 Task: Add a timeline in the project ByteBoost for the epic 'Enterprise resource planning (ERP) system implementation' from 2023/06/11 to 2025/11/01. Add a timeline in the project ByteBoost for the epic 'Digital product development' from 2024/01/27 to 2024/08/20. Add a timeline in the project ByteBoost for the epic 'Cloud security compliance' from 2024/06/07 to 2025/12/06
Action: Mouse moved to (222, 61)
Screenshot: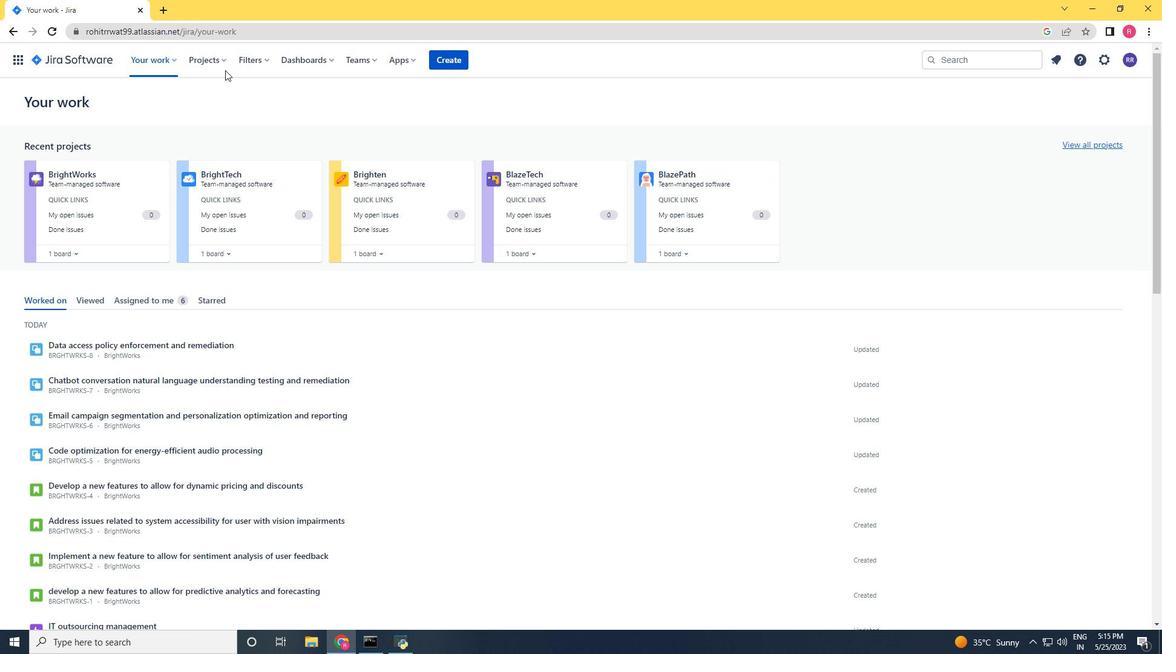 
Action: Mouse pressed left at (222, 61)
Screenshot: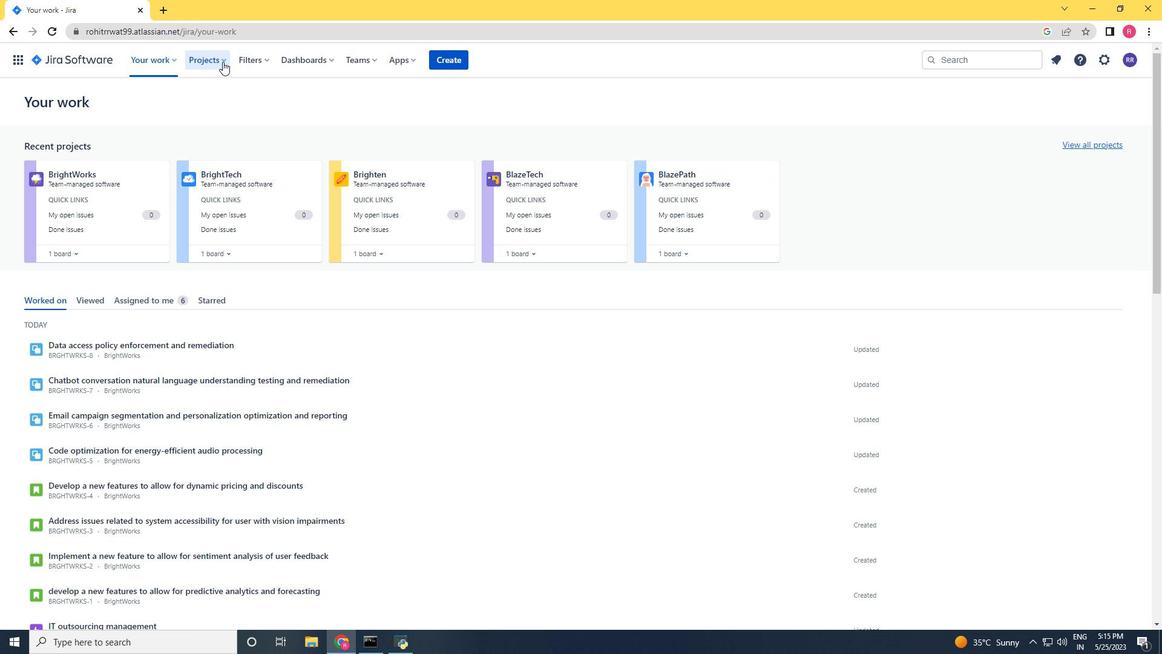 
Action: Mouse moved to (245, 118)
Screenshot: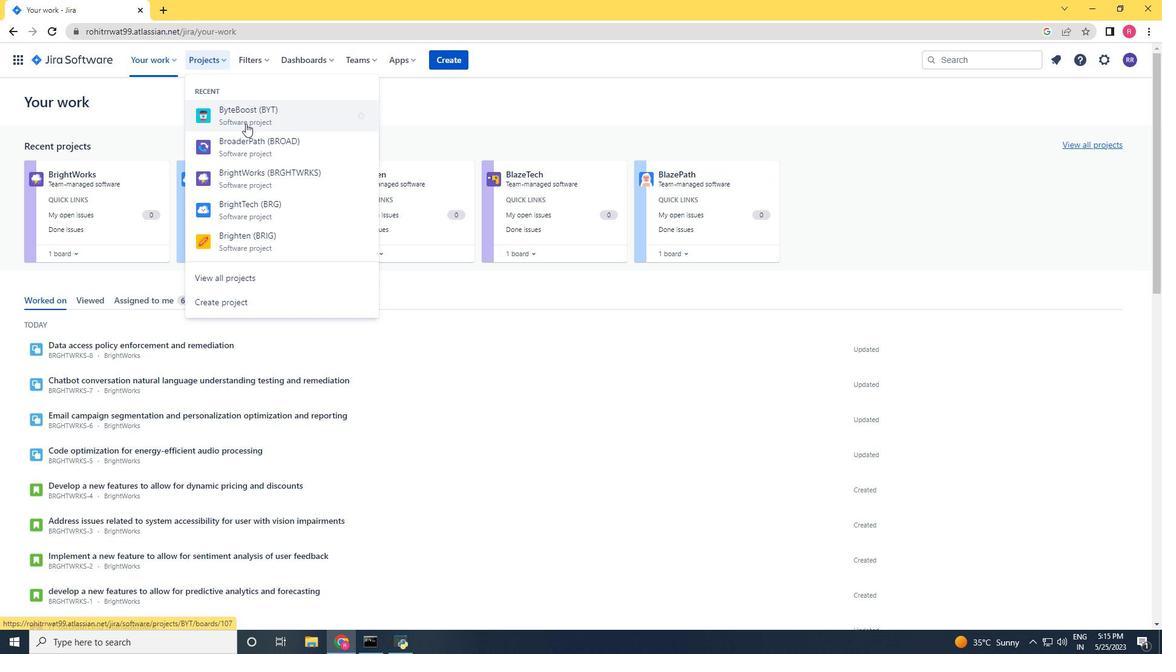 
Action: Mouse pressed left at (245, 118)
Screenshot: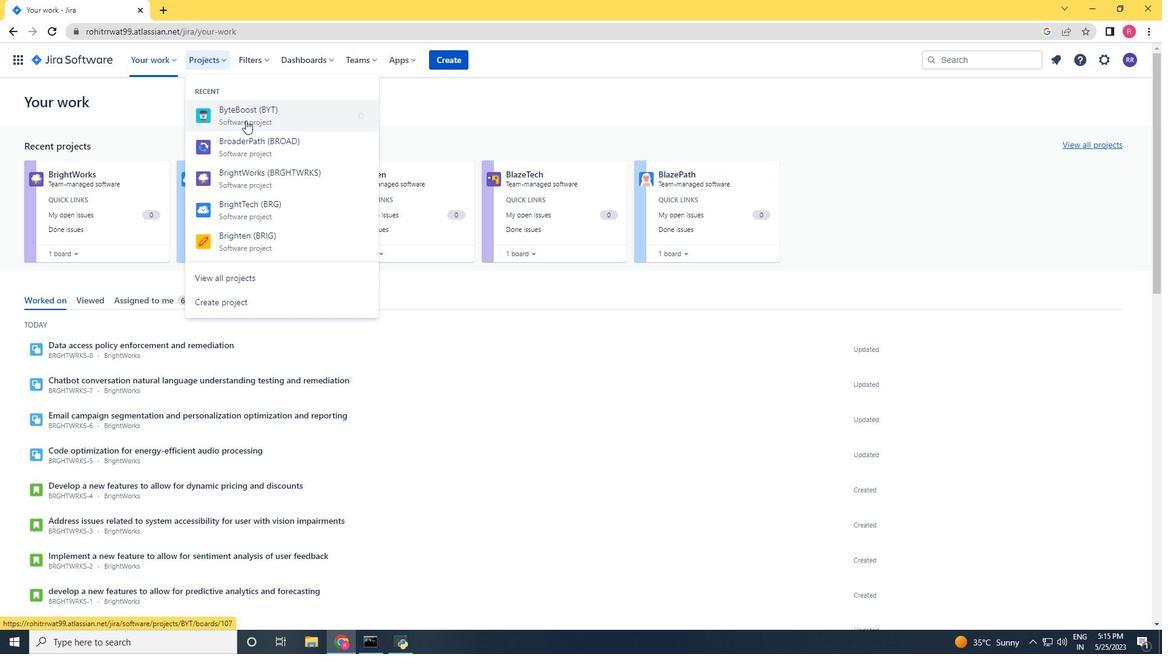 
Action: Mouse moved to (58, 188)
Screenshot: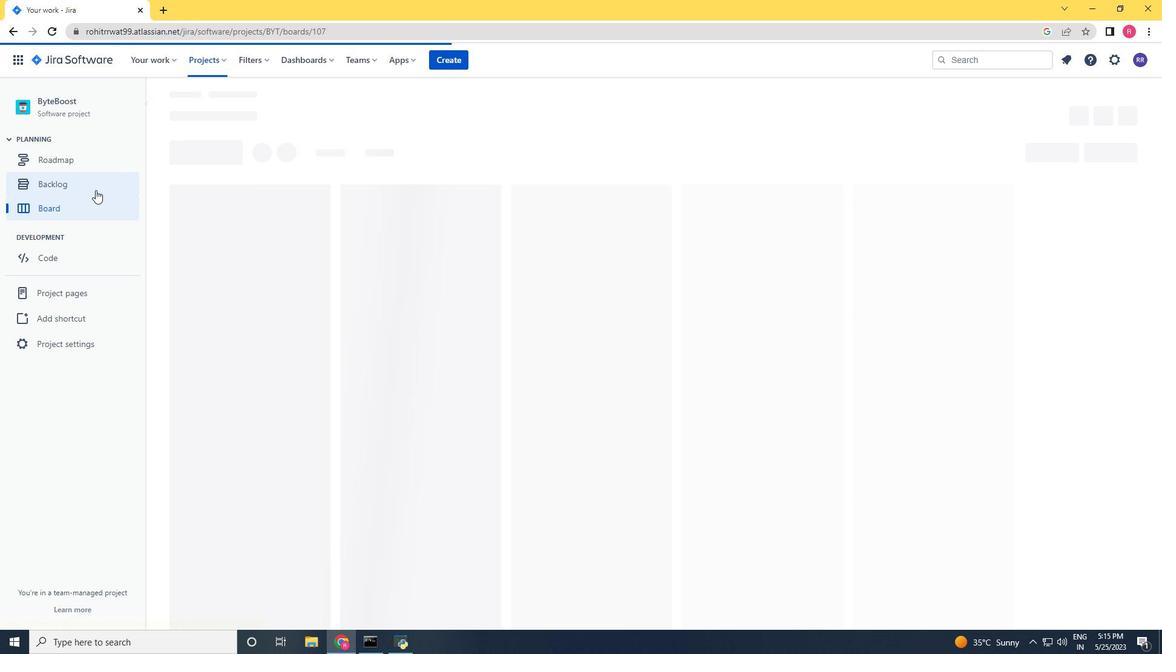 
Action: Mouse pressed left at (58, 188)
Screenshot: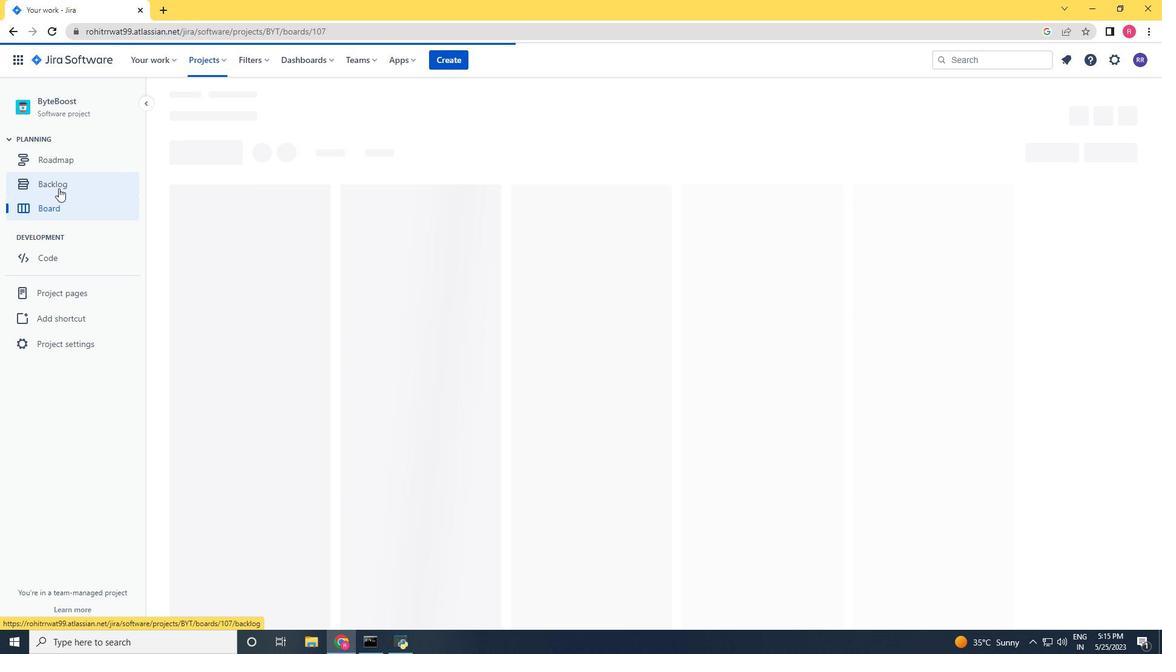 
Action: Mouse moved to (179, 241)
Screenshot: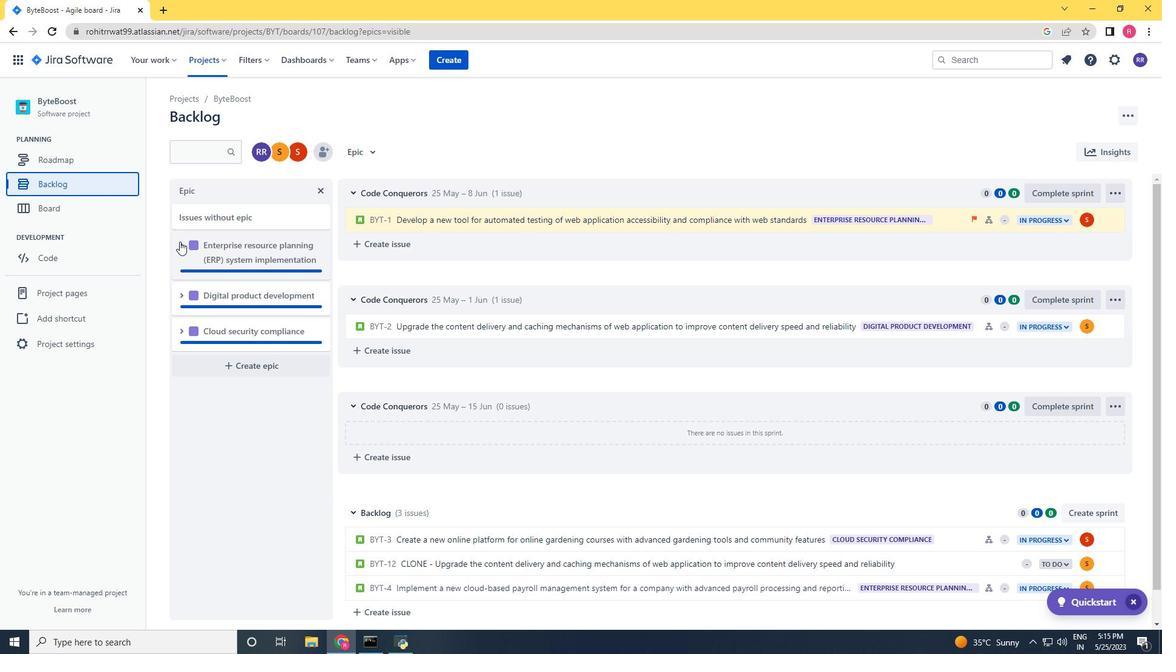 
Action: Mouse pressed left at (179, 241)
Screenshot: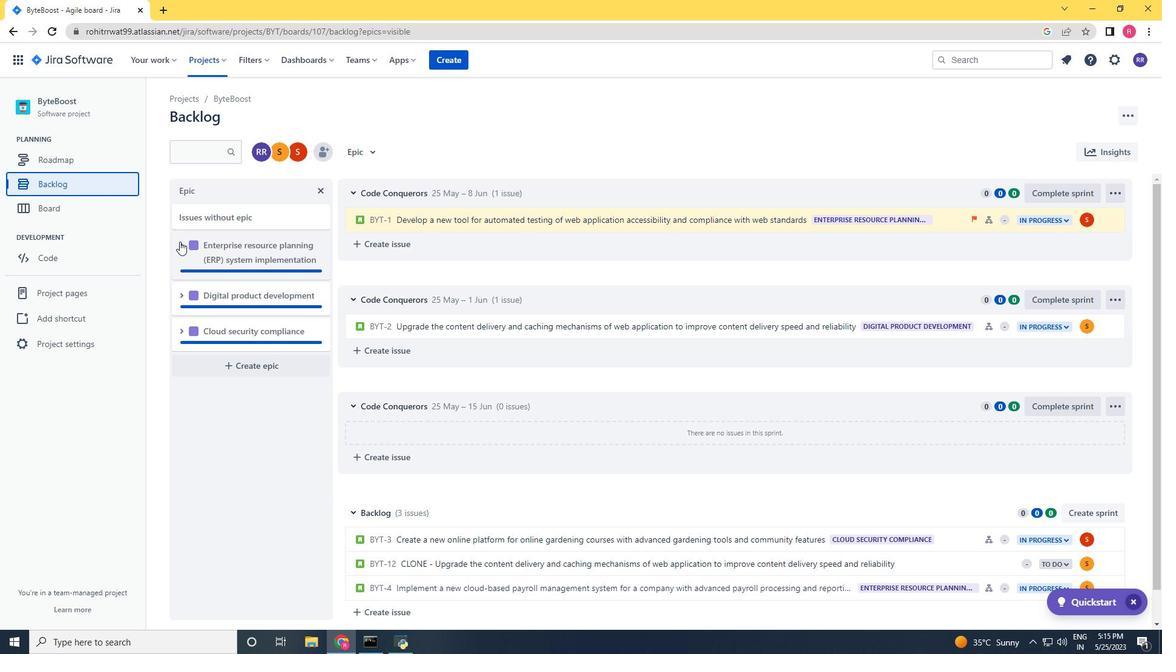 
Action: Mouse moved to (263, 345)
Screenshot: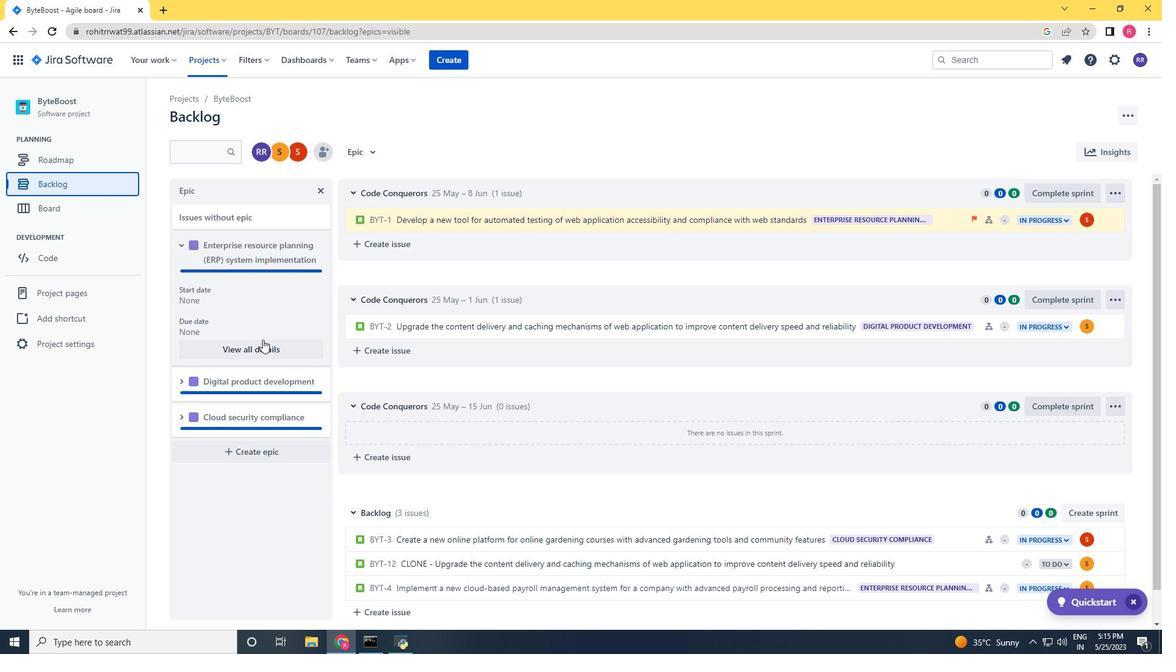 
Action: Mouse pressed left at (263, 345)
Screenshot: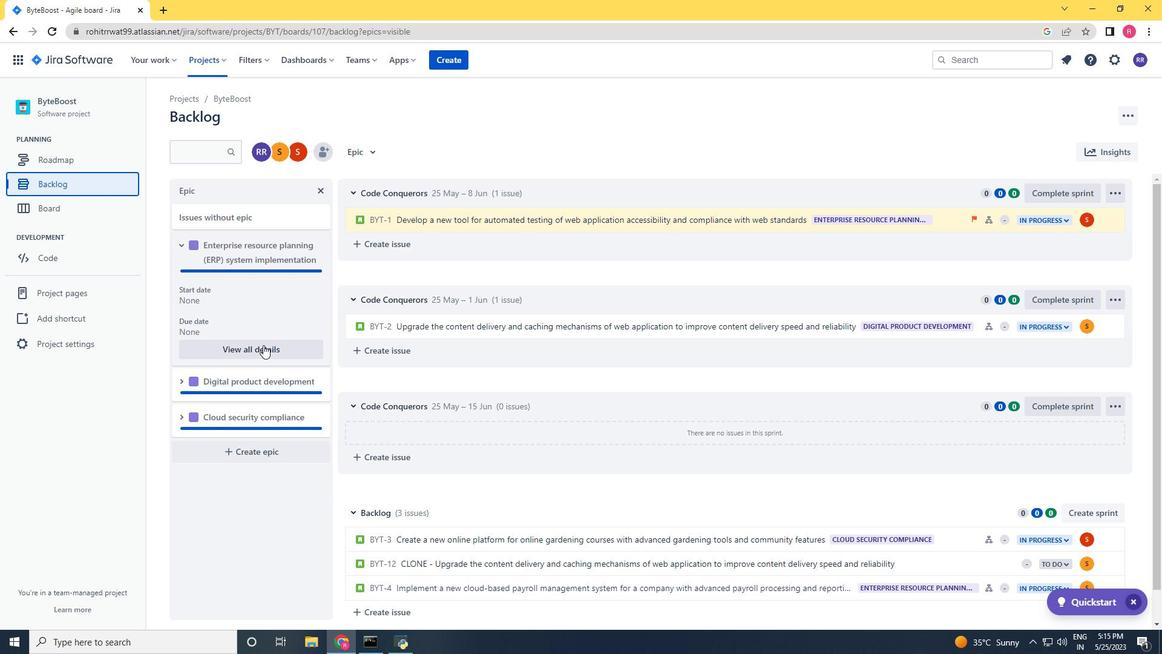 
Action: Mouse moved to (1039, 542)
Screenshot: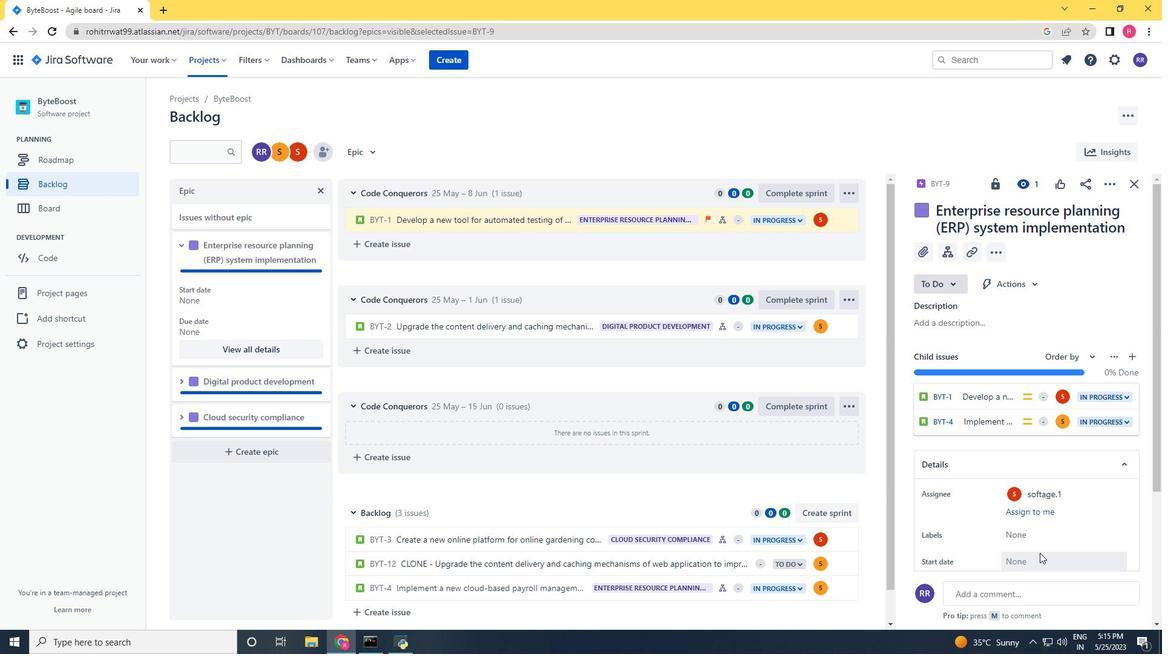 
Action: Mouse scrolled (1039, 542) with delta (0, 0)
Screenshot: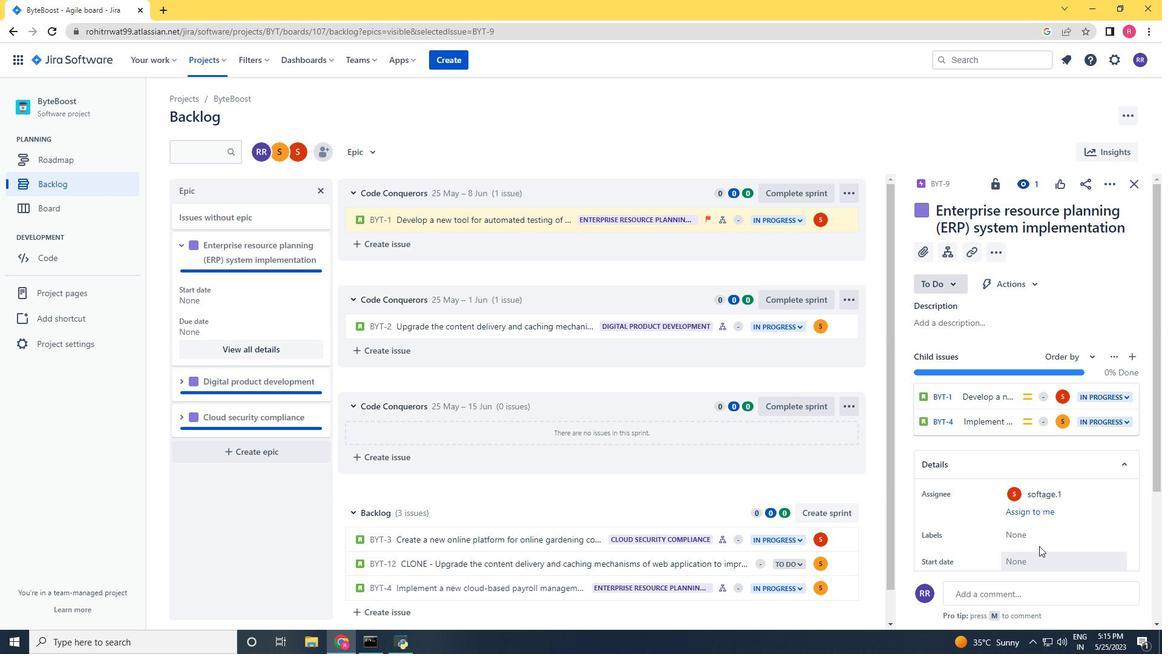 
Action: Mouse scrolled (1039, 543) with delta (0, 0)
Screenshot: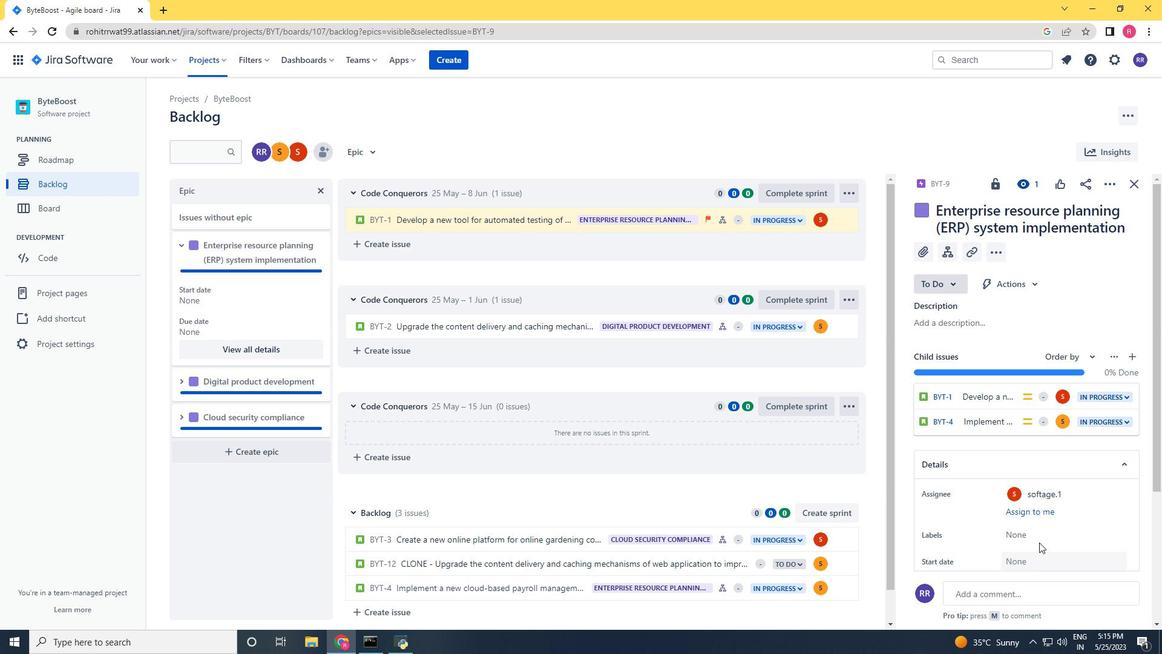 
Action: Mouse scrolled (1039, 542) with delta (0, 0)
Screenshot: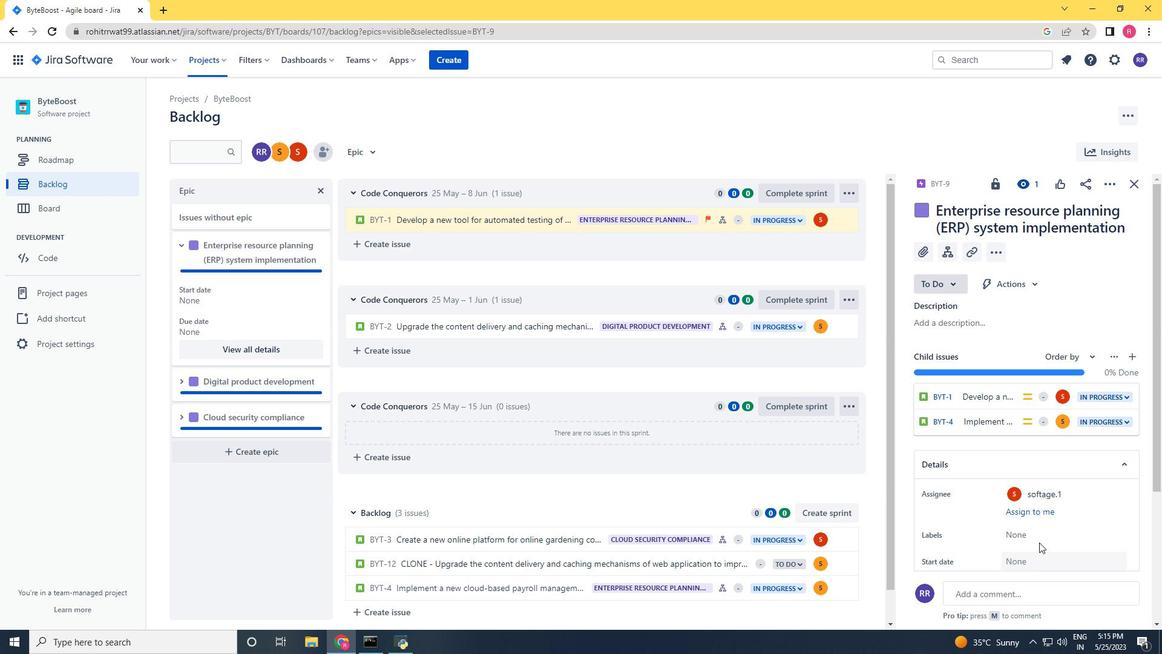 
Action: Mouse moved to (1029, 501)
Screenshot: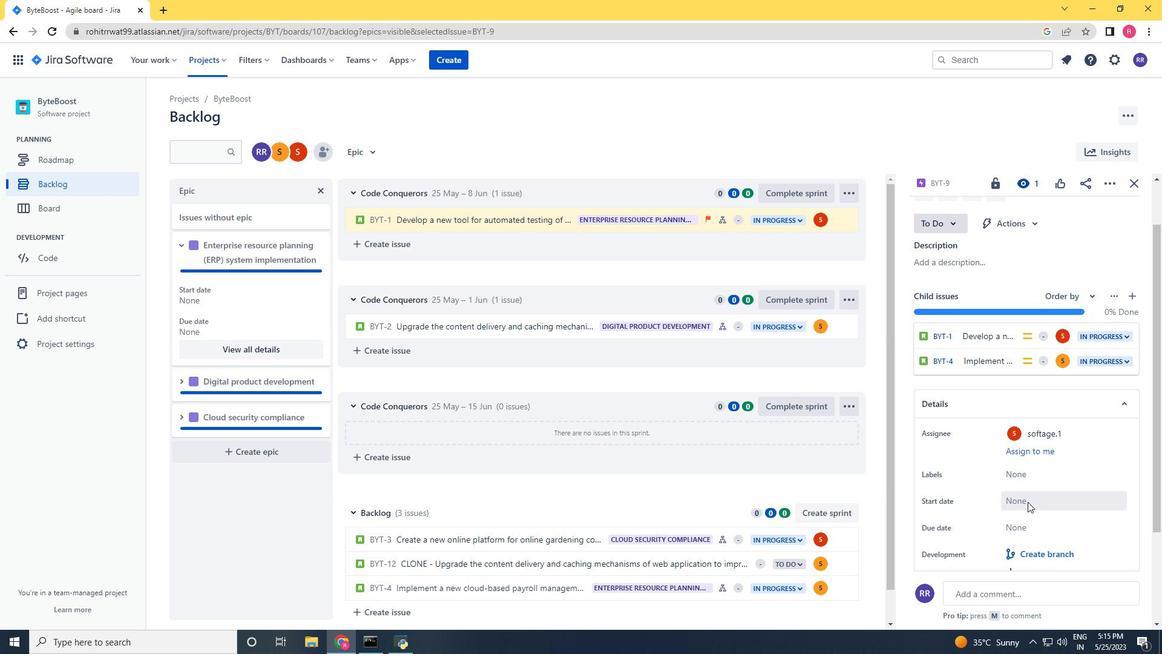 
Action: Mouse pressed left at (1029, 501)
Screenshot: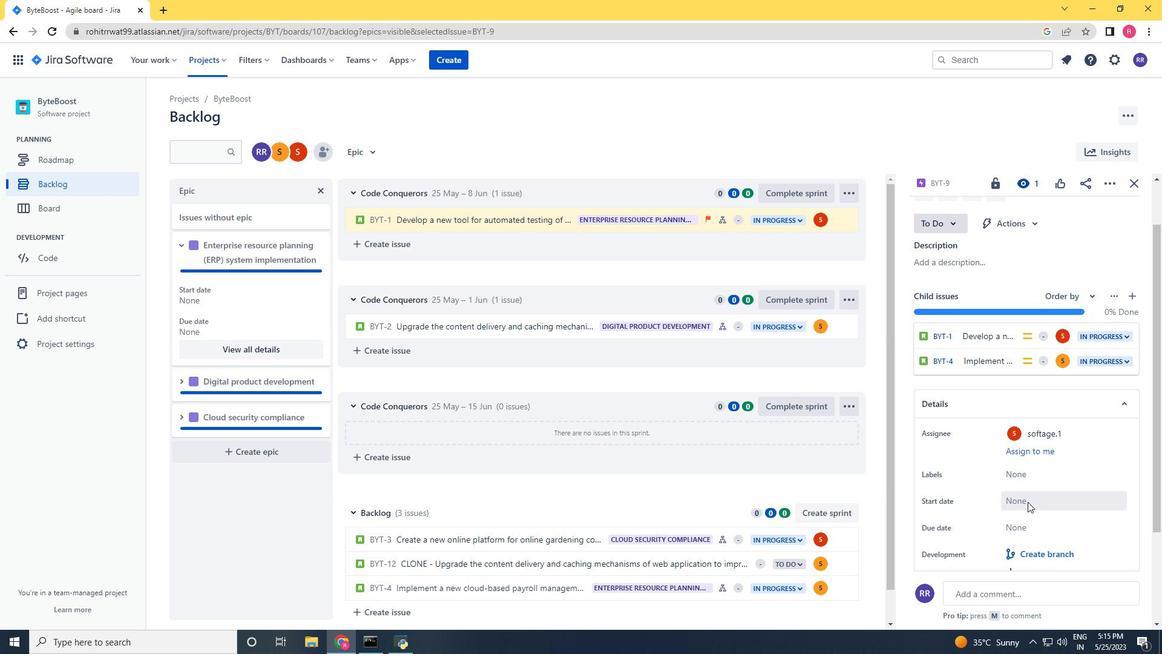 
Action: Mouse moved to (1135, 328)
Screenshot: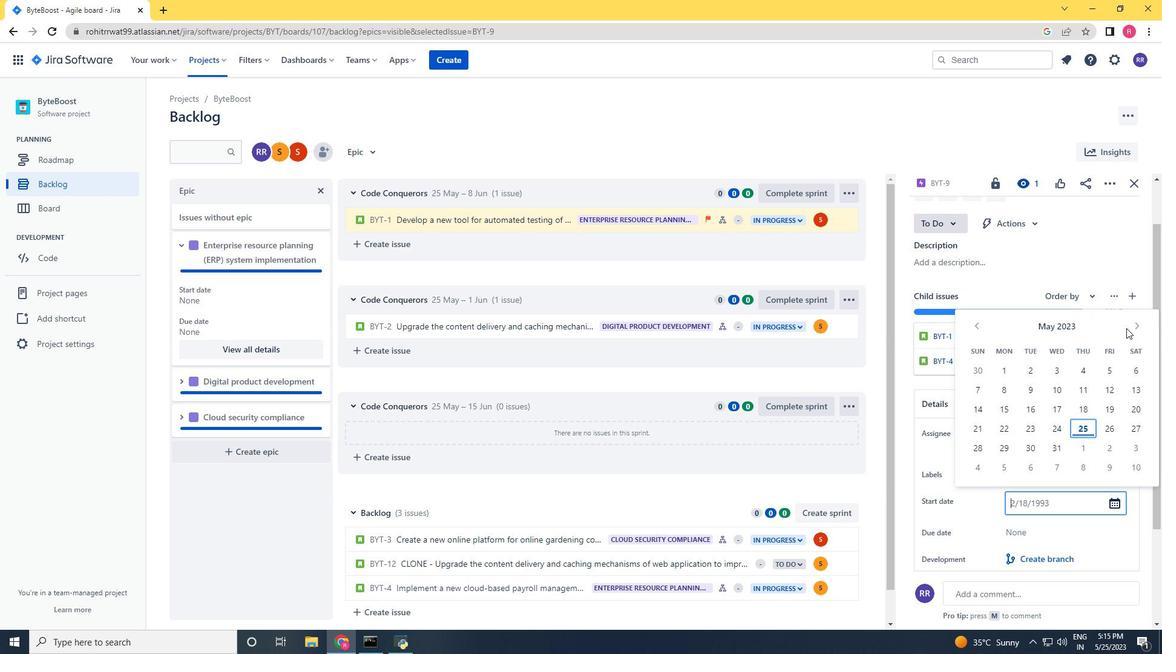 
Action: Mouse pressed left at (1135, 328)
Screenshot: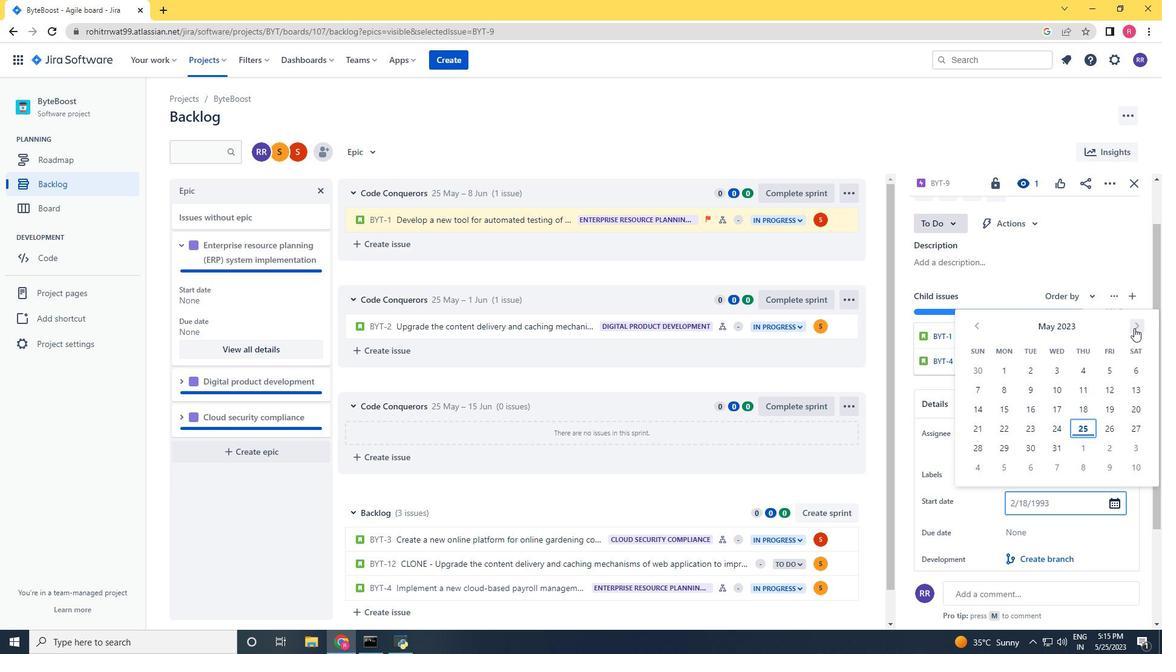 
Action: Mouse moved to (977, 403)
Screenshot: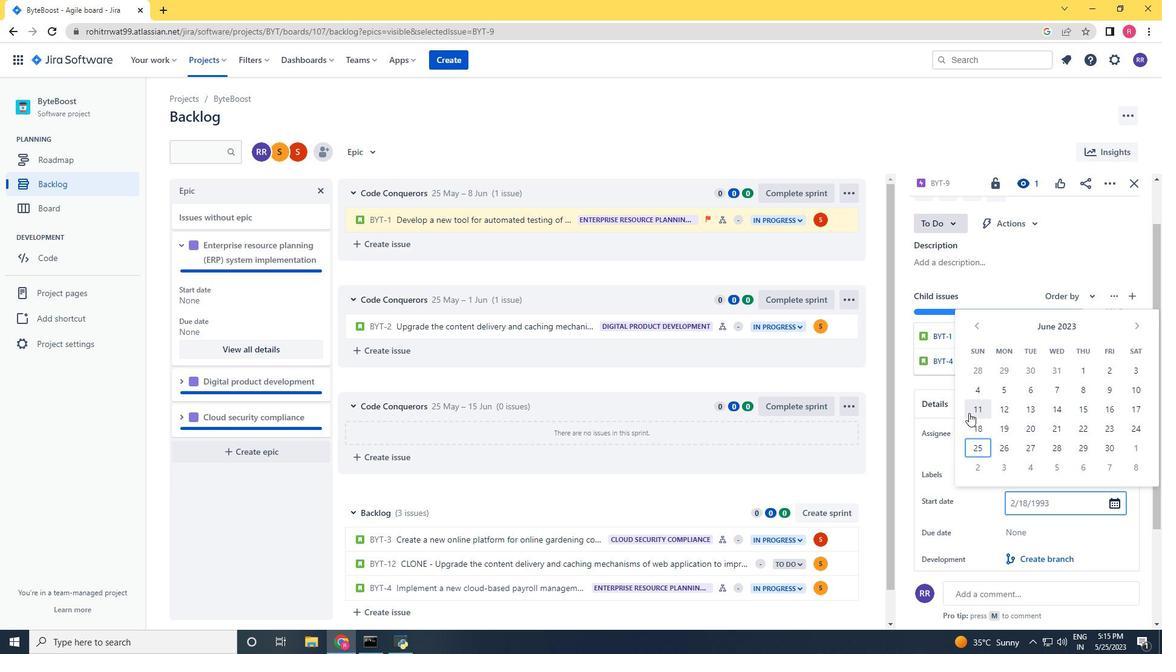 
Action: Mouse pressed left at (977, 403)
Screenshot: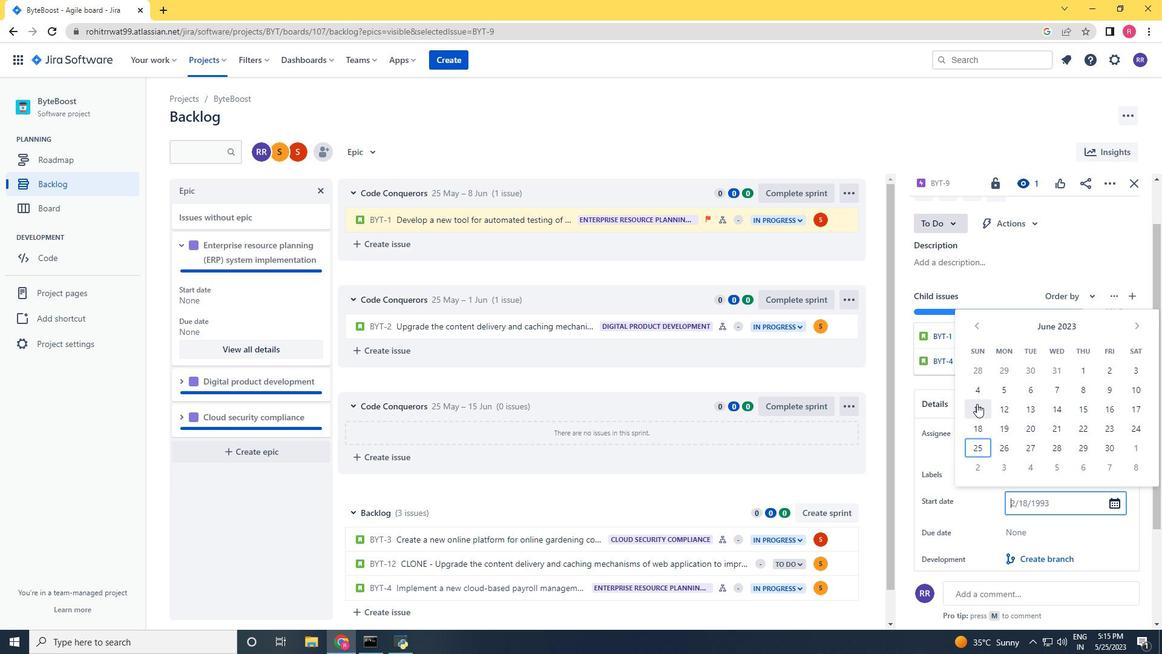 
Action: Mouse moved to (1038, 527)
Screenshot: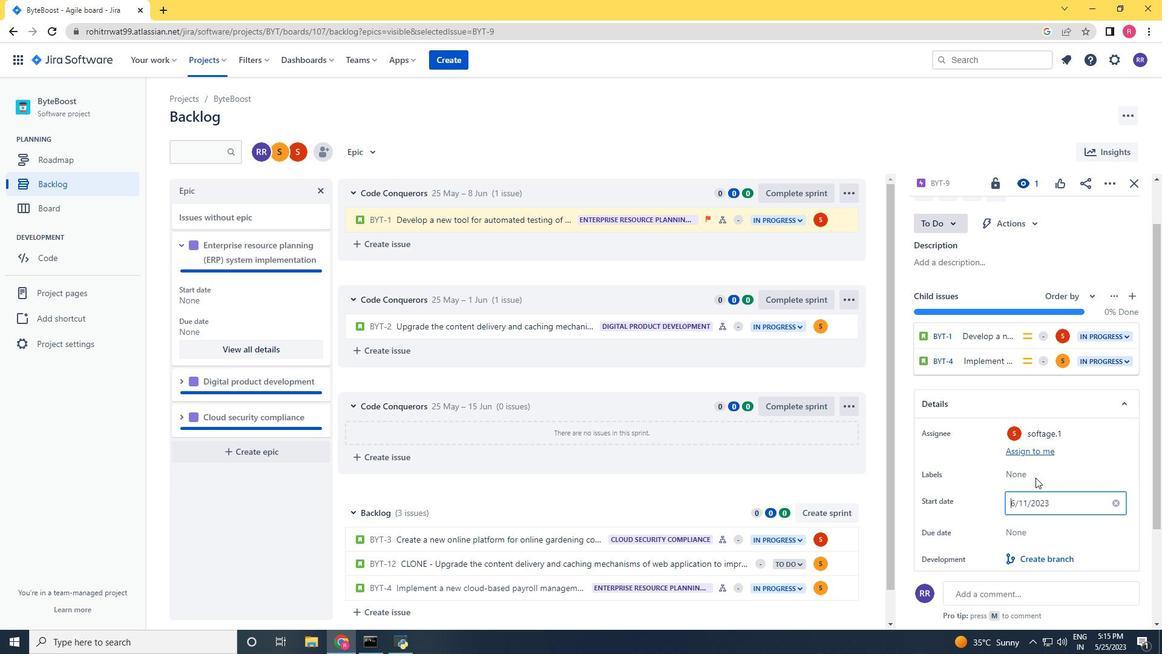 
Action: Mouse pressed left at (1038, 527)
Screenshot: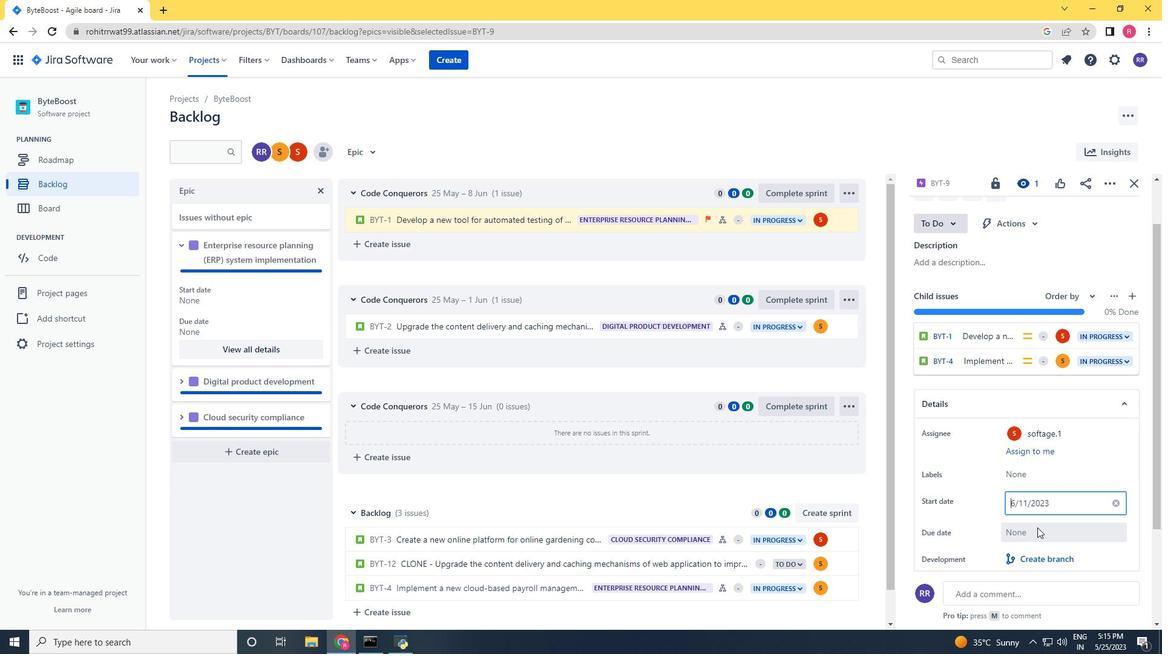 
Action: Mouse moved to (1142, 354)
Screenshot: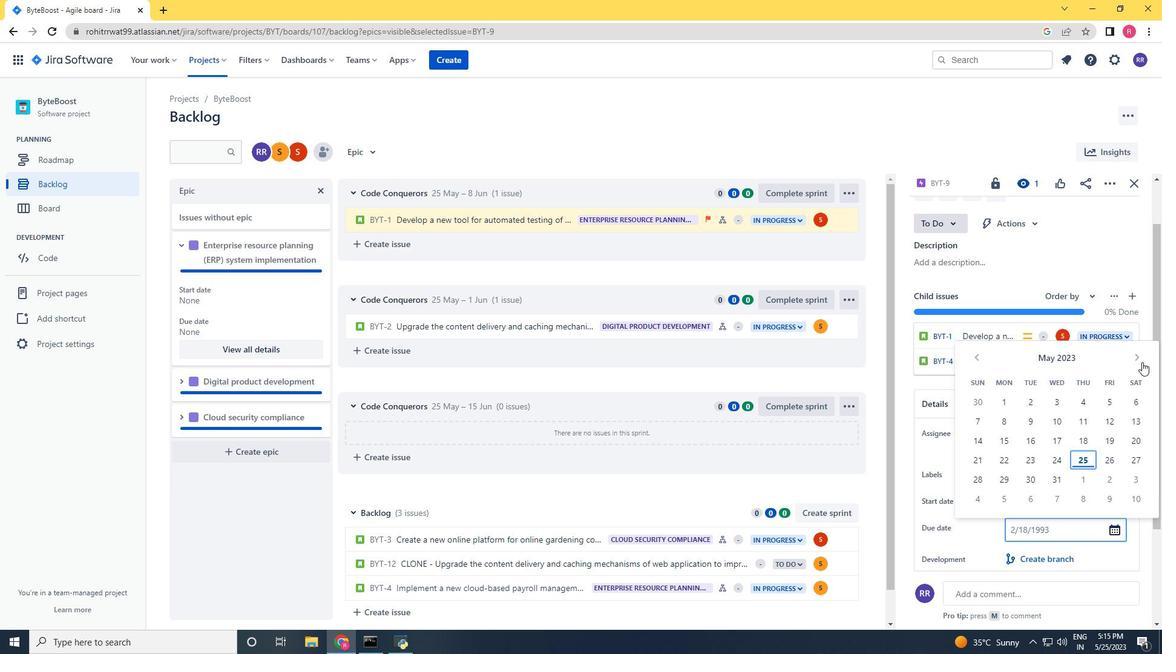 
Action: Mouse pressed left at (1142, 354)
Screenshot: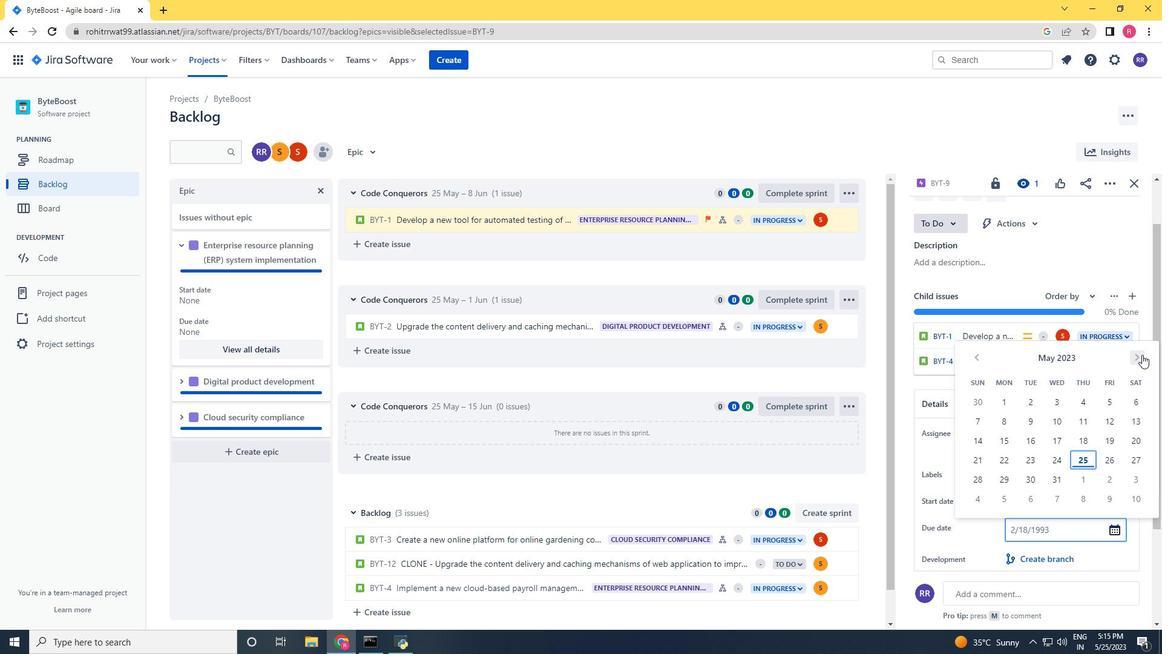 
Action: Mouse pressed left at (1142, 354)
Screenshot: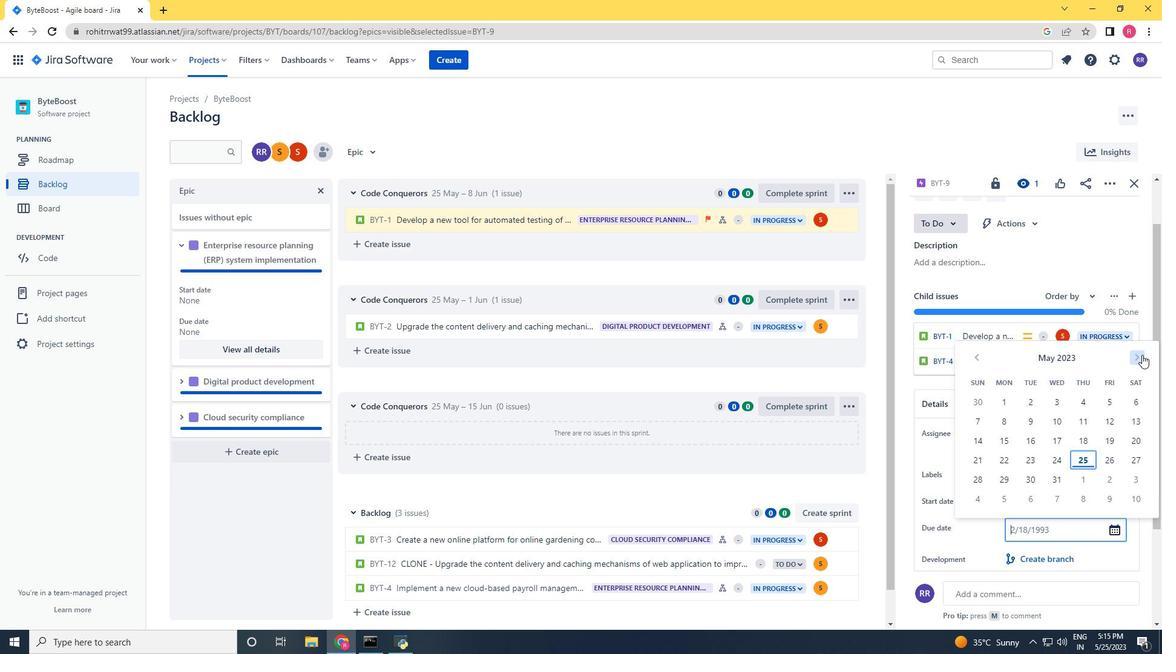 
Action: Mouse pressed left at (1142, 354)
Screenshot: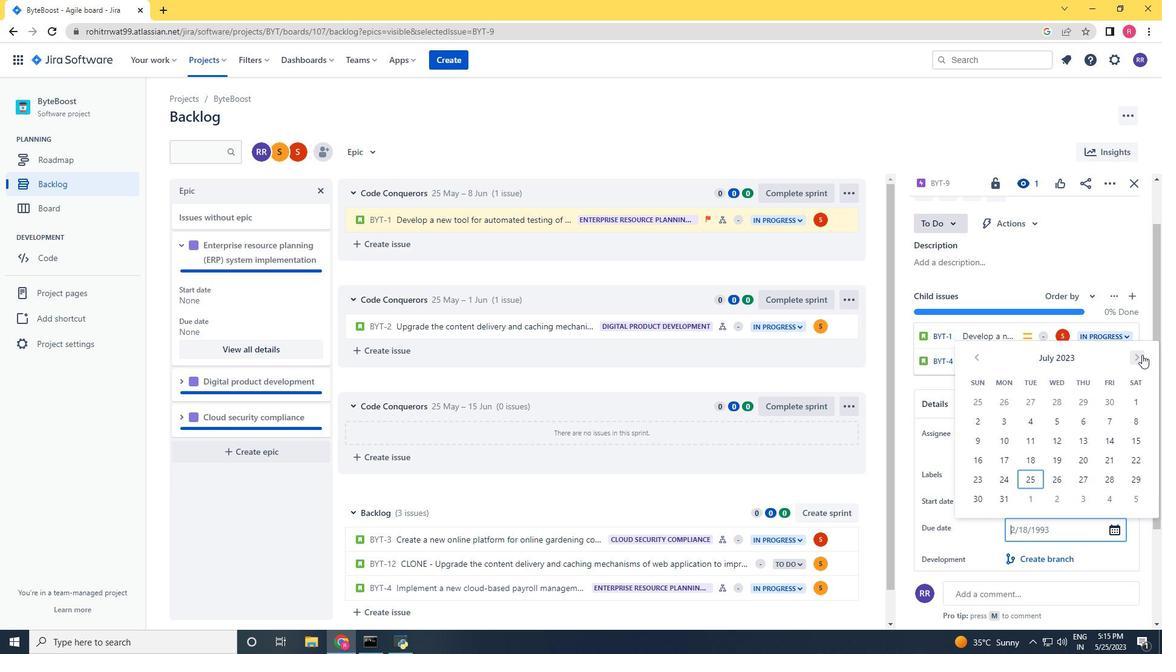 
Action: Mouse pressed left at (1142, 354)
Screenshot: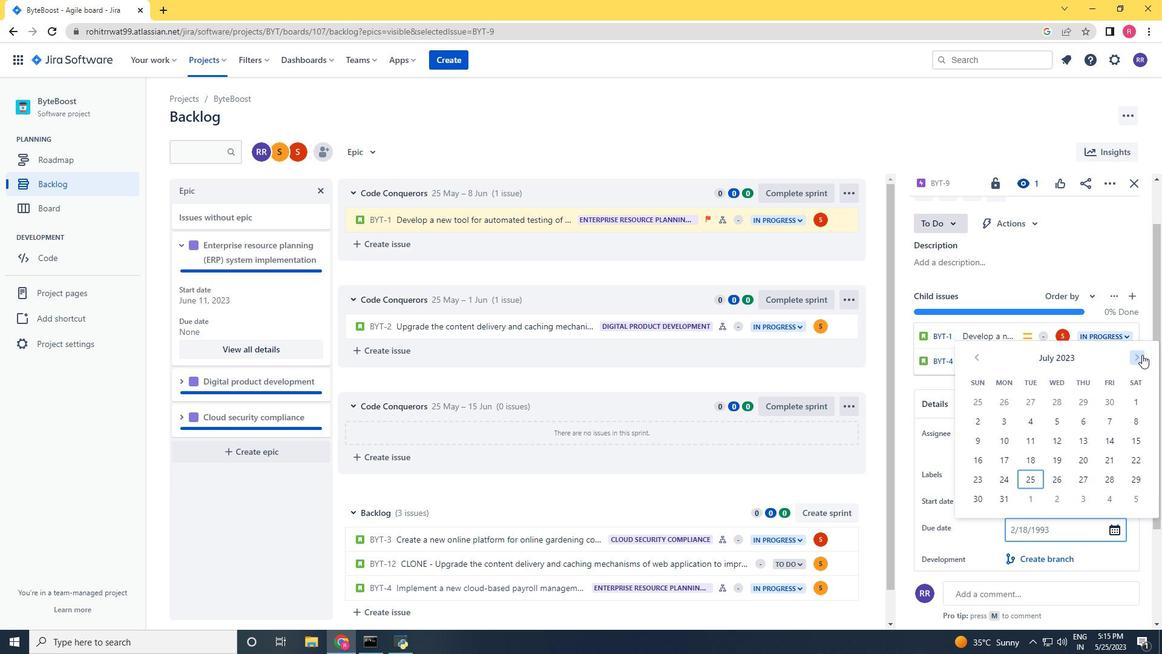 
Action: Mouse pressed left at (1142, 354)
Screenshot: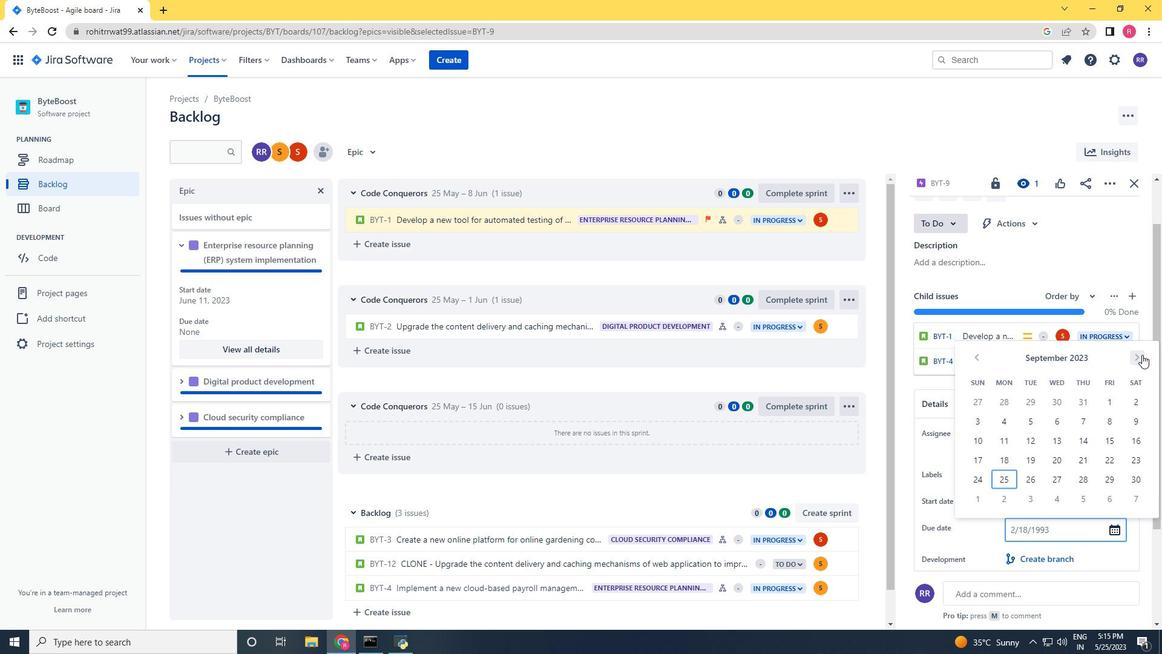 
Action: Mouse pressed left at (1142, 354)
Screenshot: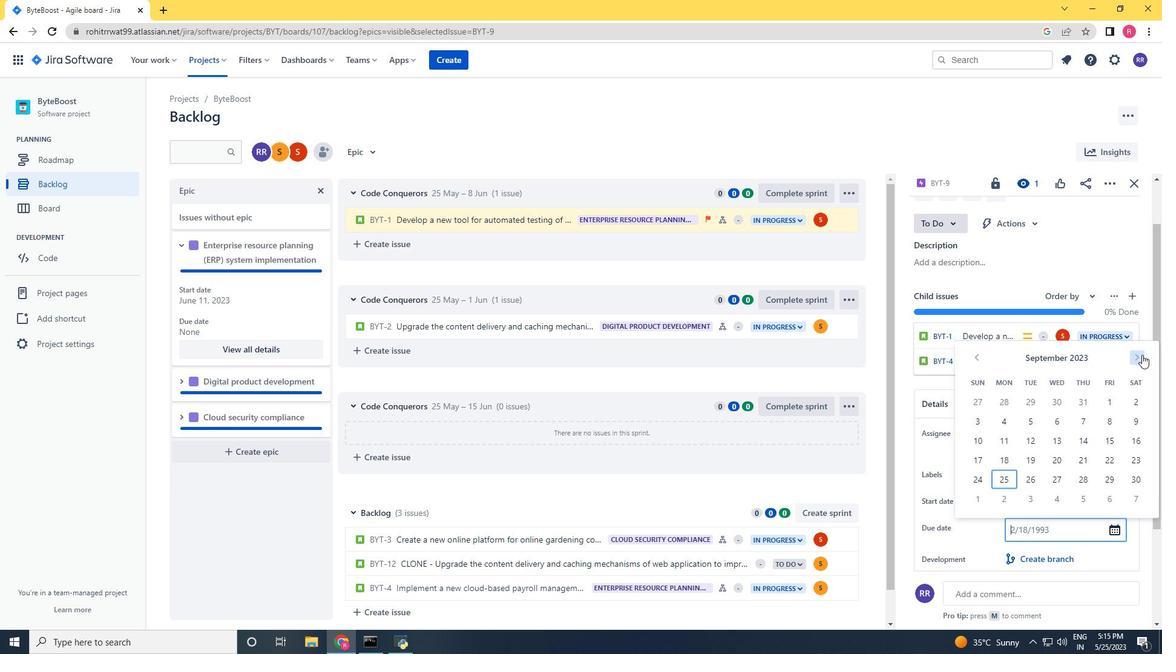 
Action: Mouse pressed left at (1142, 354)
Screenshot: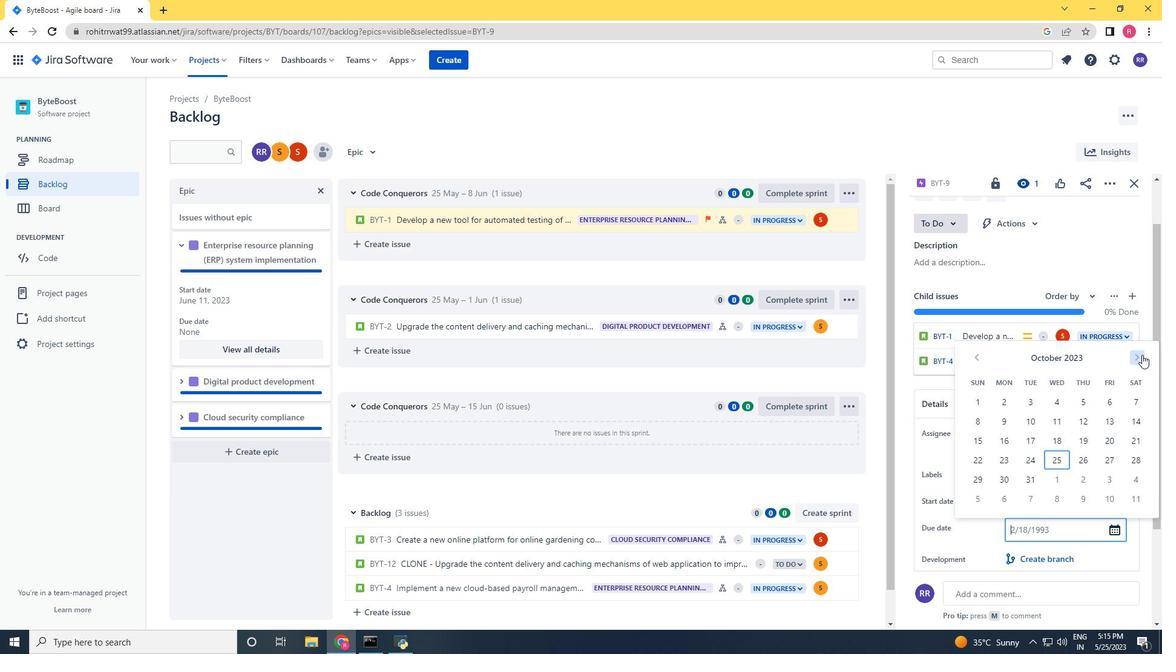 
Action: Mouse pressed left at (1142, 354)
Screenshot: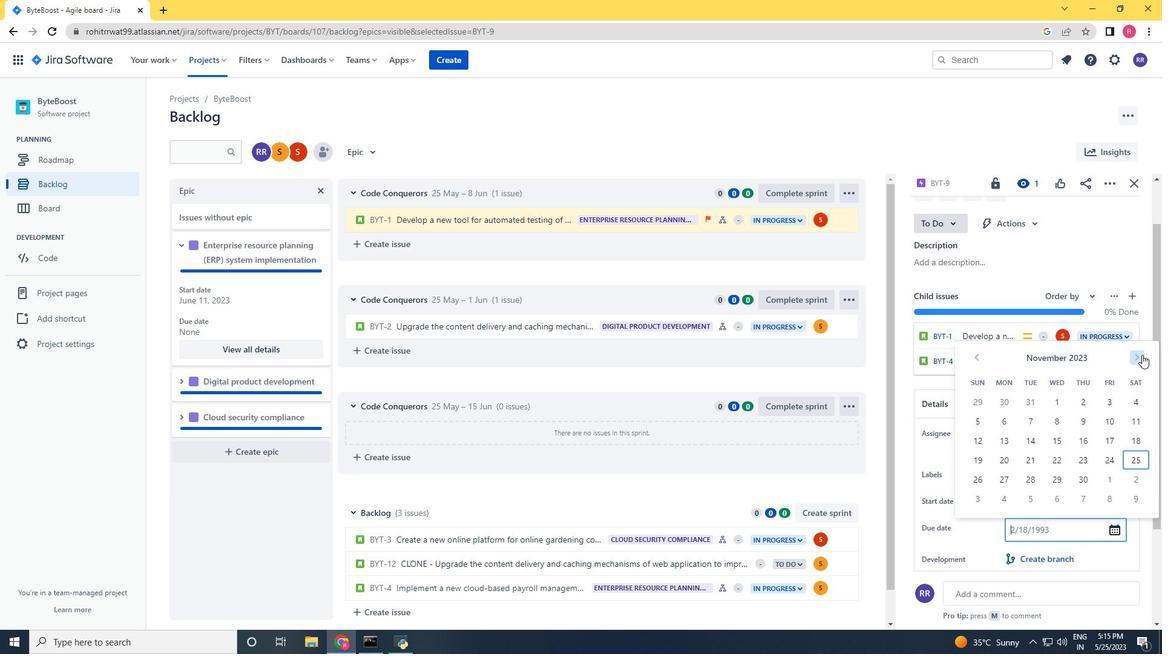 
Action: Mouse pressed left at (1142, 354)
Screenshot: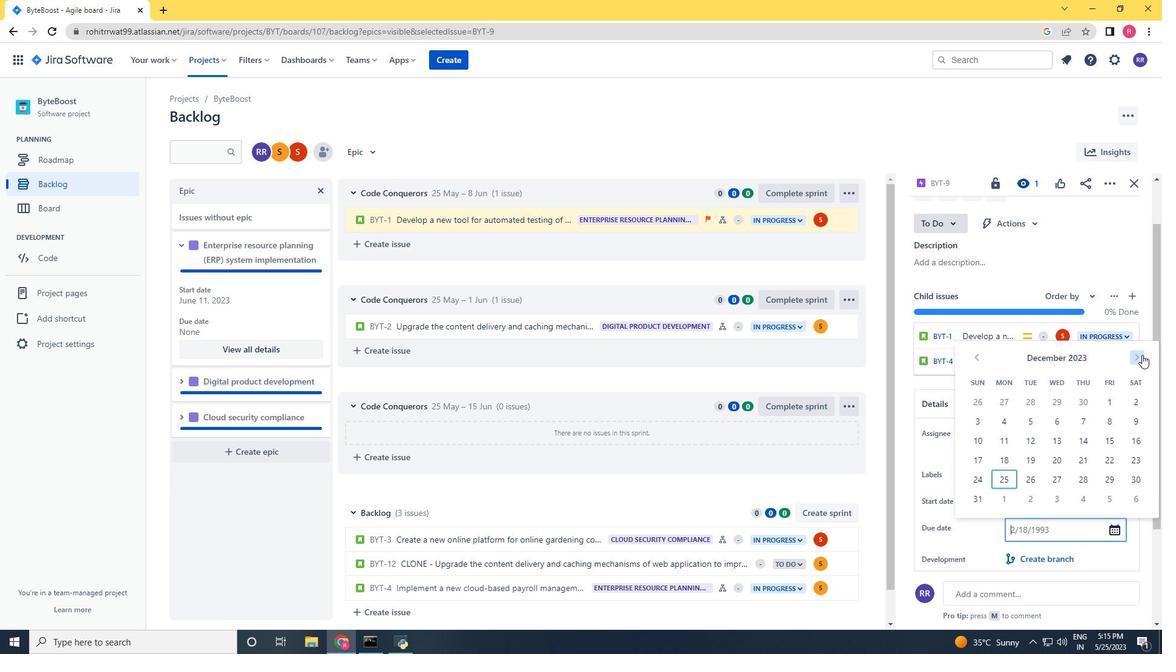 
Action: Mouse pressed left at (1142, 354)
Screenshot: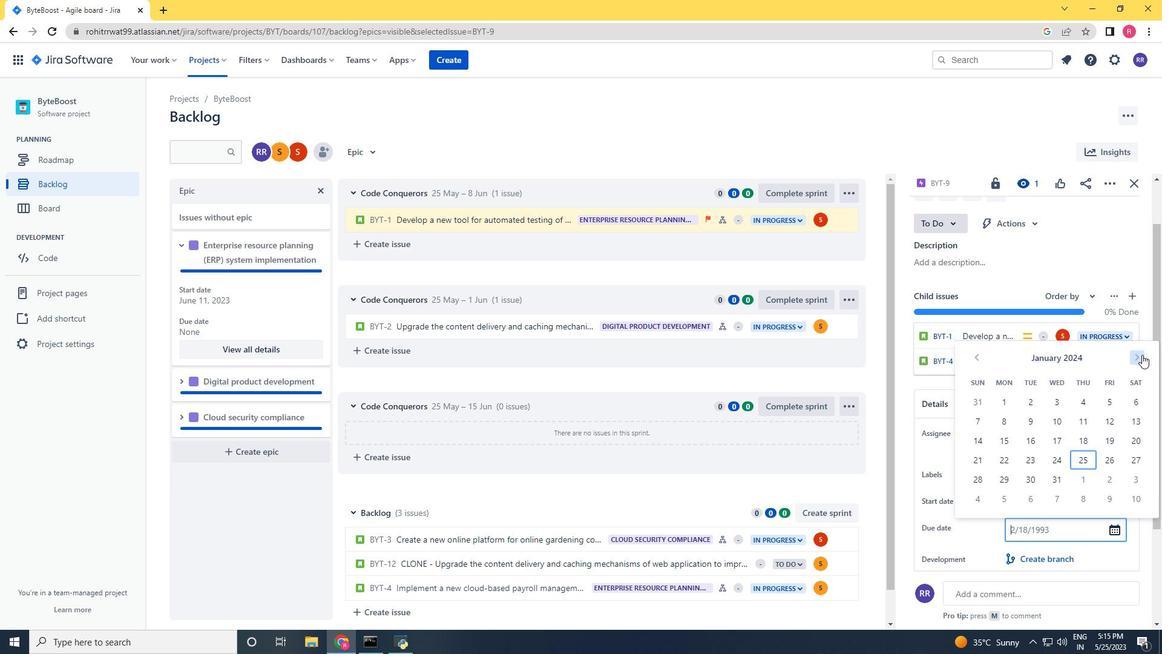 
Action: Mouse pressed left at (1142, 354)
Screenshot: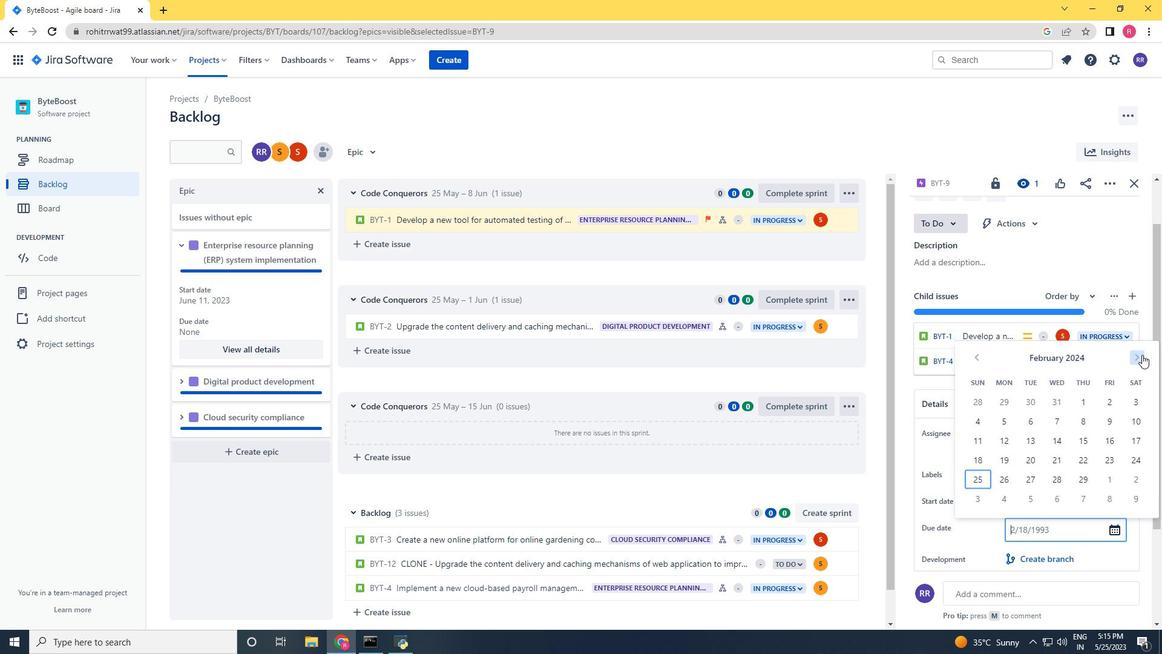 
Action: Mouse pressed left at (1142, 354)
Screenshot: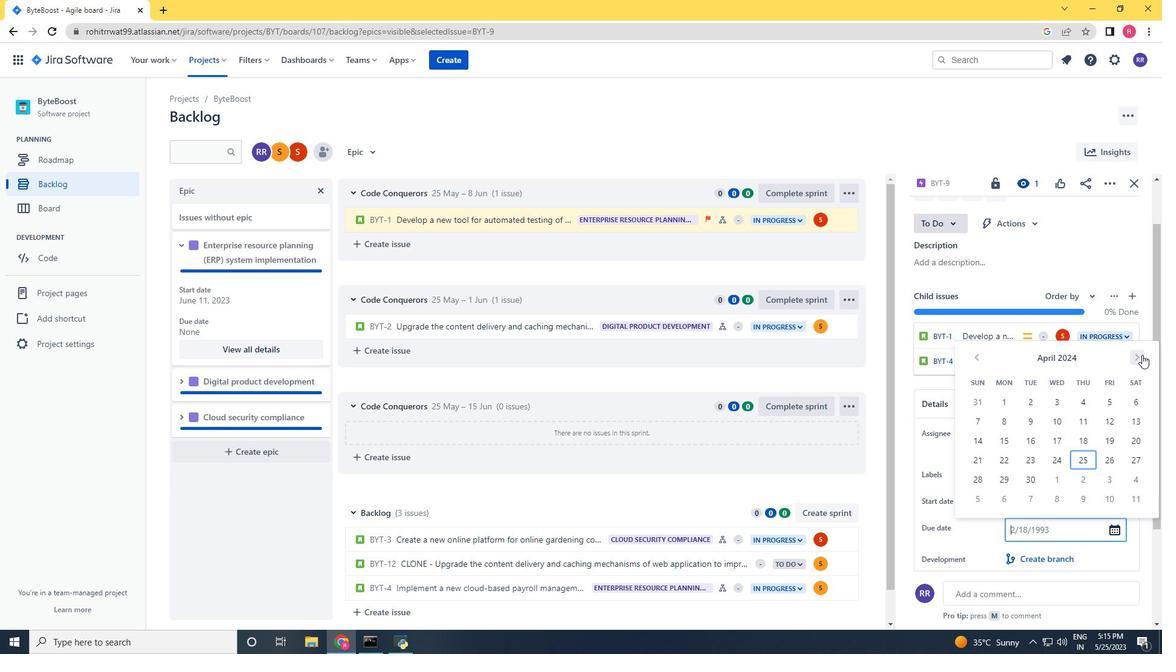 
Action: Mouse pressed left at (1142, 354)
Screenshot: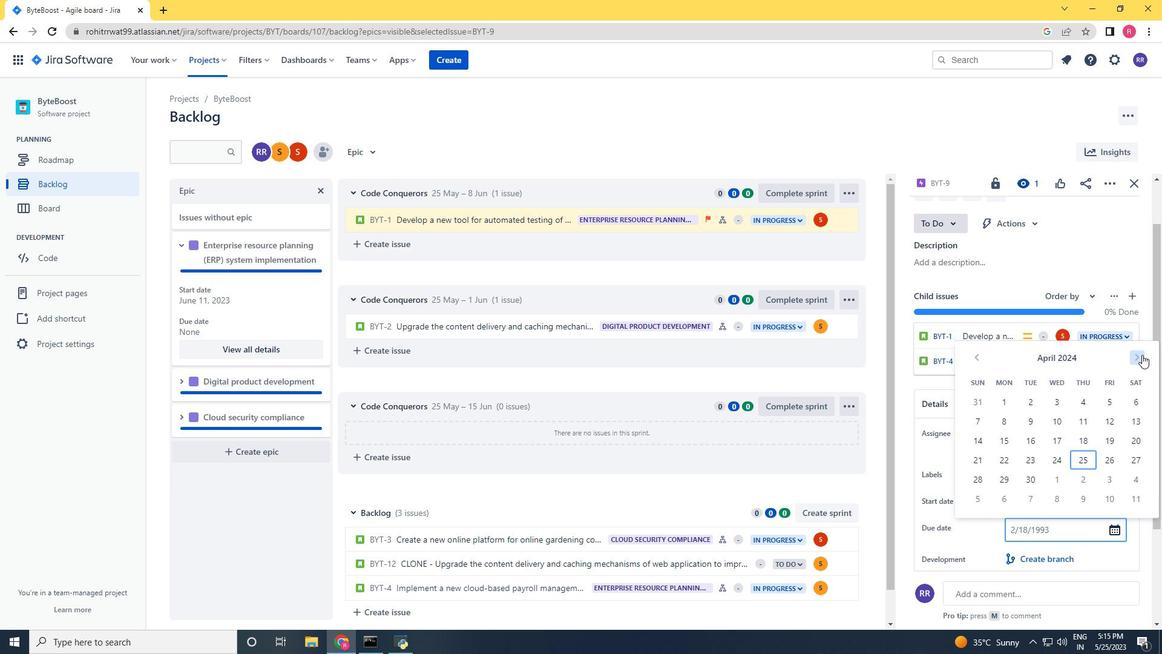 
Action: Mouse pressed left at (1142, 354)
Screenshot: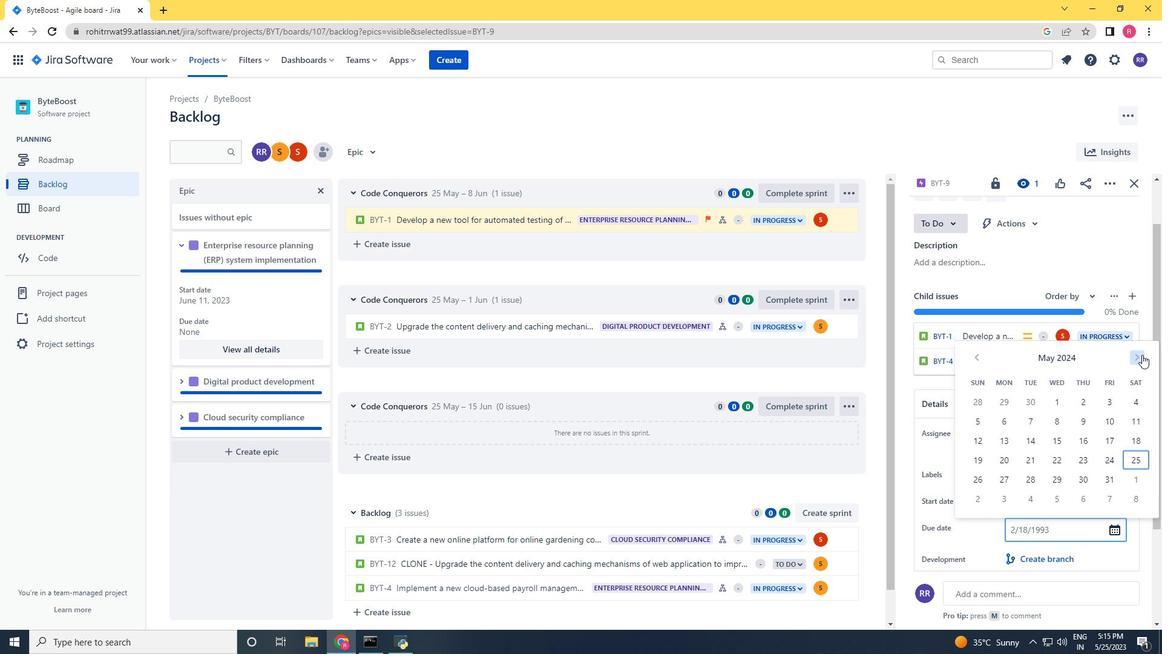 
Action: Mouse pressed left at (1142, 354)
Screenshot: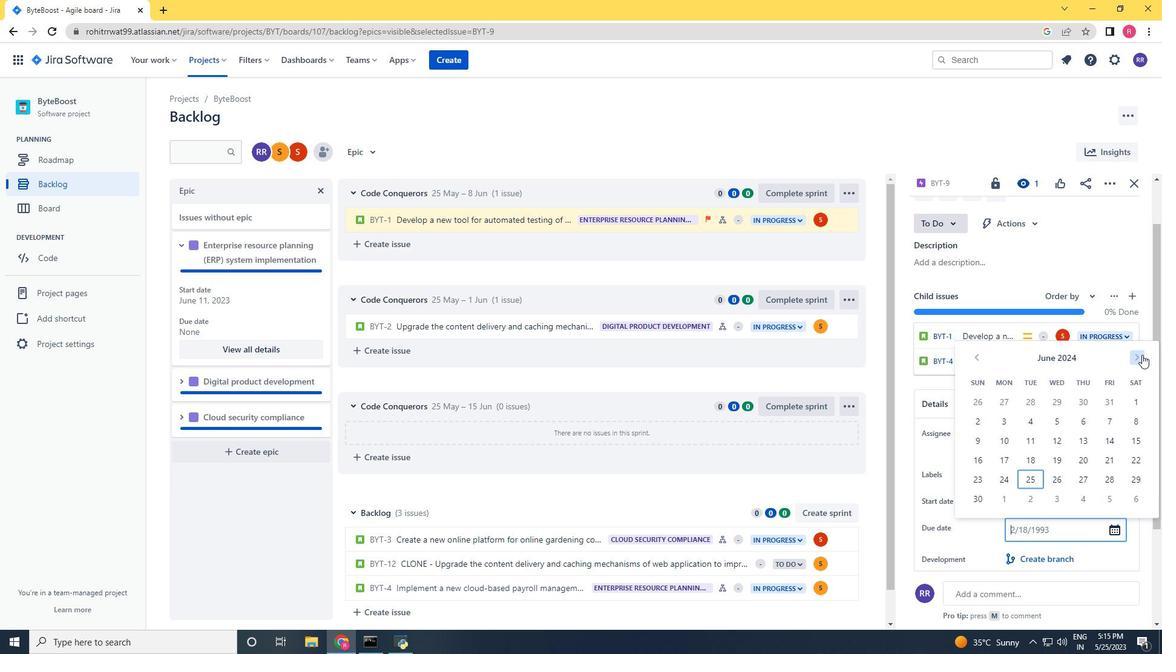 
Action: Mouse pressed left at (1142, 354)
Screenshot: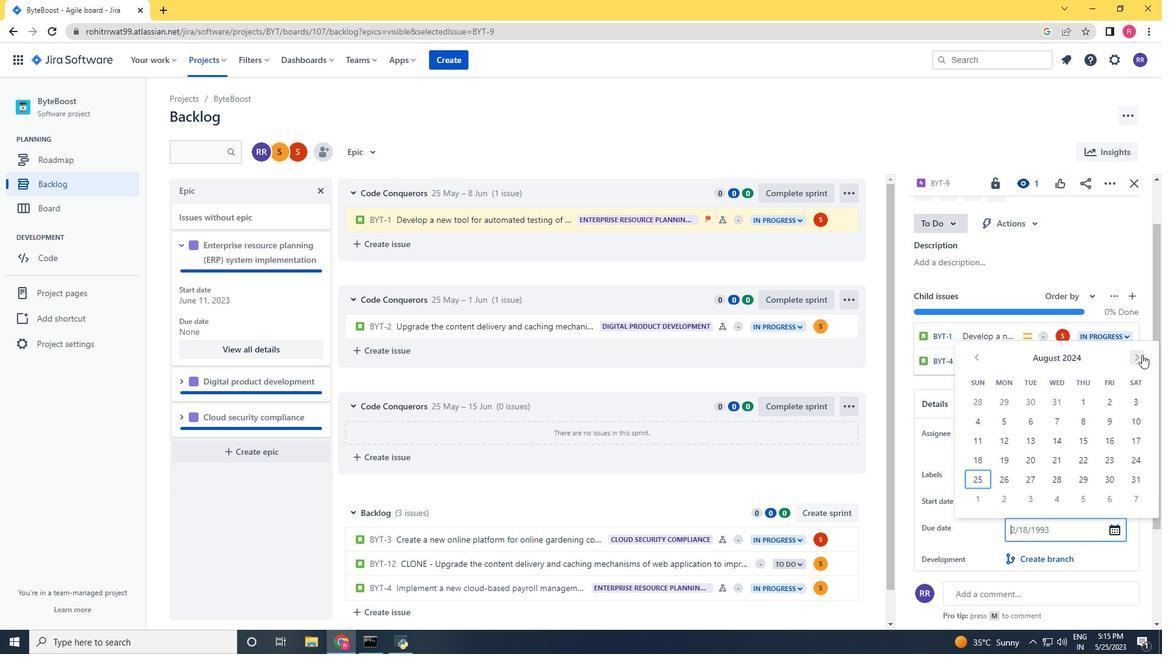 
Action: Mouse pressed left at (1142, 354)
Screenshot: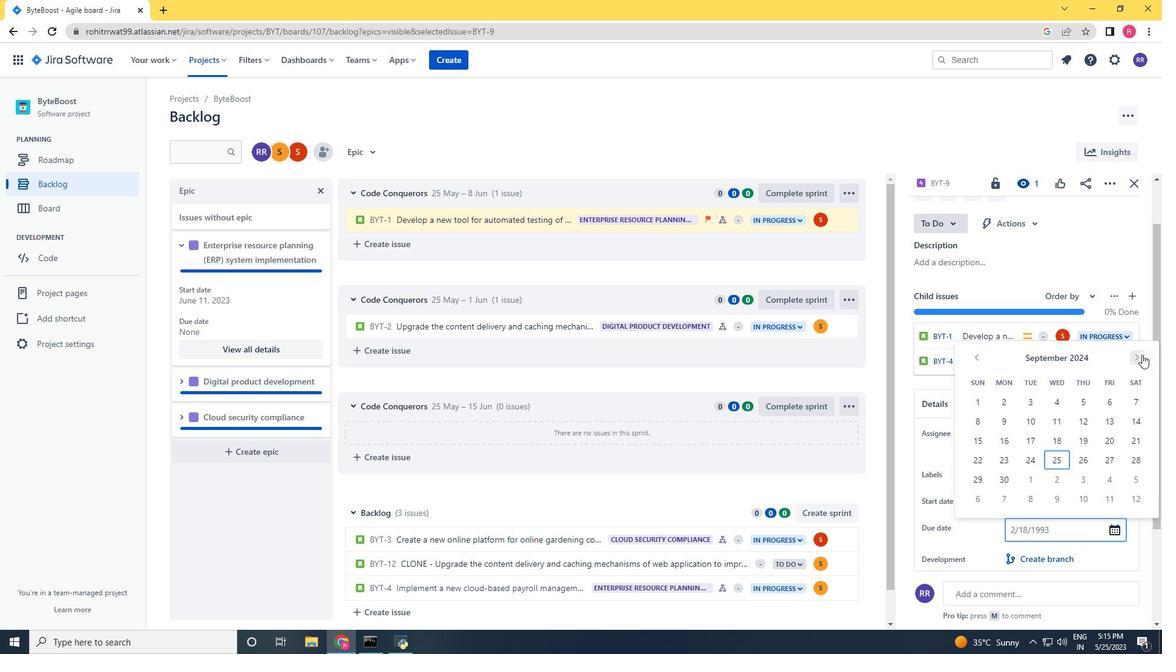 
Action: Mouse pressed left at (1142, 354)
Screenshot: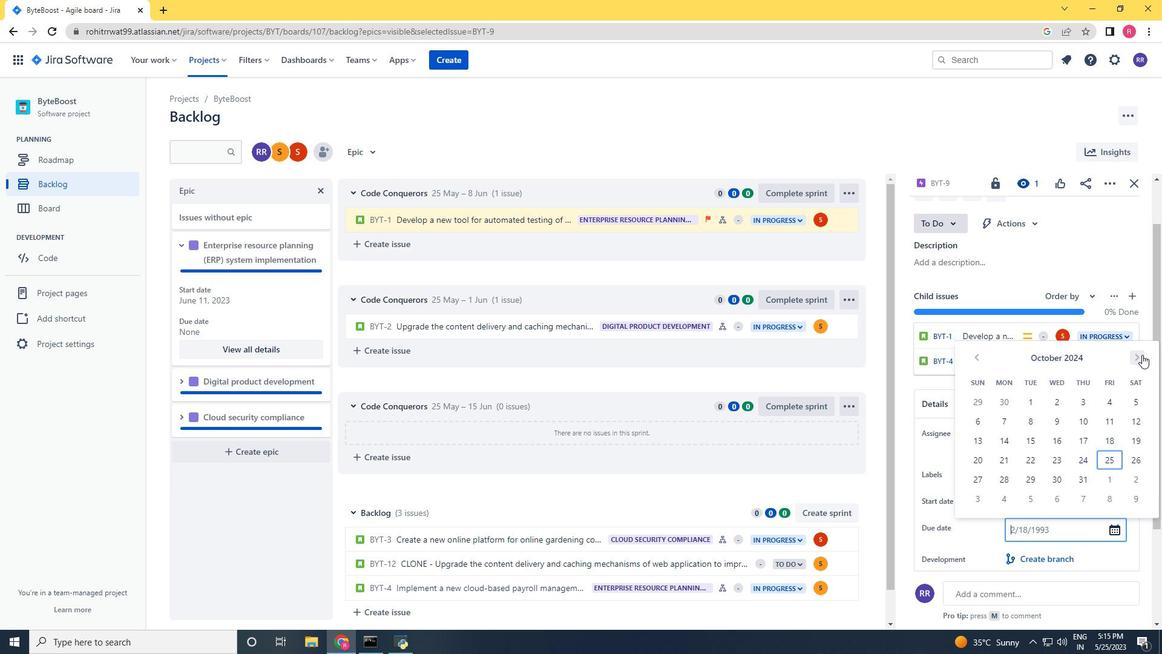
Action: Mouse pressed left at (1142, 354)
Screenshot: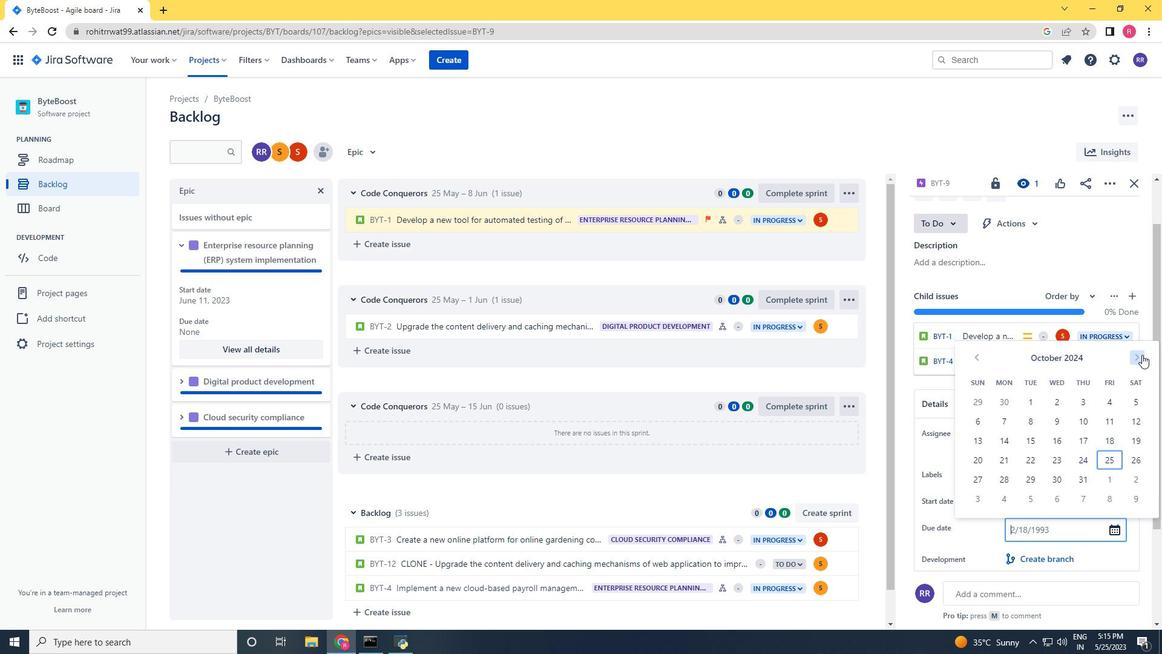 
Action: Mouse pressed left at (1142, 354)
Screenshot: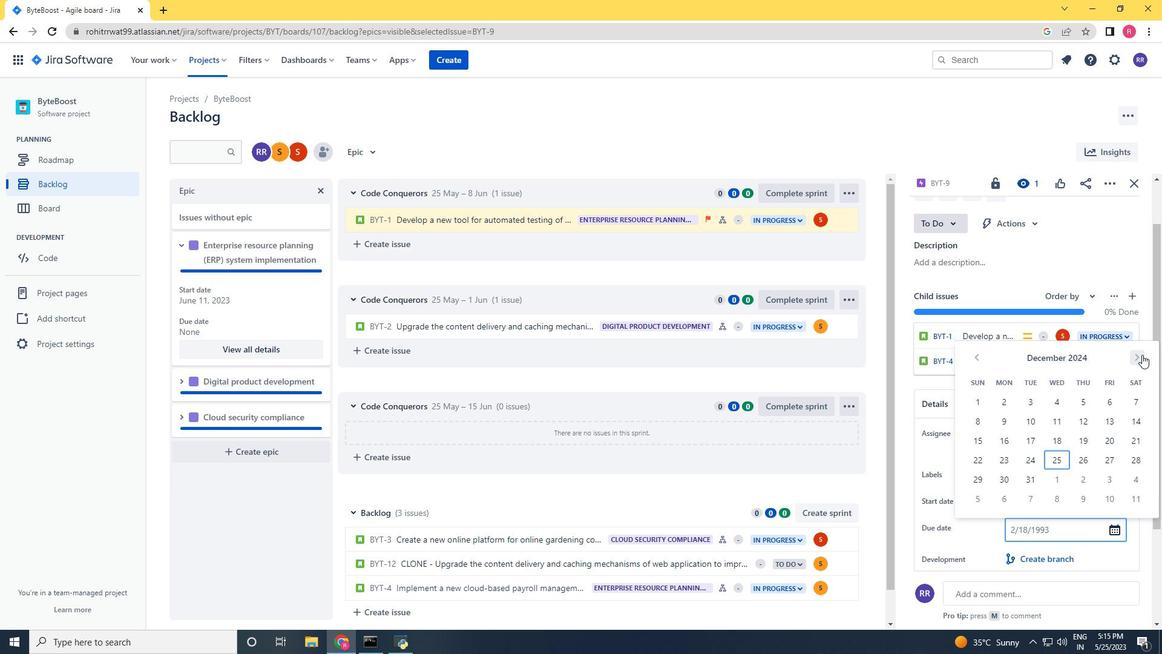 
Action: Mouse pressed left at (1142, 354)
Screenshot: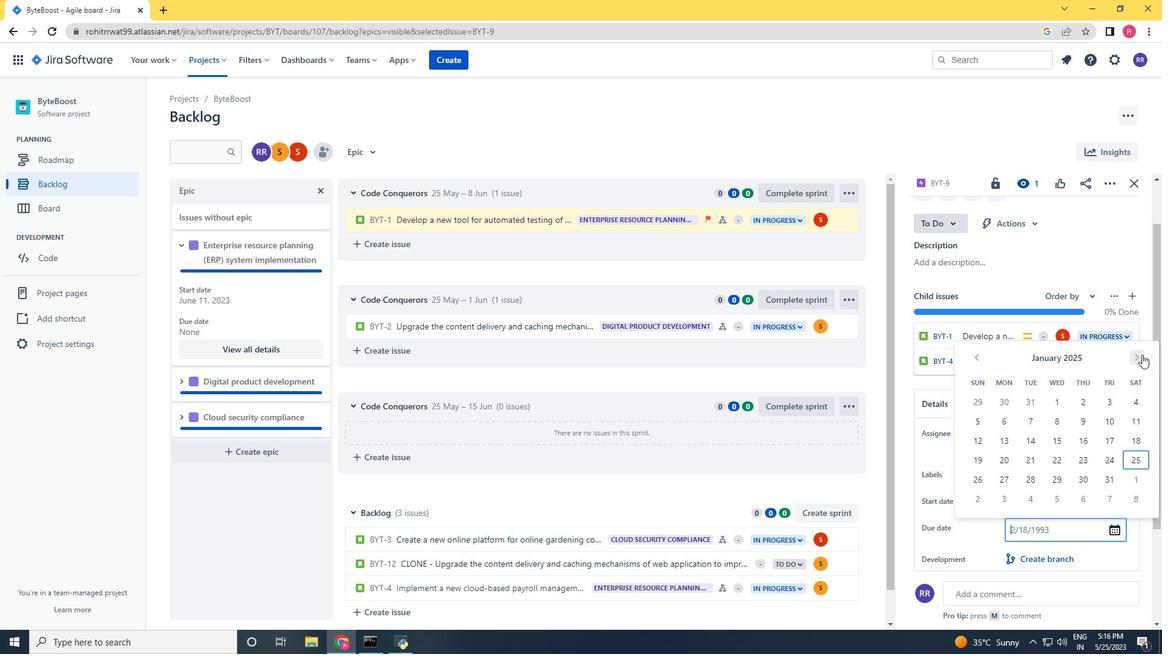 
Action: Mouse pressed left at (1142, 354)
Screenshot: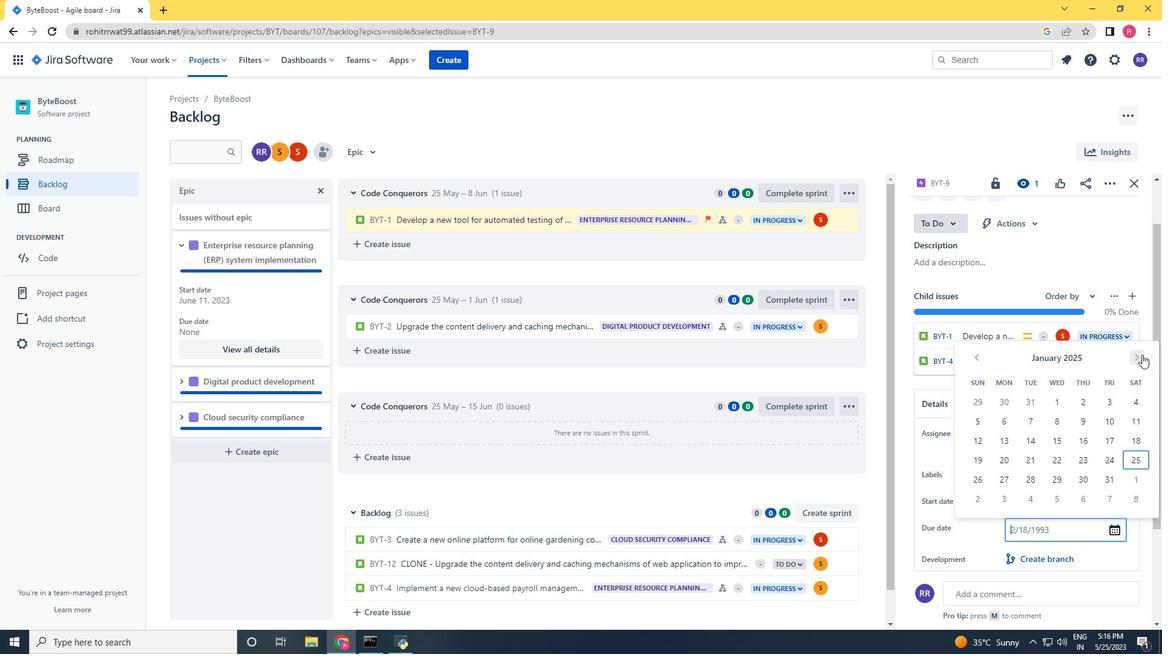 
Action: Mouse pressed left at (1142, 354)
Screenshot: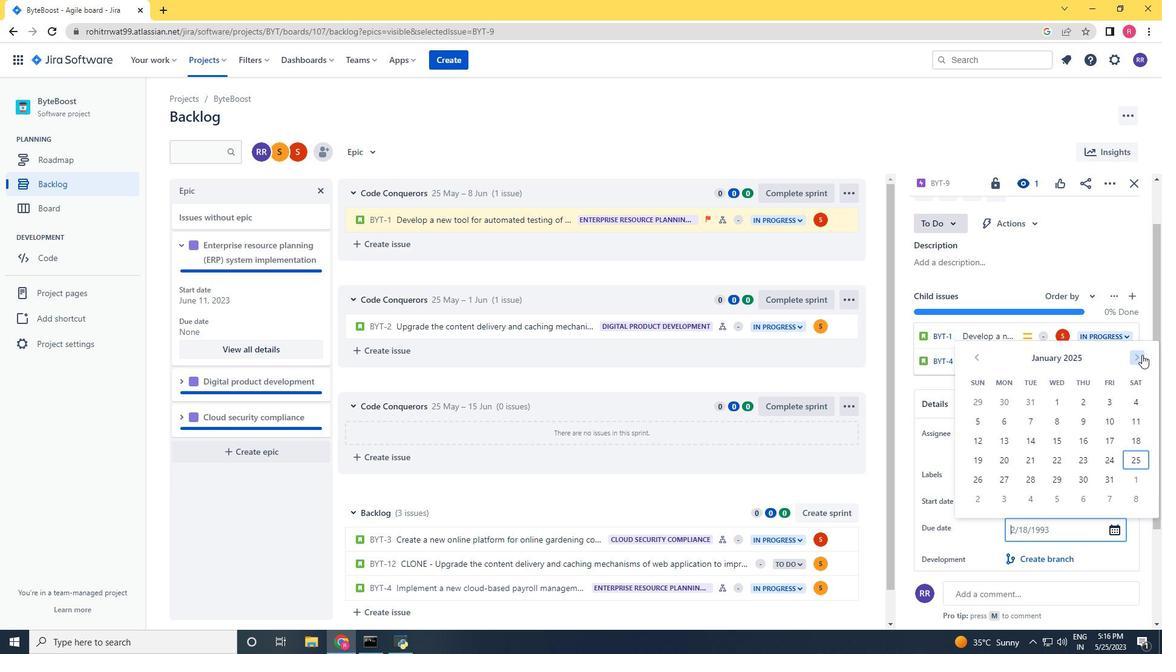 
Action: Mouse pressed left at (1142, 354)
Screenshot: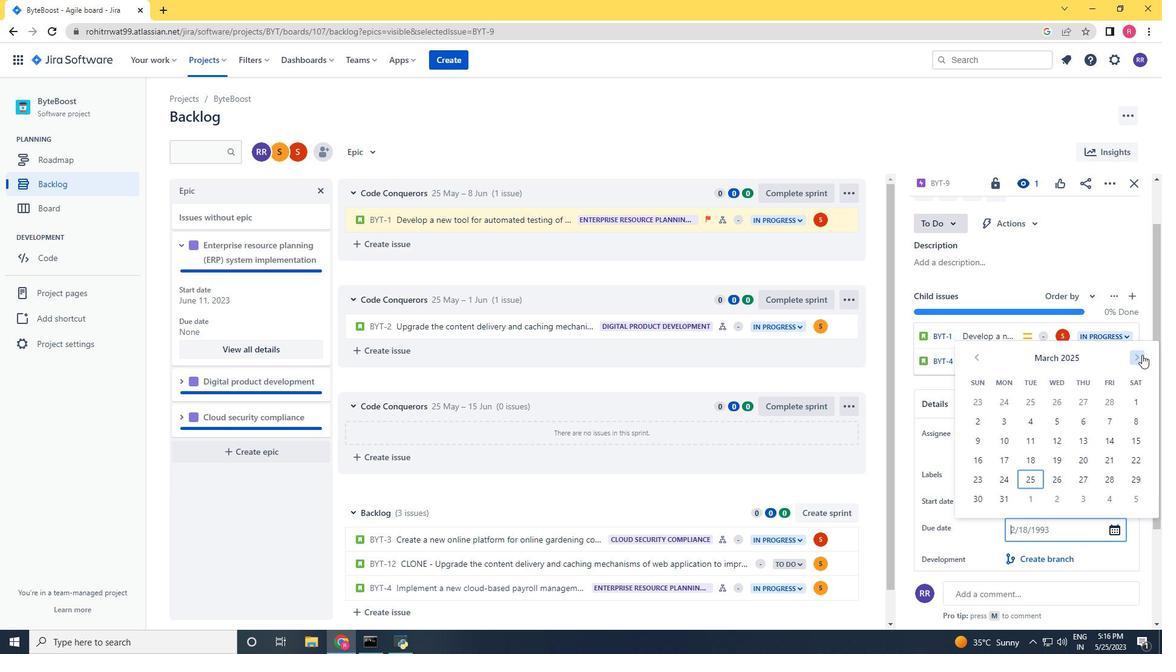 
Action: Mouse pressed left at (1142, 354)
Screenshot: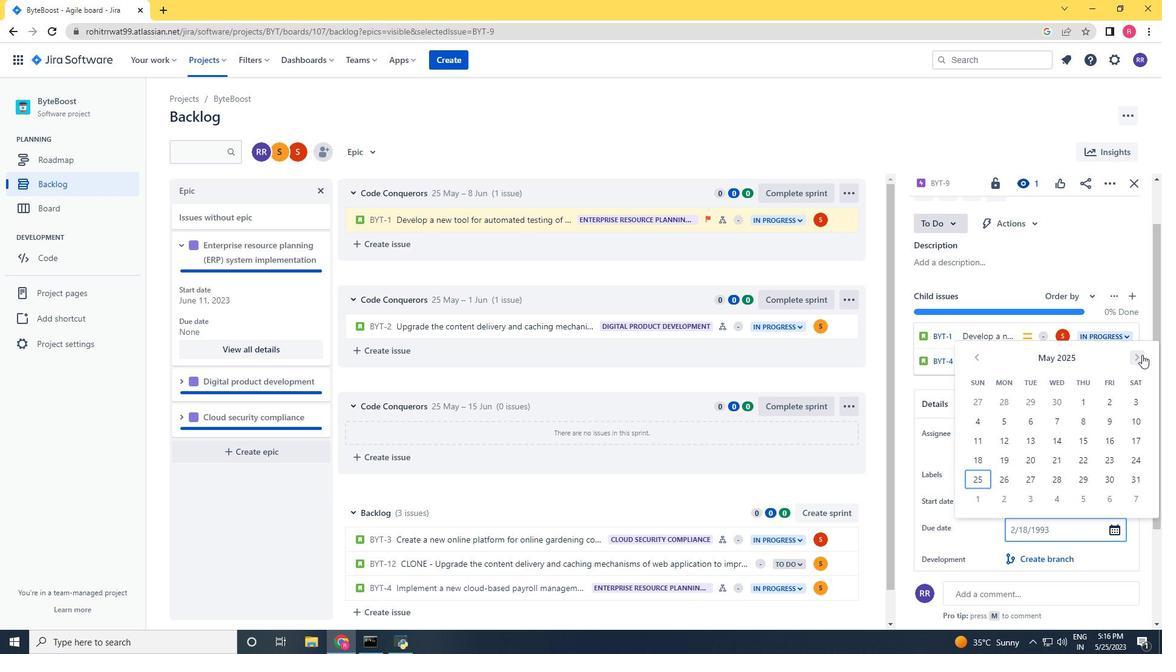 
Action: Mouse pressed left at (1142, 354)
Screenshot: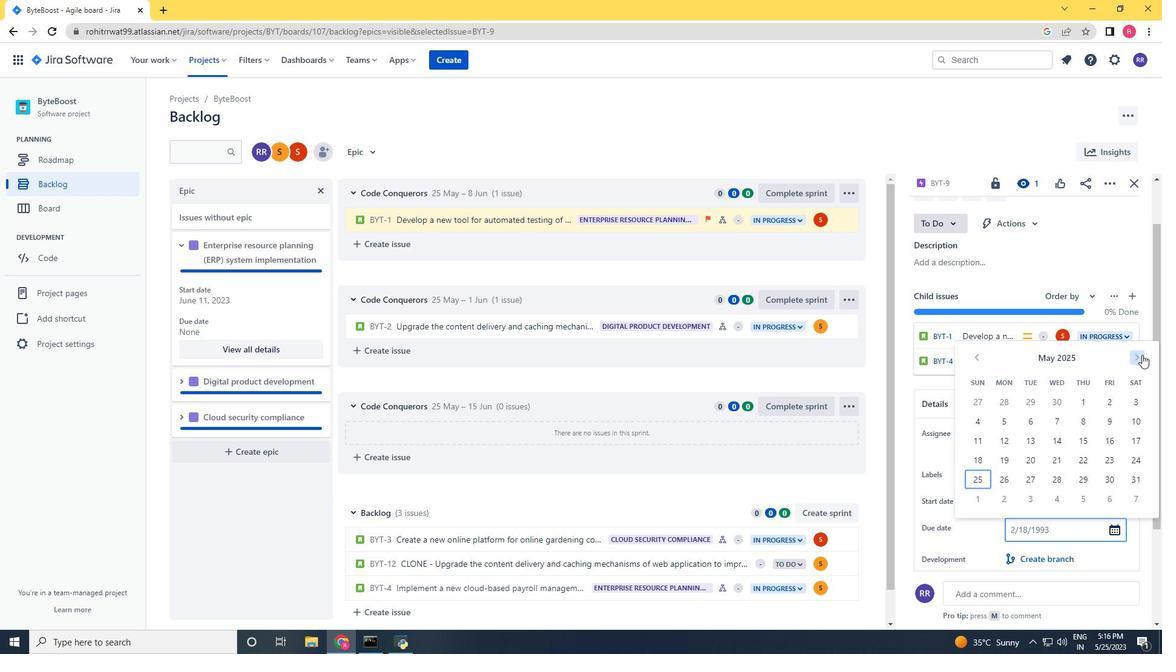 
Action: Mouse pressed left at (1142, 354)
Screenshot: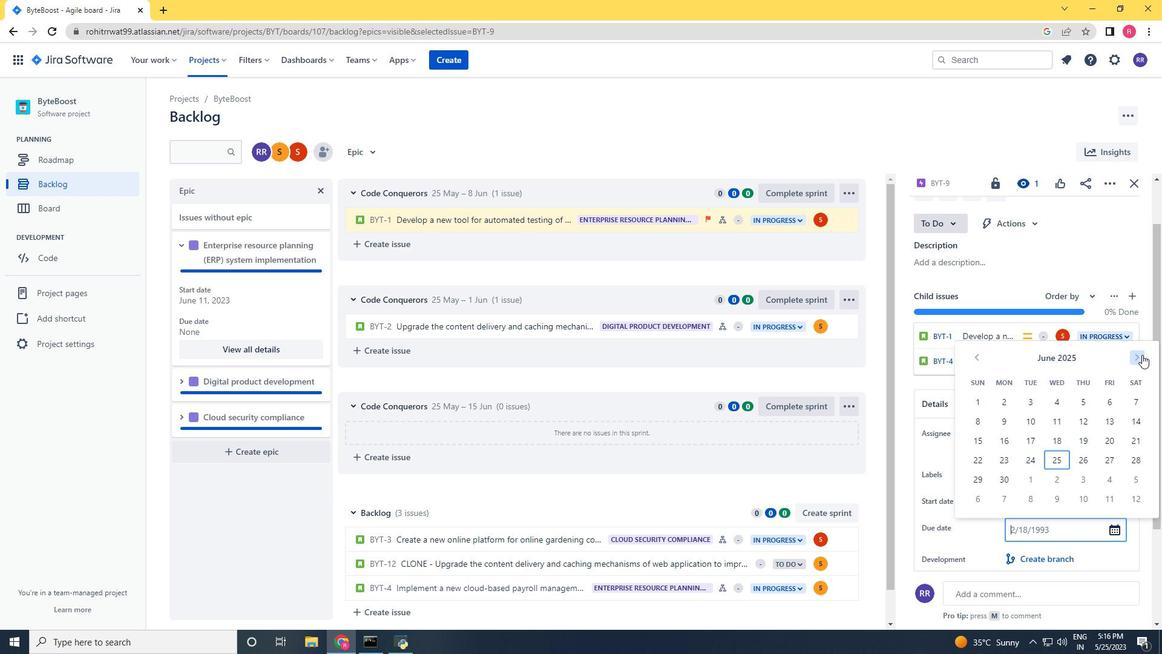 
Action: Mouse pressed left at (1142, 354)
Screenshot: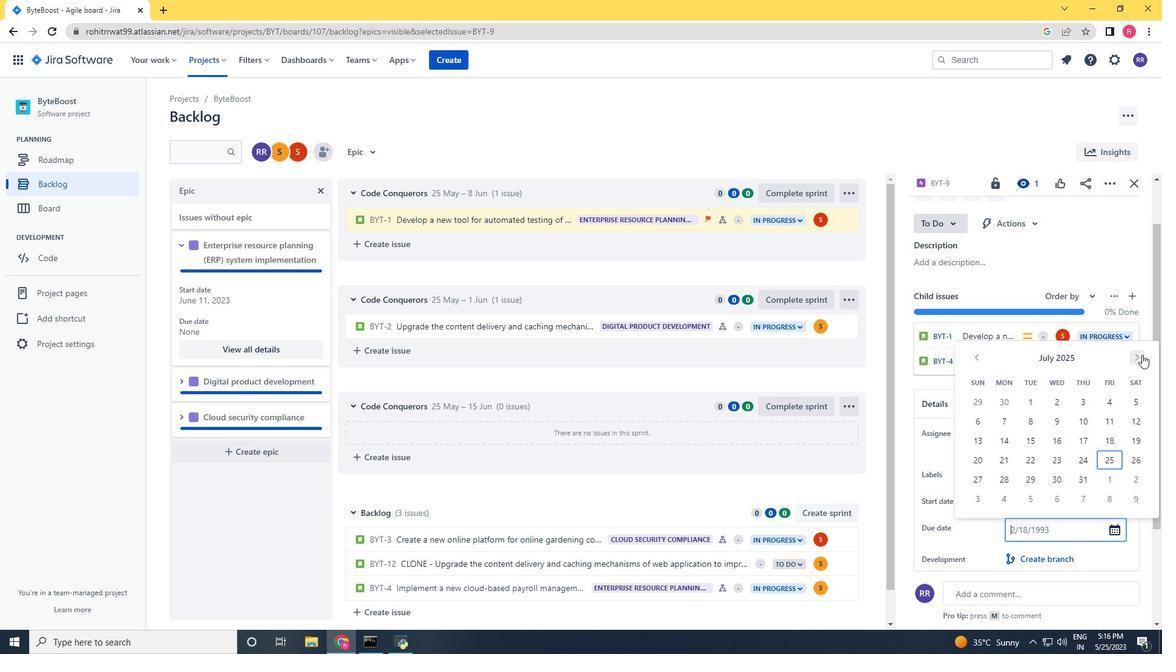 
Action: Mouse pressed left at (1142, 354)
Screenshot: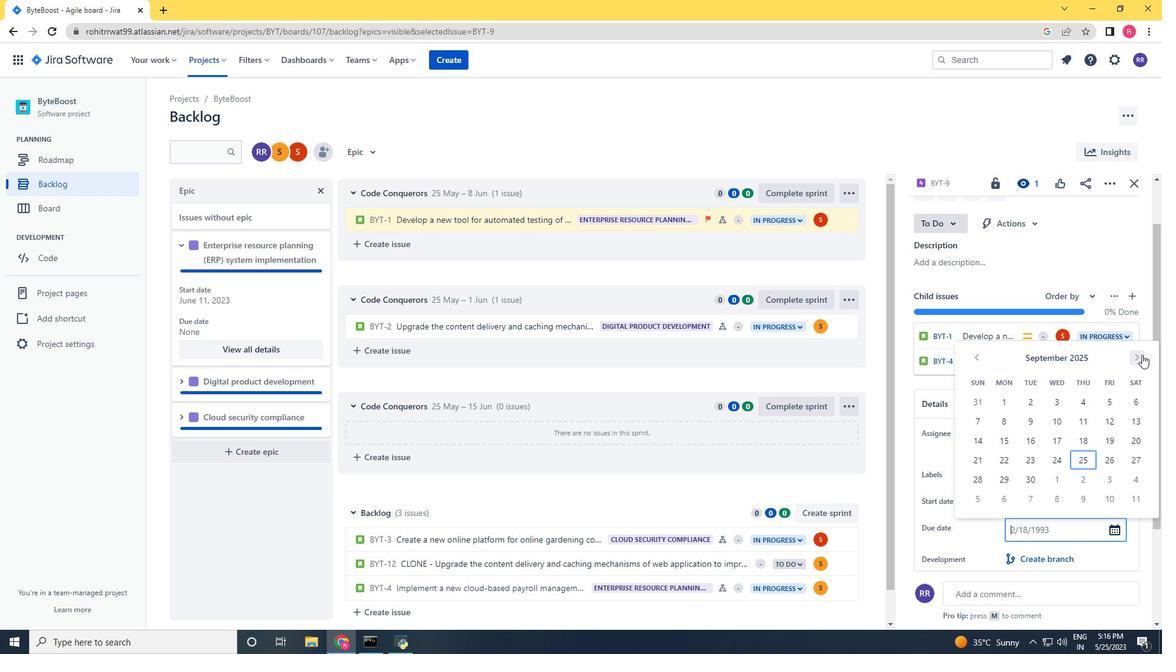 
Action: Mouse pressed left at (1142, 354)
Screenshot: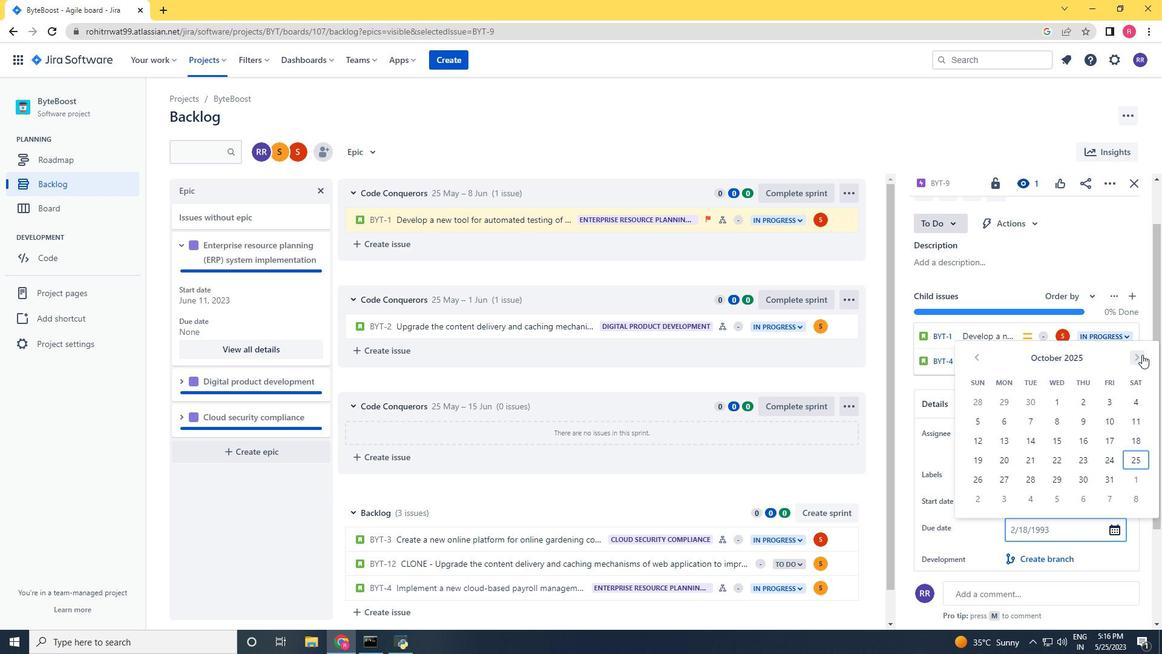 
Action: Mouse moved to (1130, 402)
Screenshot: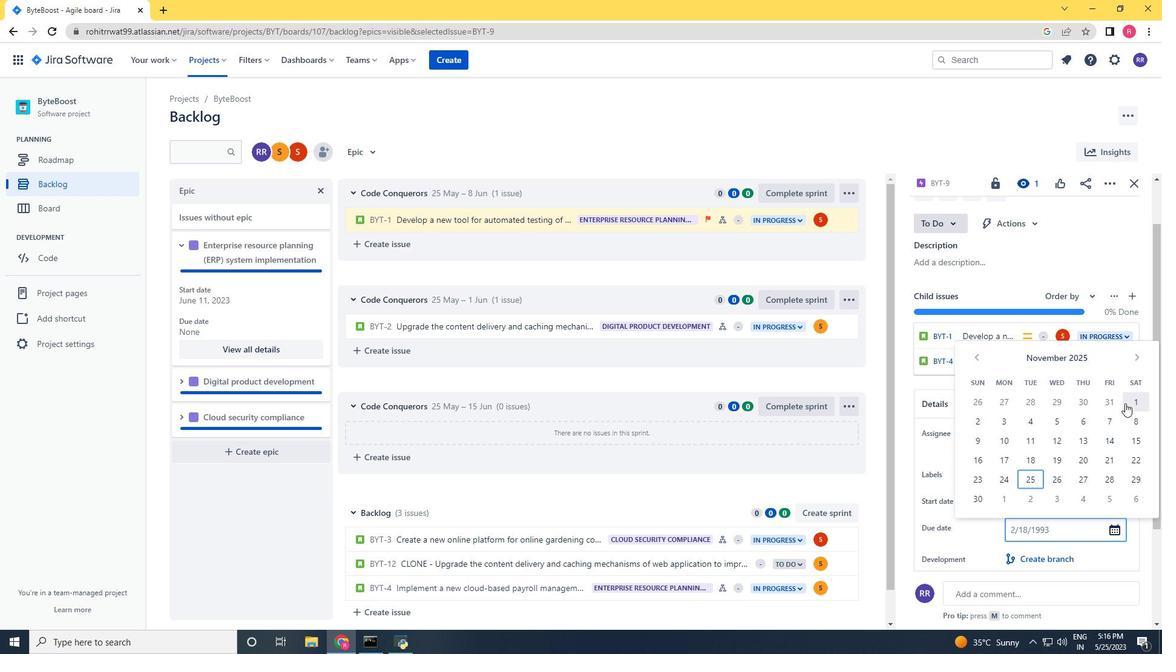 
Action: Mouse pressed left at (1130, 402)
Screenshot: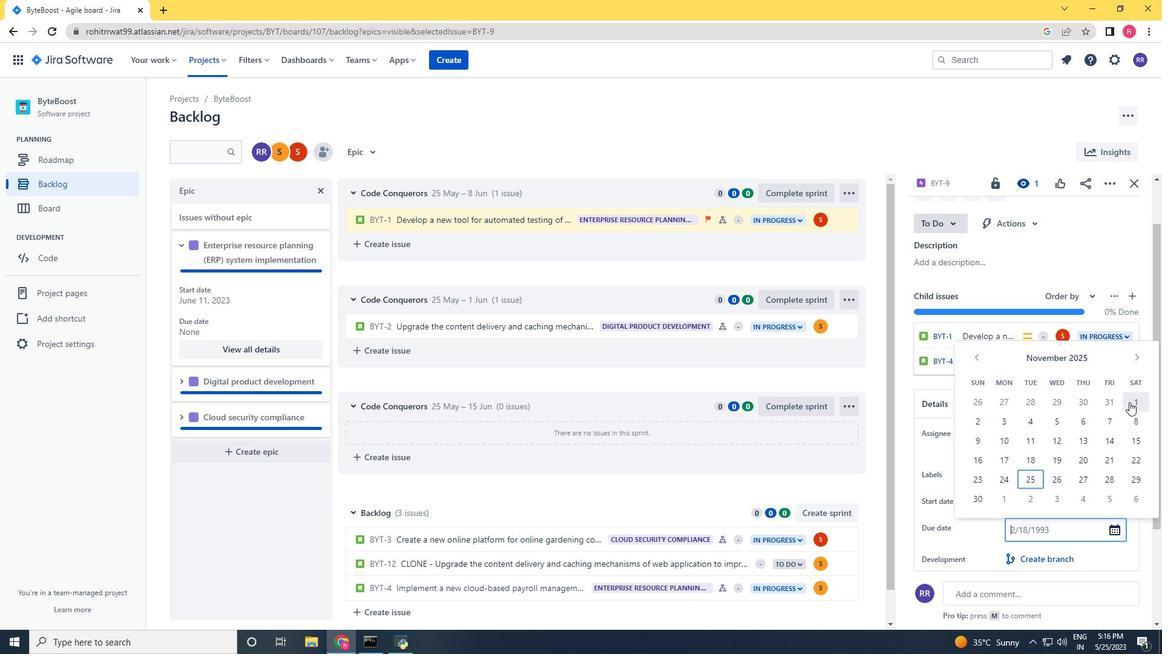 
Action: Mouse moved to (1036, 522)
Screenshot: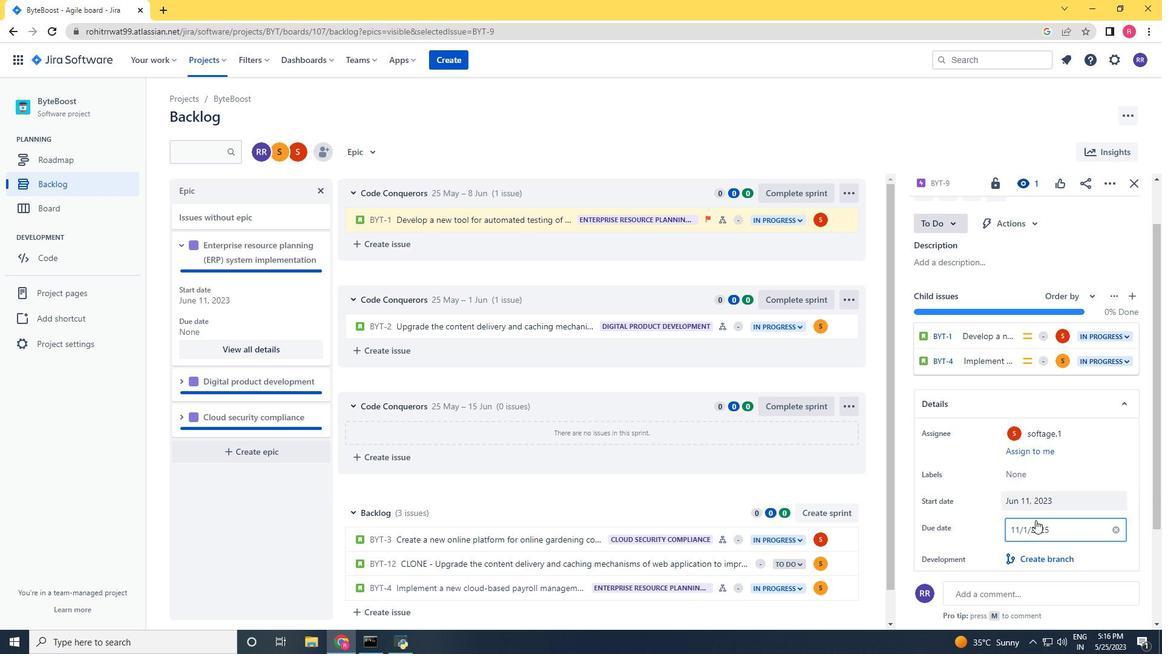 
Action: Mouse scrolled (1036, 521) with delta (0, 0)
Screenshot: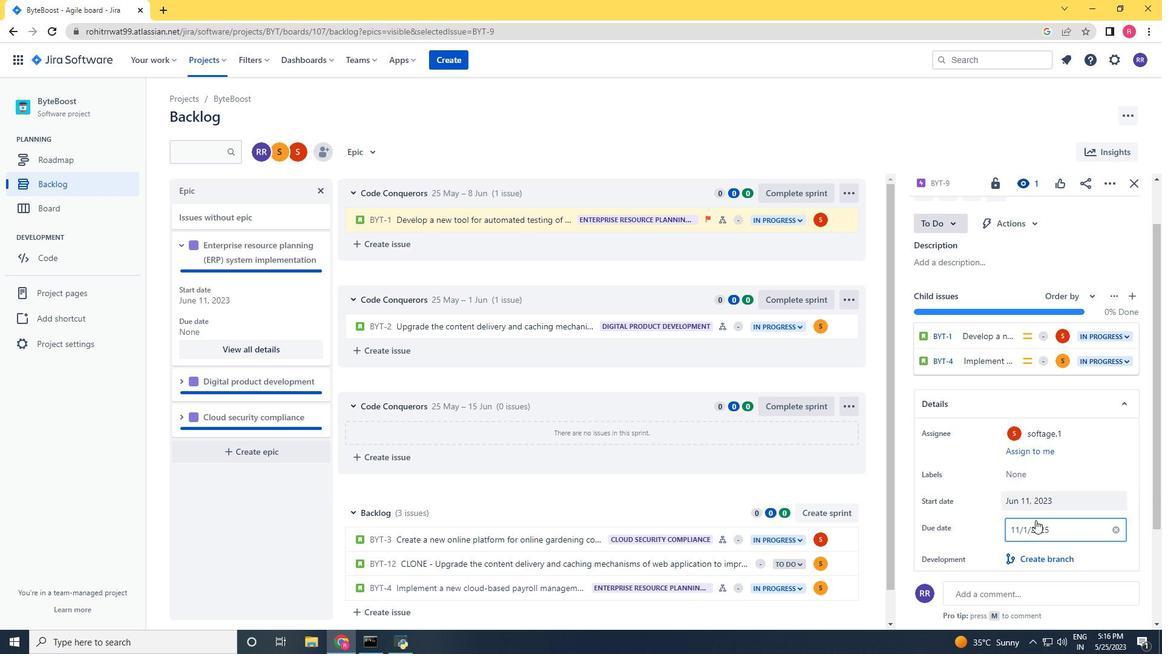 
Action: Mouse moved to (1035, 523)
Screenshot: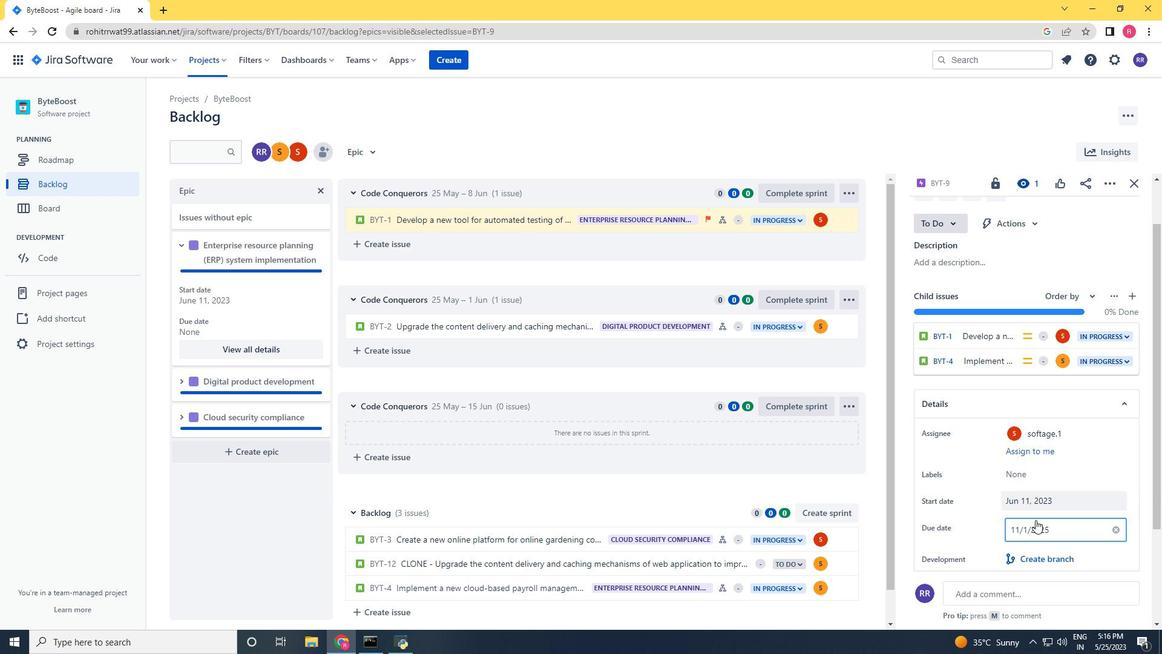 
Action: Mouse scrolled (1035, 522) with delta (0, 0)
Screenshot: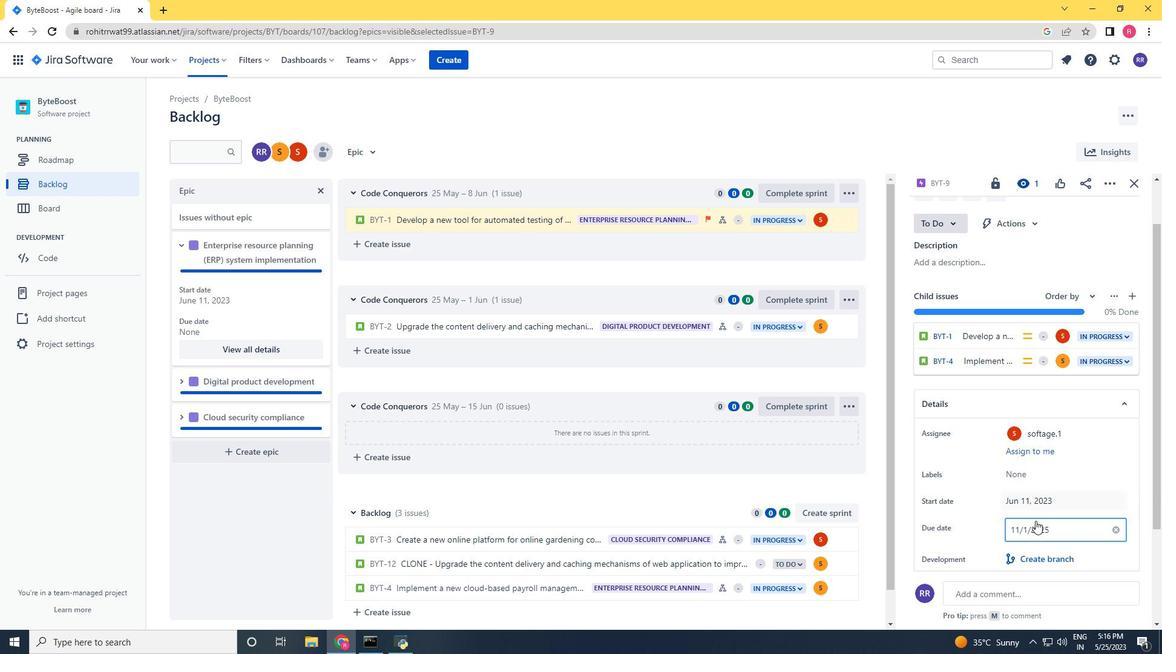 
Action: Mouse moved to (1038, 522)
Screenshot: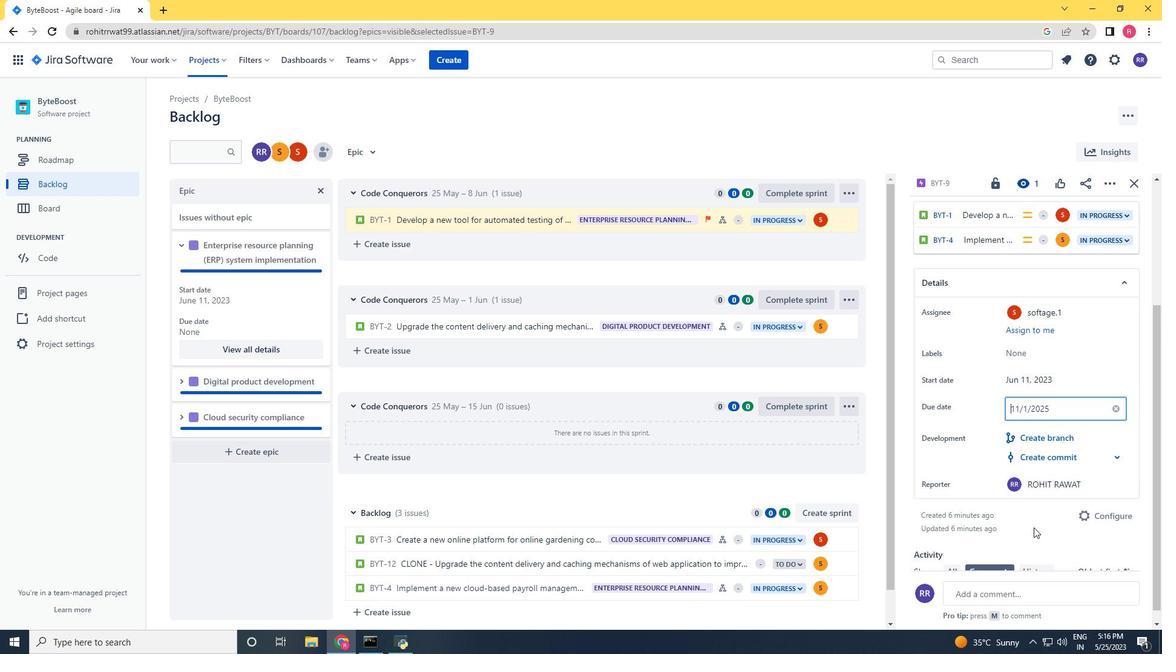 
Action: Mouse pressed left at (1038, 522)
Screenshot: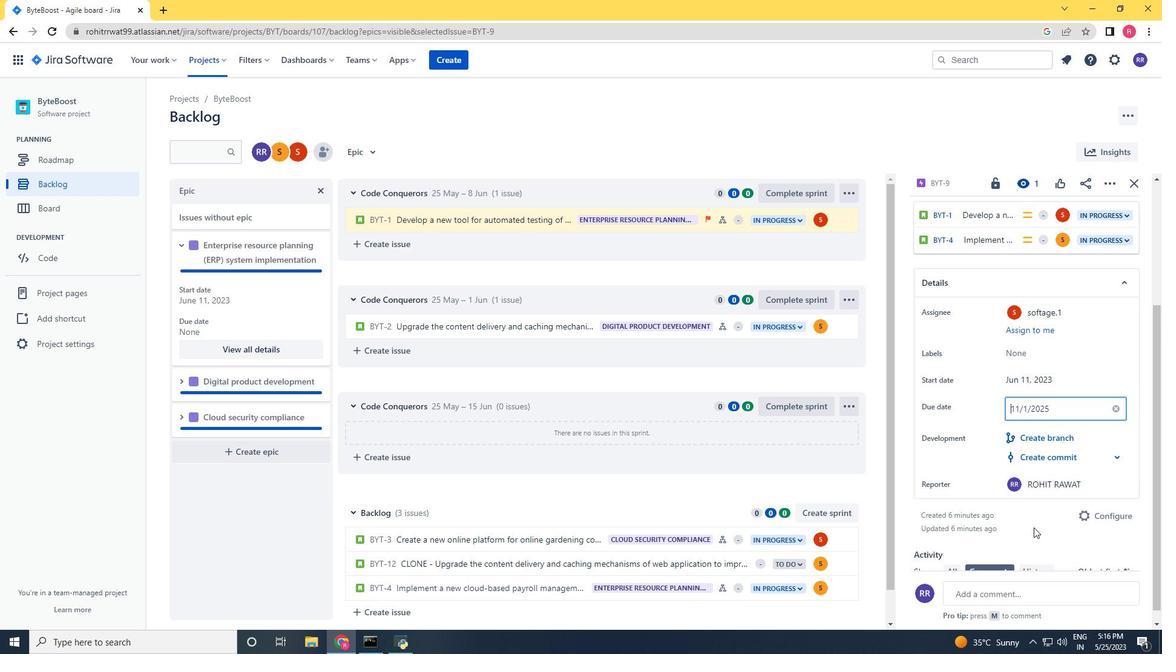 
Action: Mouse scrolled (1038, 522) with delta (0, 0)
Screenshot: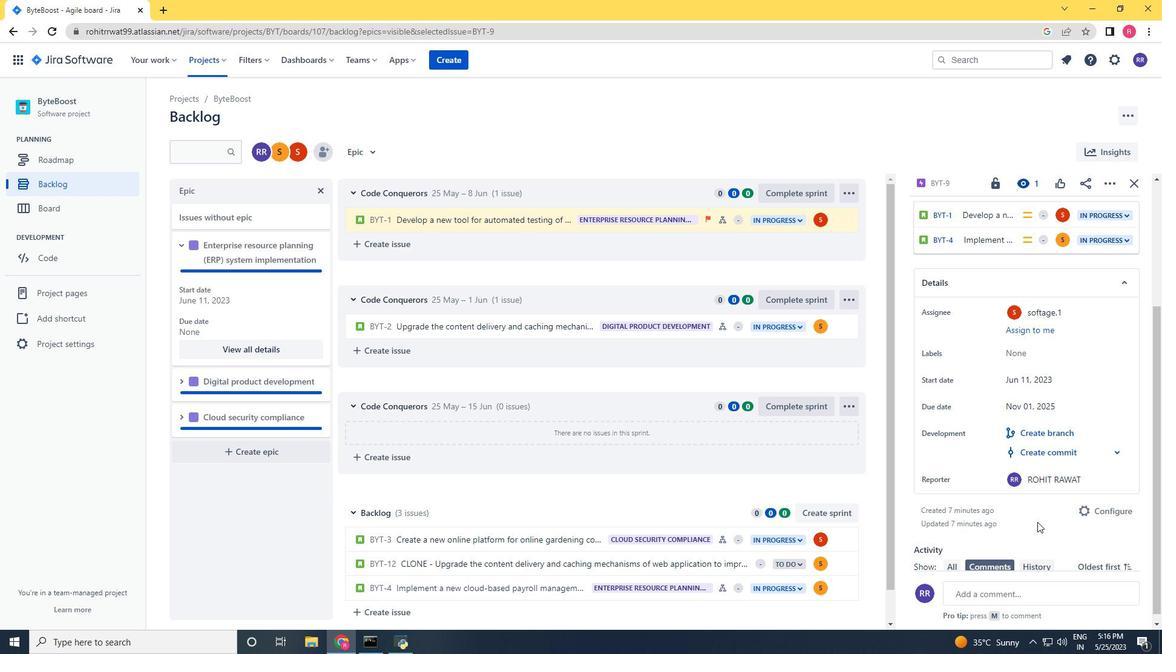 
Action: Mouse scrolled (1038, 522) with delta (0, 0)
Screenshot: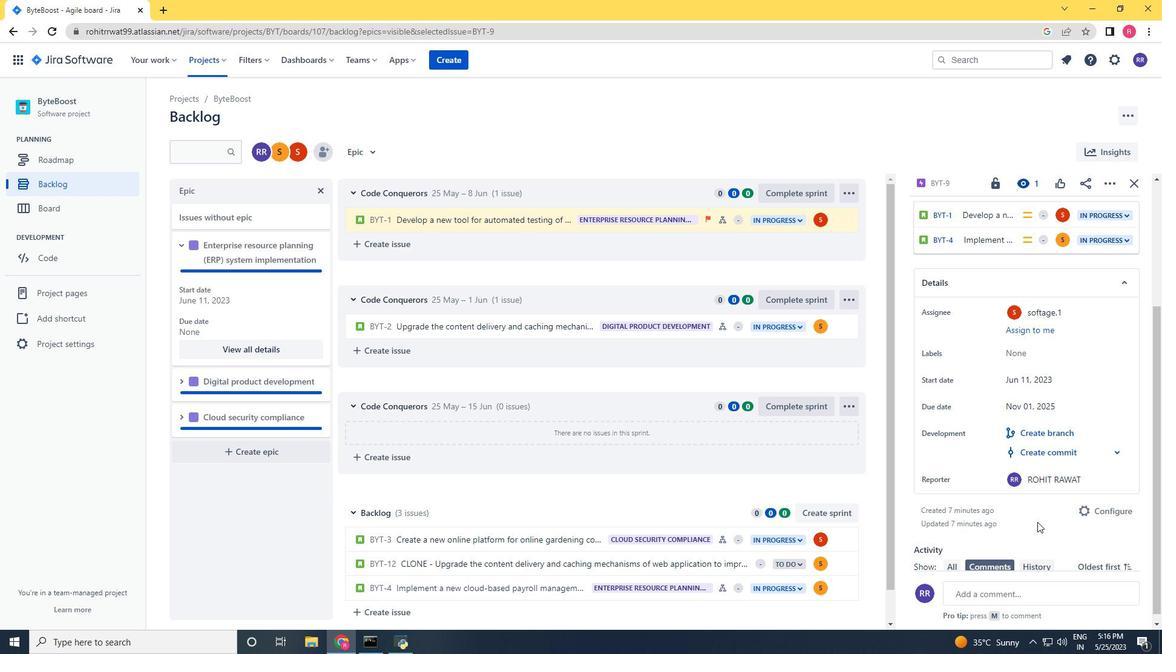 
Action: Mouse scrolled (1038, 522) with delta (0, 0)
Screenshot: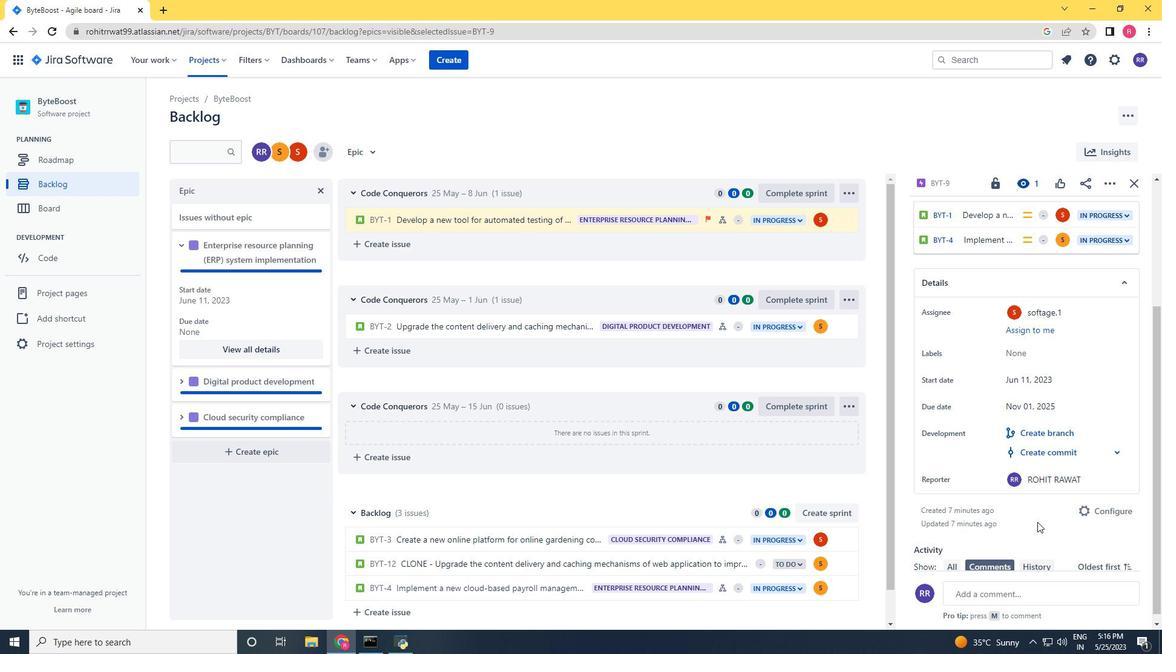 
Action: Mouse moved to (180, 387)
Screenshot: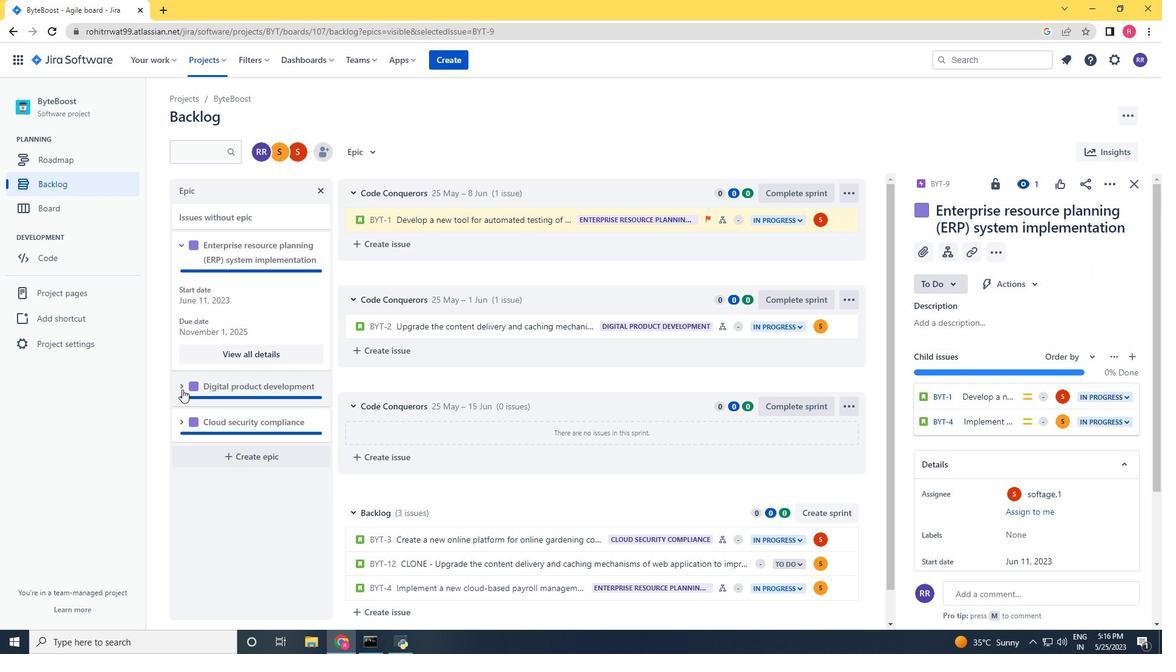 
Action: Mouse pressed left at (180, 387)
Screenshot: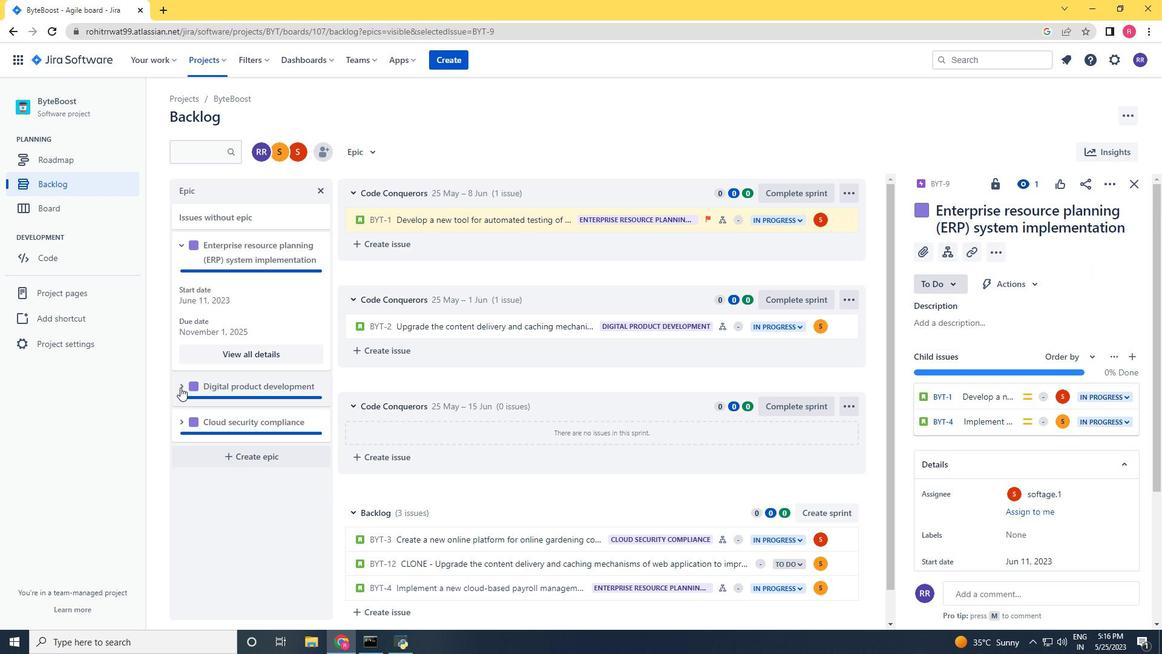 
Action: Mouse moved to (241, 476)
Screenshot: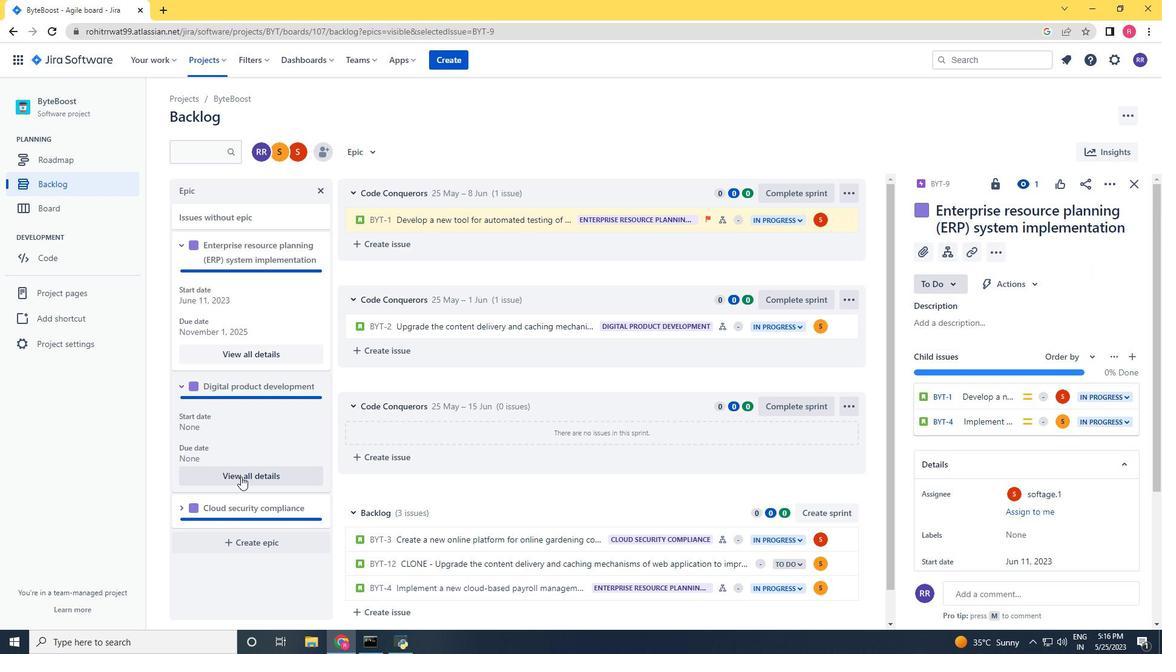 
Action: Mouse pressed left at (241, 476)
Screenshot: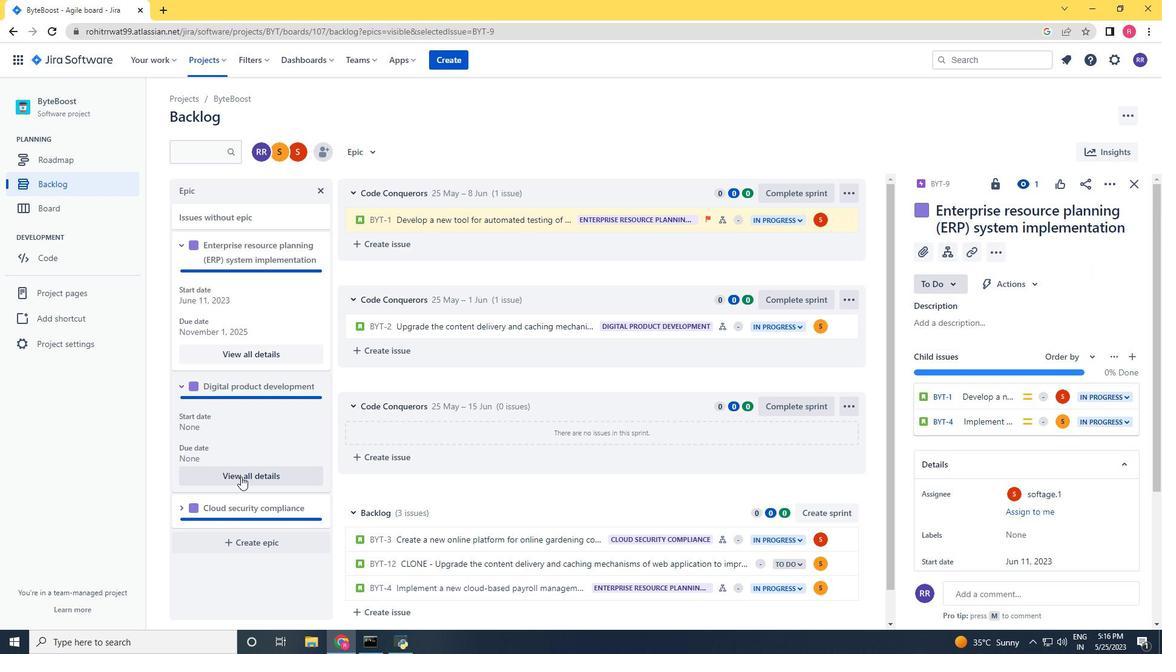 
Action: Mouse moved to (967, 453)
Screenshot: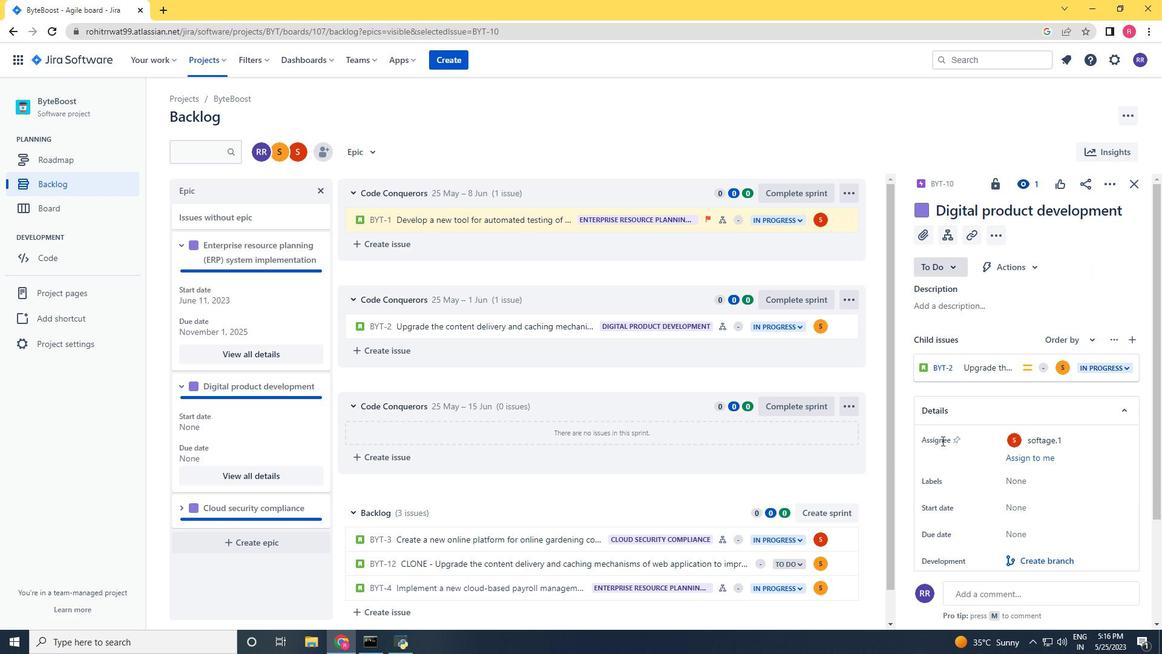 
Action: Mouse scrolled (967, 453) with delta (0, 0)
Screenshot: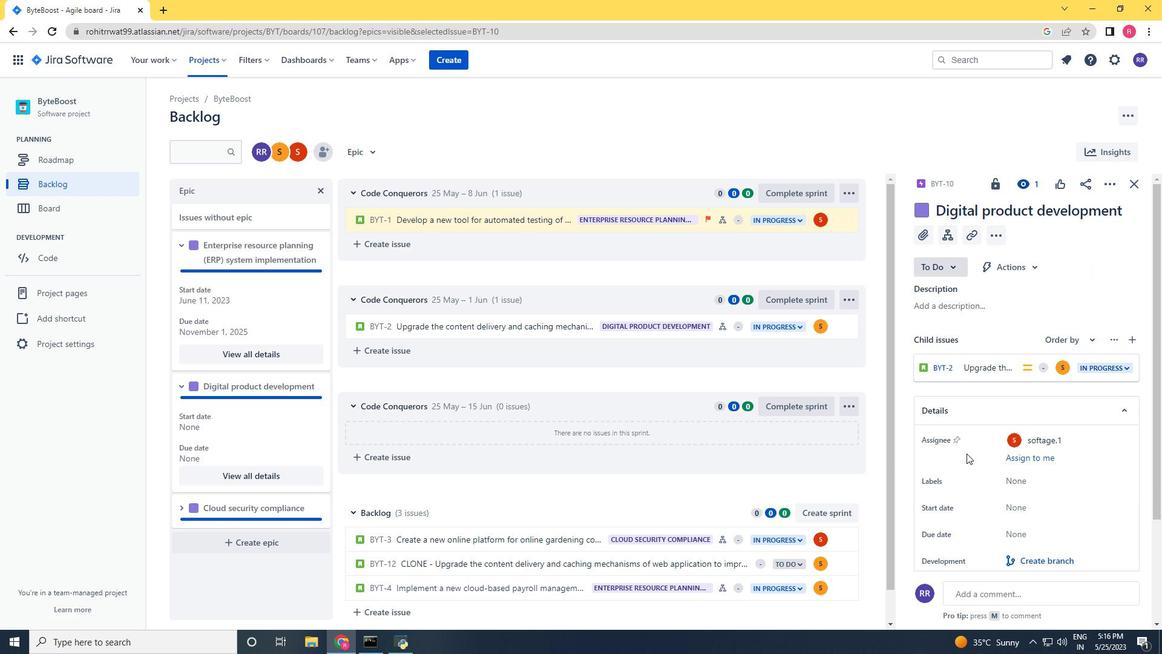 
Action: Mouse moved to (967, 454)
Screenshot: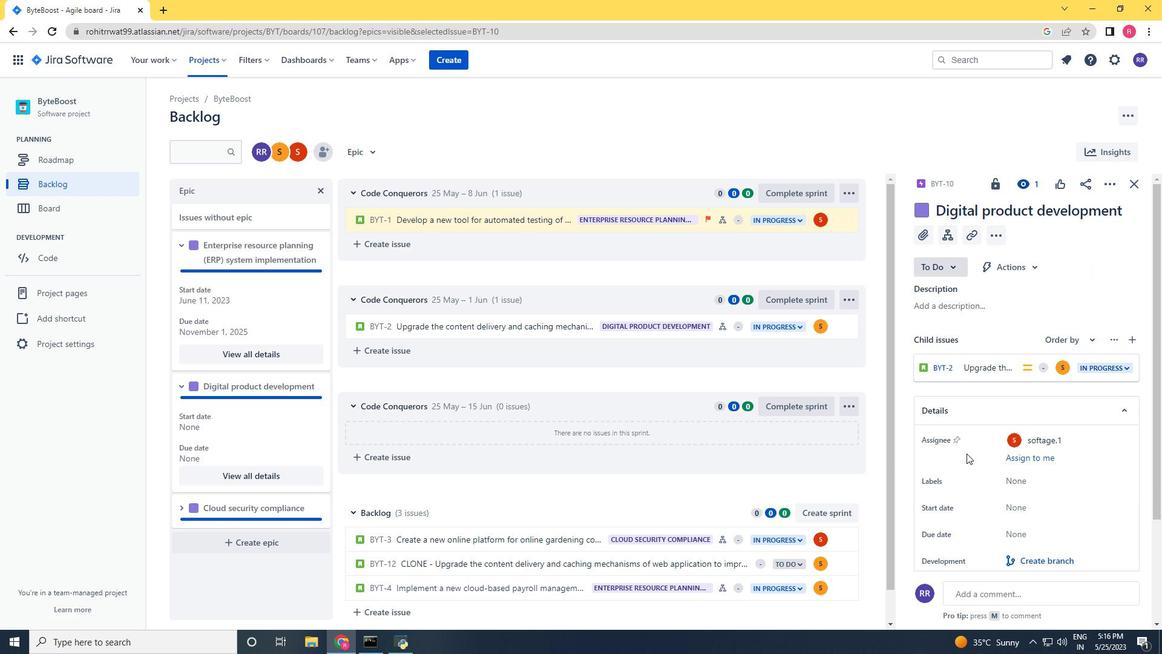 
Action: Mouse scrolled (967, 453) with delta (0, 0)
Screenshot: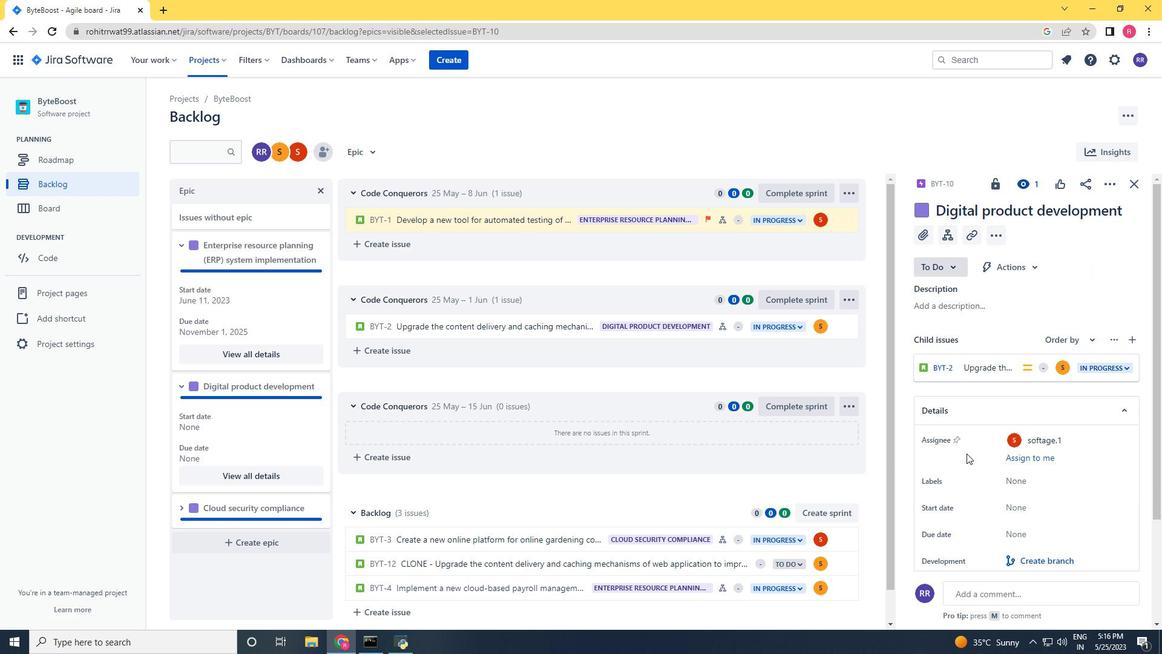 
Action: Mouse moved to (1053, 384)
Screenshot: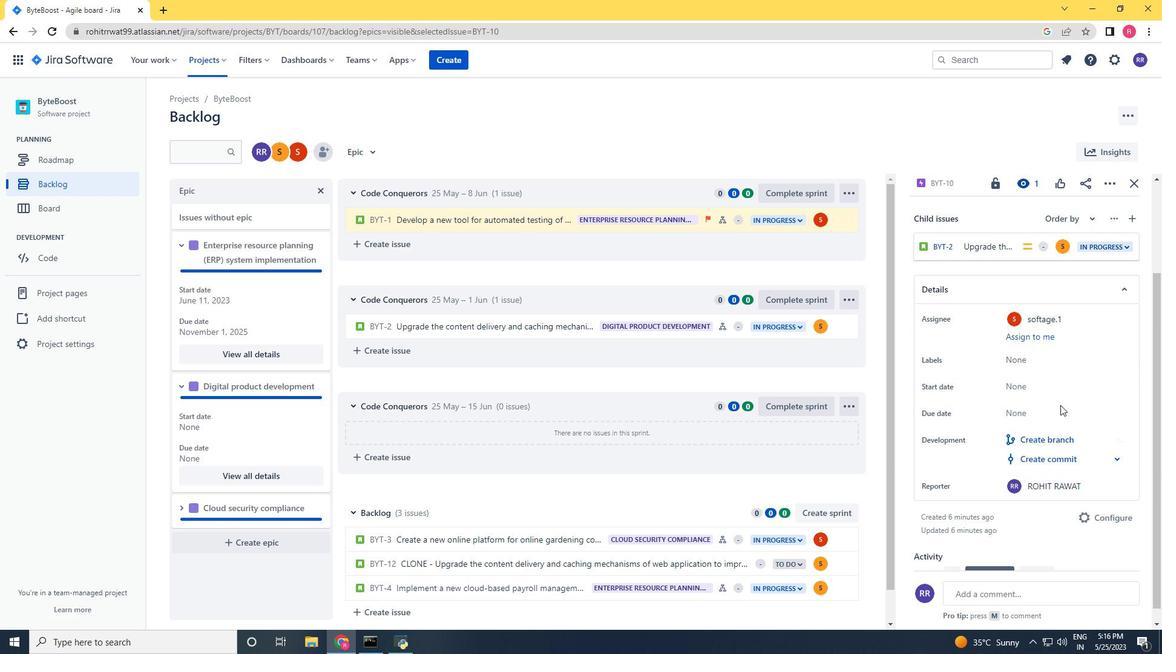 
Action: Mouse pressed left at (1053, 384)
Screenshot: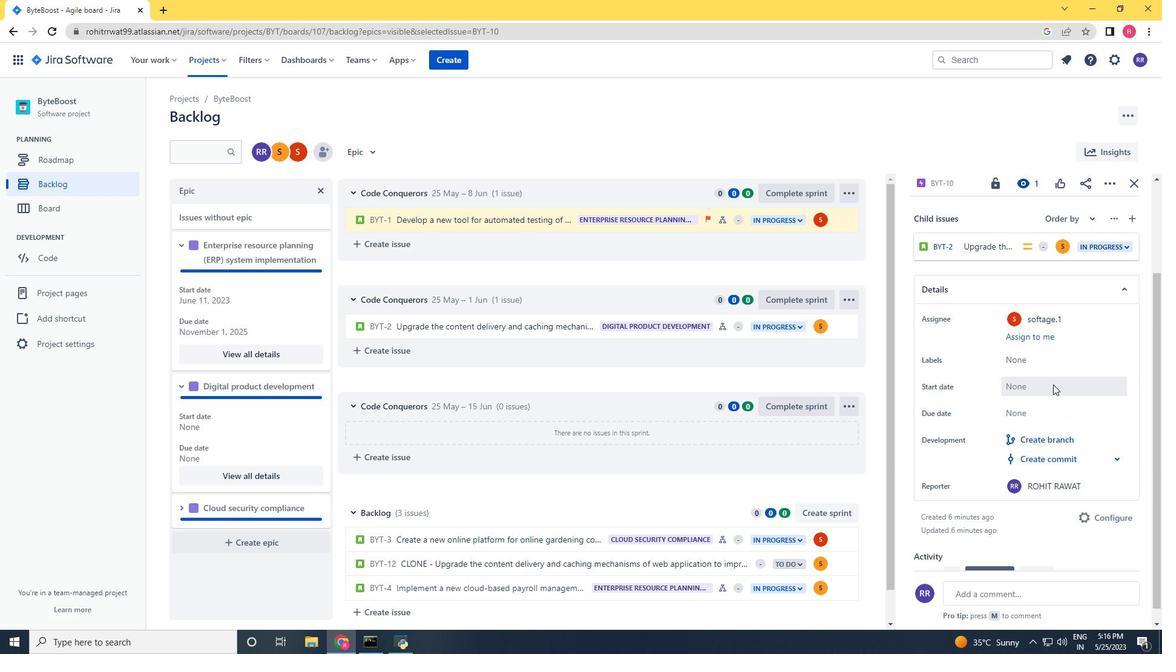 
Action: Mouse moved to (1138, 418)
Screenshot: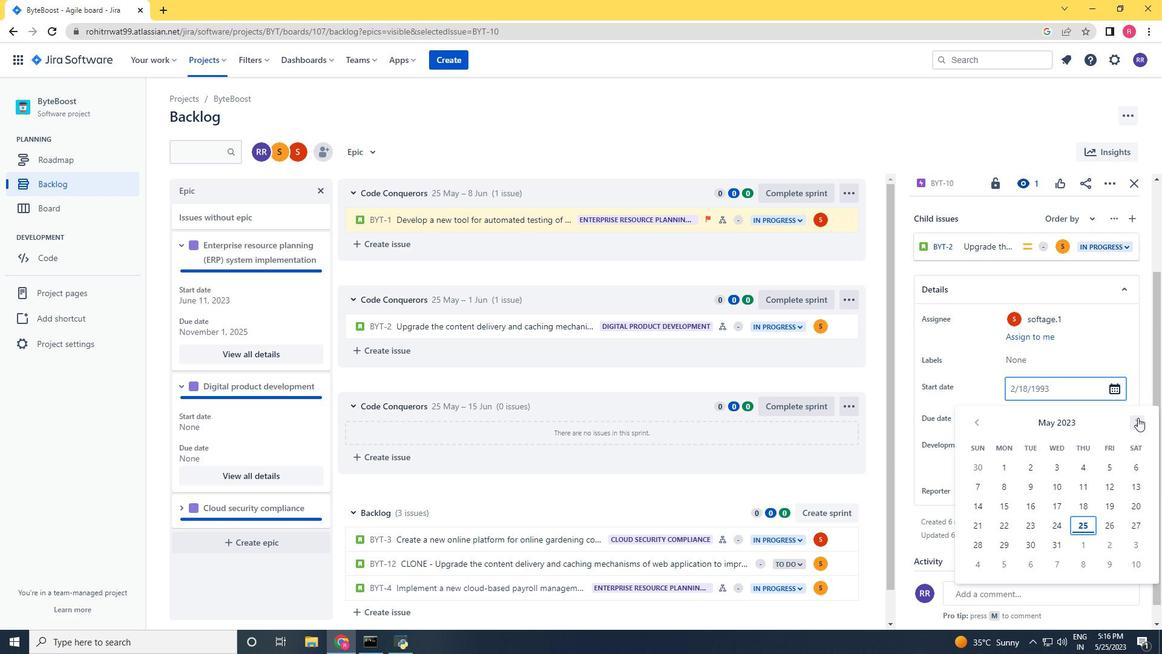 
Action: Mouse pressed left at (1138, 418)
Screenshot: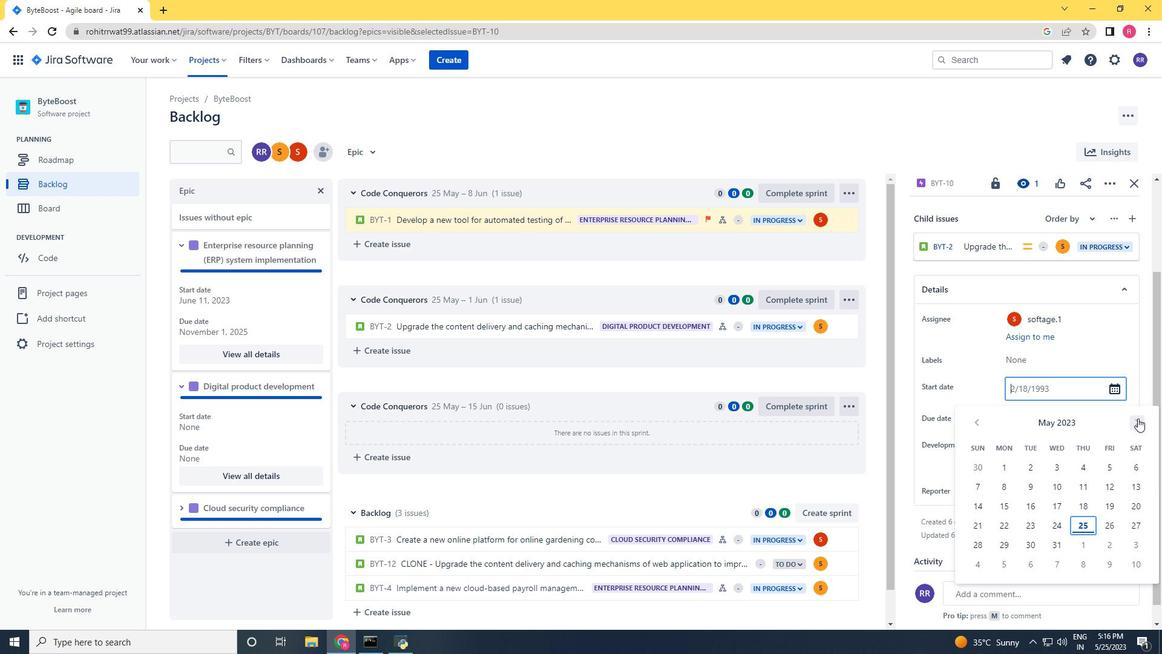 
Action: Mouse pressed left at (1138, 418)
Screenshot: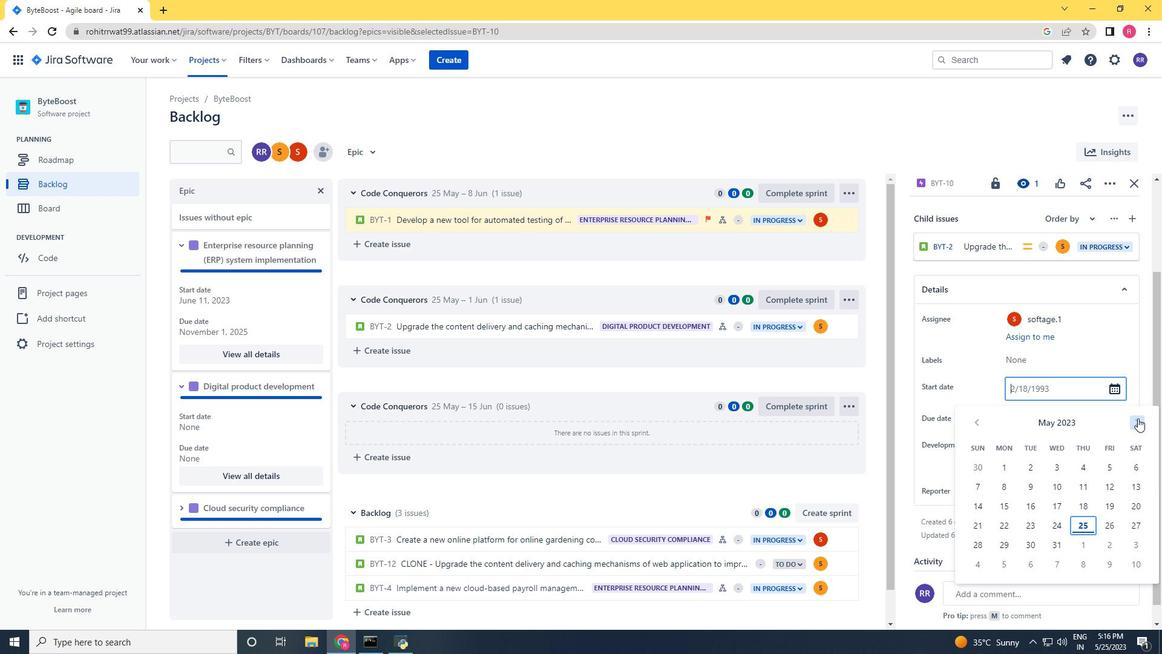 
Action: Mouse pressed left at (1138, 418)
Screenshot: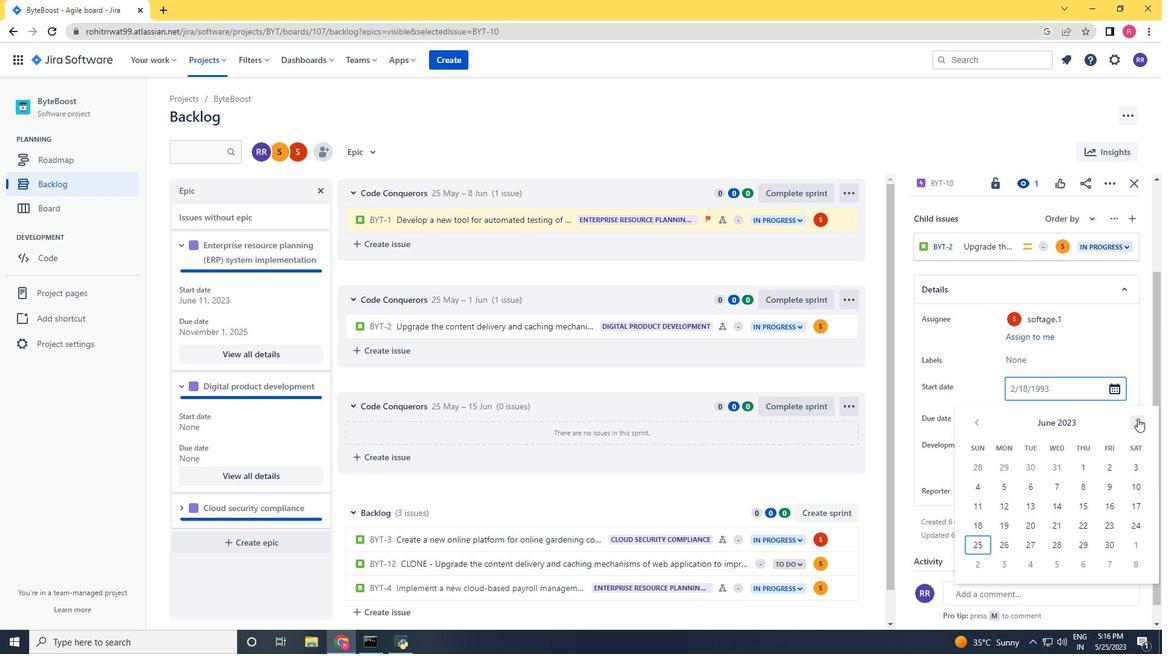 
Action: Mouse pressed left at (1138, 418)
Screenshot: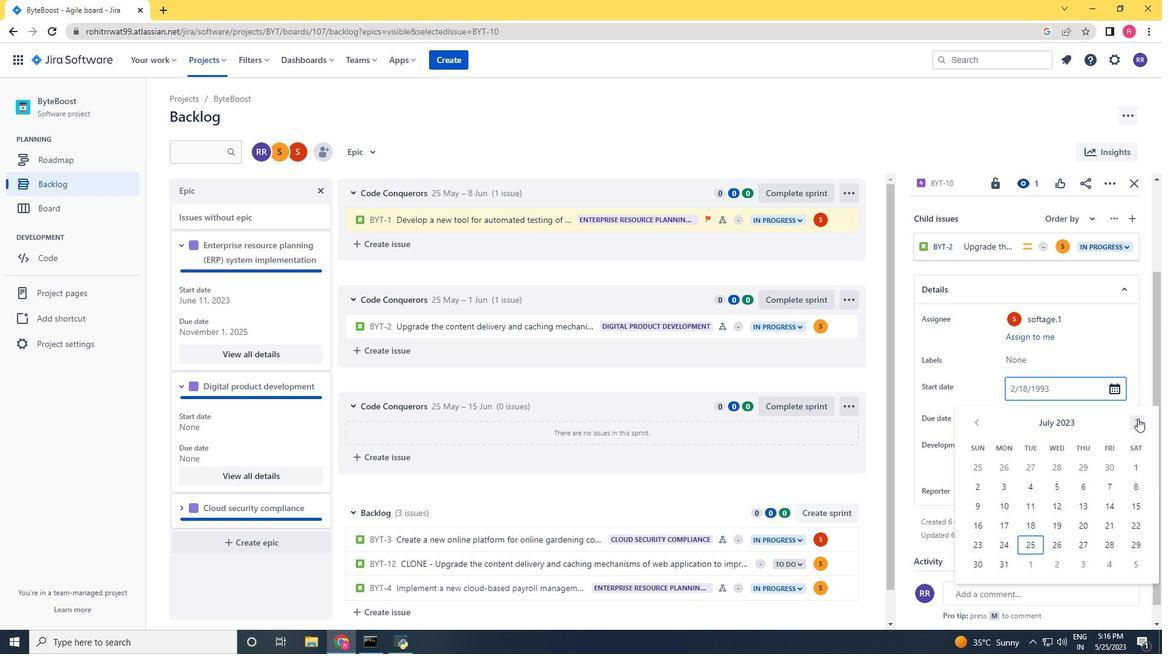 
Action: Mouse pressed left at (1138, 418)
Screenshot: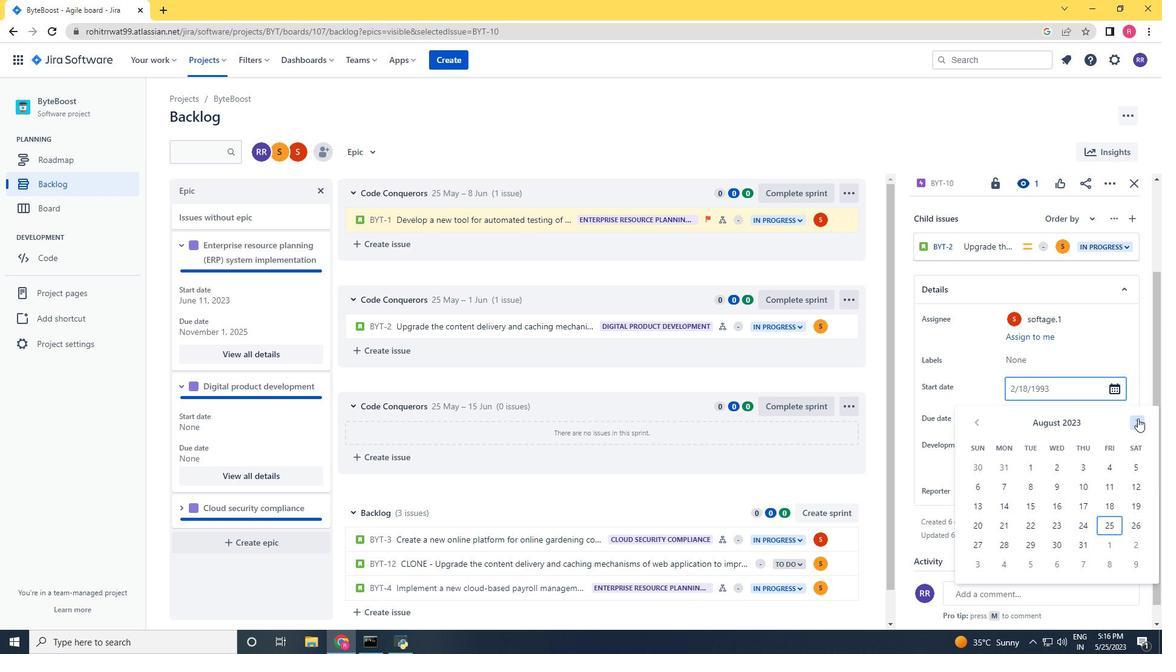 
Action: Mouse pressed left at (1138, 418)
Screenshot: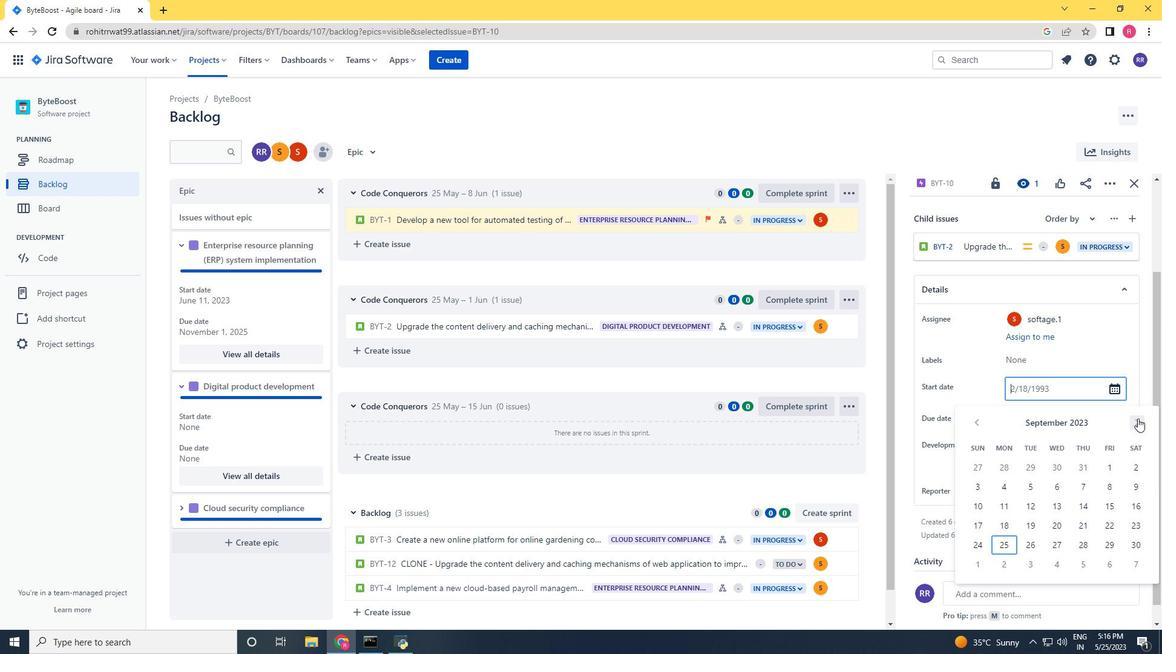 
Action: Mouse pressed left at (1138, 418)
Screenshot: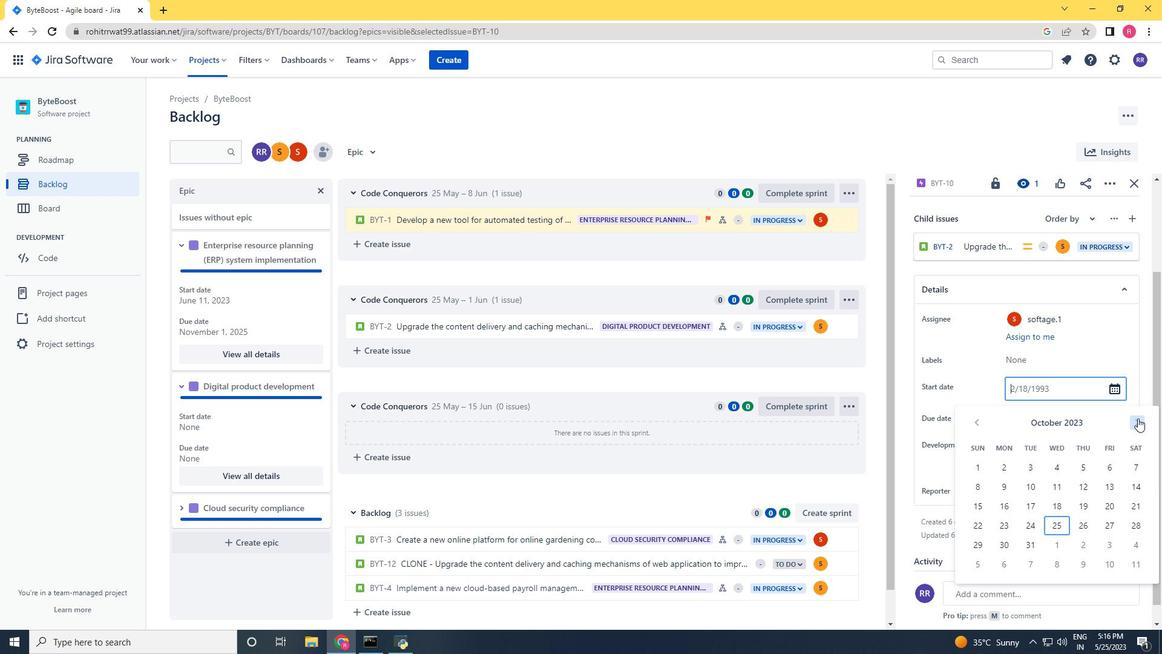 
Action: Mouse pressed left at (1138, 418)
Screenshot: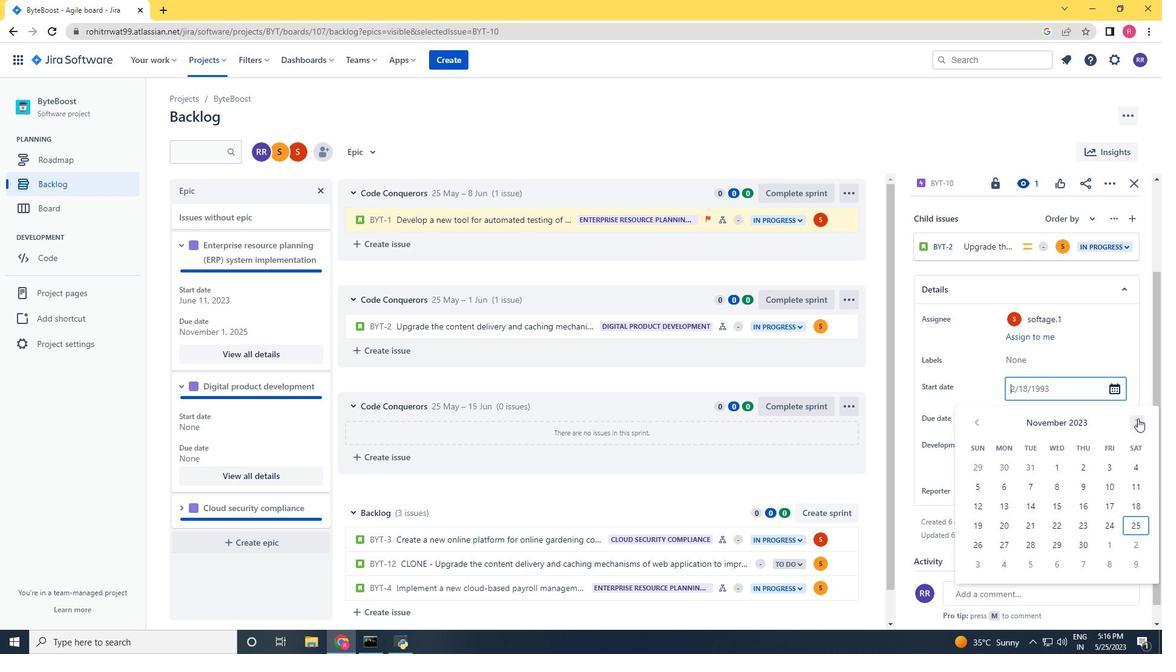 
Action: Mouse pressed left at (1138, 418)
Screenshot: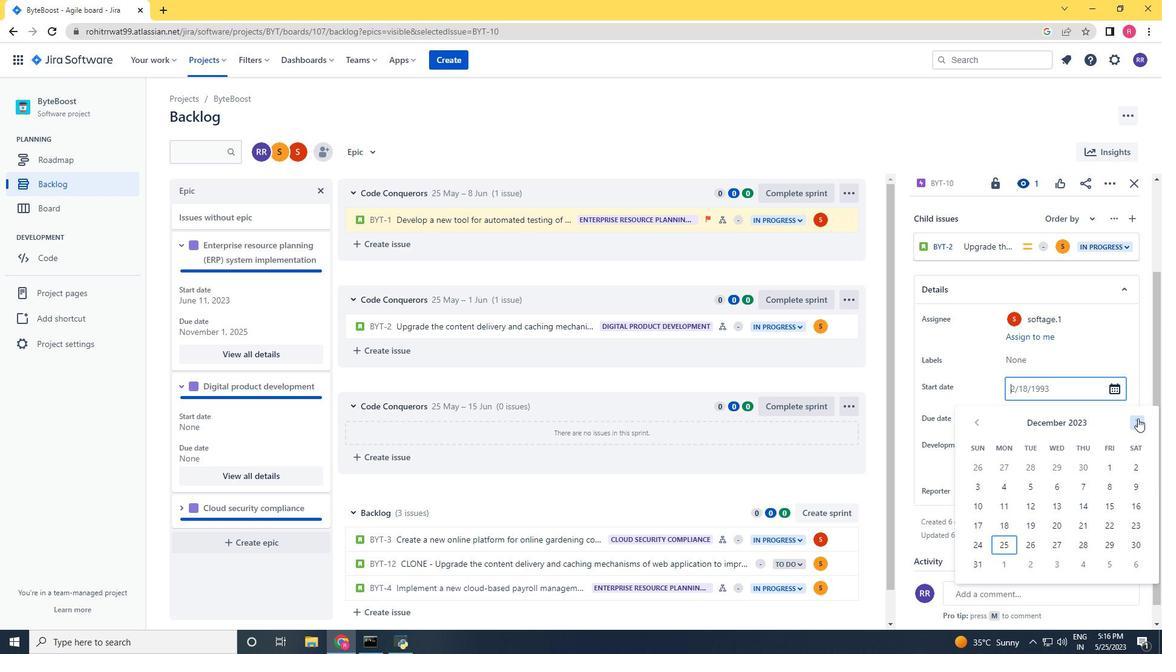 
Action: Mouse pressed left at (1138, 418)
Screenshot: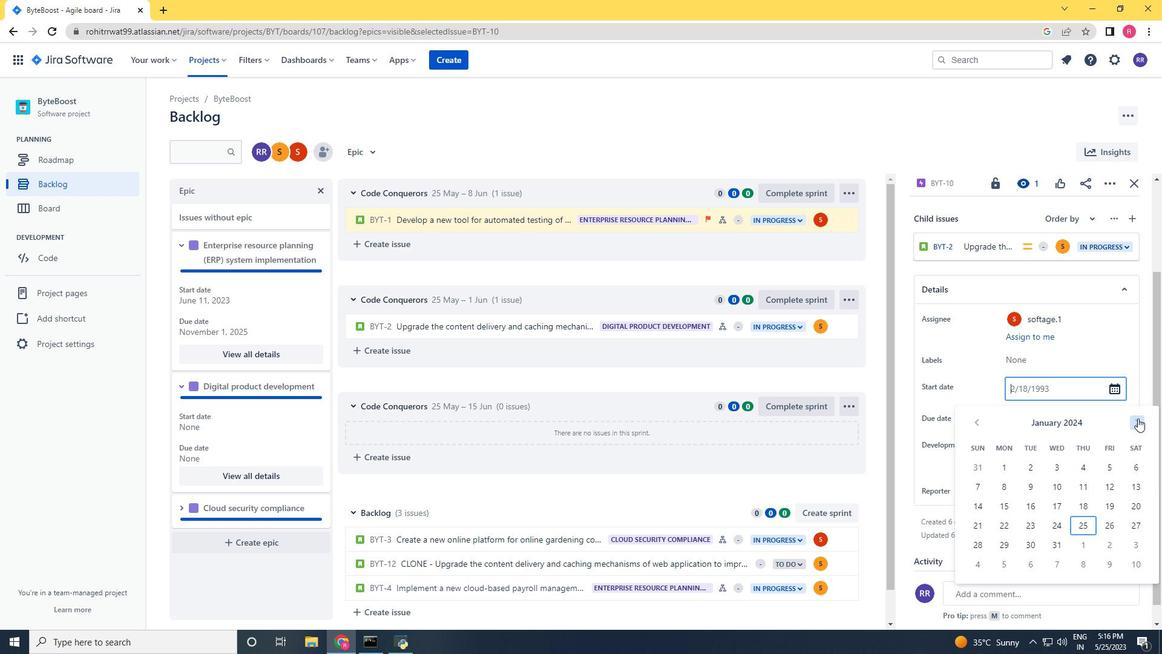 
Action: Mouse moved to (982, 421)
Screenshot: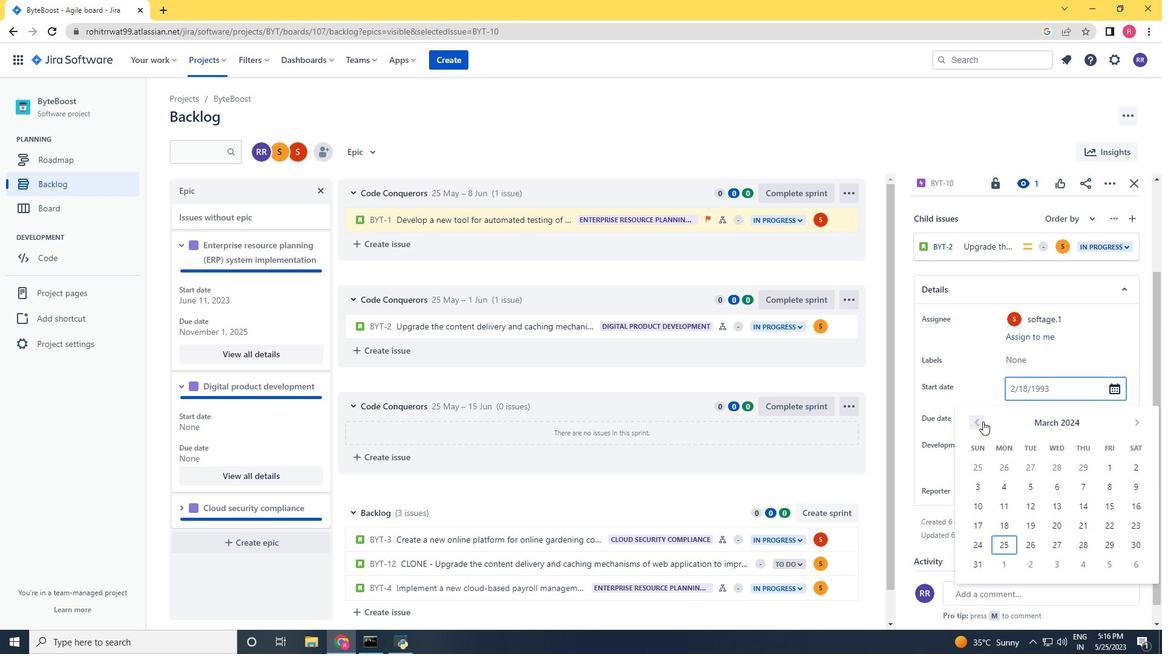 
Action: Mouse pressed left at (982, 421)
Screenshot: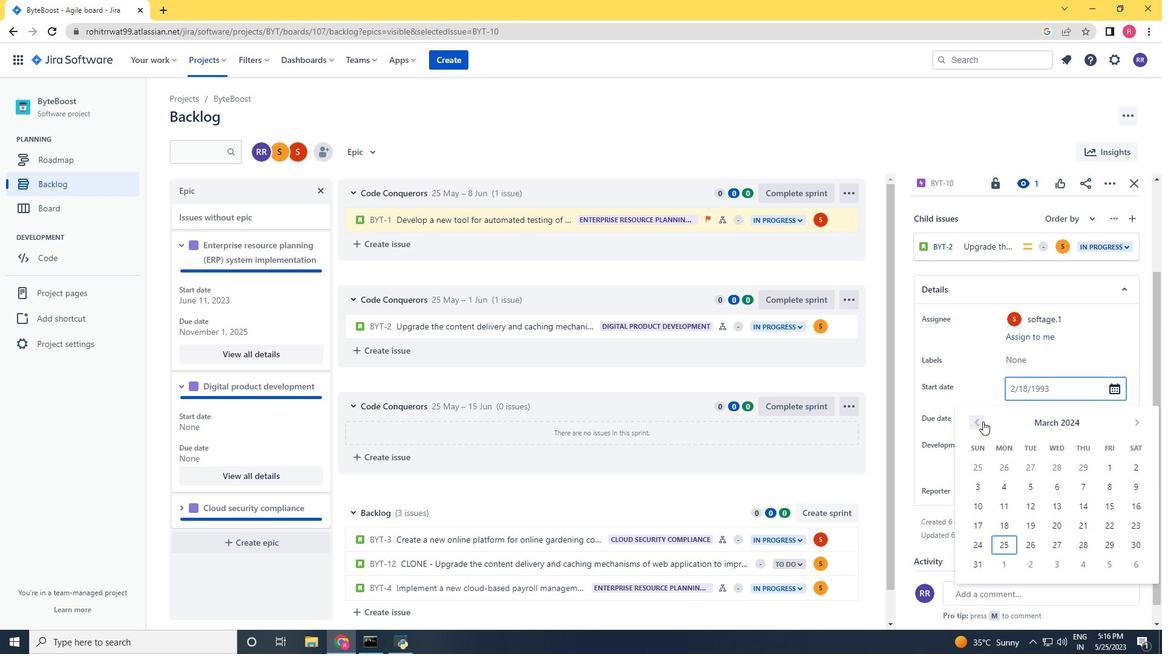 
Action: Mouse pressed left at (982, 421)
Screenshot: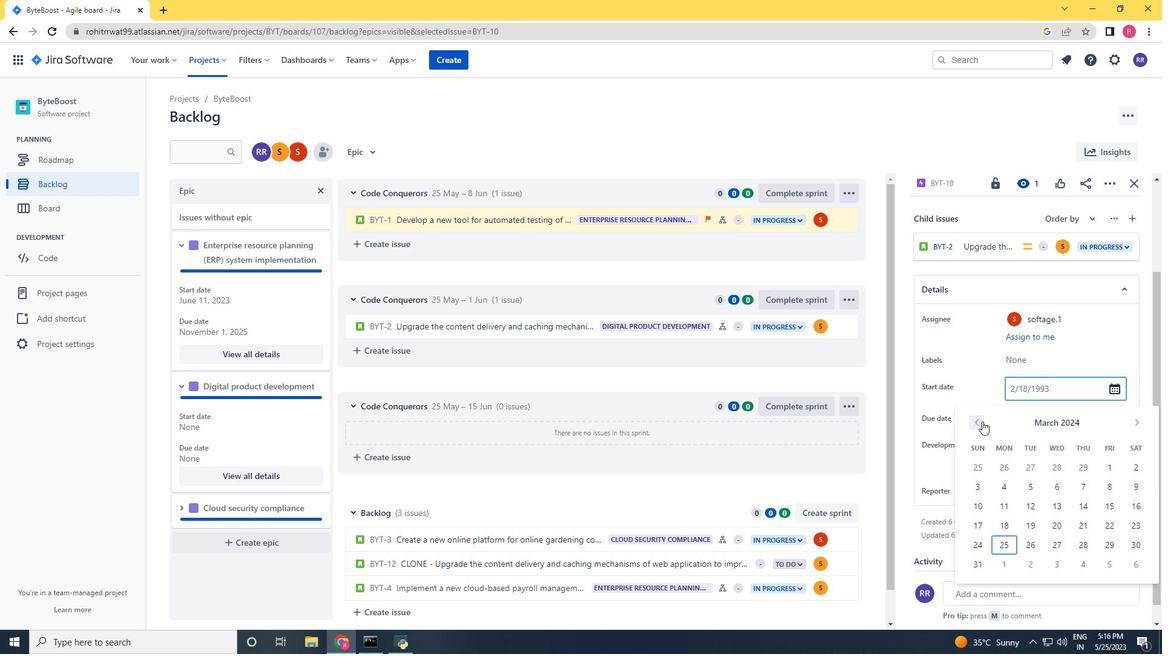 
Action: Mouse moved to (1142, 519)
Screenshot: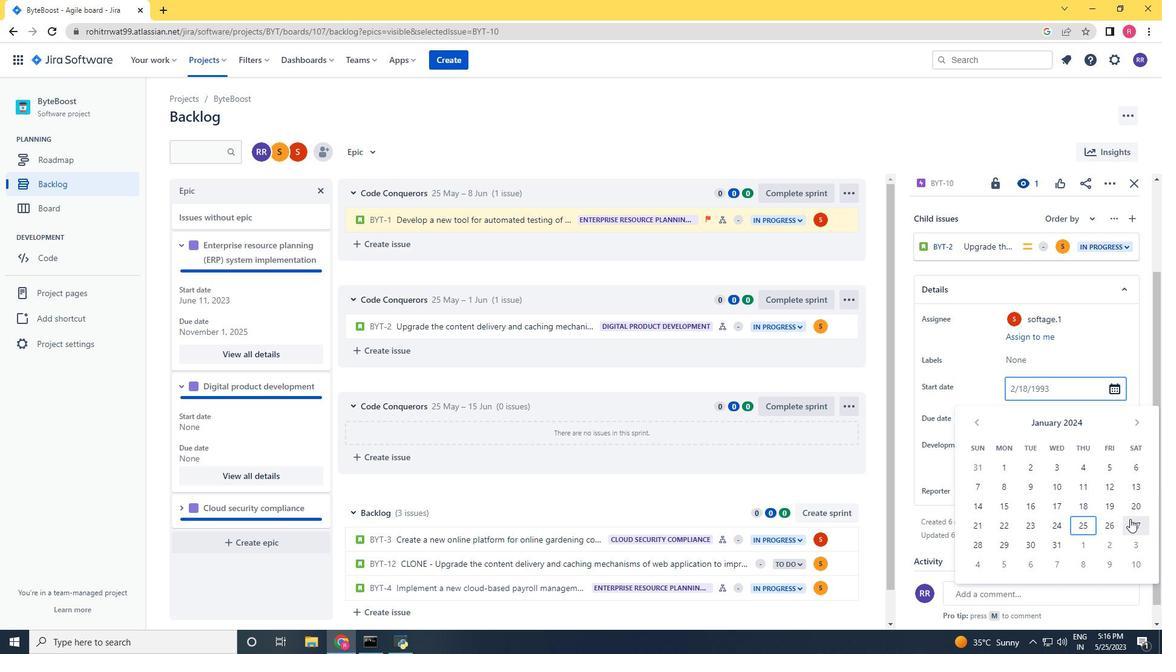 
Action: Mouse pressed left at (1142, 519)
Screenshot: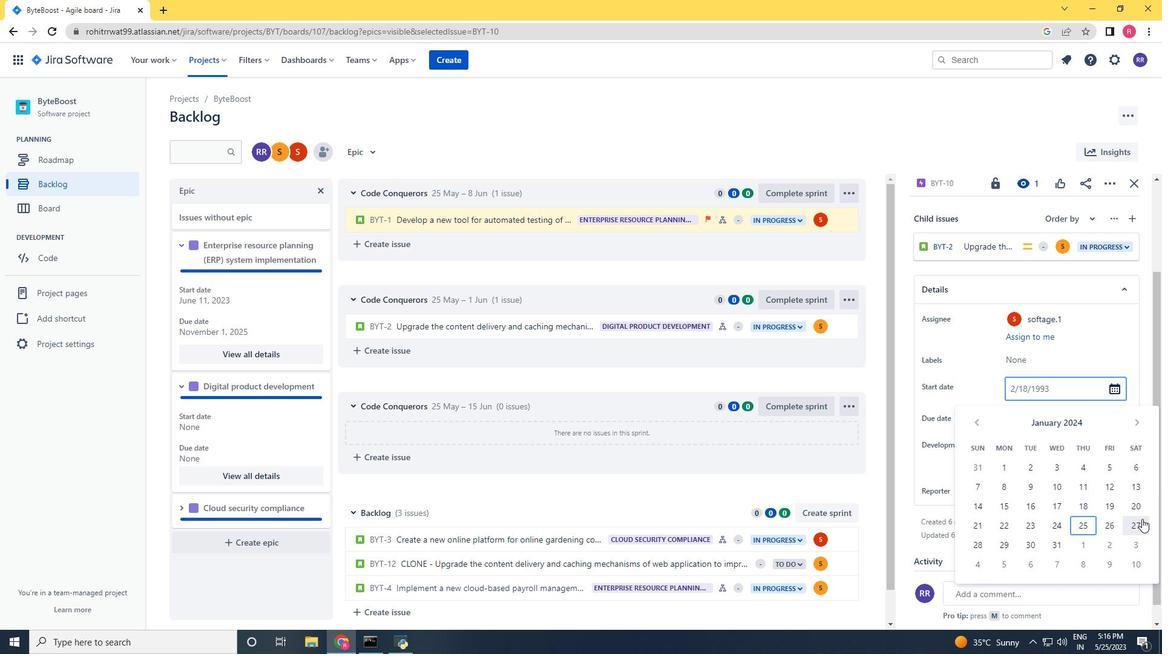 
Action: Mouse moved to (1074, 425)
Screenshot: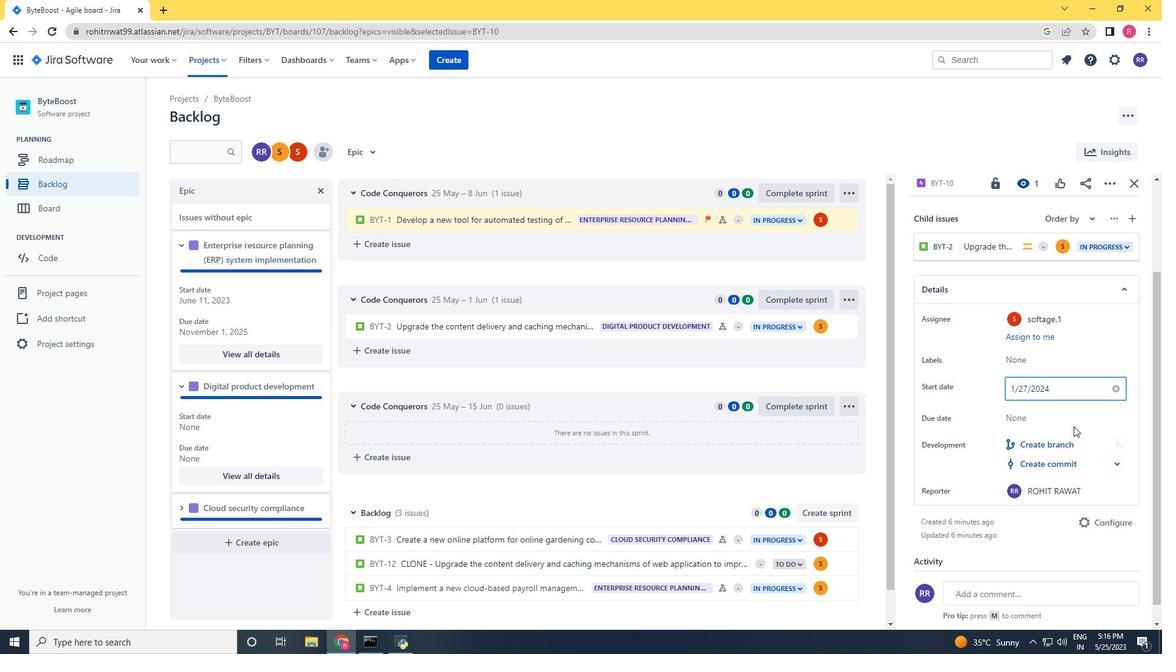 
Action: Mouse pressed left at (1074, 425)
Screenshot: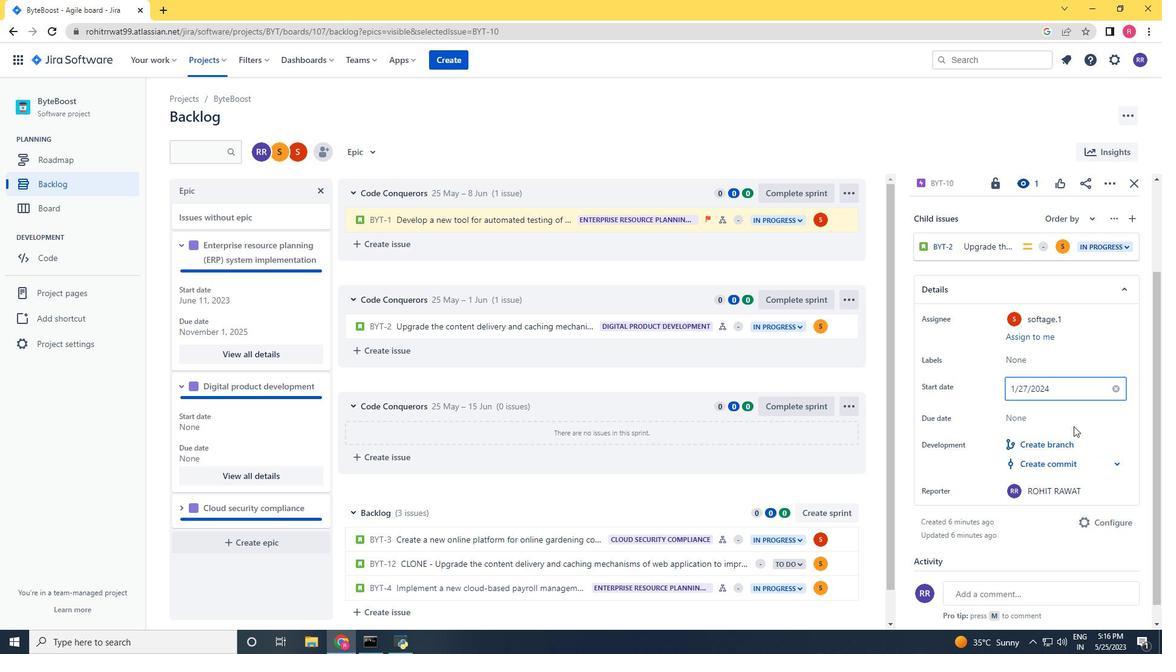 
Action: Mouse moved to (1072, 423)
Screenshot: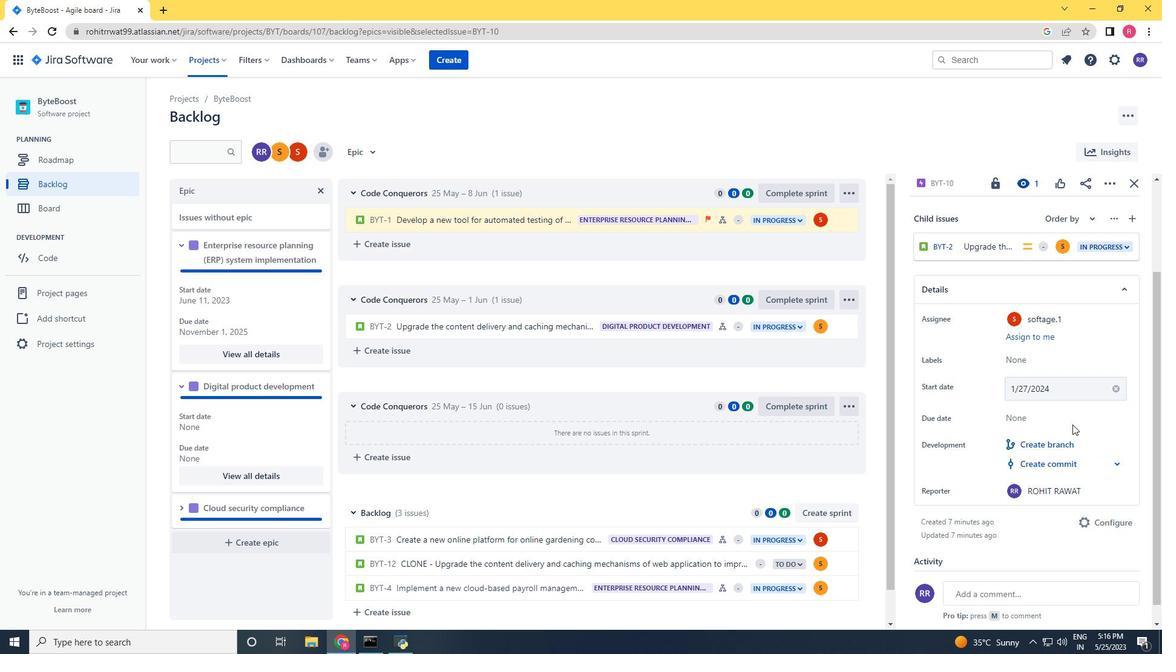 
Action: Mouse pressed left at (1072, 423)
Screenshot: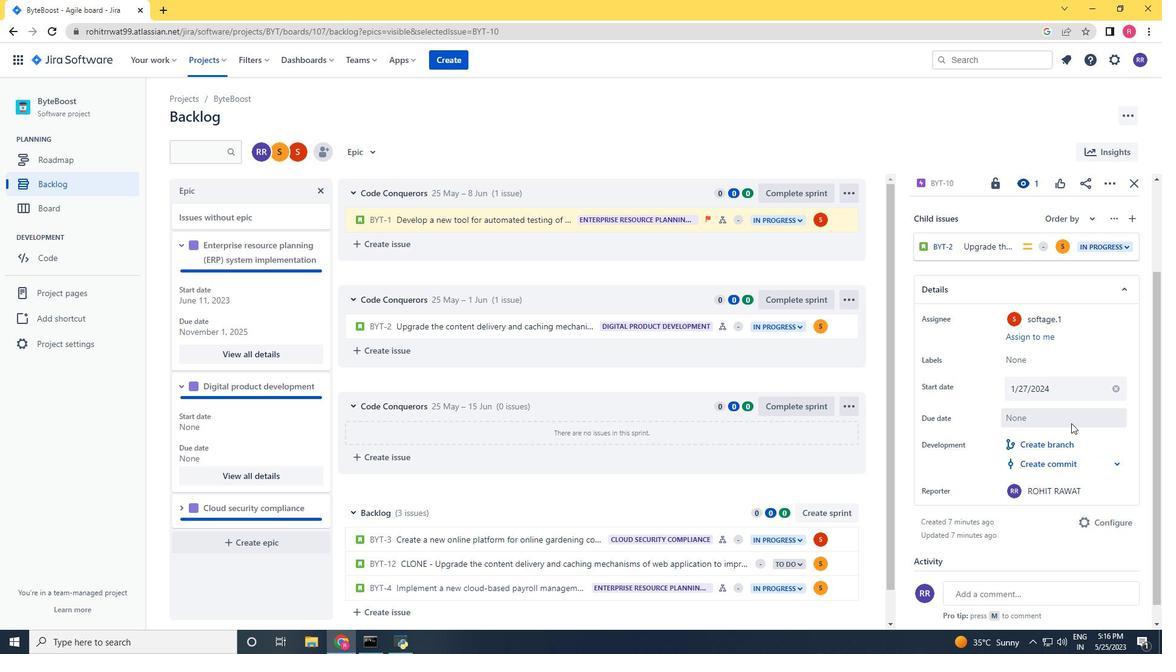 
Action: Mouse moved to (1062, 401)
Screenshot: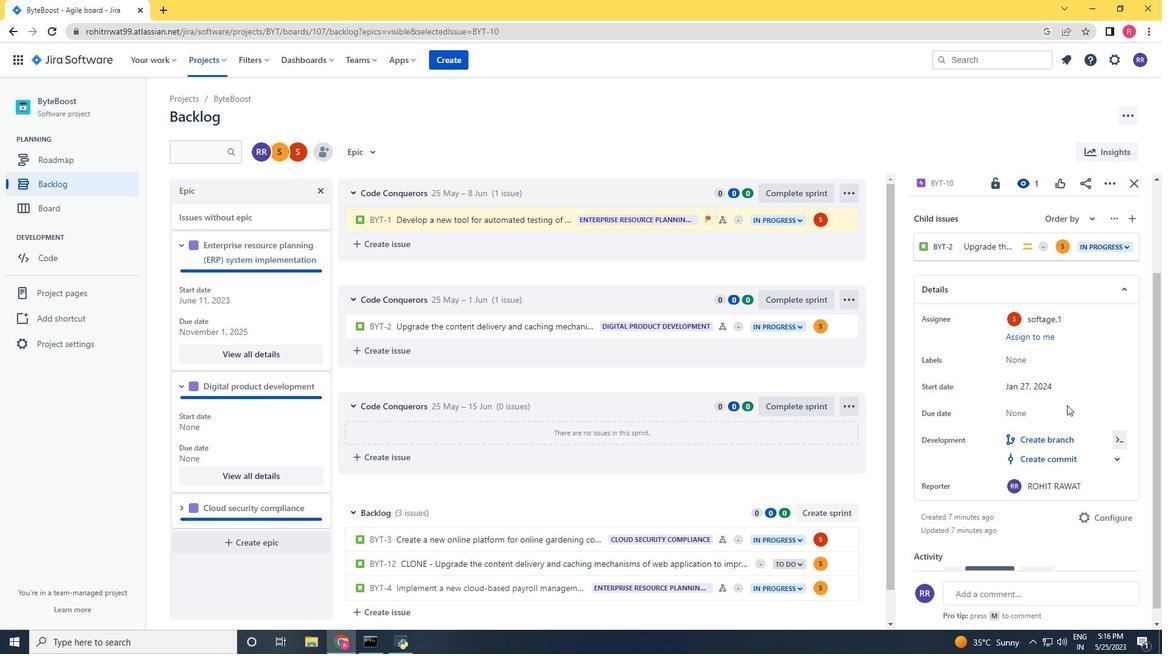 
Action: Mouse pressed left at (1062, 401)
Screenshot: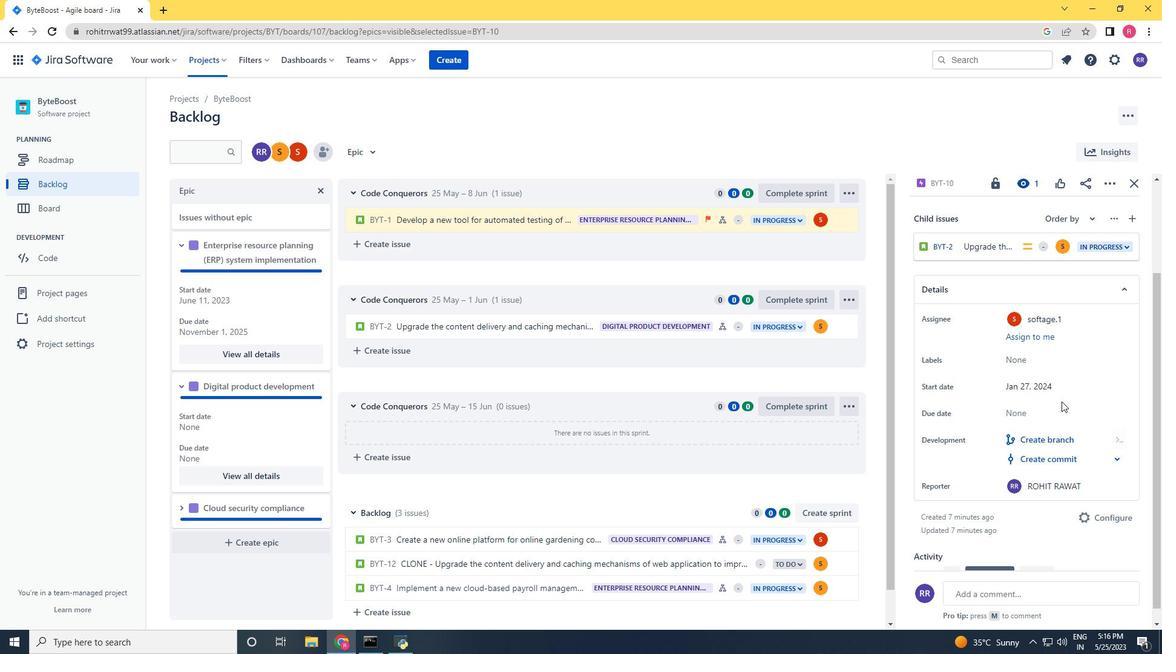 
Action: Mouse moved to (1064, 408)
Screenshot: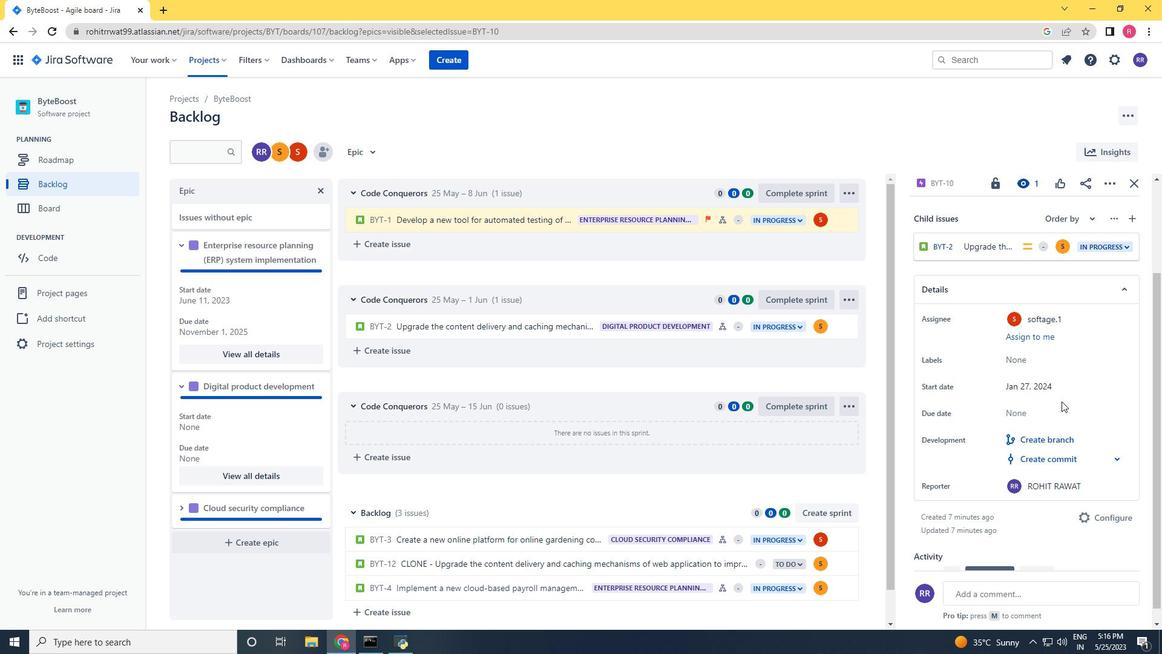 
Action: Mouse pressed left at (1064, 408)
Screenshot: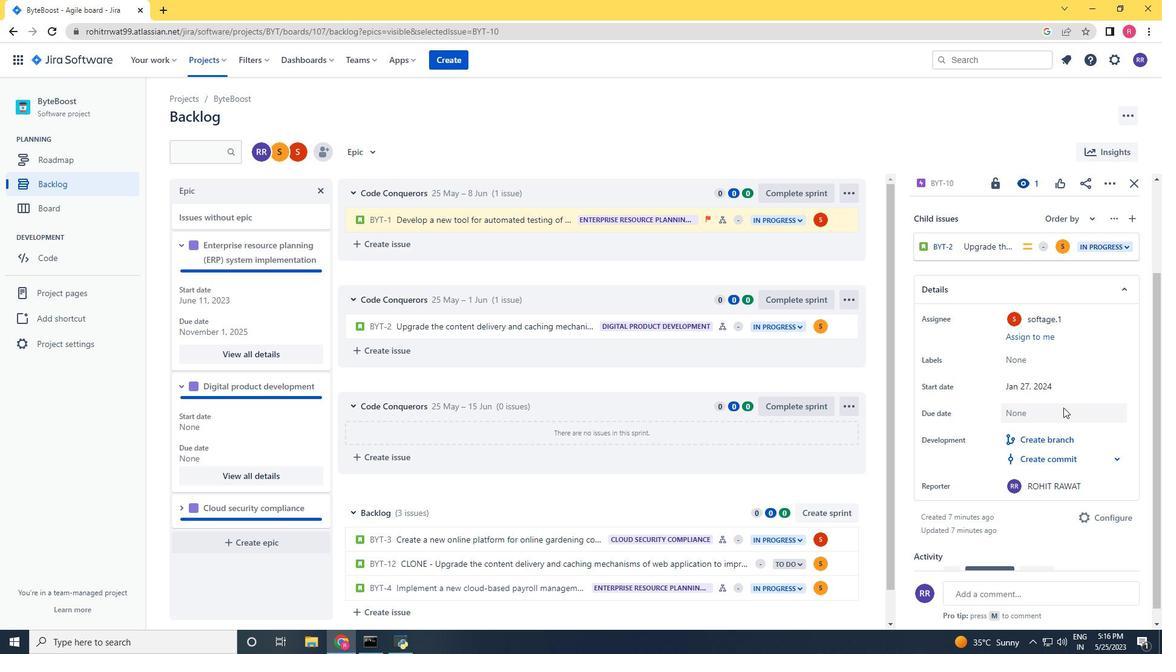 
Action: Mouse moved to (1136, 442)
Screenshot: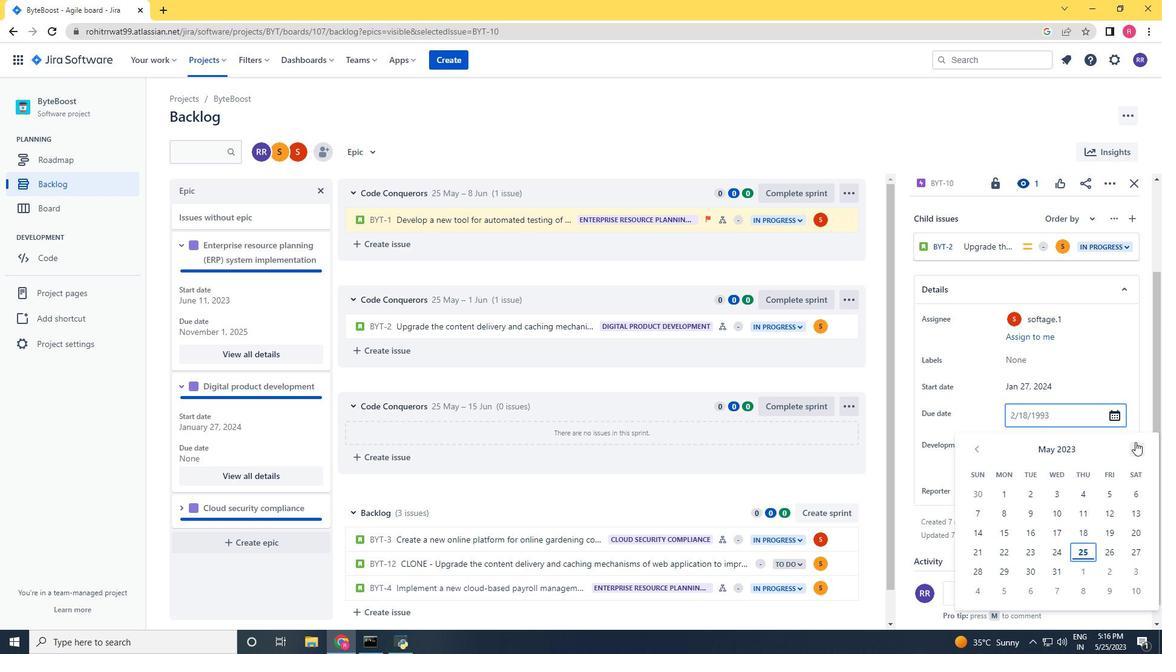 
Action: Mouse pressed left at (1136, 442)
Screenshot: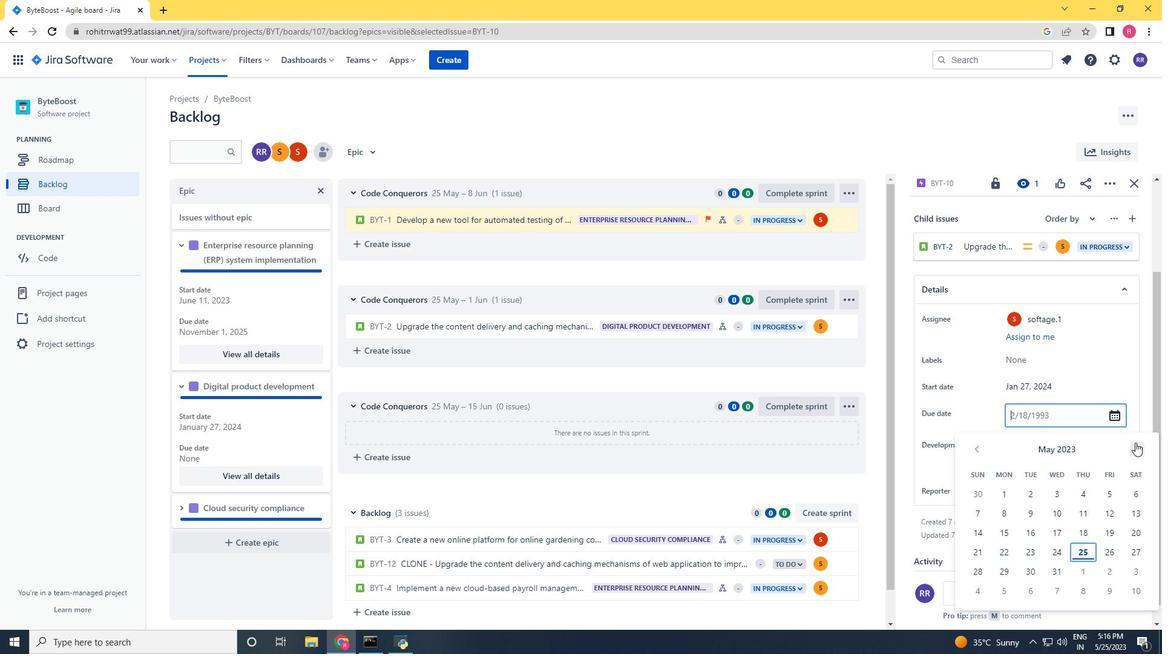 
Action: Mouse pressed left at (1136, 442)
Screenshot: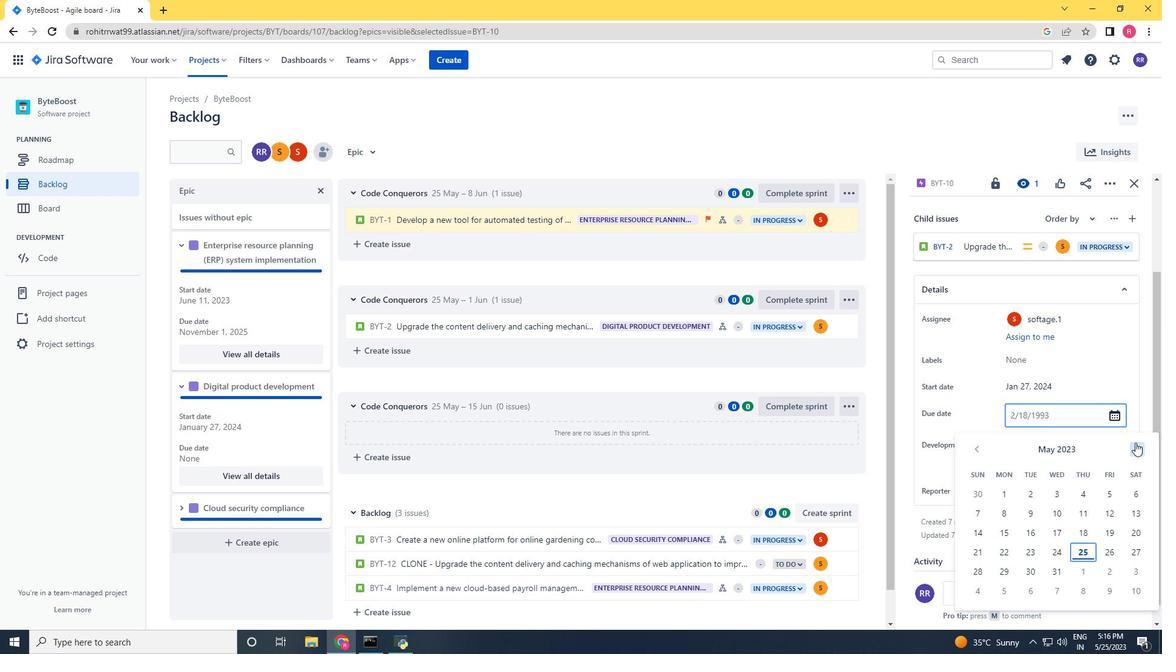 
Action: Mouse pressed left at (1136, 442)
Screenshot: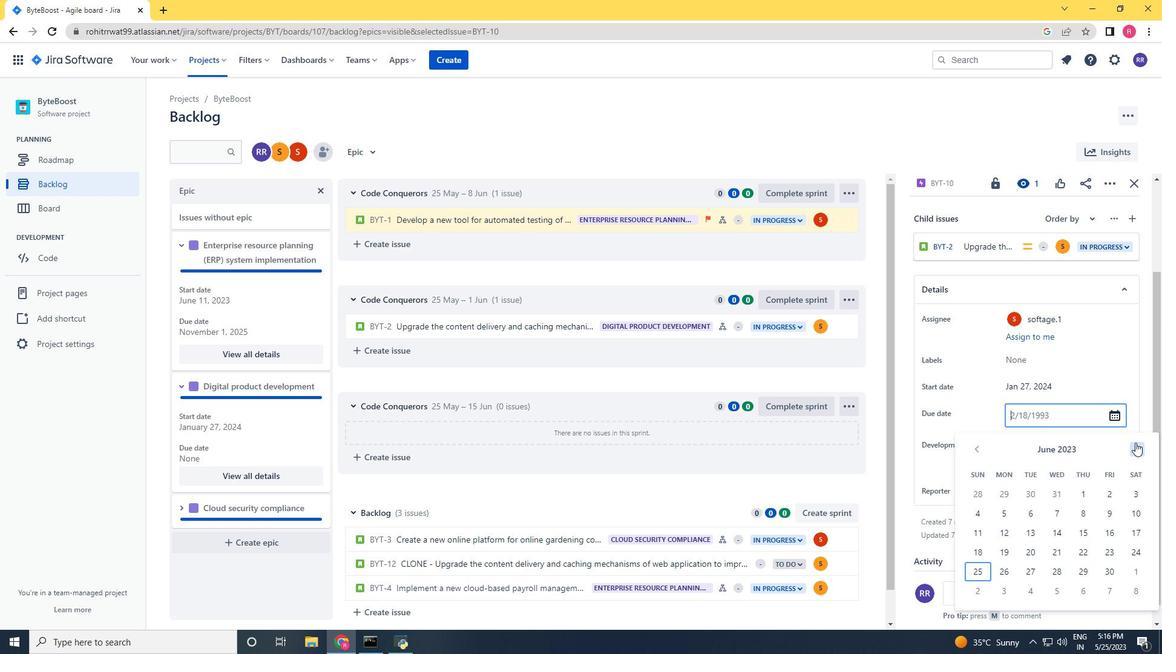
Action: Mouse pressed left at (1136, 442)
Screenshot: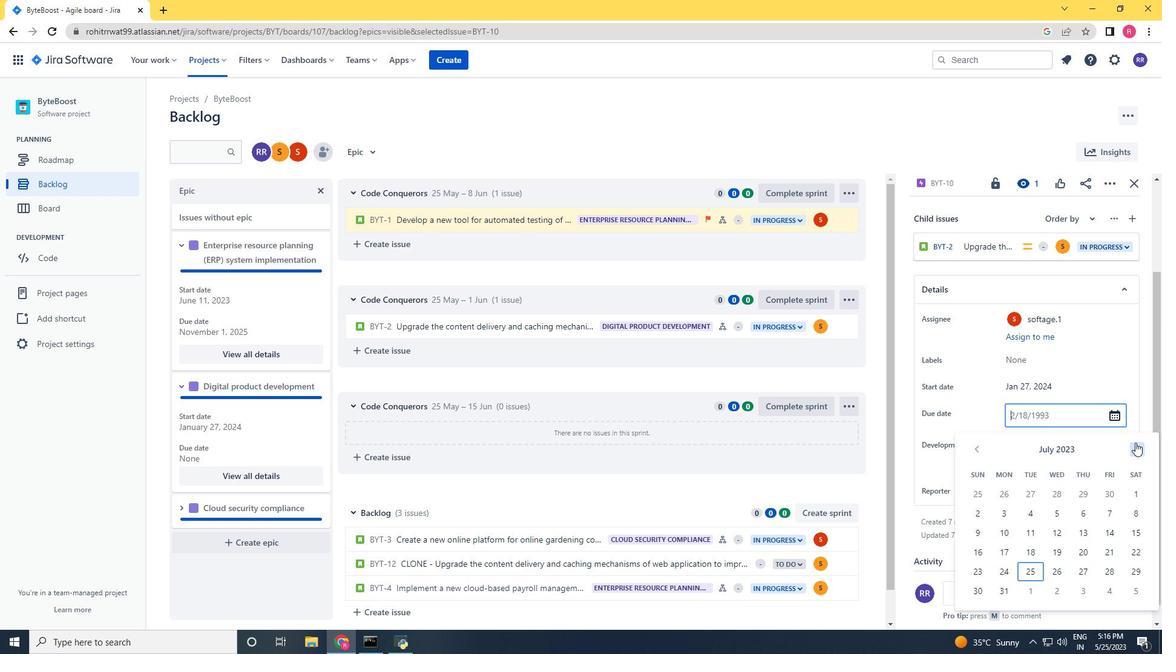 
Action: Mouse pressed left at (1136, 442)
Screenshot: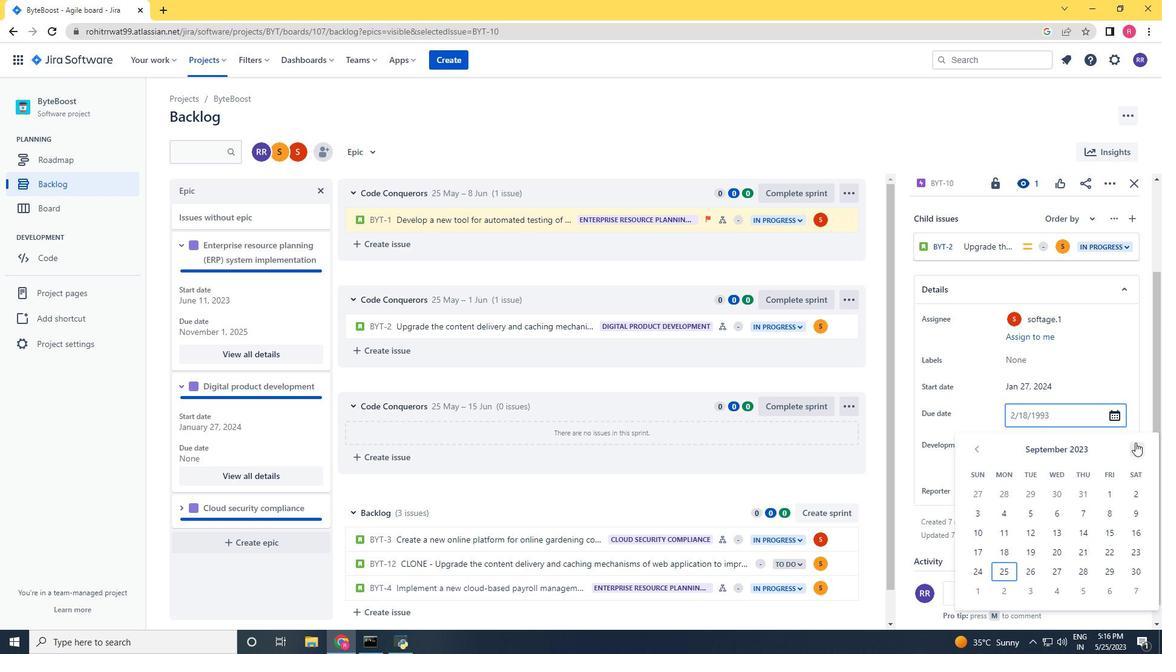
Action: Mouse pressed left at (1136, 442)
Screenshot: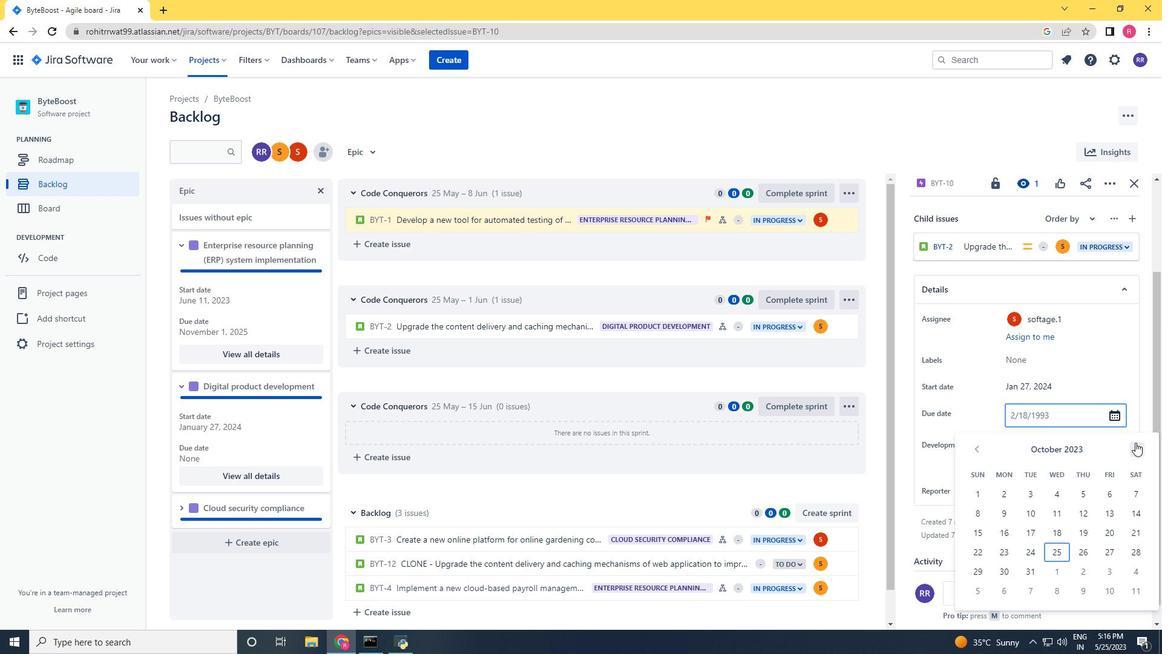 
Action: Mouse pressed left at (1136, 442)
Screenshot: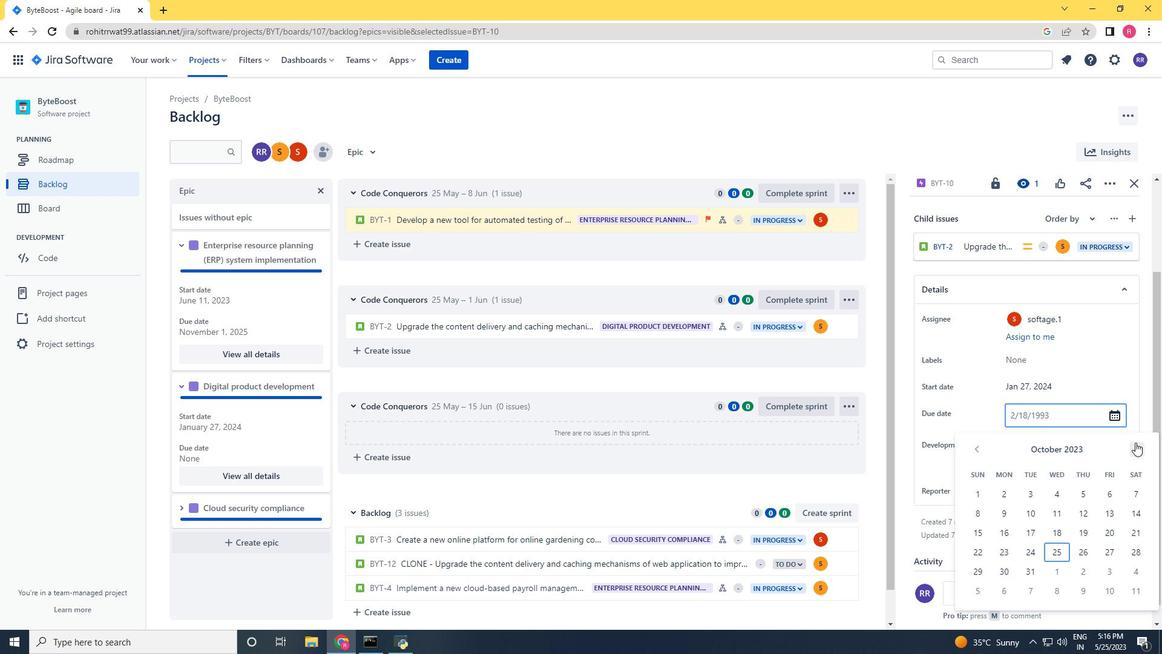 
Action: Mouse pressed left at (1136, 442)
Screenshot: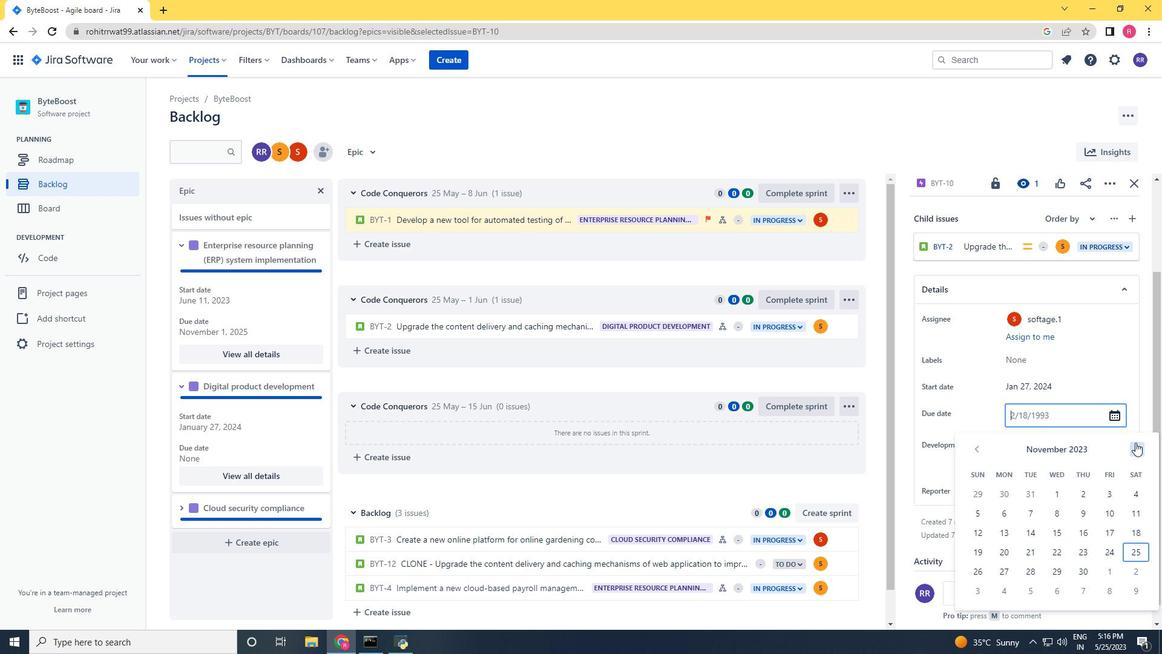 
Action: Mouse pressed left at (1136, 442)
Screenshot: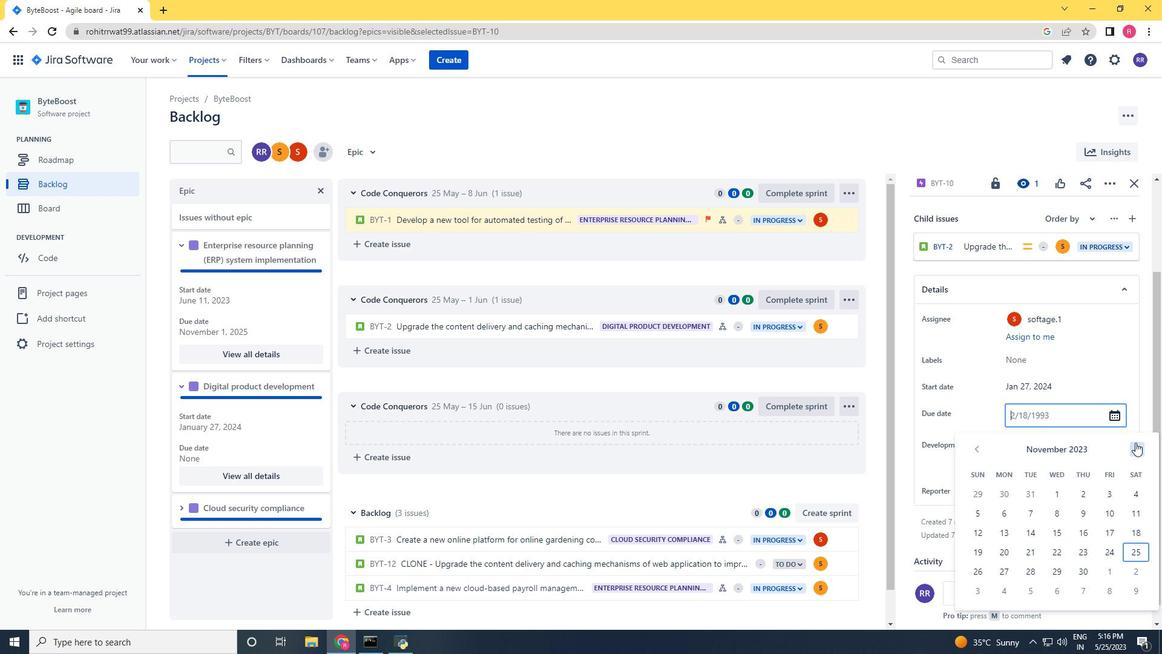 
Action: Mouse pressed left at (1136, 442)
Screenshot: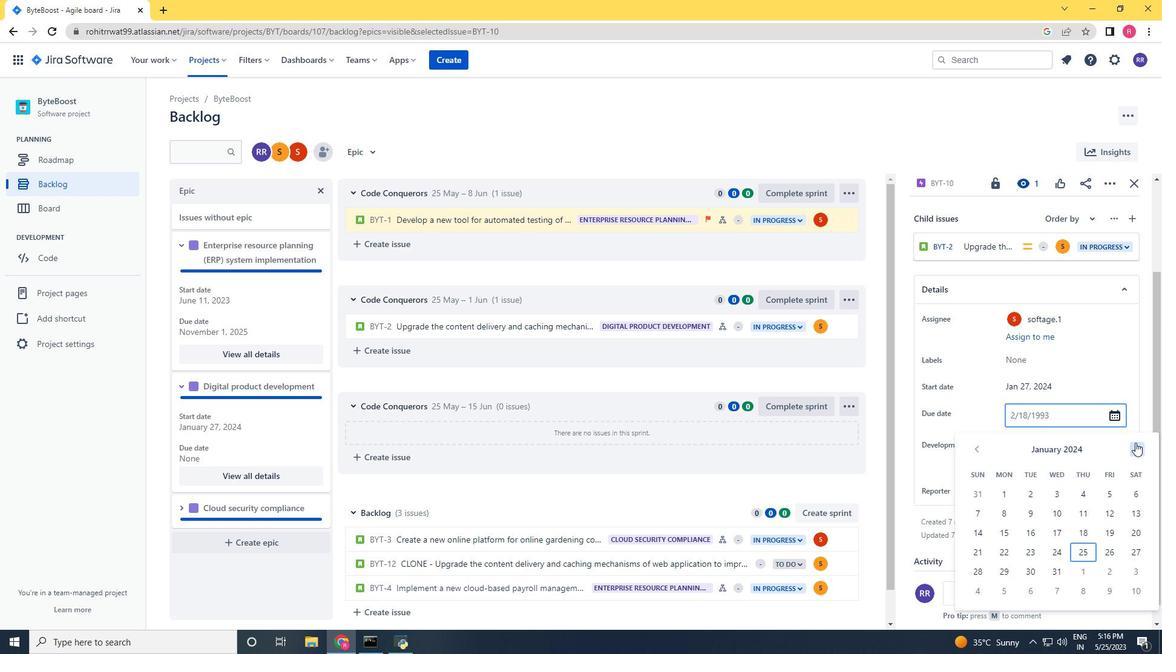 
Action: Mouse pressed left at (1136, 442)
Screenshot: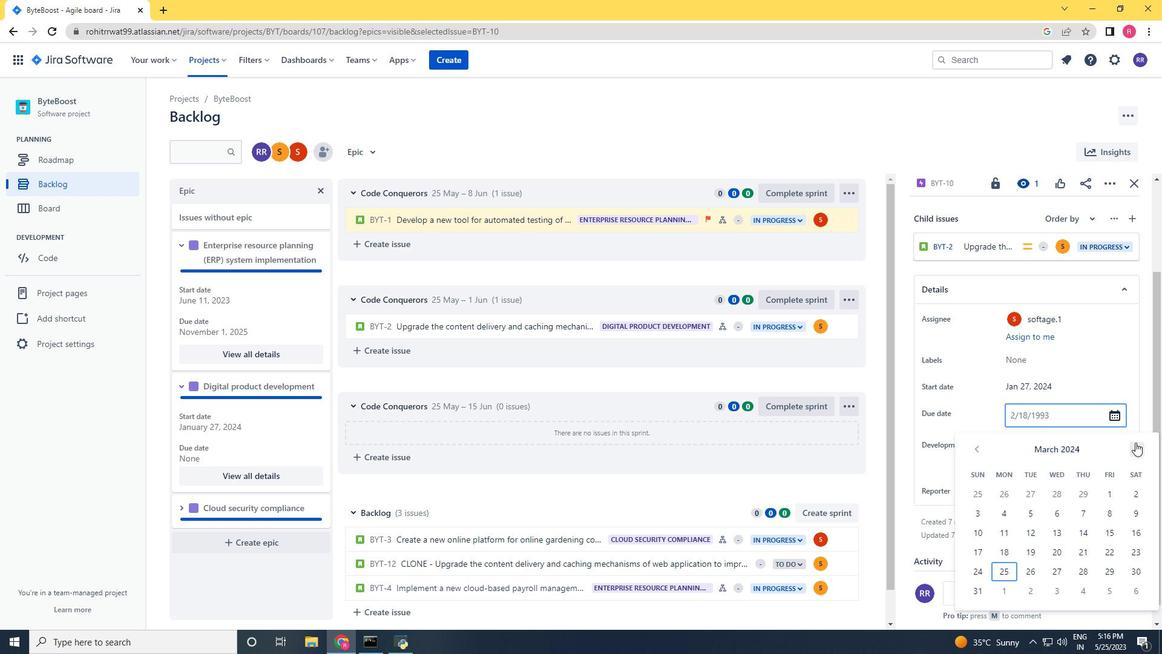 
Action: Mouse pressed left at (1136, 442)
Screenshot: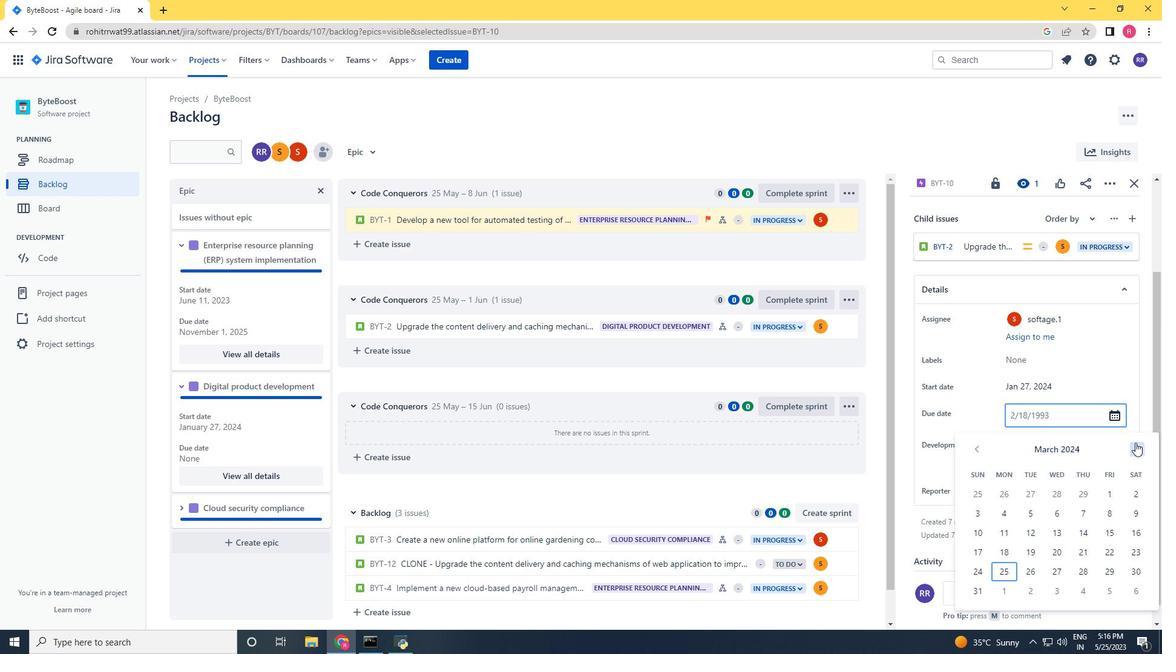 
Action: Mouse pressed left at (1136, 442)
Screenshot: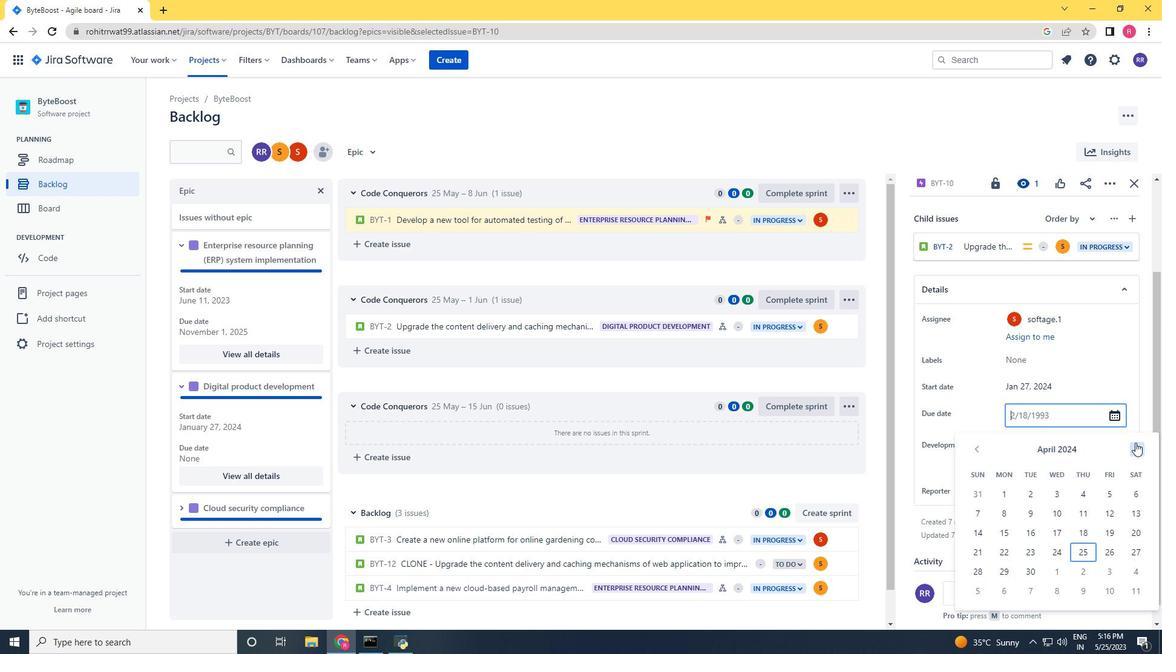 
Action: Mouse pressed left at (1136, 442)
Screenshot: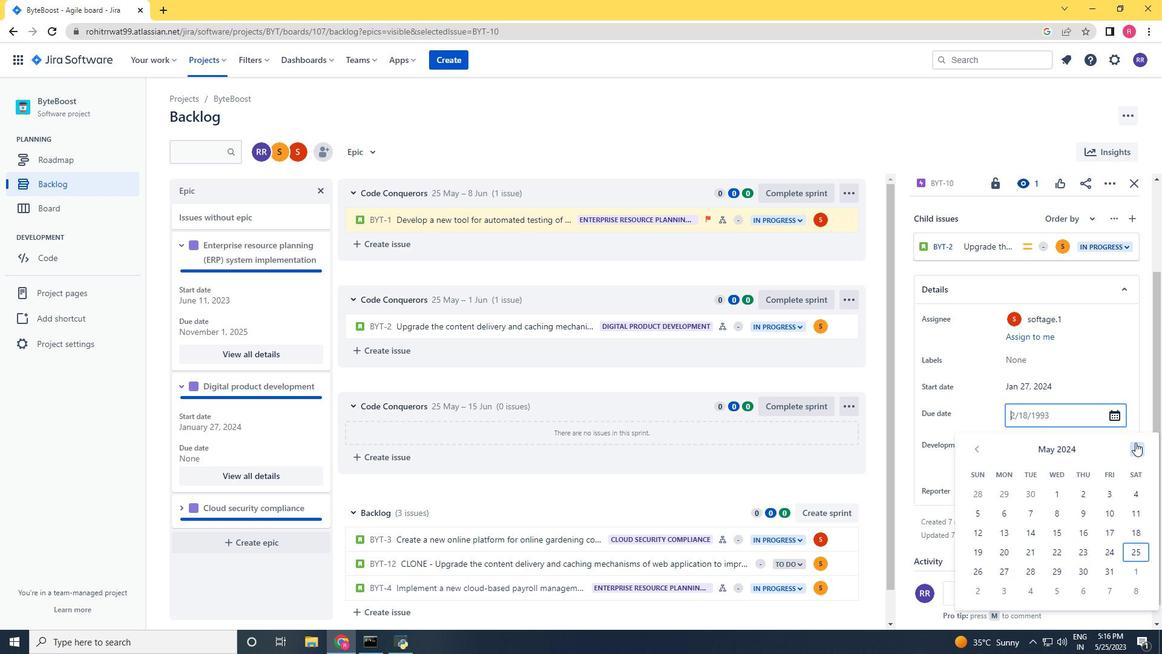 
Action: Mouse pressed left at (1136, 442)
Screenshot: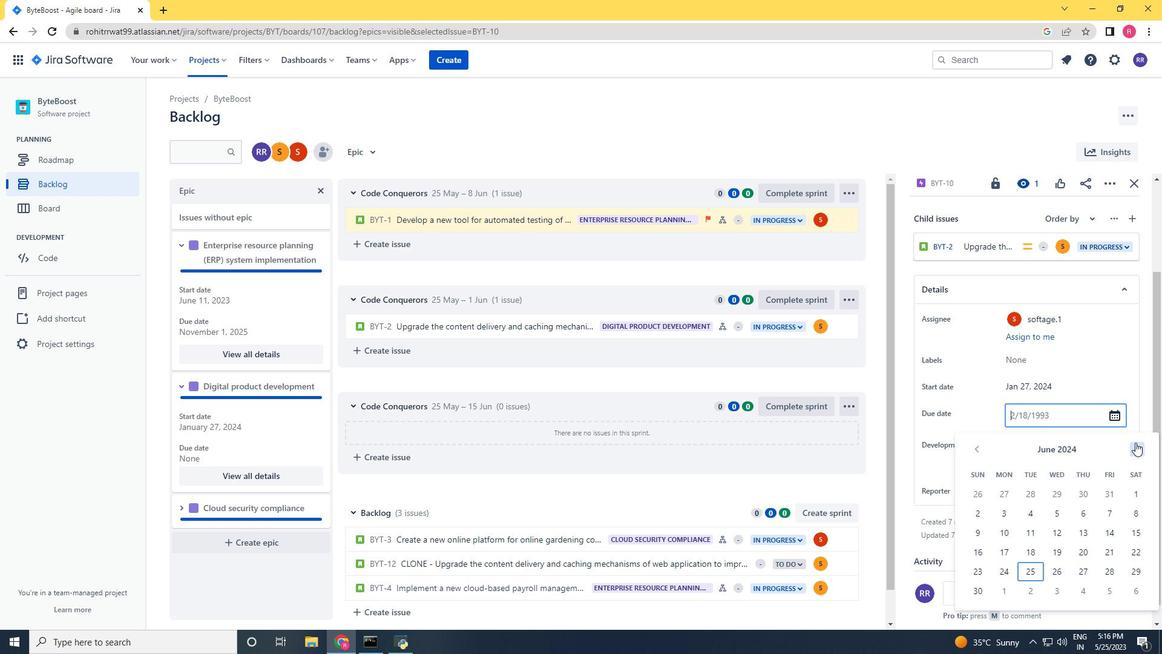 
Action: Mouse pressed left at (1136, 442)
Screenshot: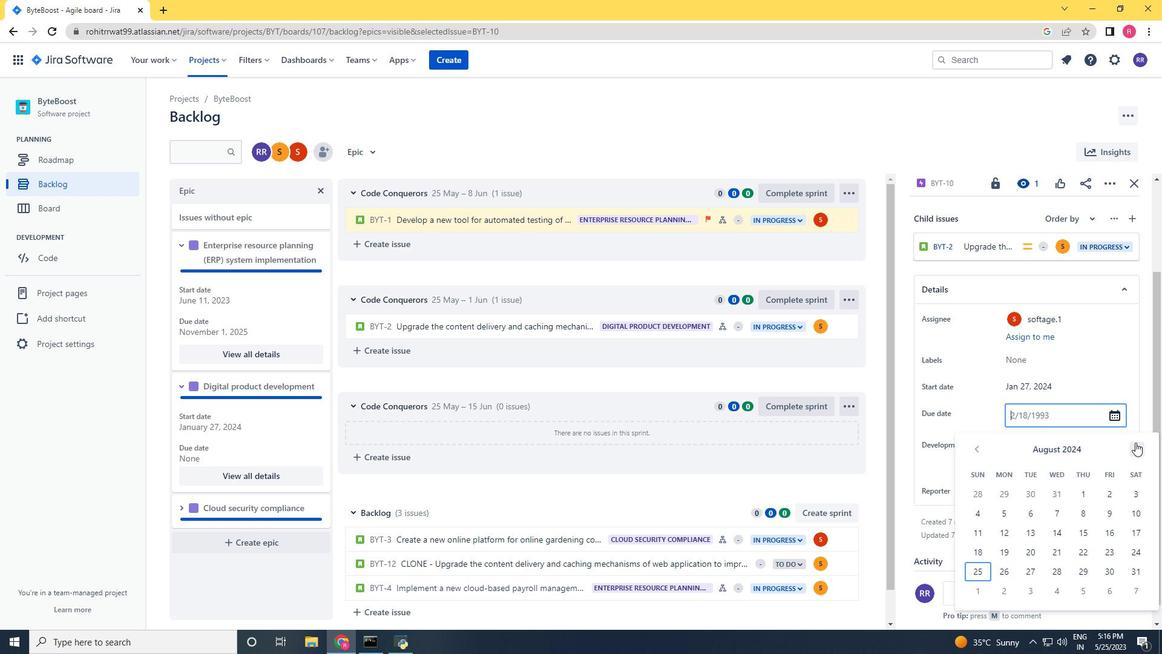 
Action: Mouse moved to (981, 450)
Screenshot: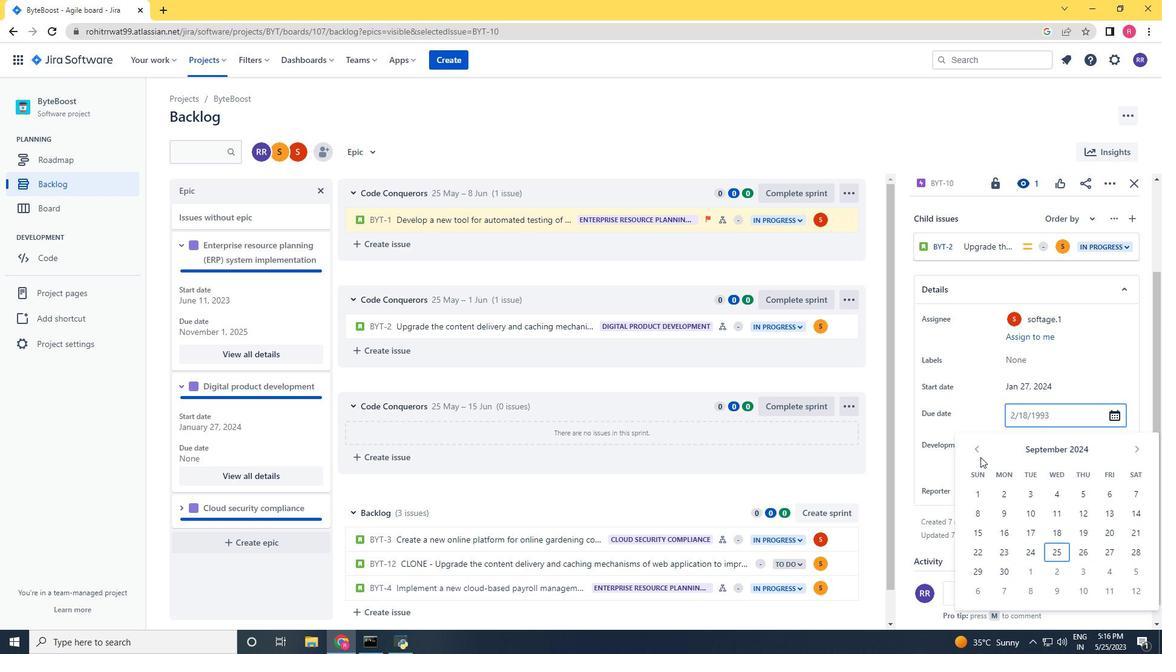 
Action: Mouse pressed left at (981, 450)
Screenshot: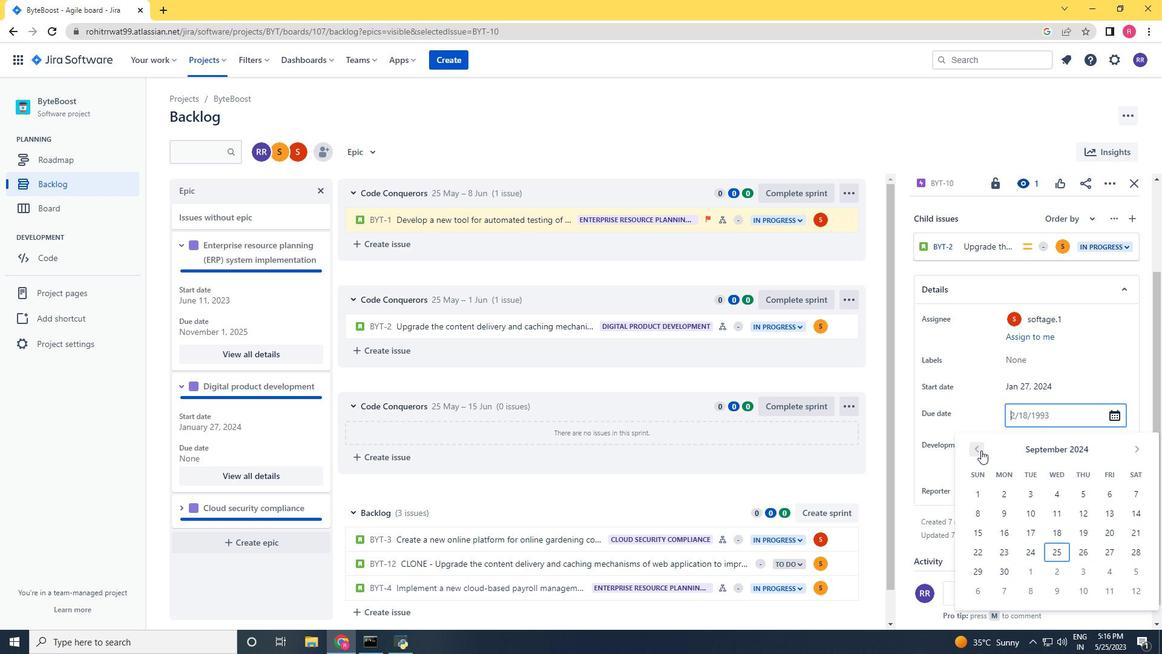 
Action: Mouse moved to (1027, 550)
Screenshot: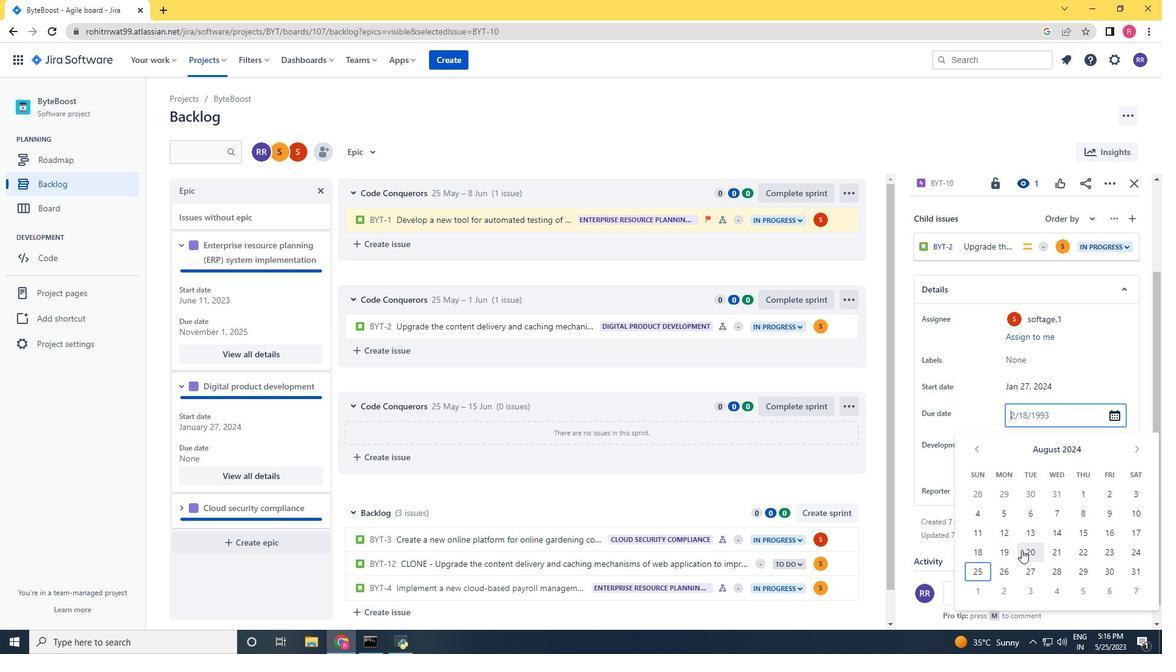 
Action: Mouse pressed left at (1027, 550)
Screenshot: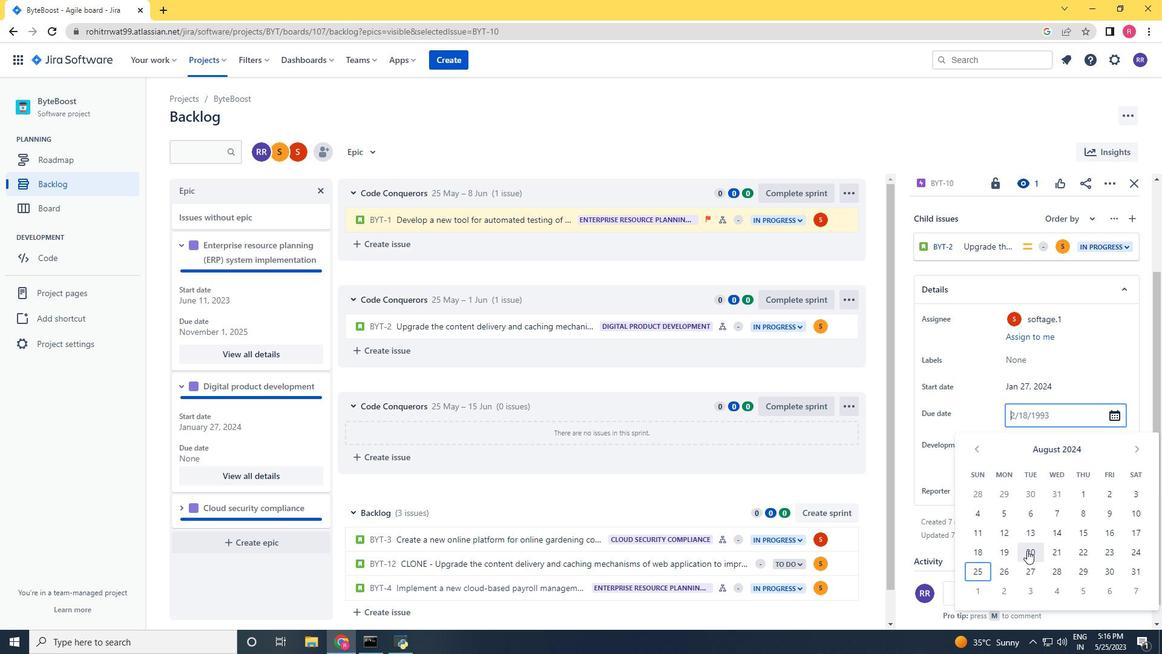 
Action: Mouse moved to (1037, 547)
Screenshot: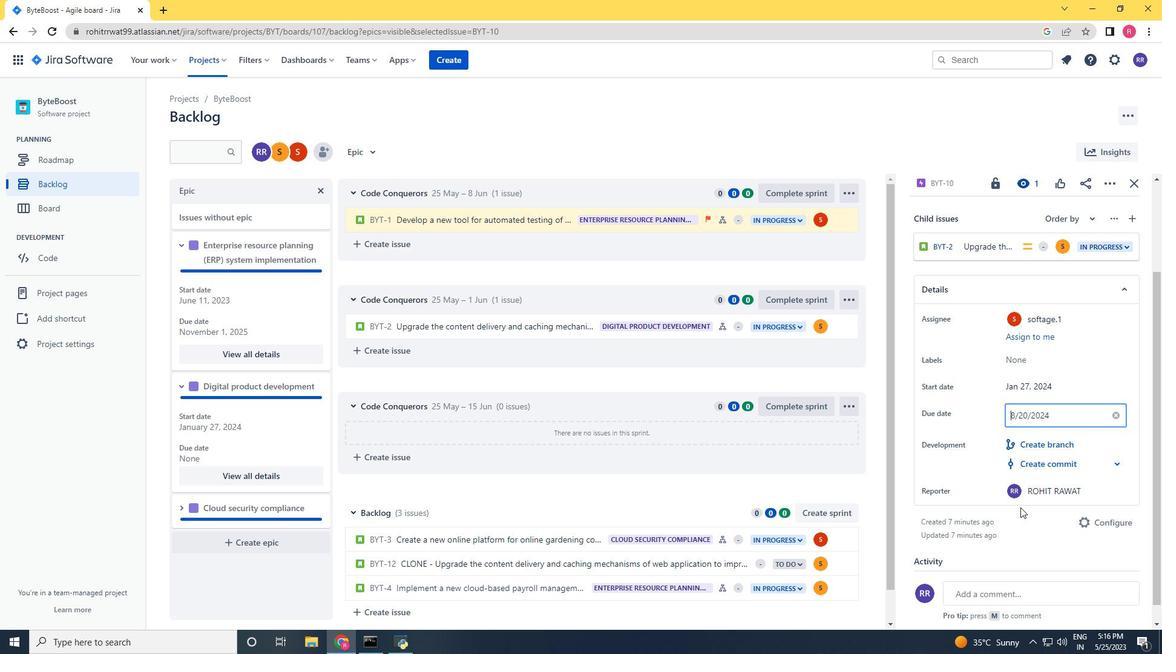 
Action: Mouse pressed left at (1037, 547)
Screenshot: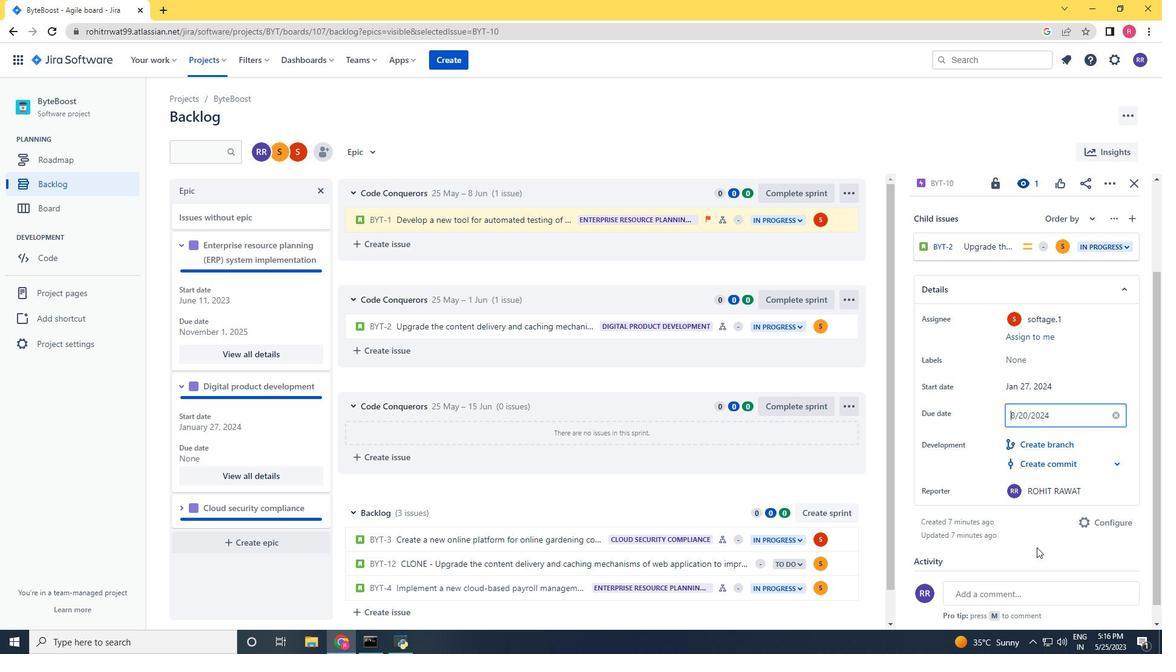 
Action: Mouse moved to (200, 469)
Screenshot: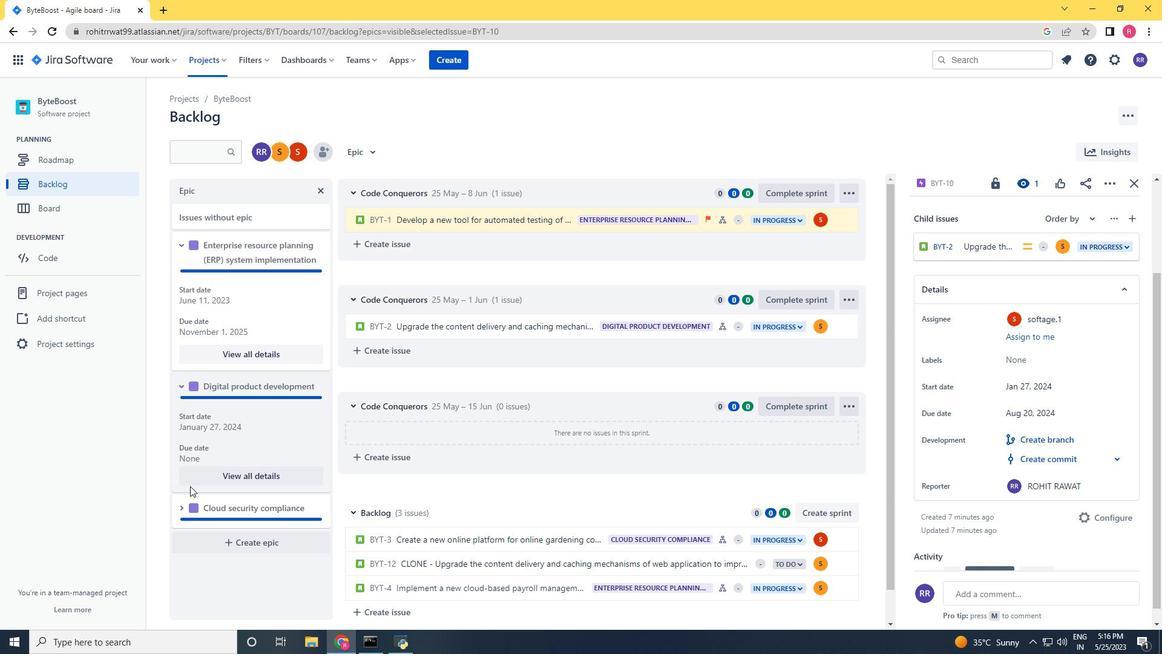 
Action: Mouse scrolled (200, 469) with delta (0, 0)
Screenshot: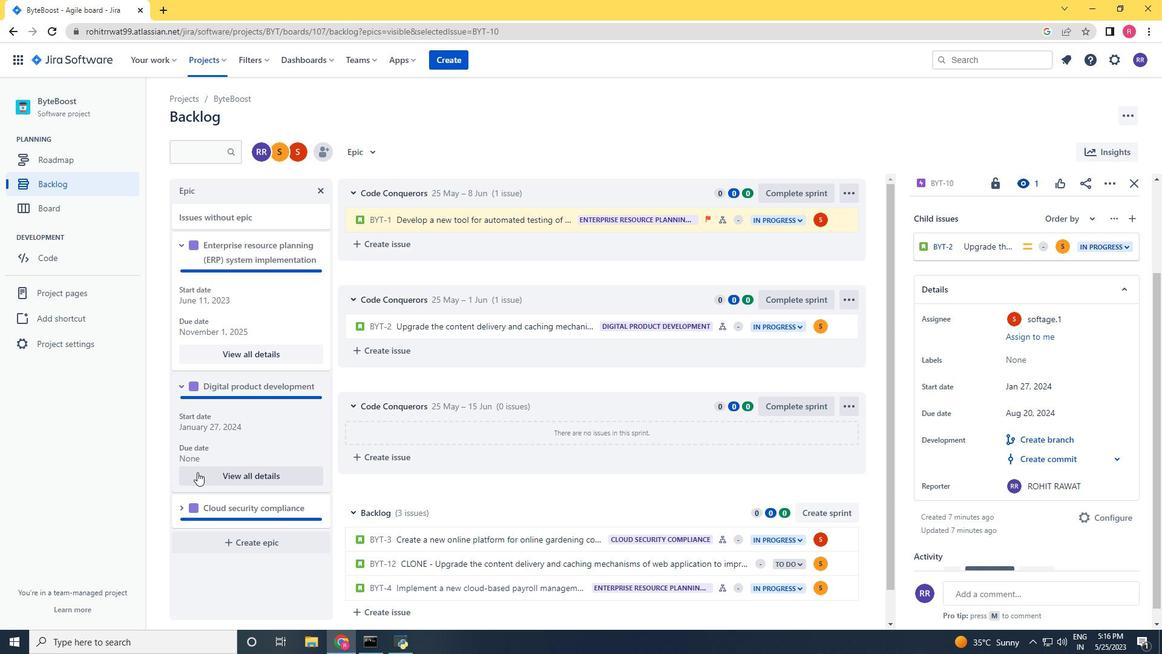 
Action: Mouse moved to (200, 469)
Screenshot: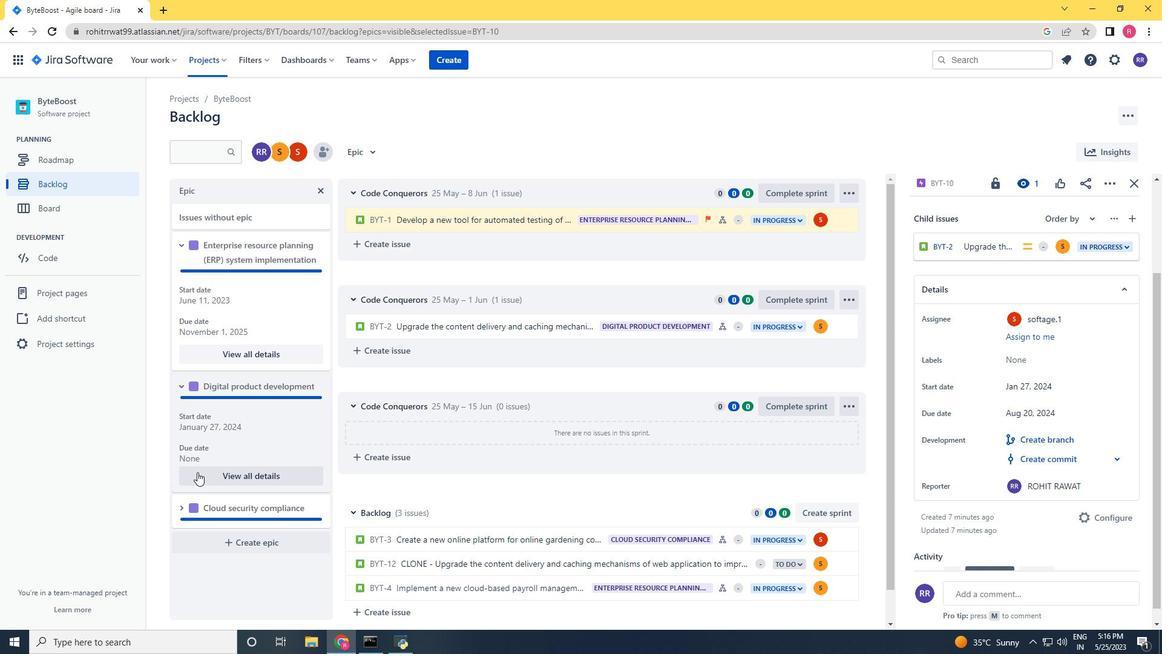 
Action: Mouse scrolled (200, 469) with delta (0, 0)
Screenshot: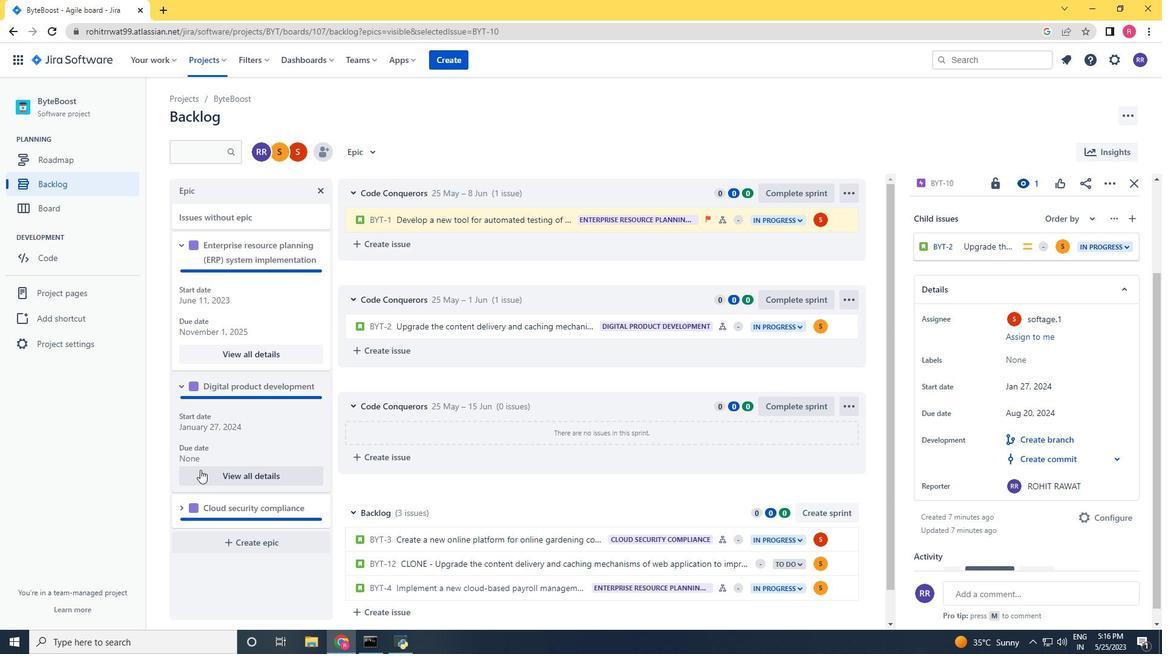 
Action: Mouse scrolled (200, 469) with delta (0, 0)
Screenshot: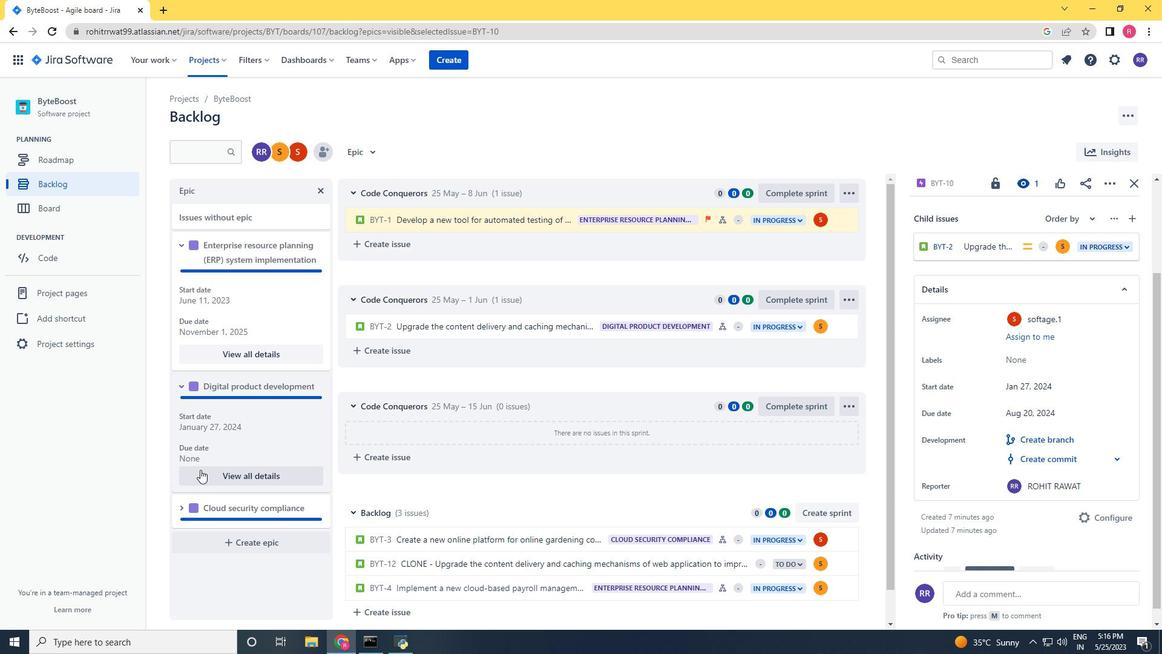 
Action: Mouse moved to (201, 485)
Screenshot: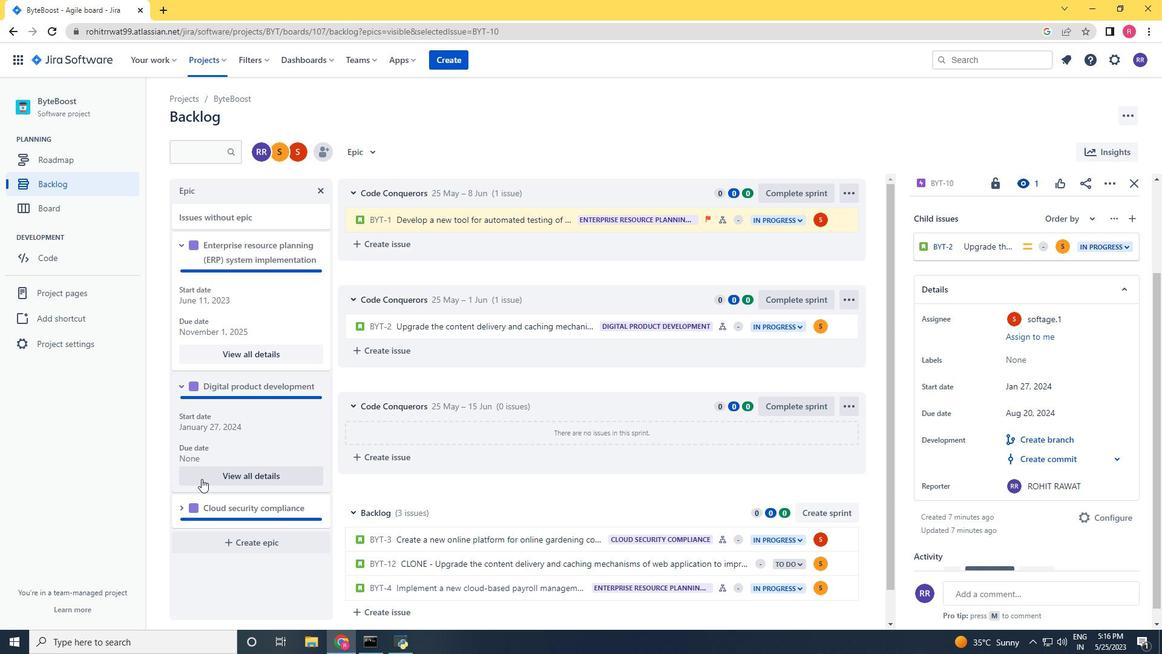 
Action: Mouse scrolled (201, 485) with delta (0, 0)
Screenshot: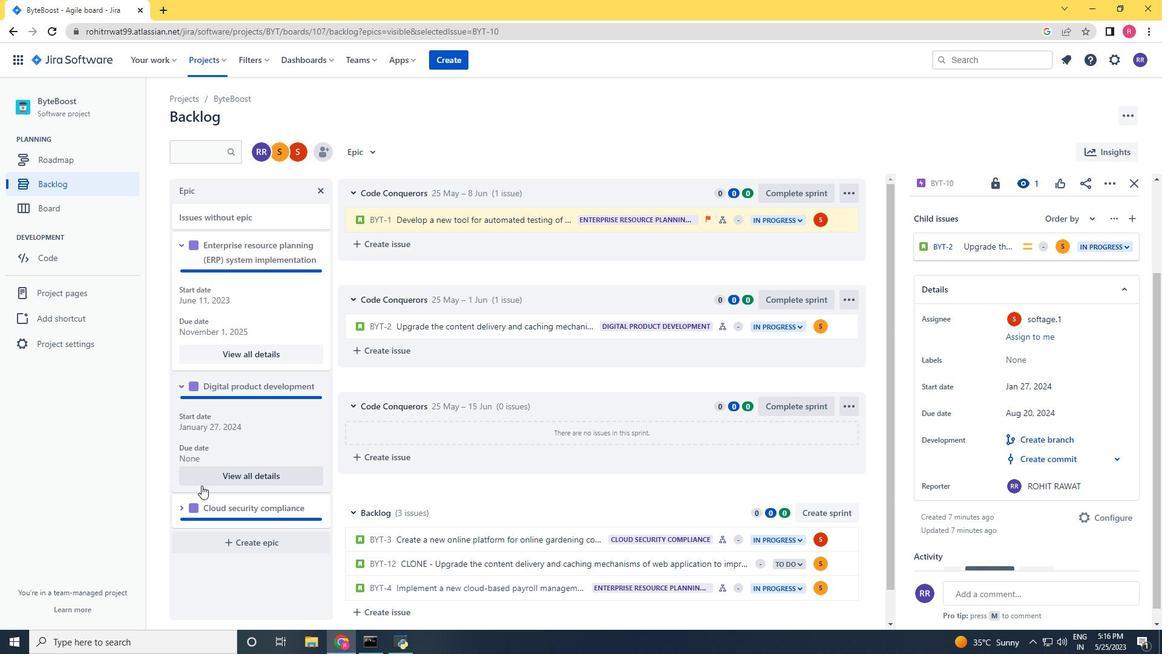
Action: Mouse scrolled (201, 485) with delta (0, 0)
Screenshot: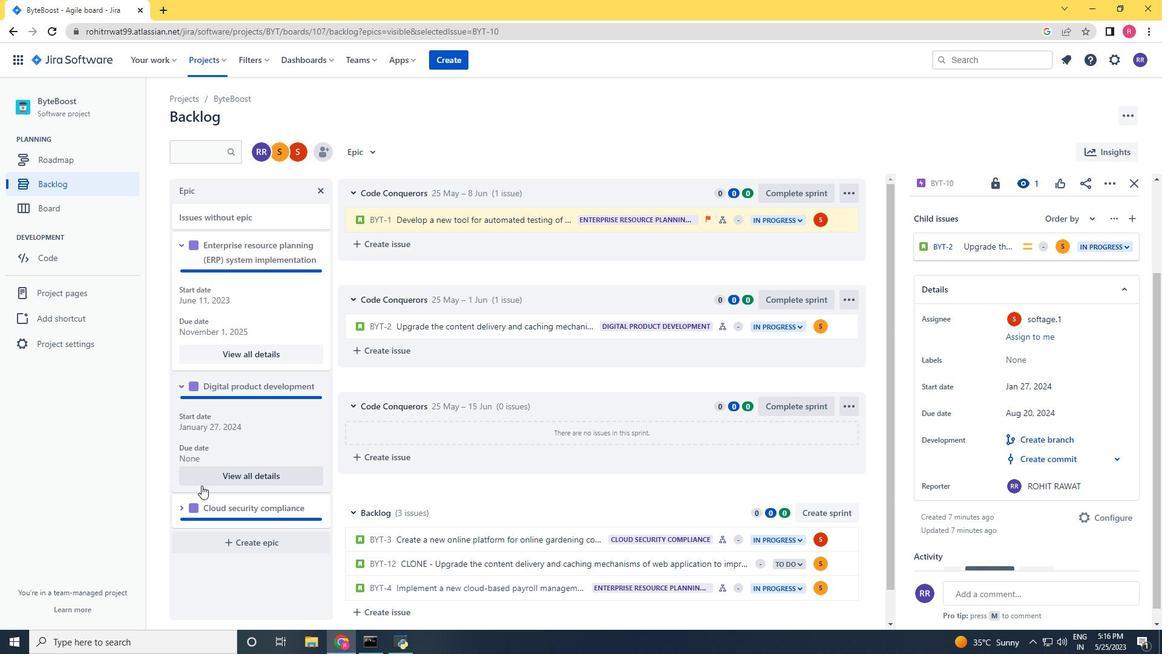
Action: Mouse moved to (179, 511)
Screenshot: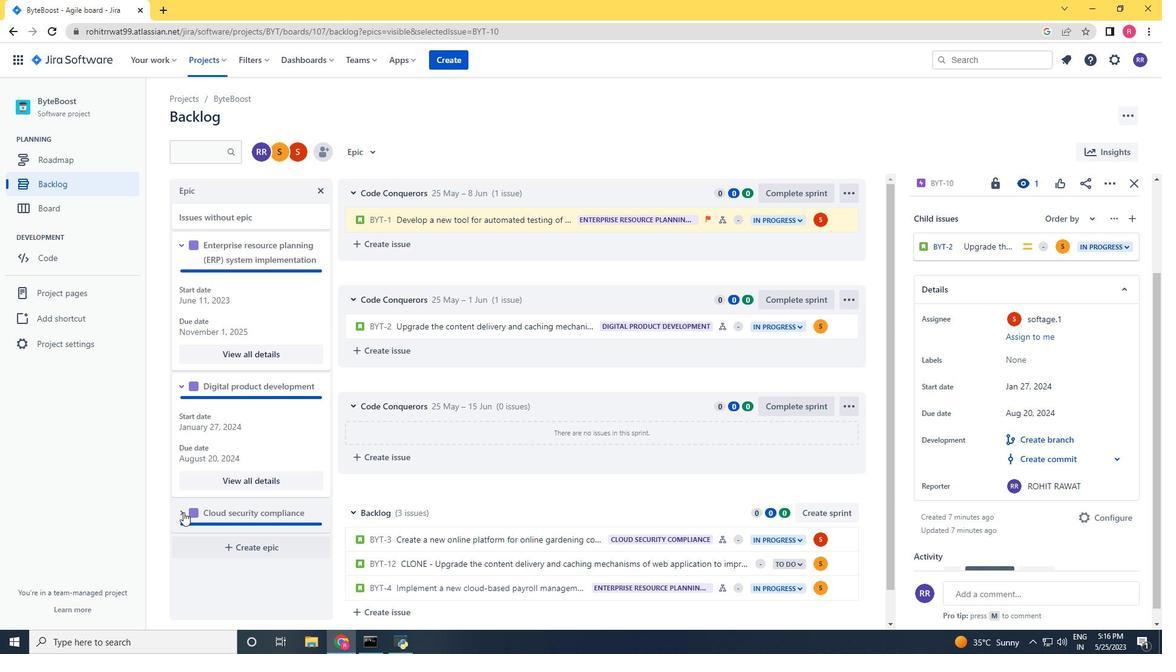 
Action: Mouse pressed left at (179, 511)
Screenshot: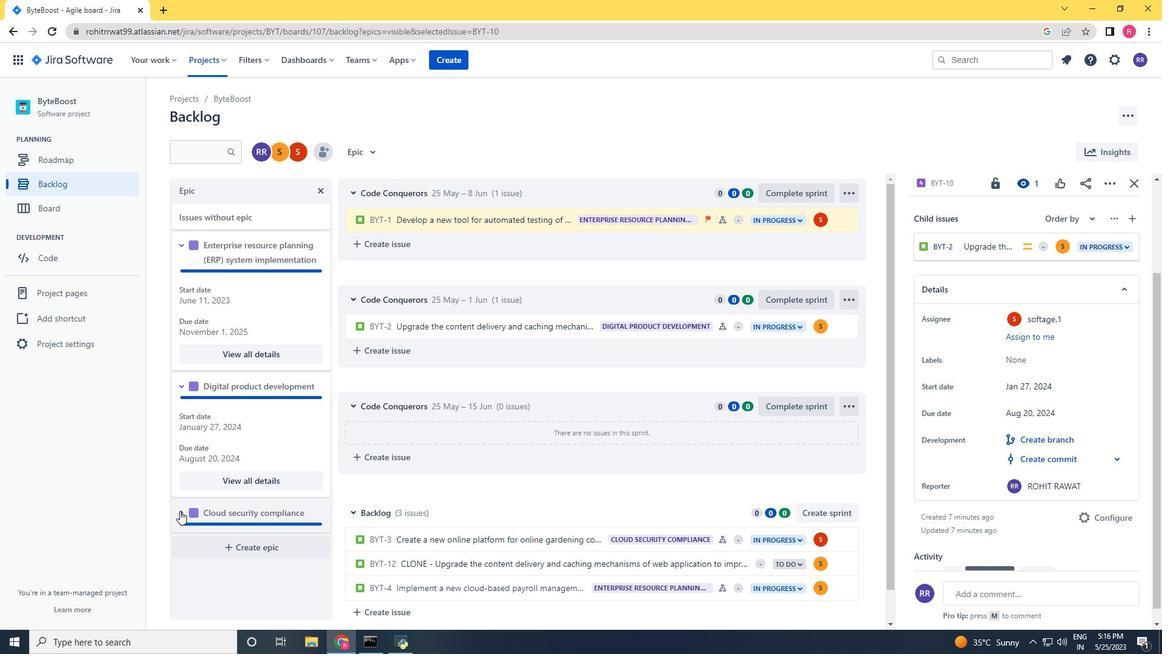 
Action: Mouse moved to (186, 494)
Screenshot: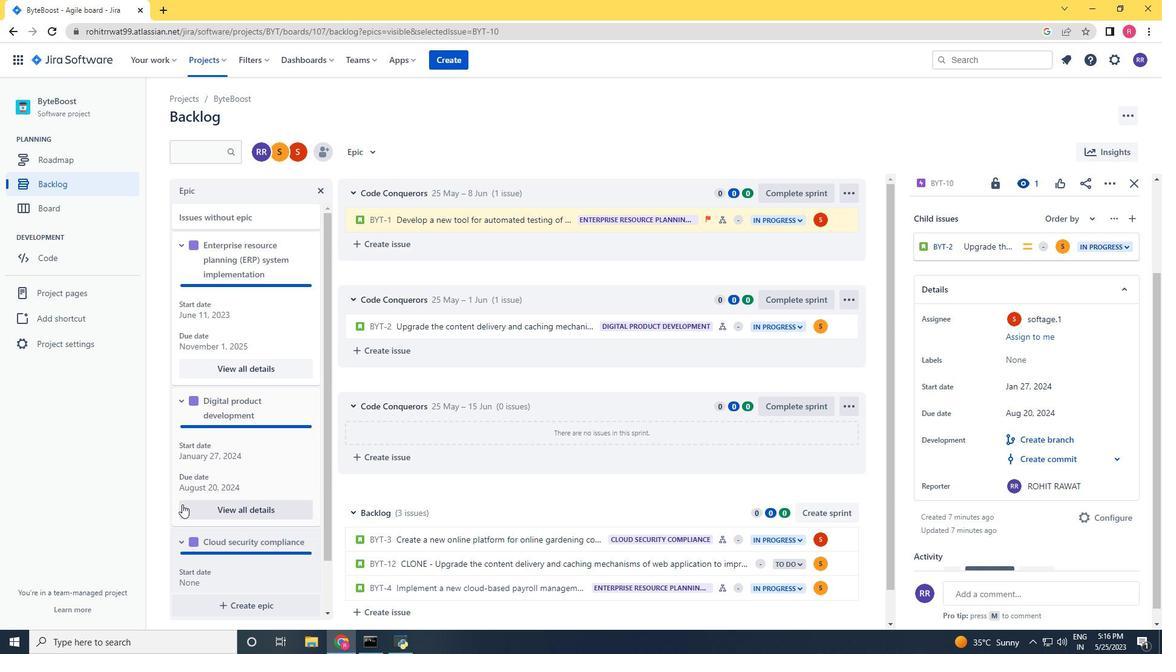 
Action: Mouse scrolled (186, 494) with delta (0, 0)
Screenshot: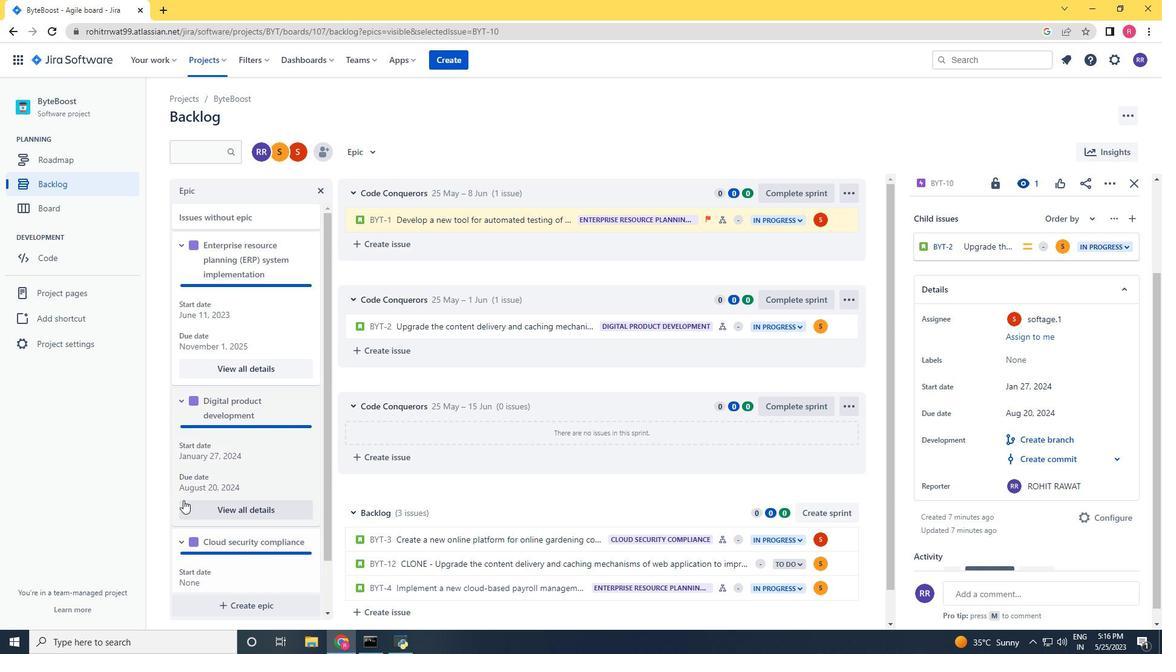 
Action: Mouse scrolled (186, 494) with delta (0, 0)
Screenshot: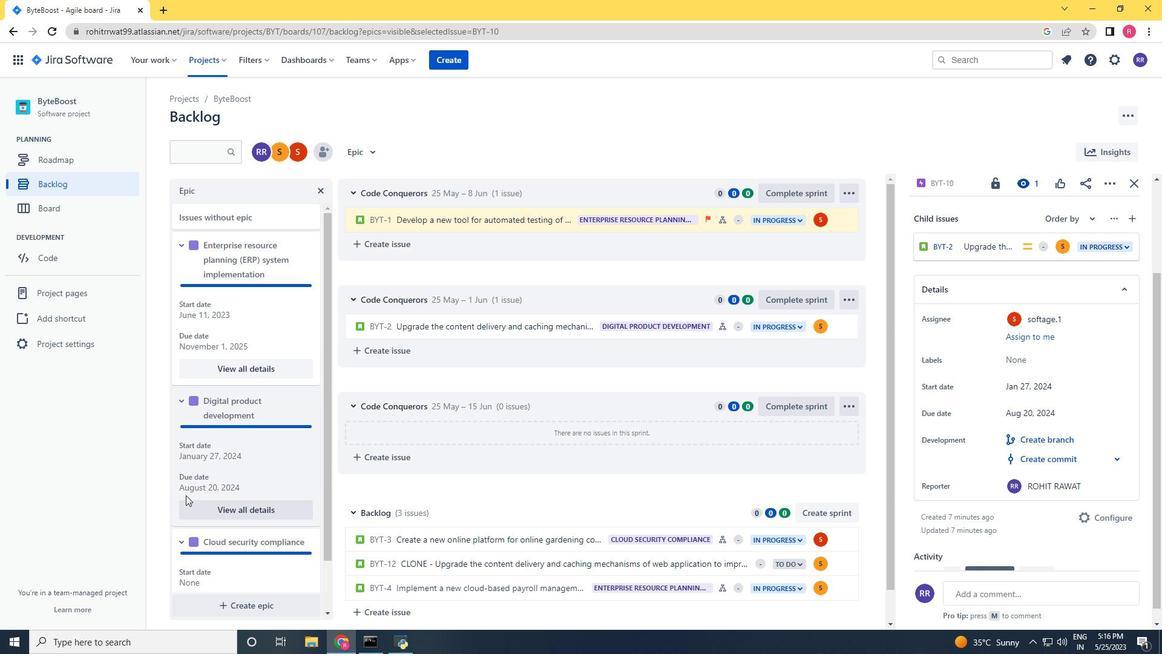 
Action: Mouse scrolled (186, 494) with delta (0, 0)
Screenshot: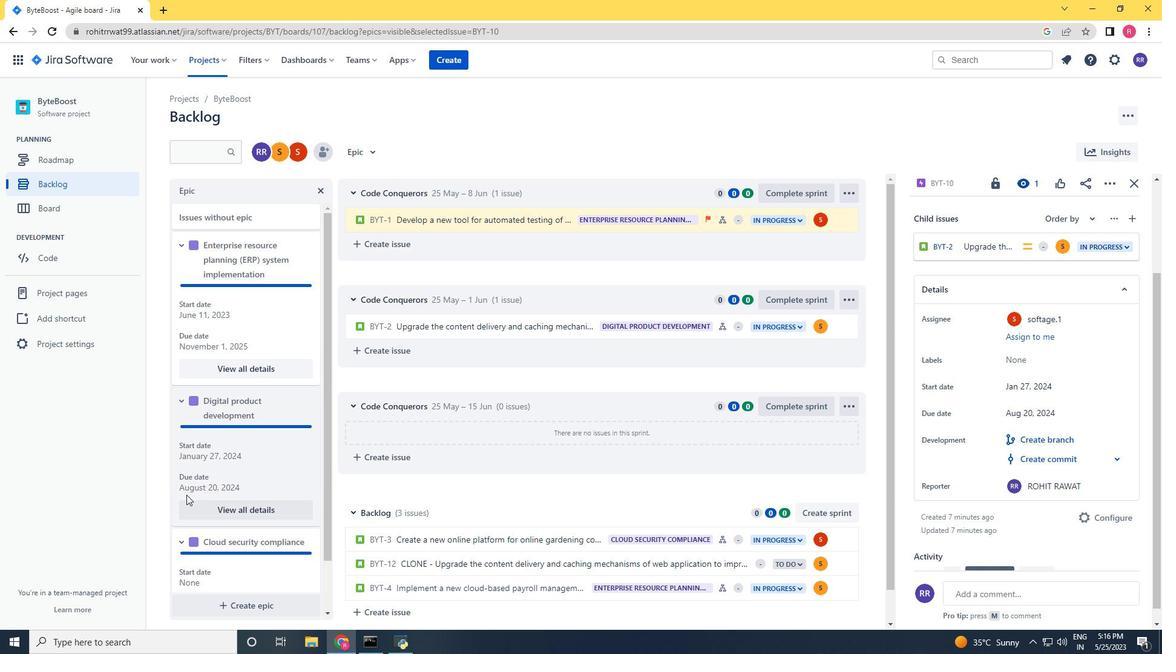 
Action: Mouse scrolled (186, 494) with delta (0, 0)
Screenshot: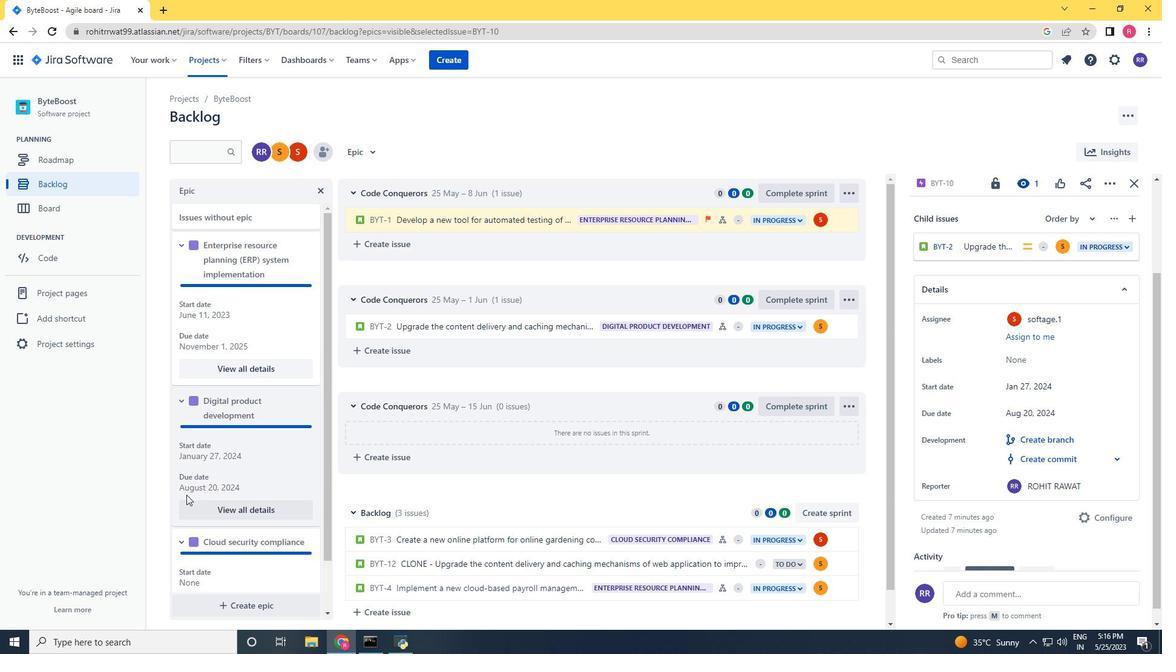 
Action: Mouse scrolled (186, 494) with delta (0, 0)
Screenshot: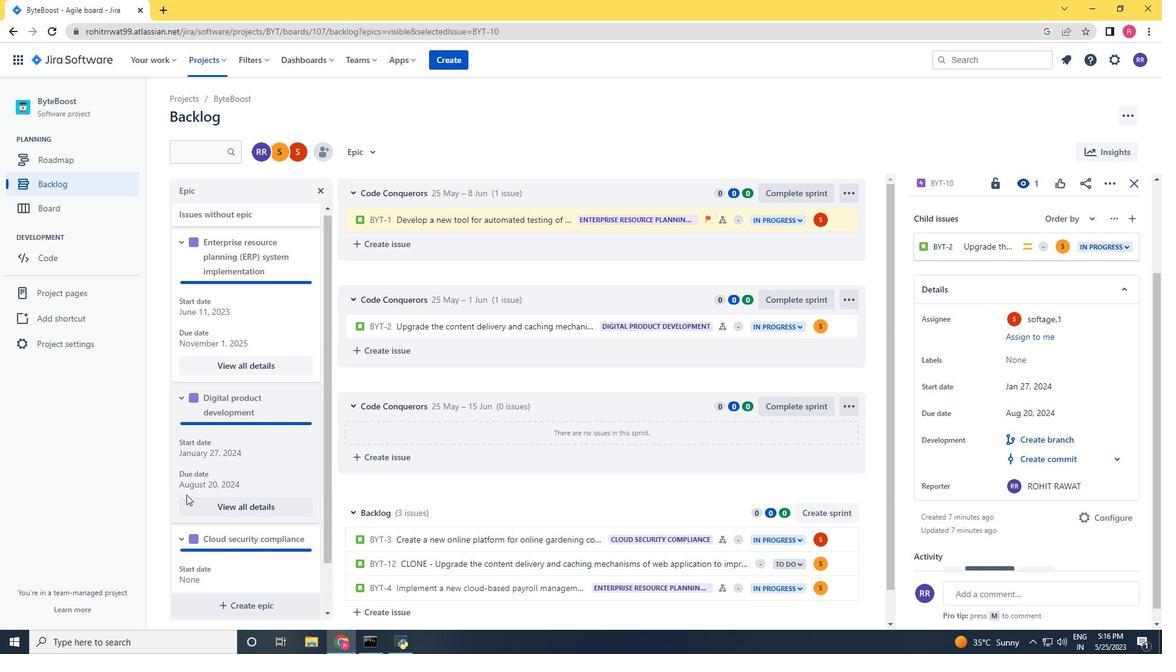 
Action: Mouse moved to (231, 578)
Screenshot: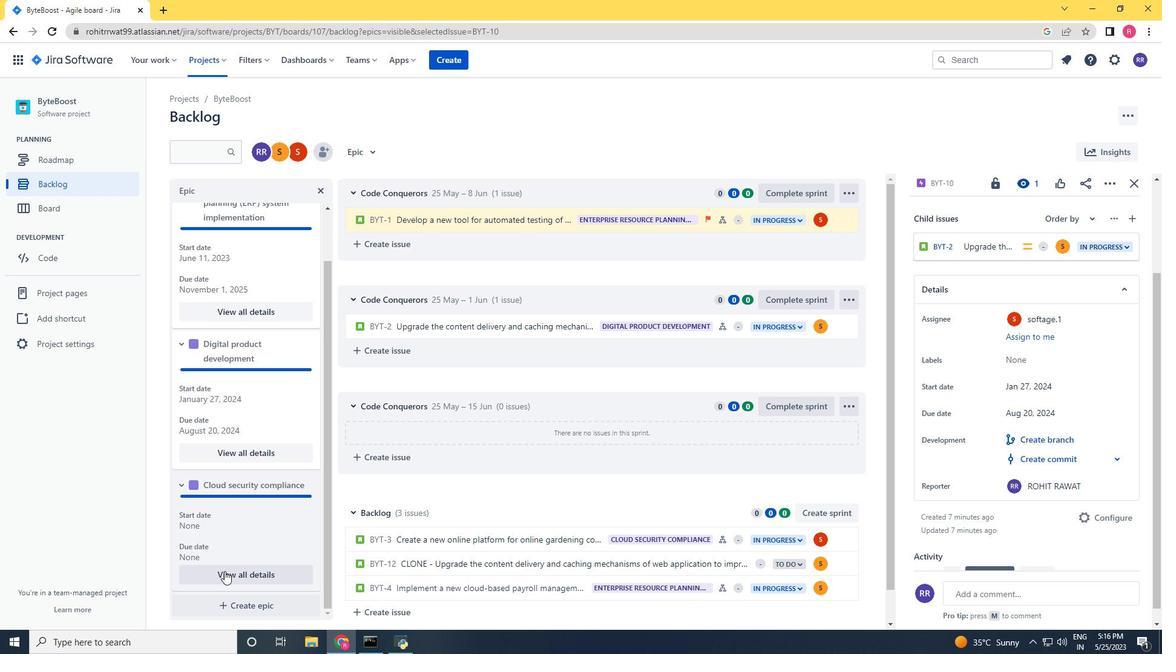 
Action: Mouse pressed left at (231, 578)
Screenshot: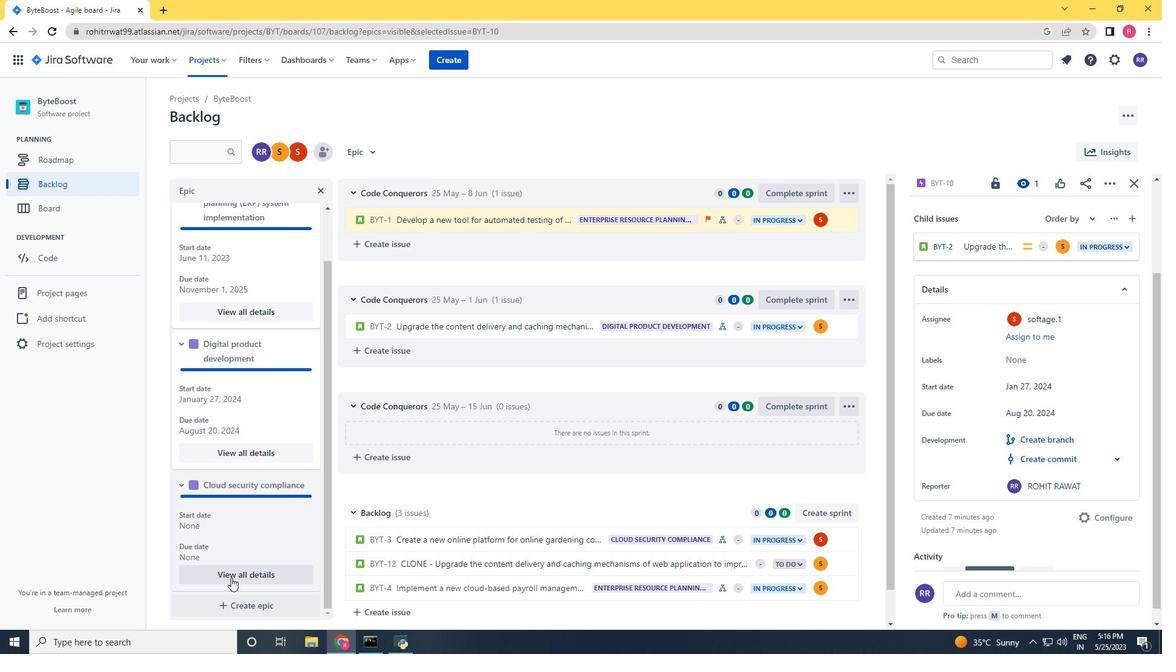 
Action: Mouse moved to (989, 514)
Screenshot: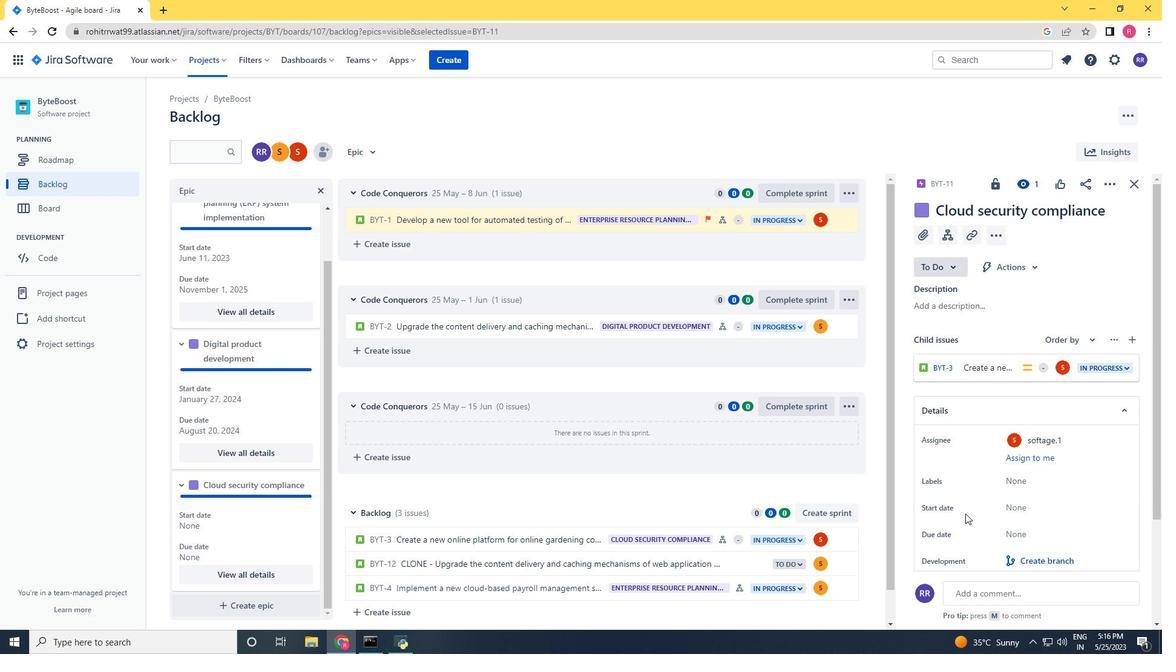 
Action: Mouse scrolled (989, 514) with delta (0, 0)
Screenshot: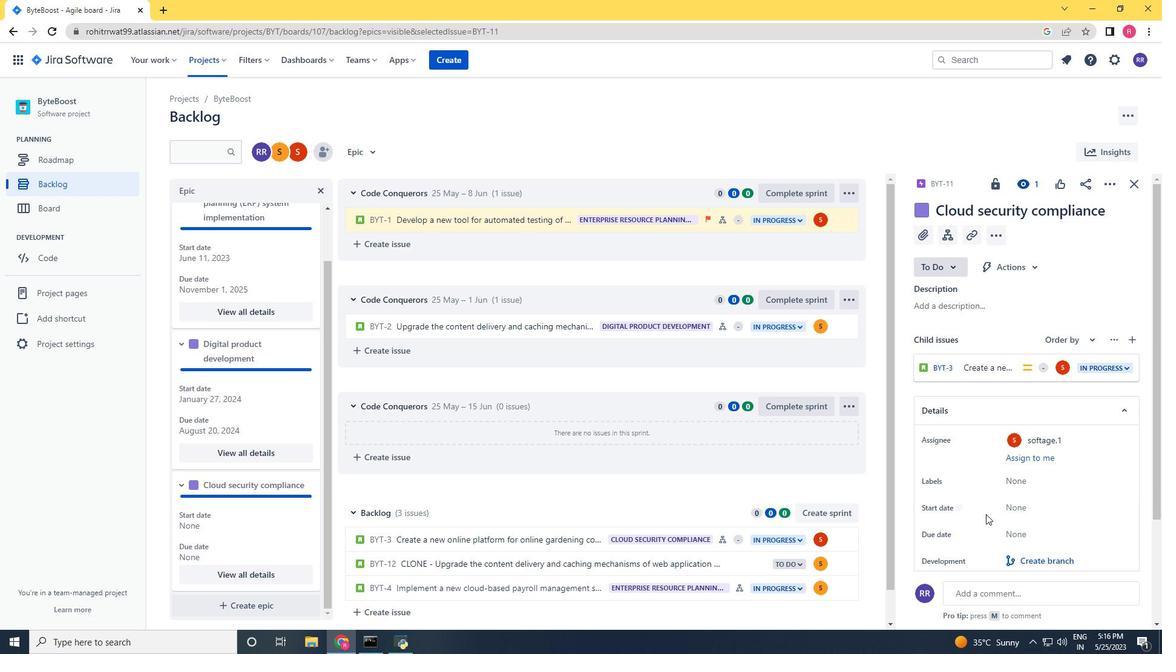 
Action: Mouse scrolled (989, 514) with delta (0, 0)
Screenshot: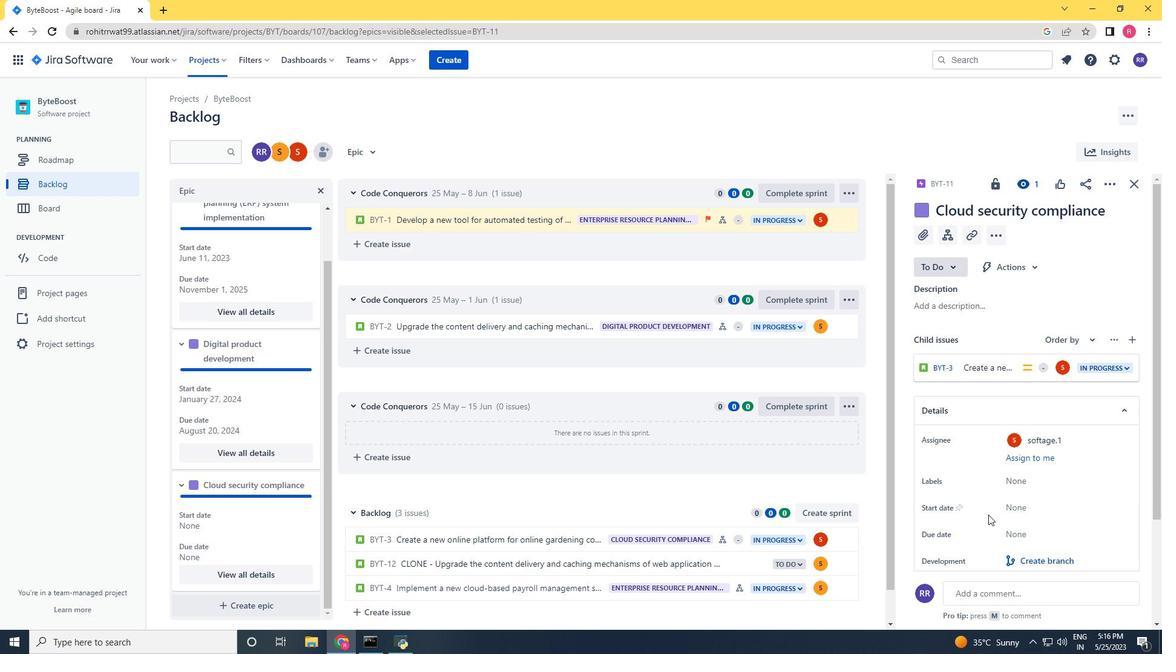 
Action: Mouse moved to (1029, 379)
Screenshot: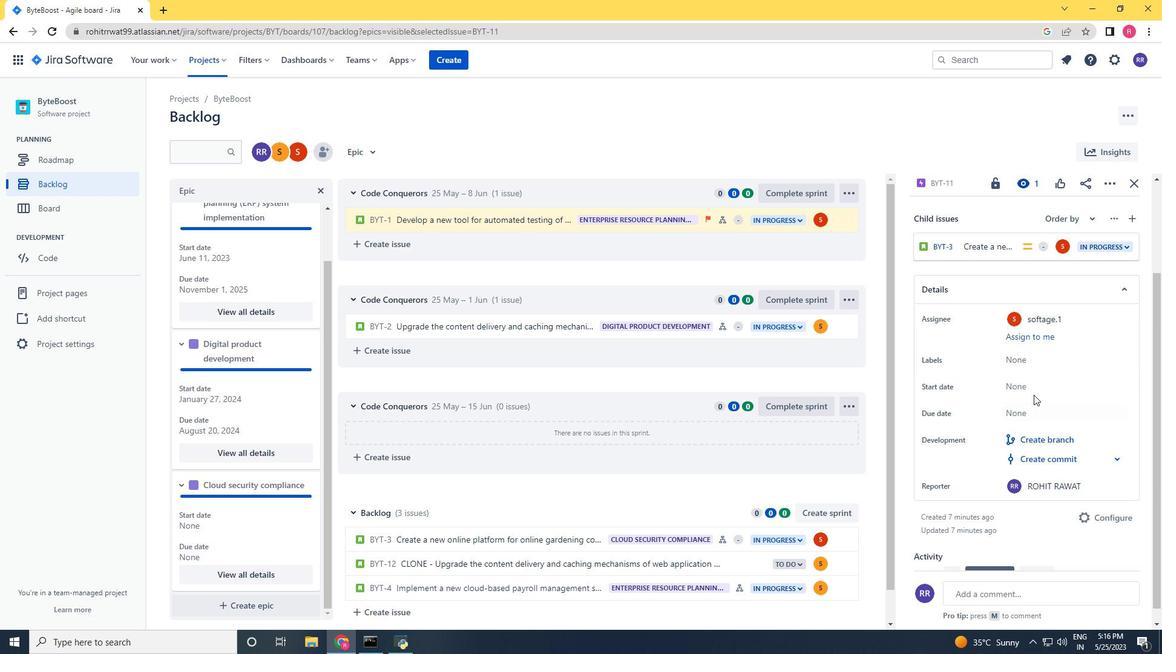 
Action: Mouse pressed left at (1029, 379)
Screenshot: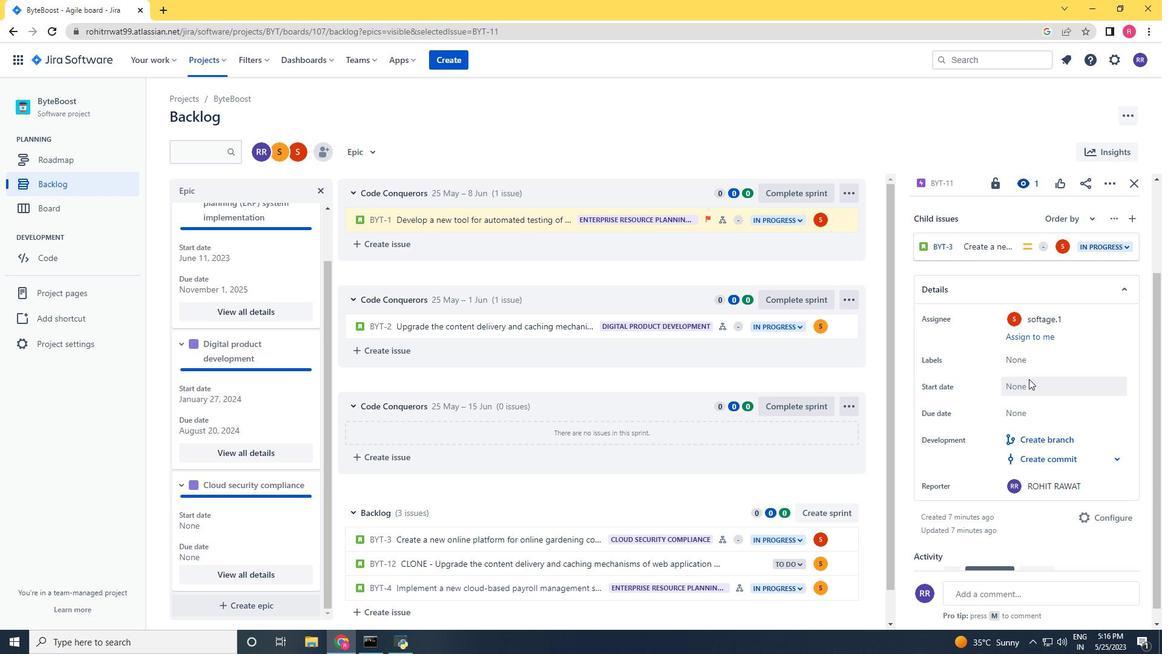 
Action: Mouse moved to (1131, 420)
Screenshot: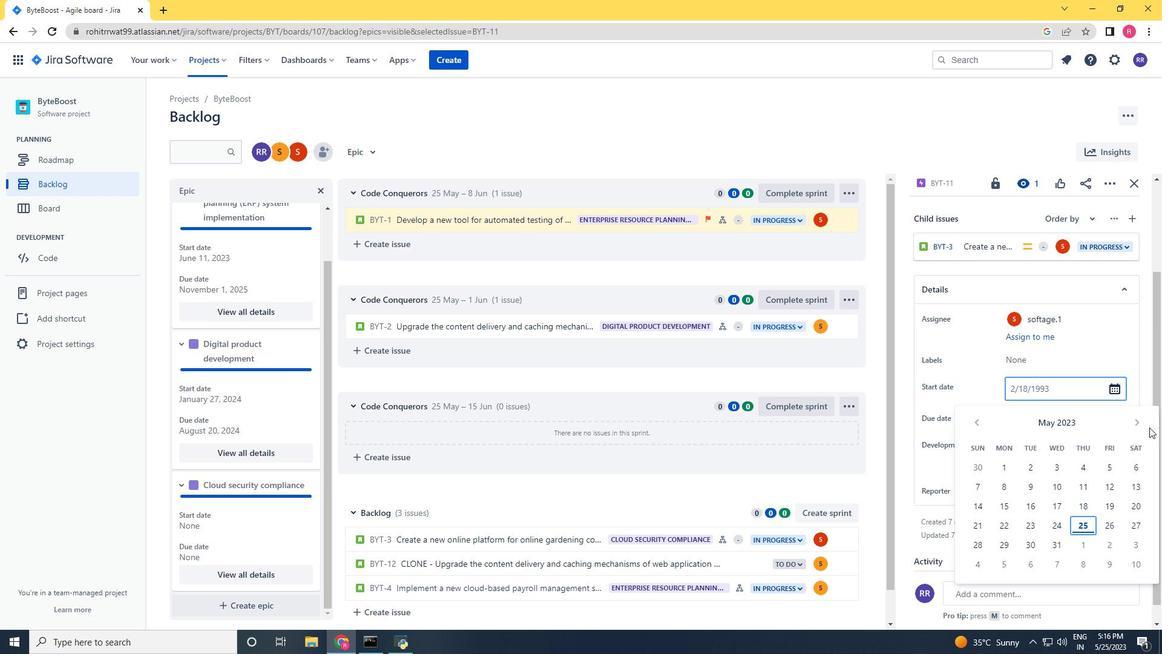 
Action: Mouse pressed left at (1131, 420)
Screenshot: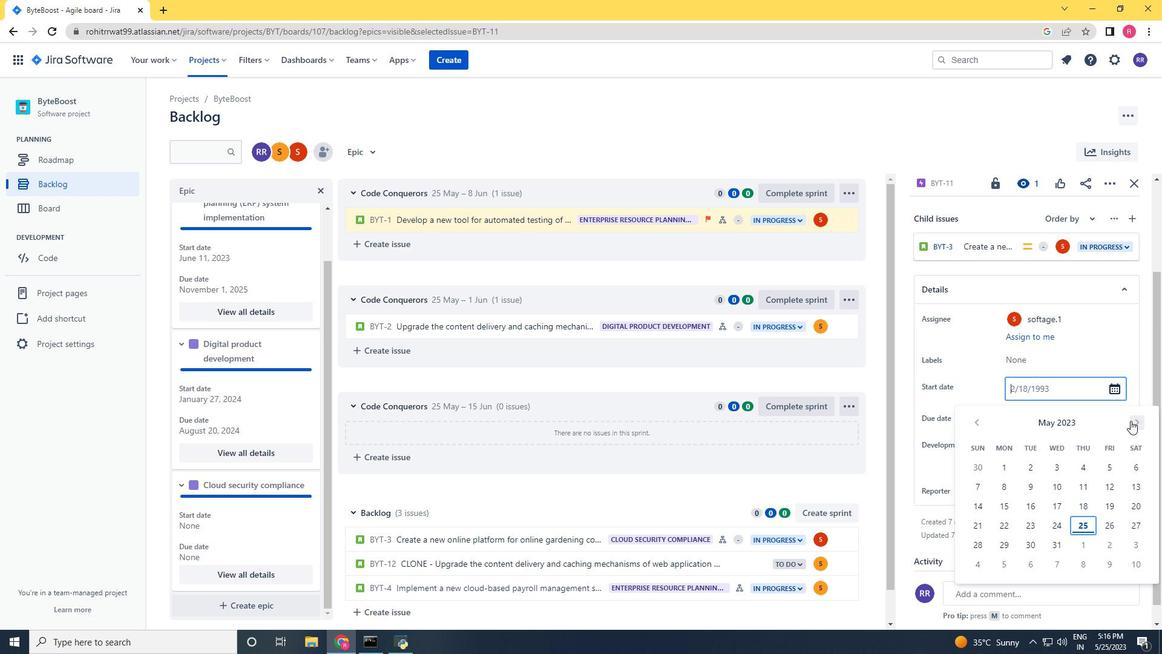
Action: Mouse pressed left at (1131, 420)
Screenshot: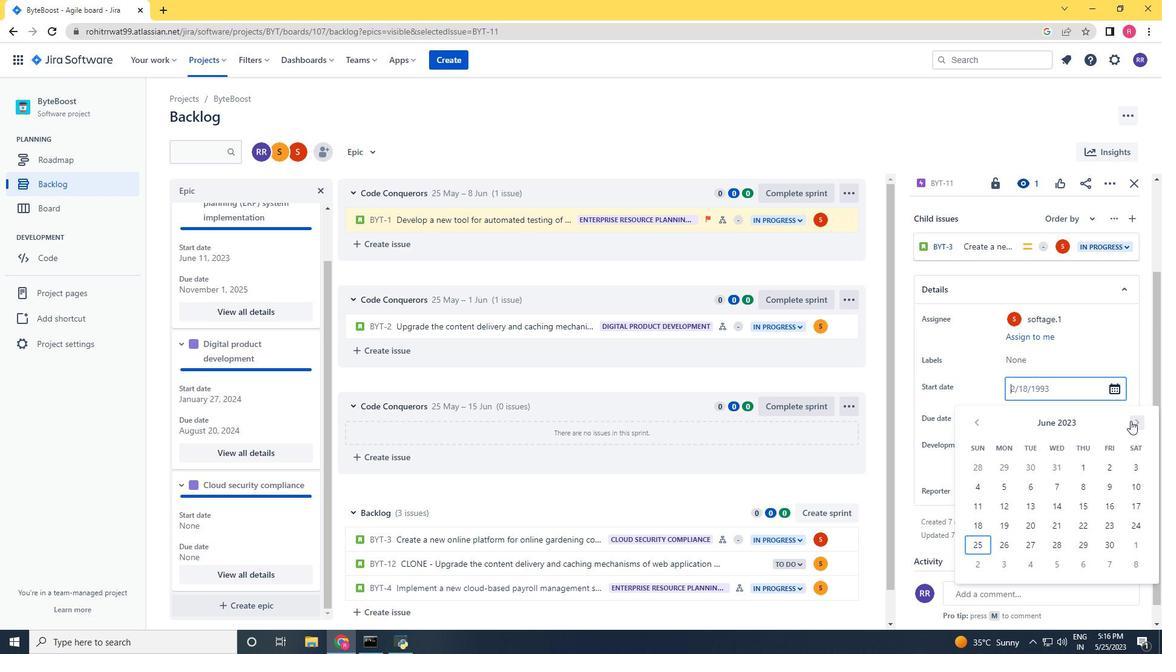 
Action: Mouse pressed left at (1131, 420)
Screenshot: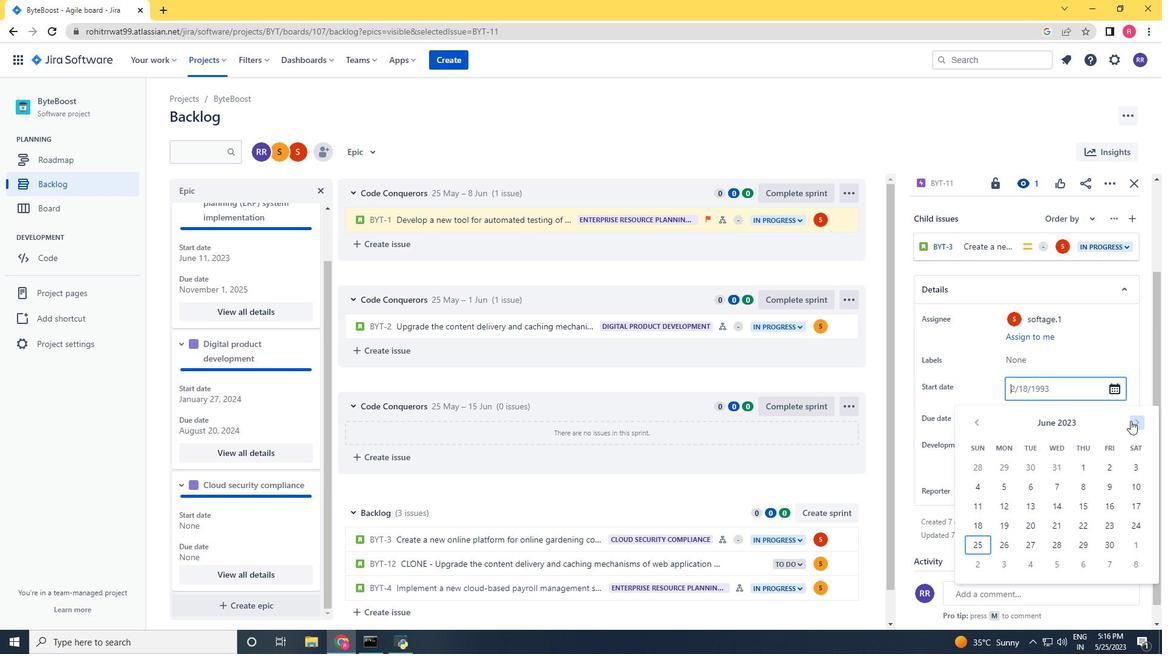 
Action: Mouse pressed left at (1131, 420)
Screenshot: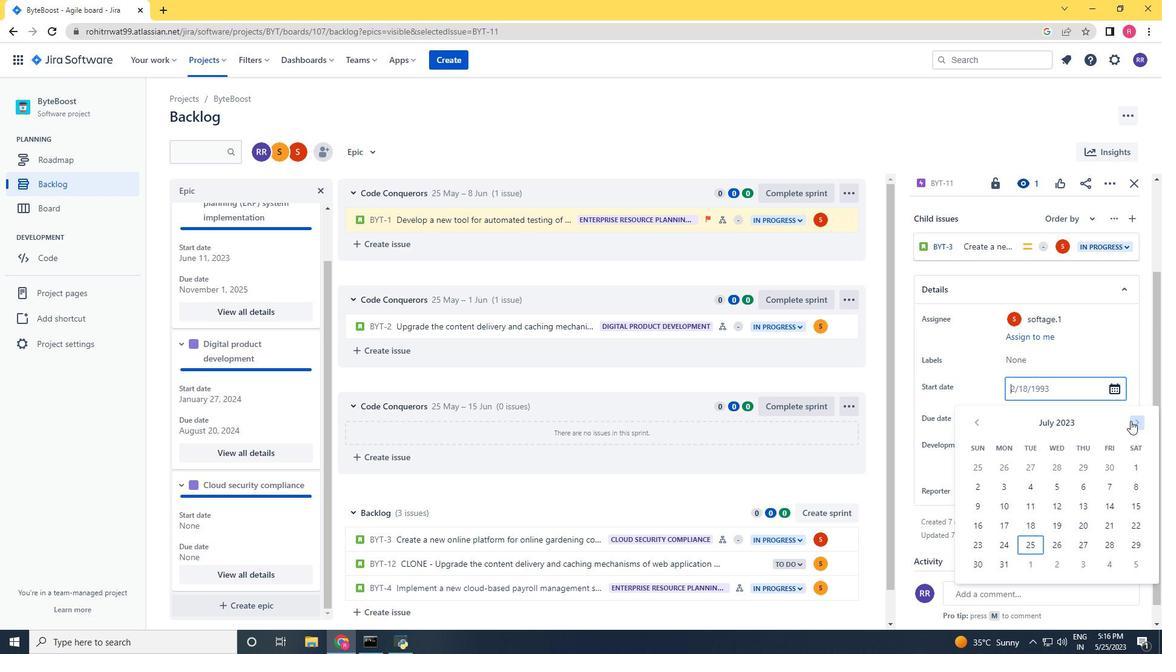 
Action: Mouse pressed left at (1131, 420)
Screenshot: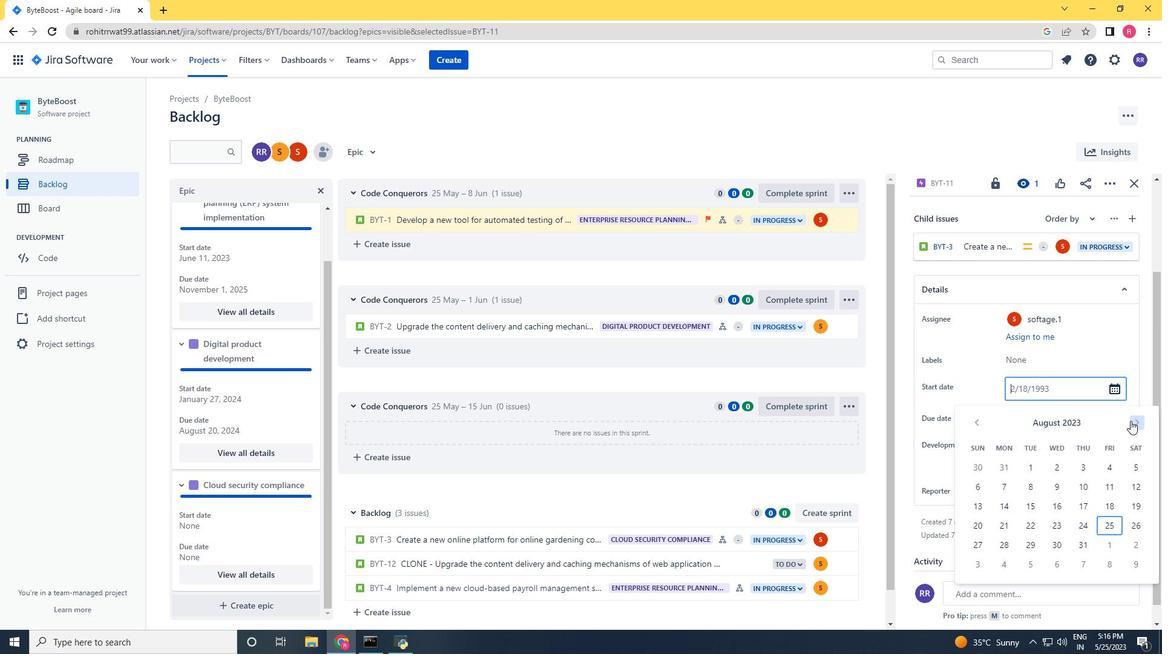 
Action: Mouse pressed left at (1131, 420)
Screenshot: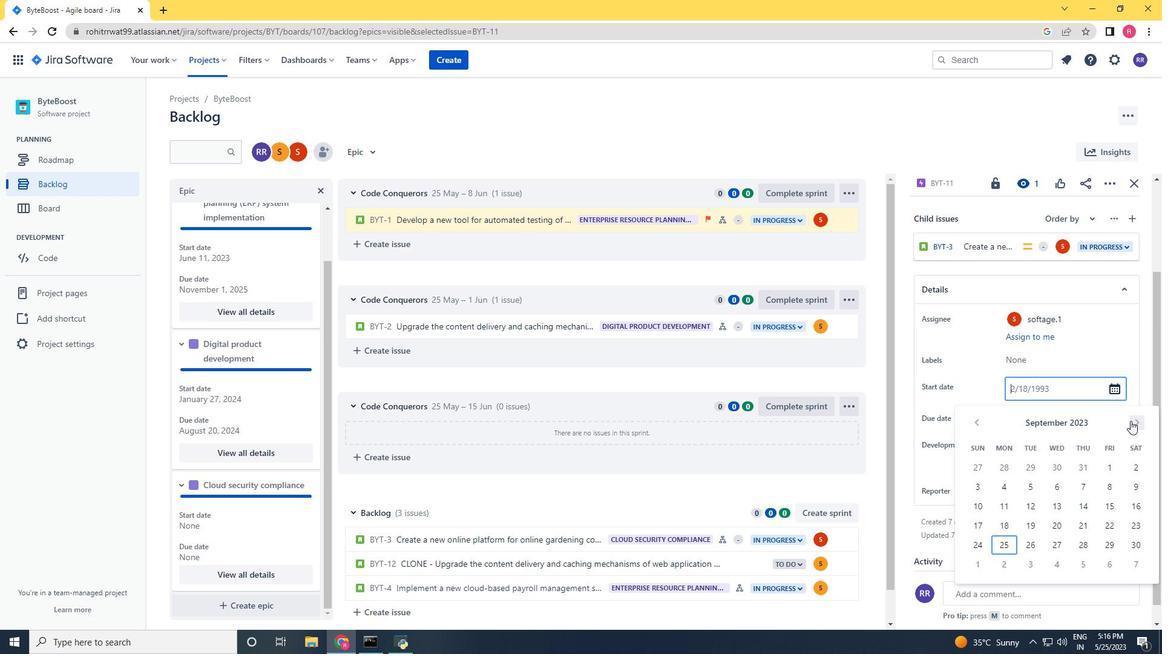 
Action: Mouse pressed left at (1131, 420)
Screenshot: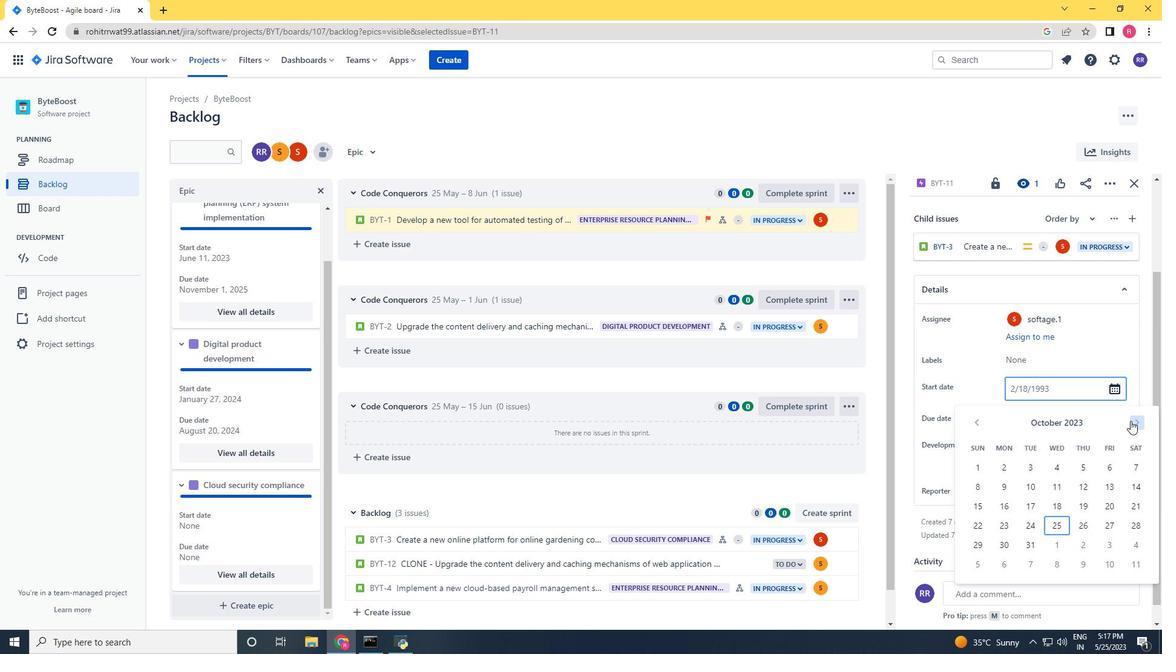 
Action: Mouse pressed left at (1131, 420)
Screenshot: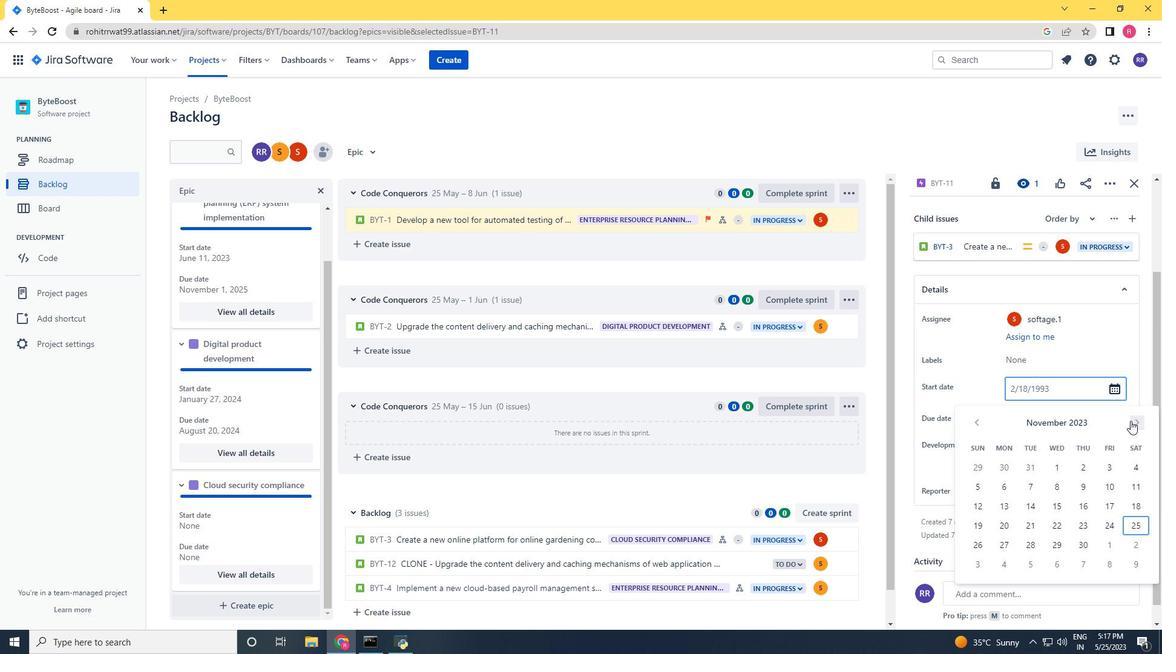 
Action: Mouse pressed left at (1131, 420)
Screenshot: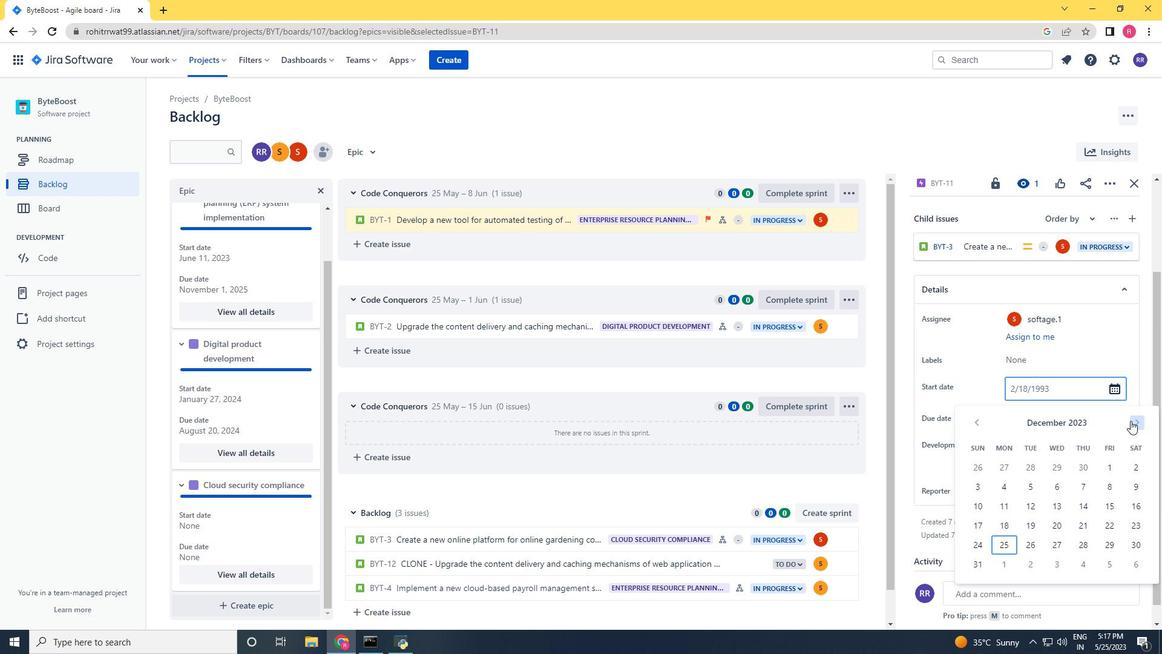 
Action: Mouse pressed left at (1131, 420)
Screenshot: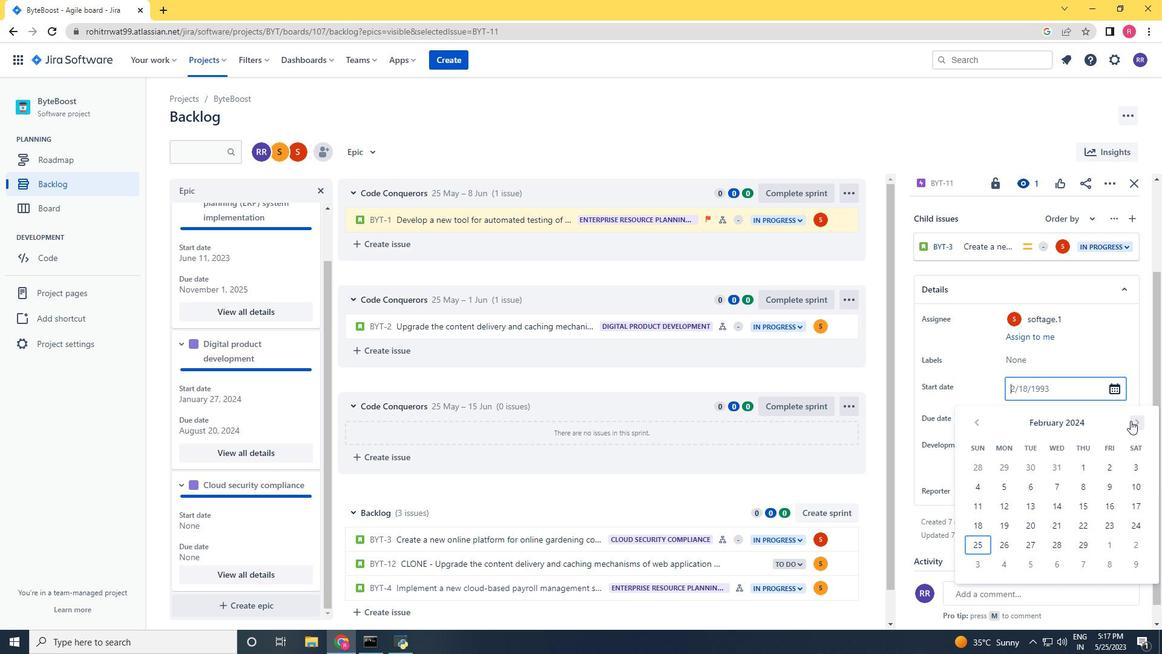 
Action: Mouse pressed left at (1131, 420)
Screenshot: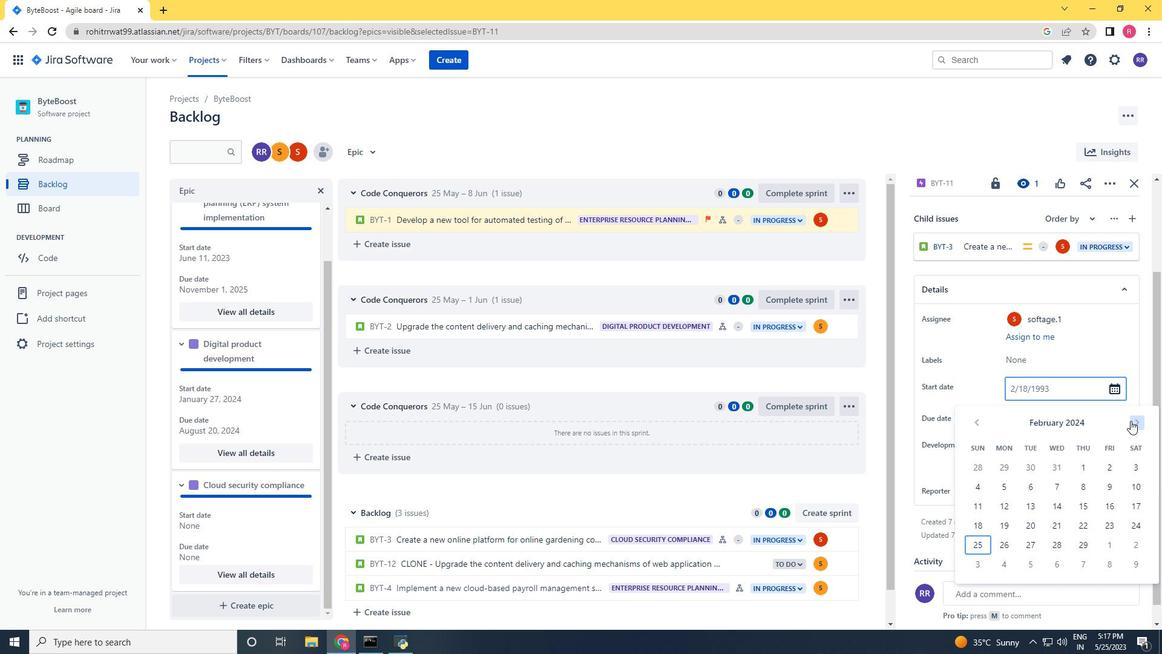 
Action: Mouse pressed left at (1131, 420)
Screenshot: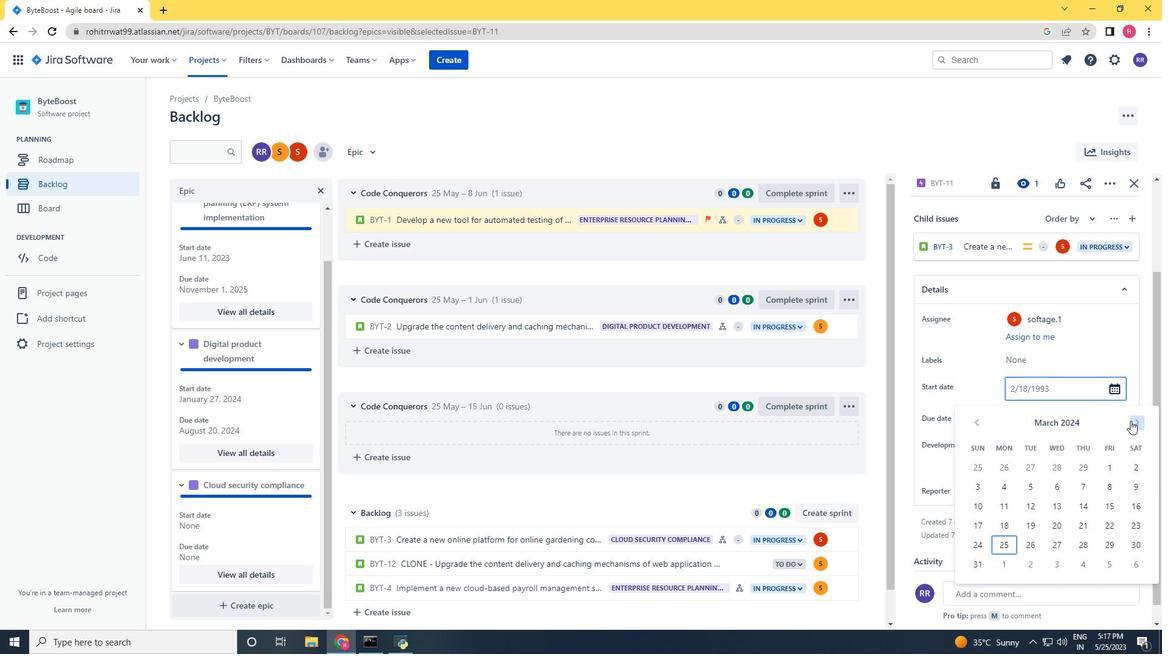 
Action: Mouse pressed left at (1131, 420)
Screenshot: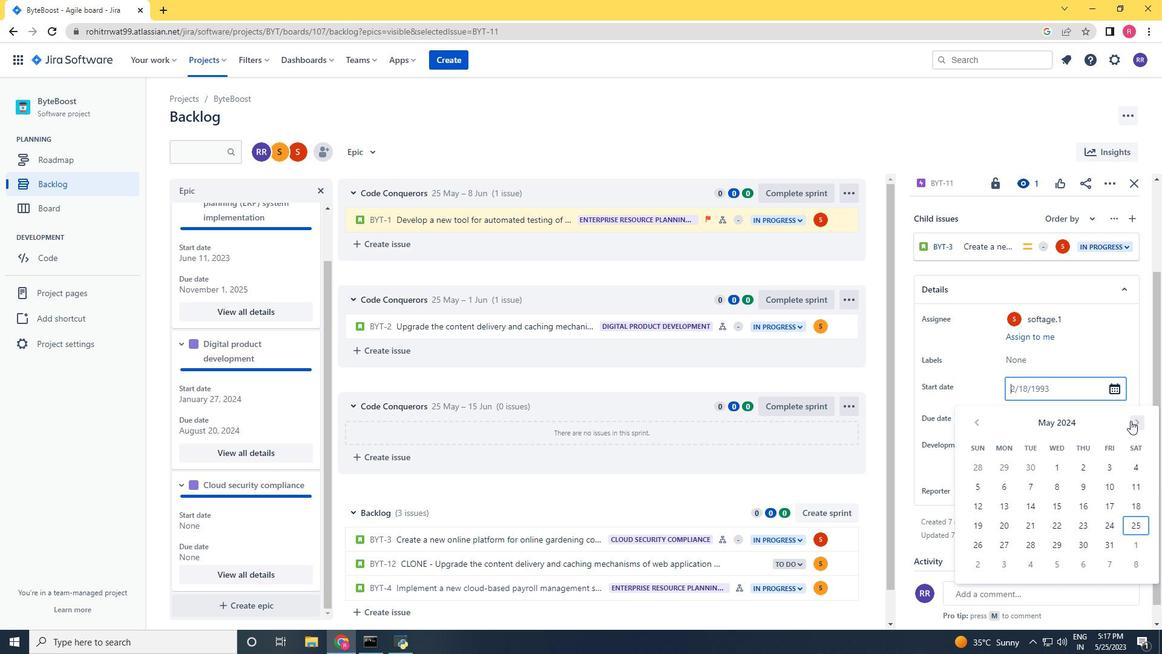 
Action: Mouse moved to (1104, 486)
Screenshot: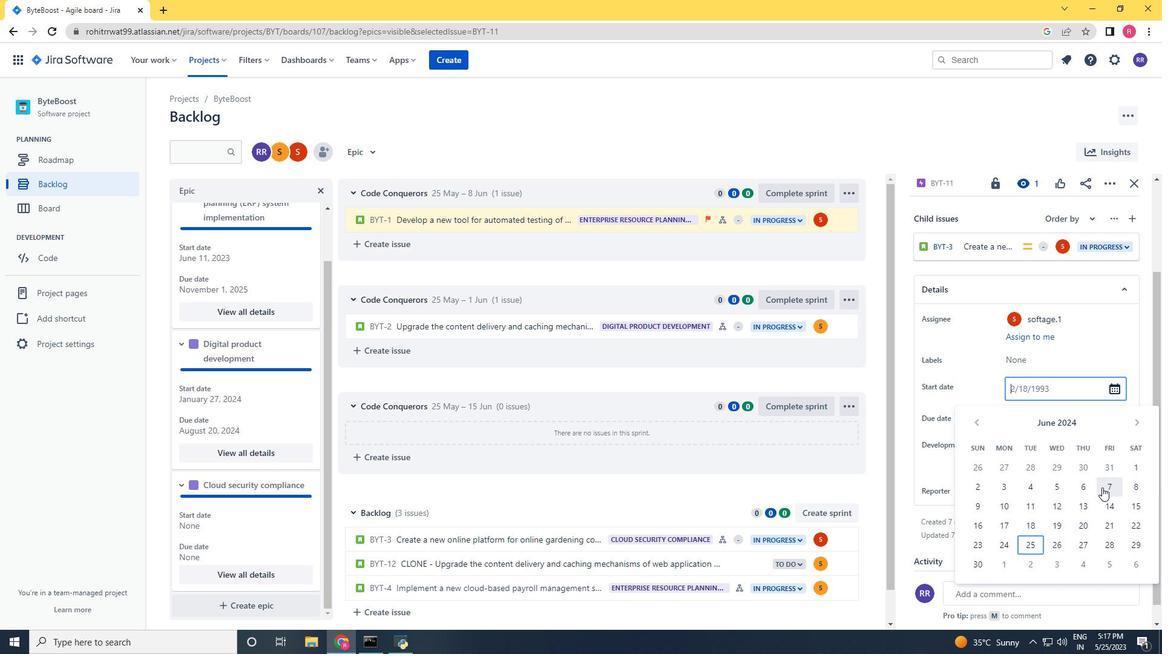 
Action: Mouse pressed left at (1104, 486)
Screenshot: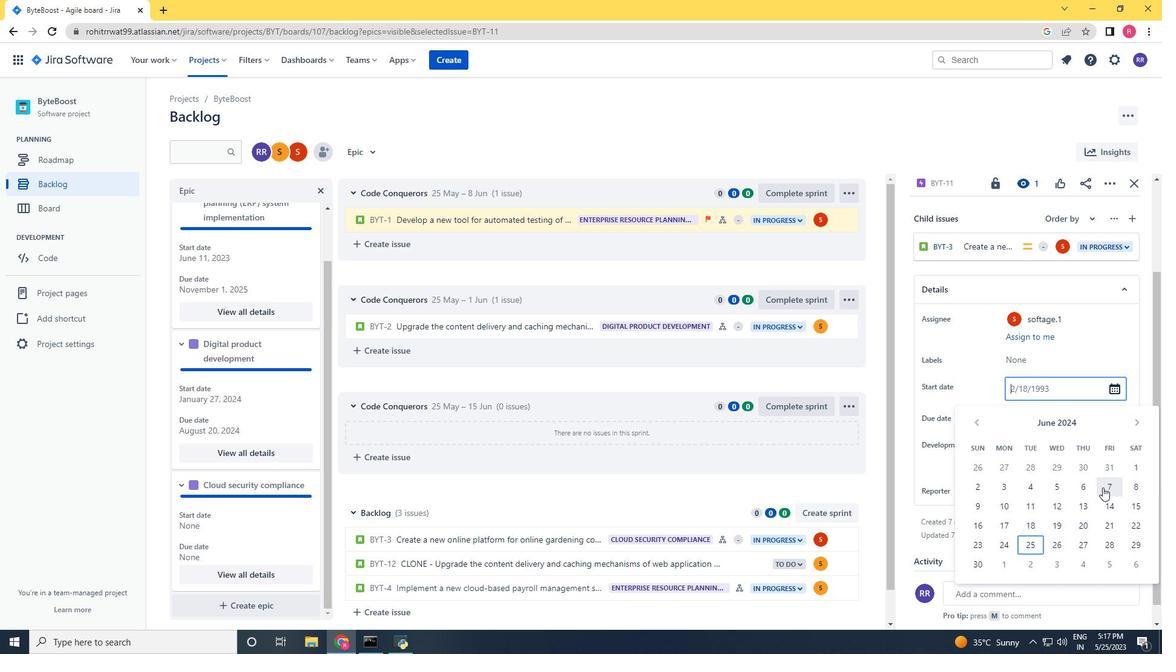 
Action: Mouse moved to (1026, 423)
Screenshot: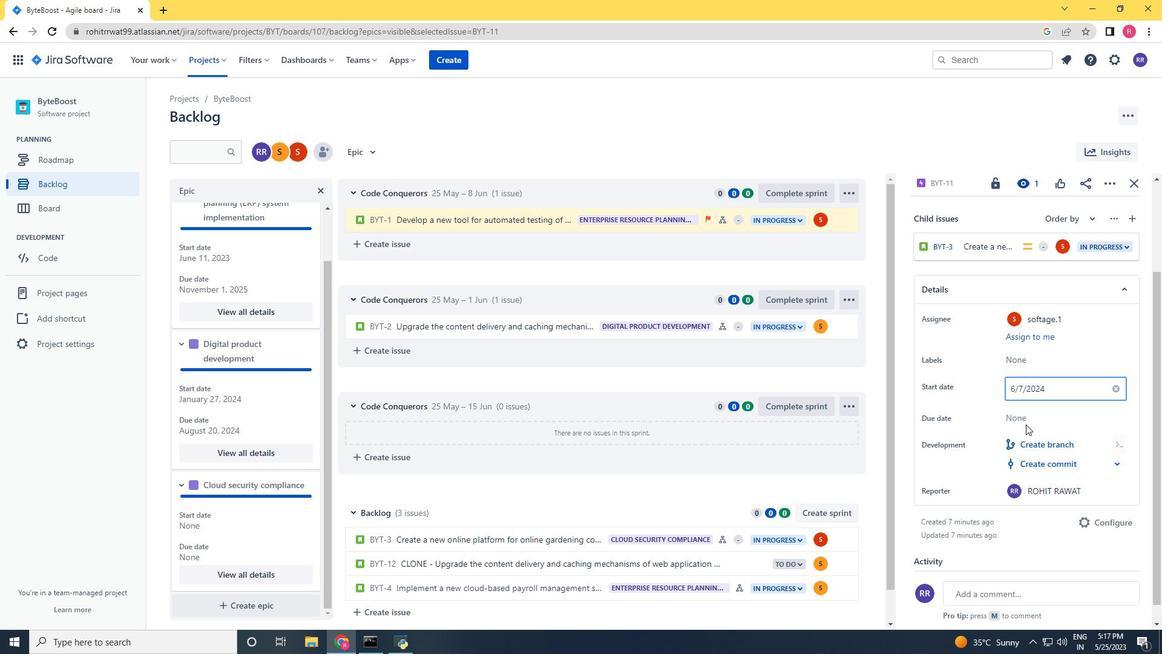 
Action: Mouse pressed left at (1026, 423)
Screenshot: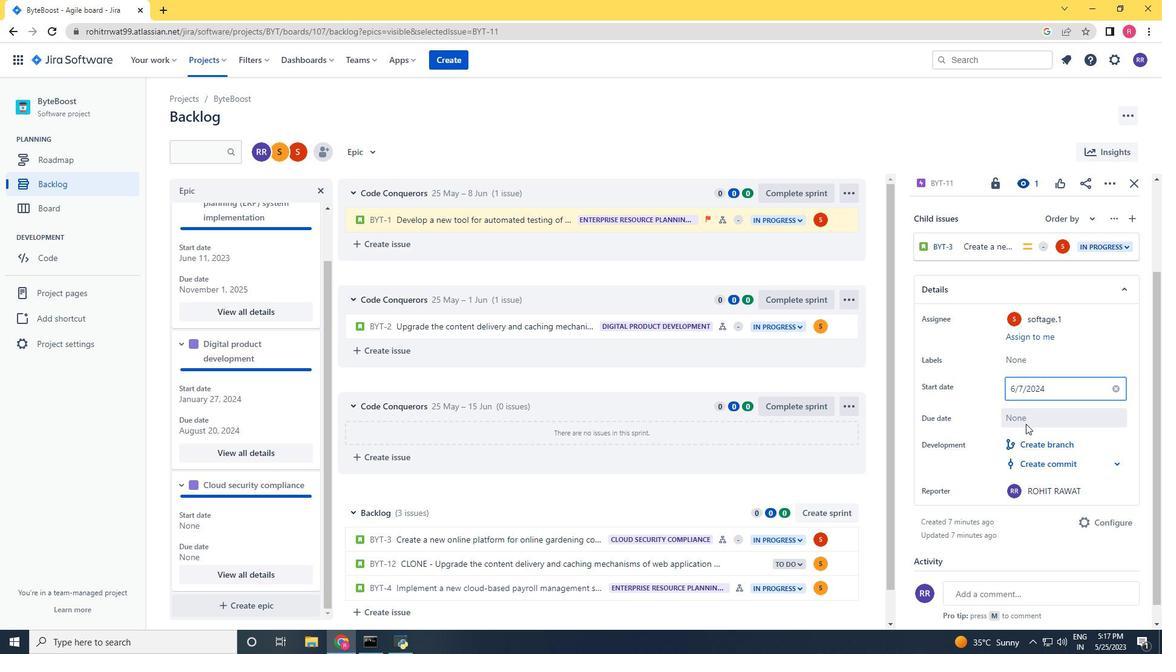 
Action: Mouse moved to (1134, 458)
Screenshot: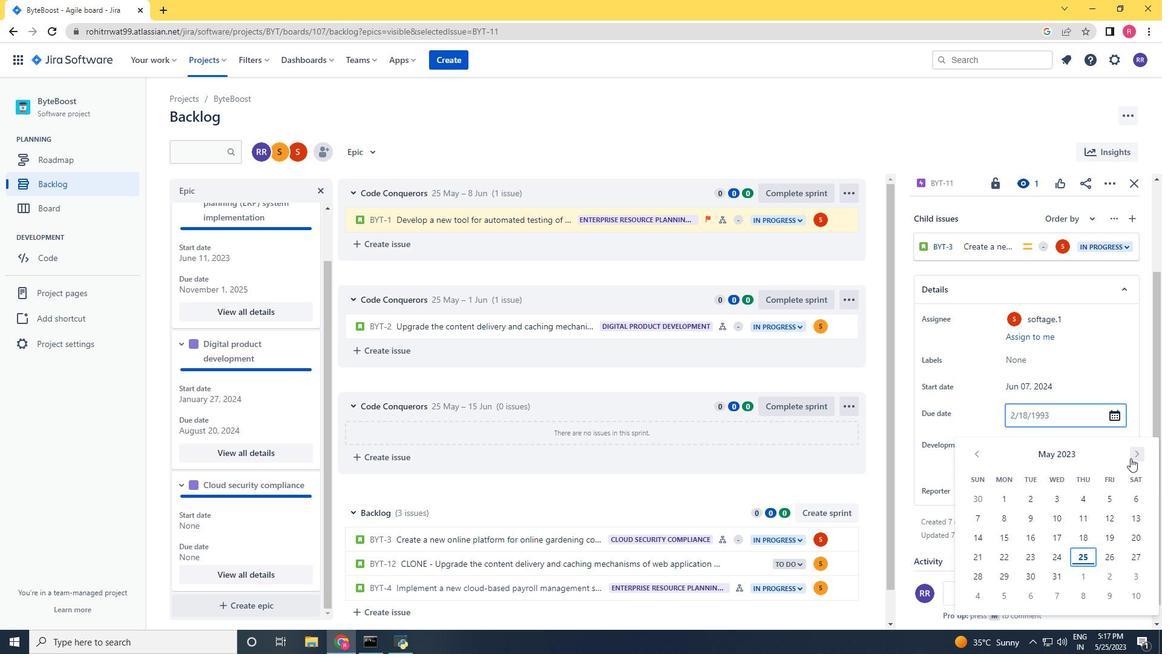 
Action: Mouse pressed left at (1134, 458)
Screenshot: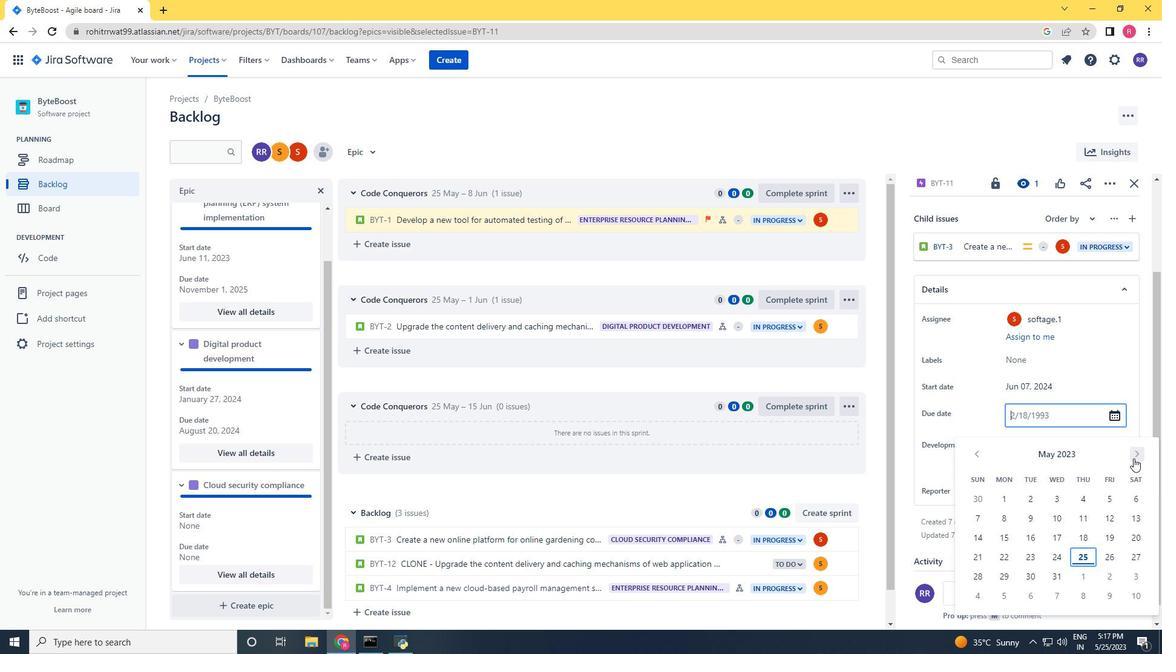 
Action: Mouse pressed left at (1134, 458)
Screenshot: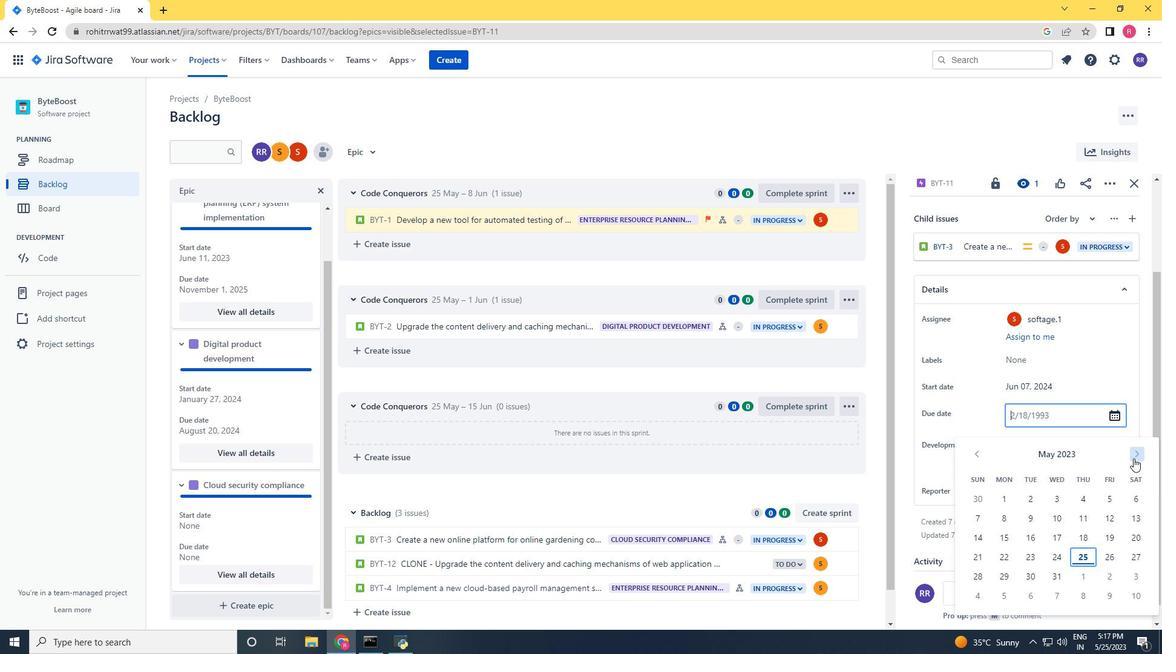
Action: Mouse pressed left at (1134, 458)
Screenshot: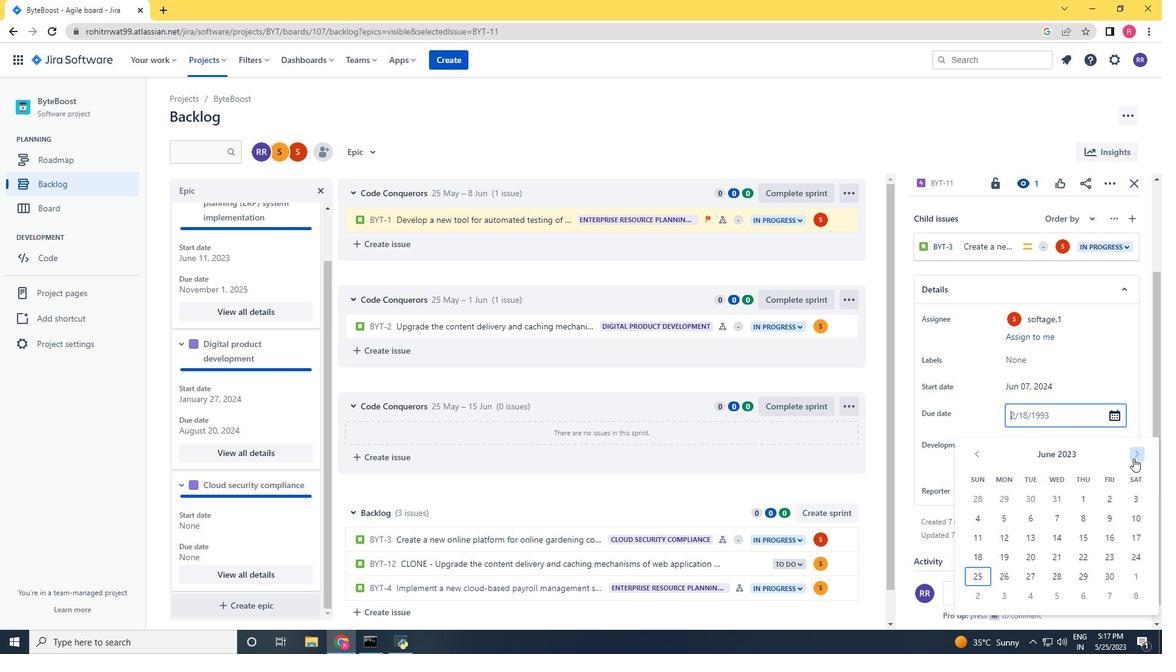 
Action: Mouse pressed left at (1134, 458)
Screenshot: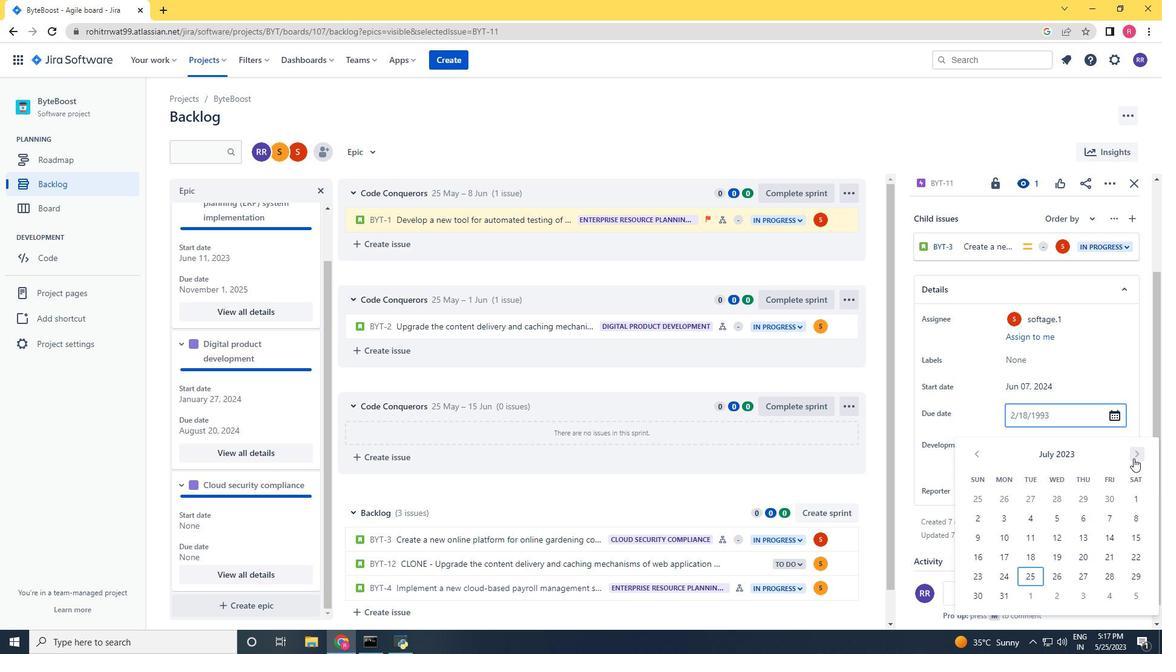 
Action: Mouse pressed left at (1134, 458)
Screenshot: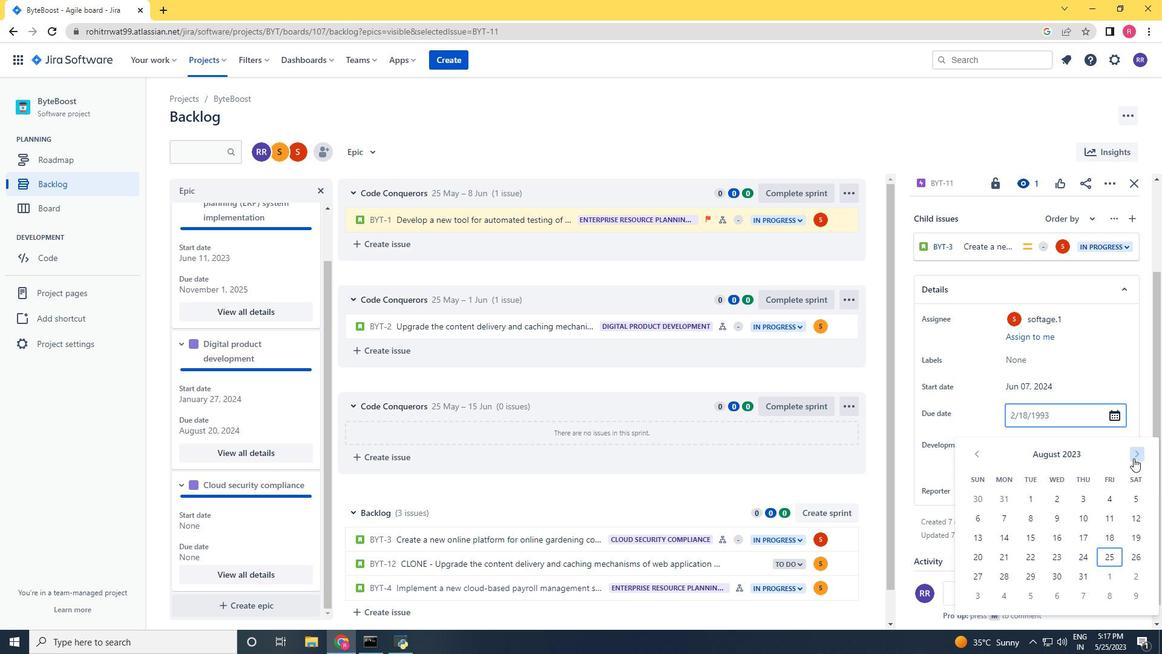 
Action: Mouse pressed left at (1134, 458)
Screenshot: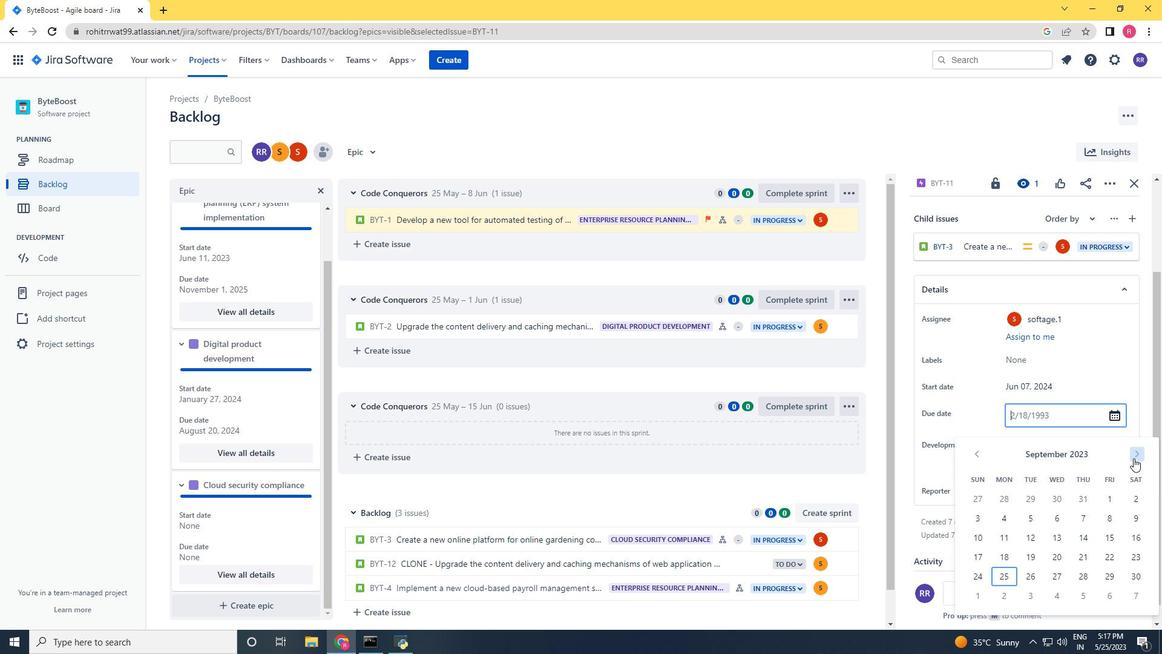 
Action: Mouse pressed left at (1134, 458)
Screenshot: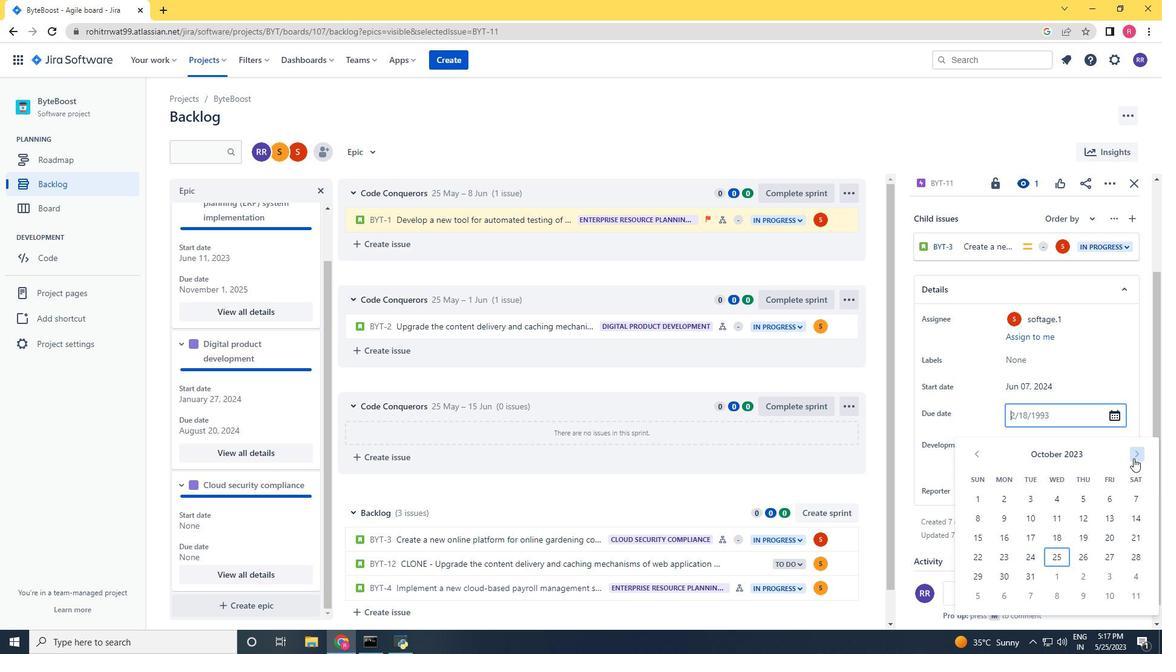 
Action: Mouse pressed left at (1134, 458)
Screenshot: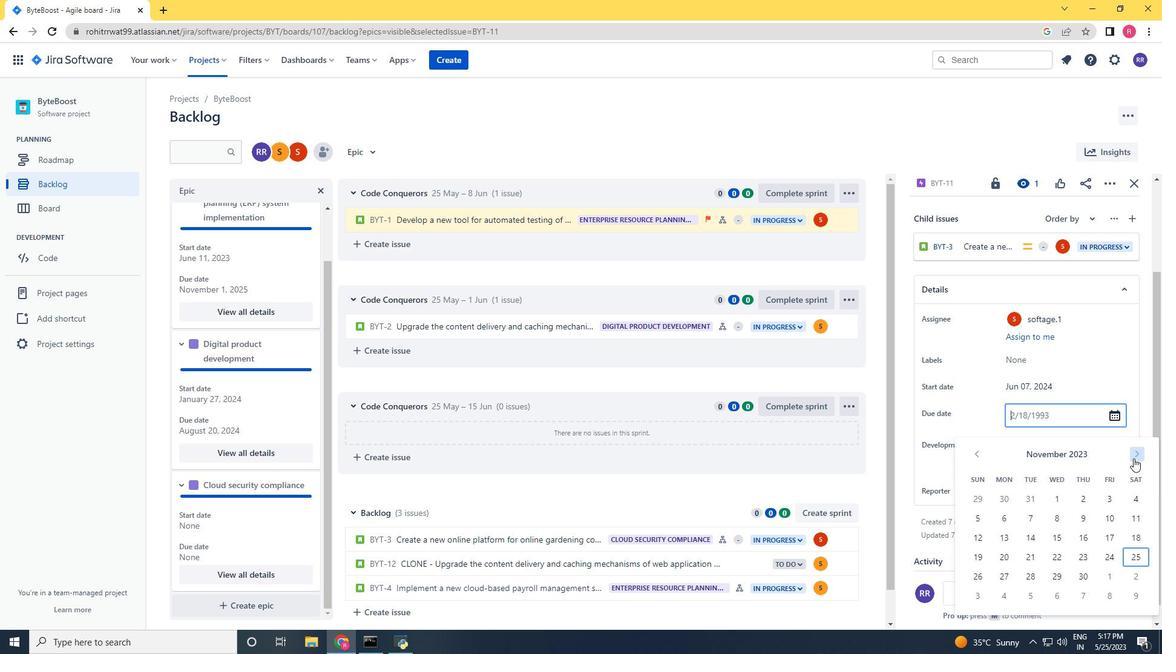 
Action: Mouse pressed left at (1134, 458)
Screenshot: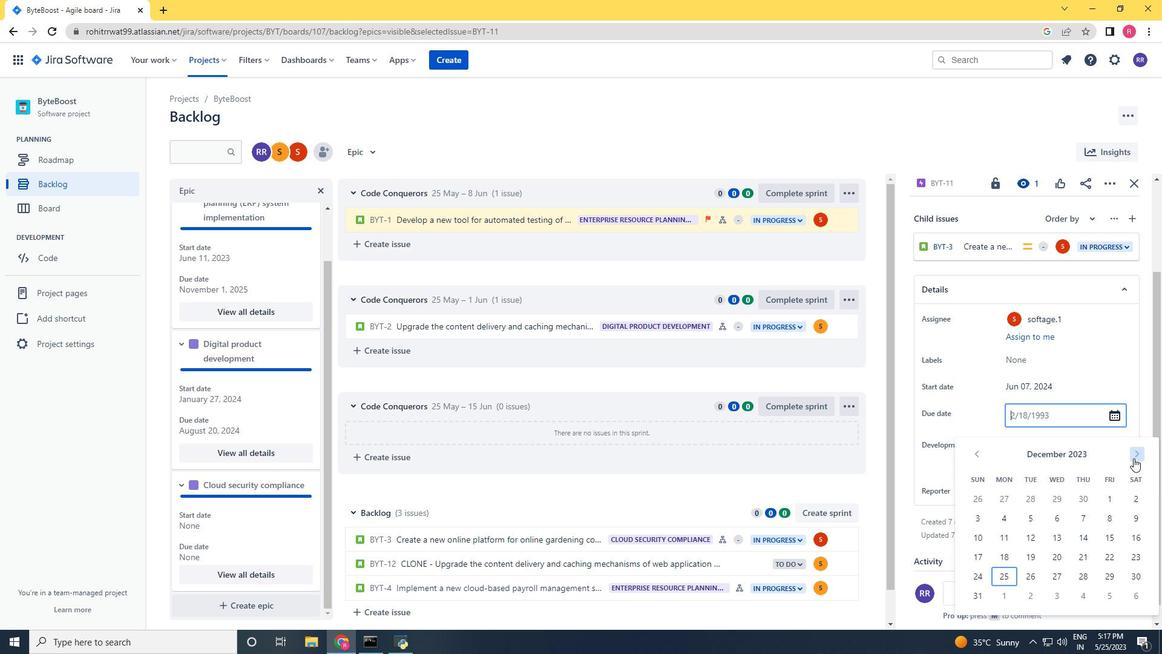 
Action: Mouse pressed left at (1134, 458)
Screenshot: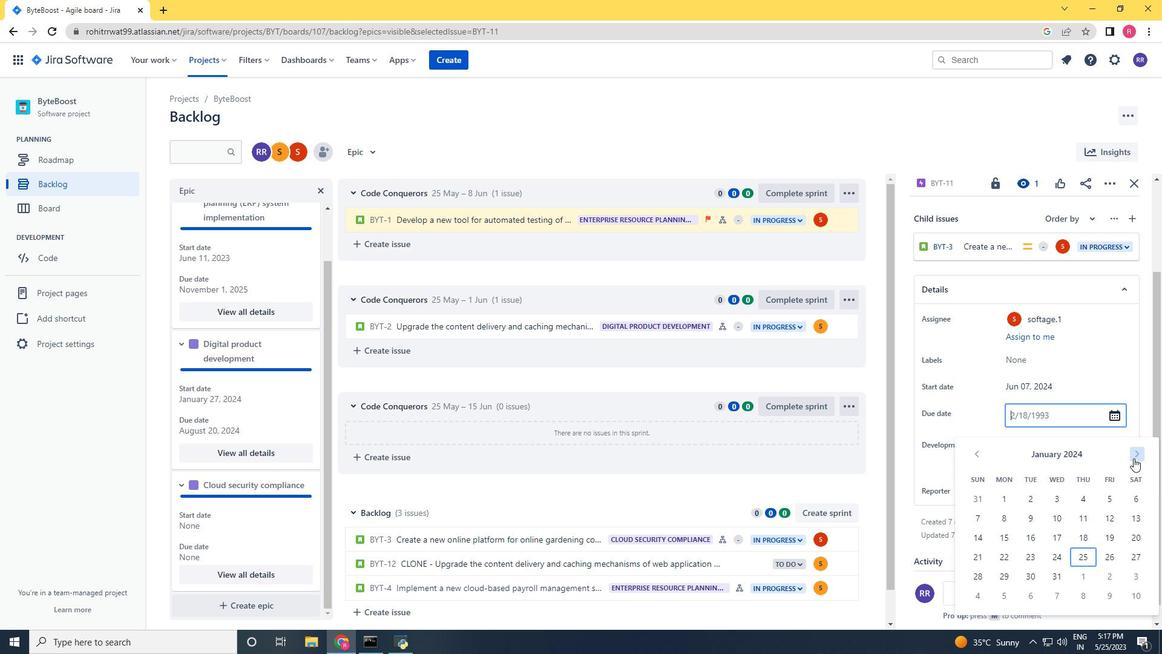 
Action: Mouse pressed left at (1134, 458)
Screenshot: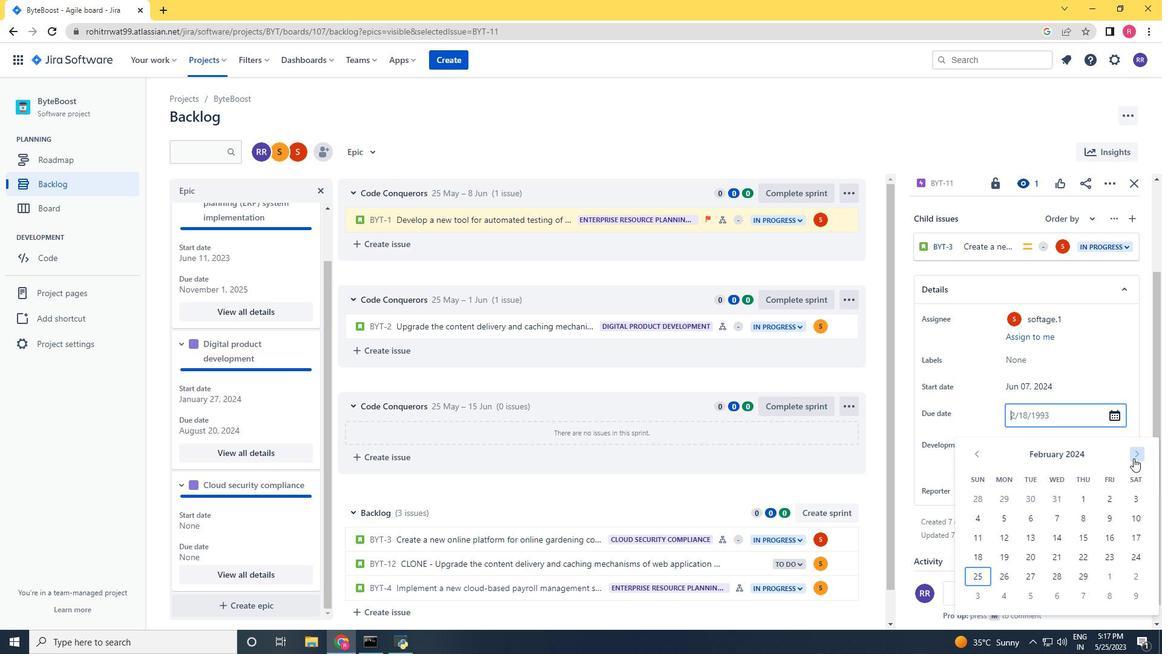 
Action: Mouse pressed left at (1134, 458)
Screenshot: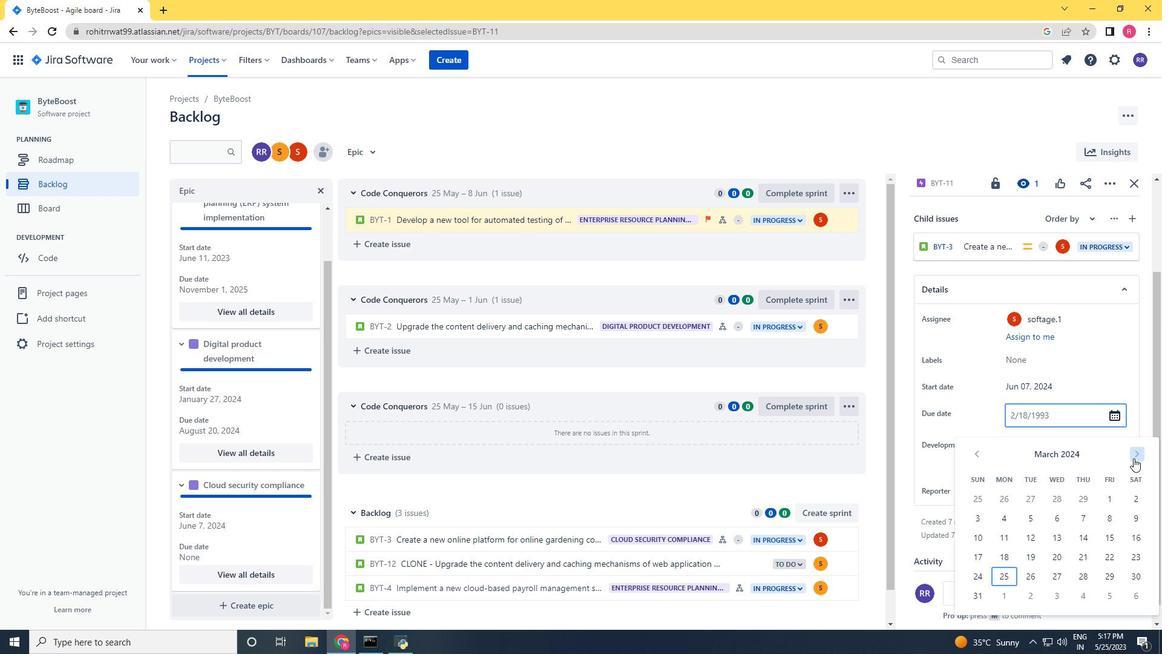 
Action: Mouse pressed left at (1134, 458)
Screenshot: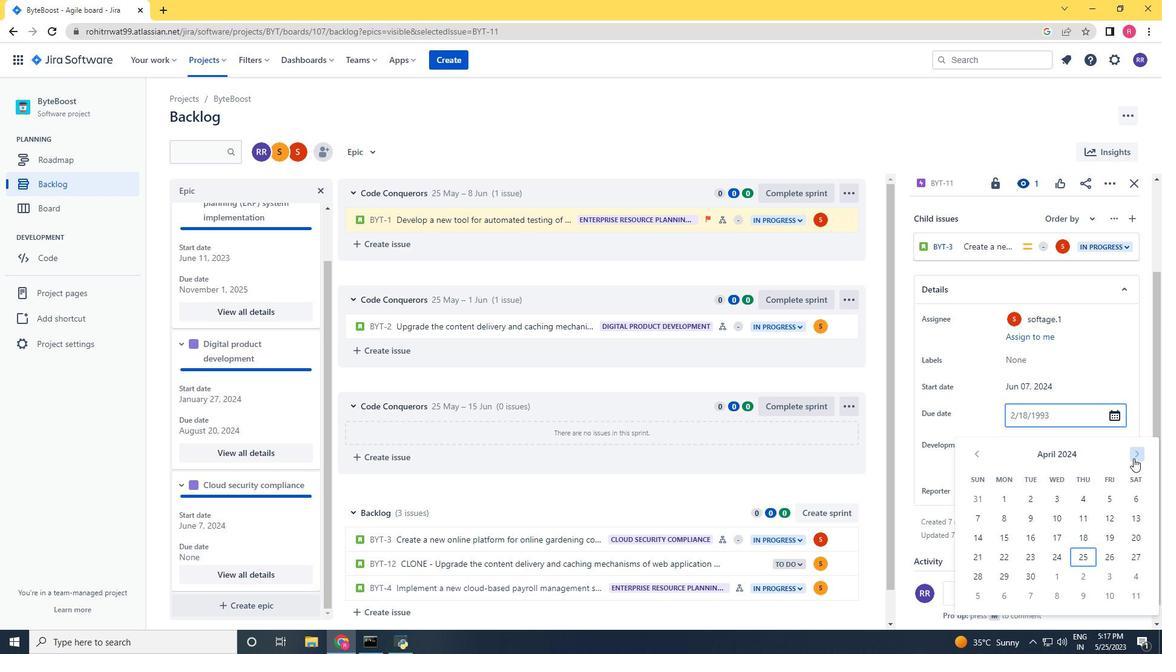 
Action: Mouse pressed left at (1134, 458)
Screenshot: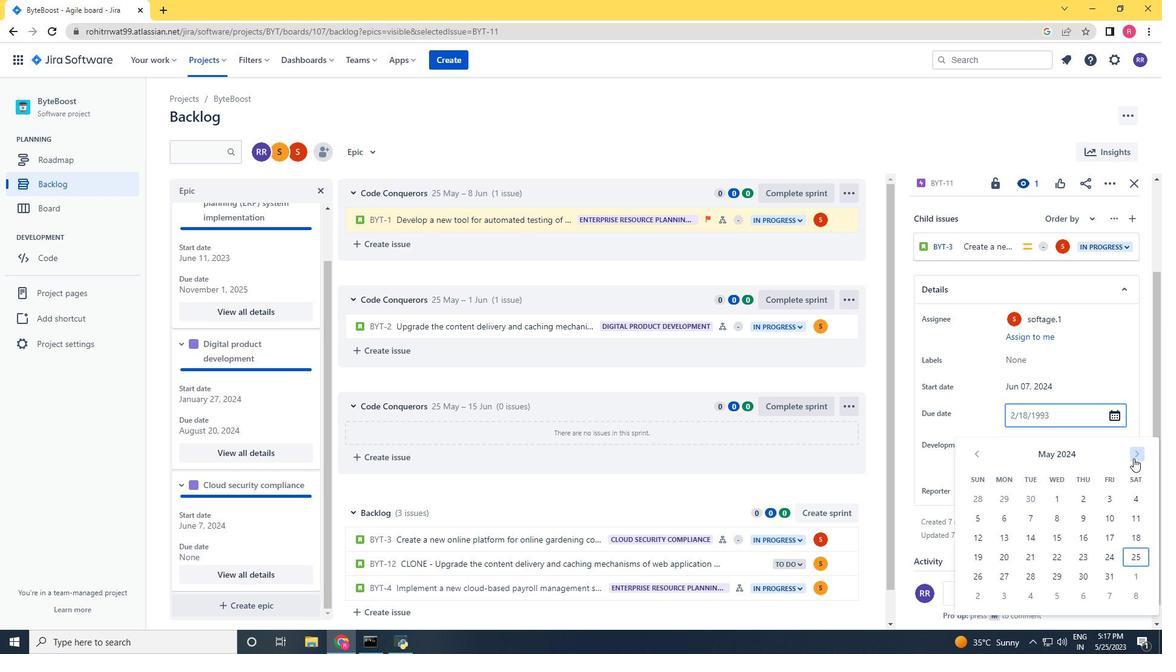 
Action: Mouse pressed left at (1134, 458)
Screenshot: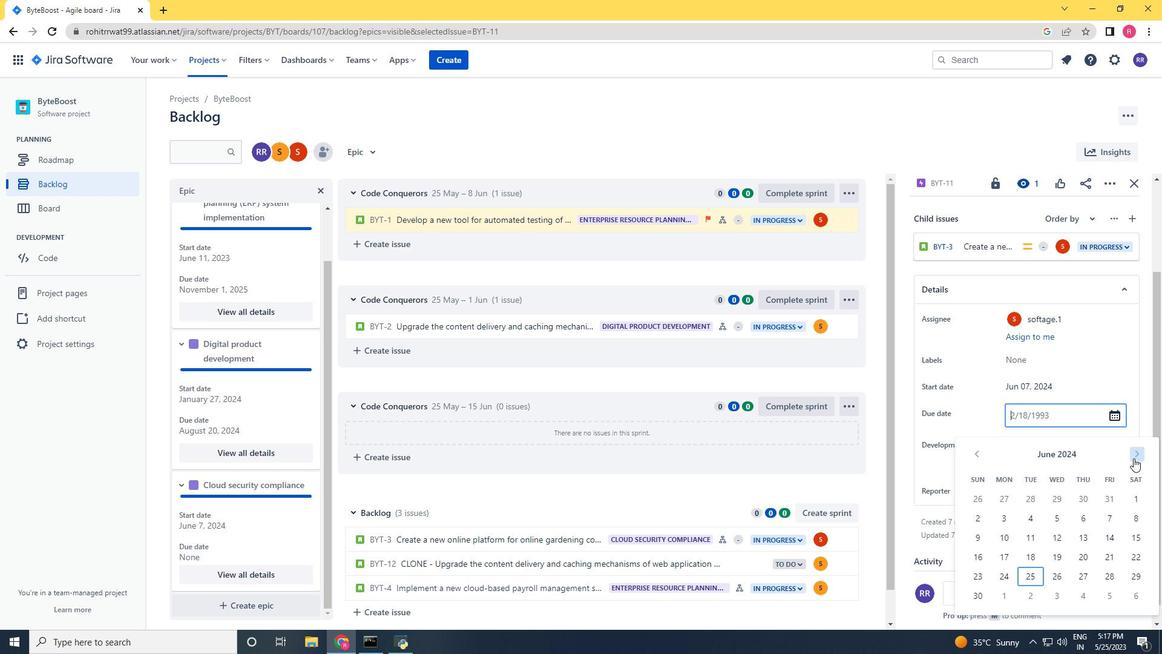 
Action: Mouse pressed left at (1134, 458)
Screenshot: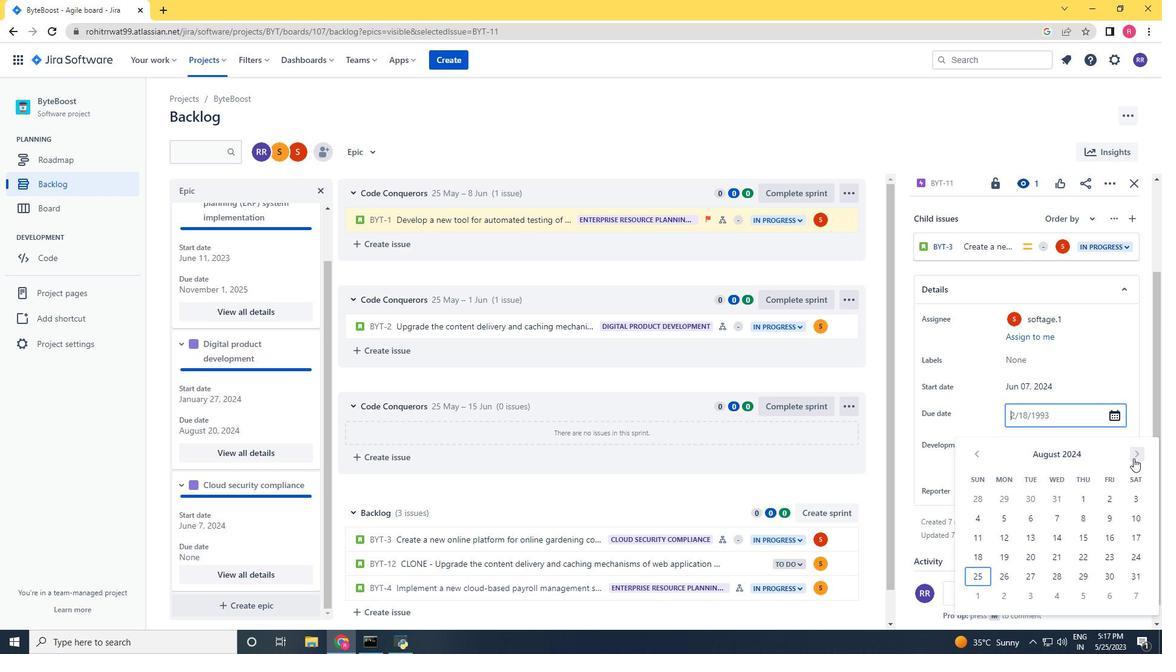 
Action: Mouse pressed left at (1134, 458)
Screenshot: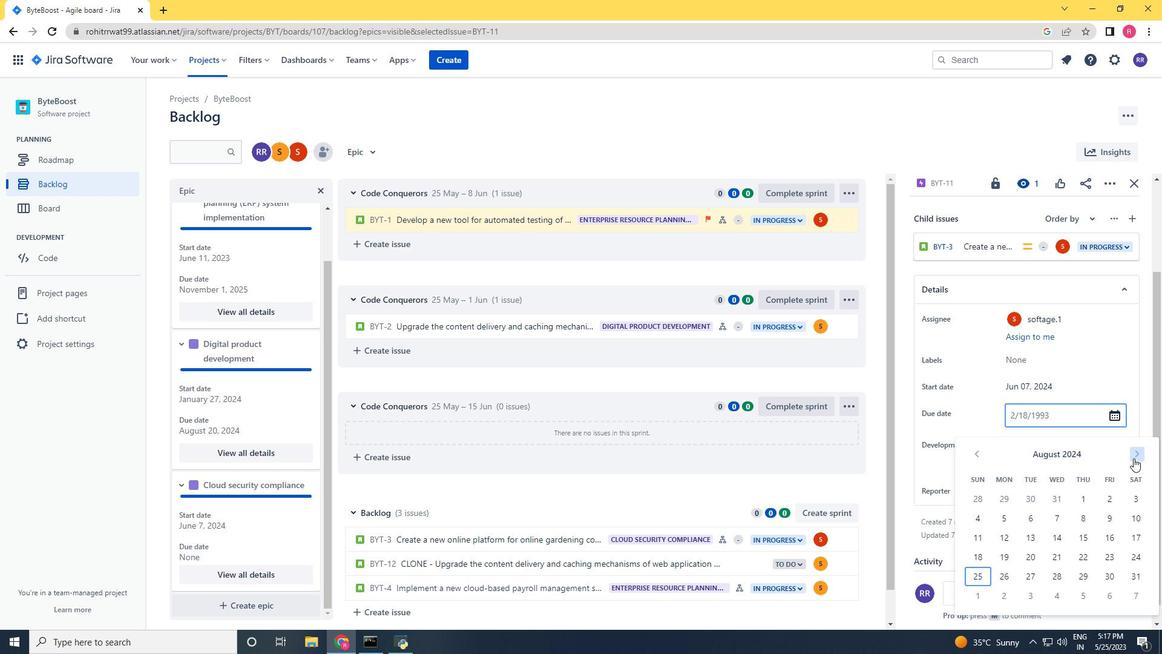 
Action: Mouse pressed left at (1134, 458)
Screenshot: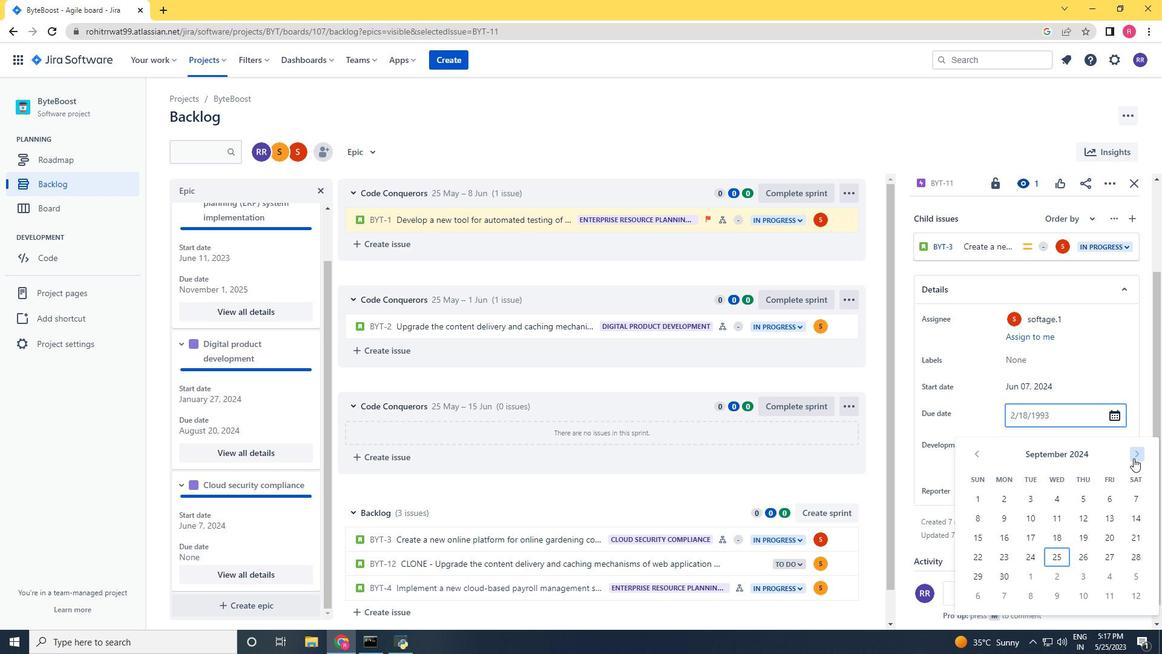 
Action: Mouse pressed left at (1134, 458)
Screenshot: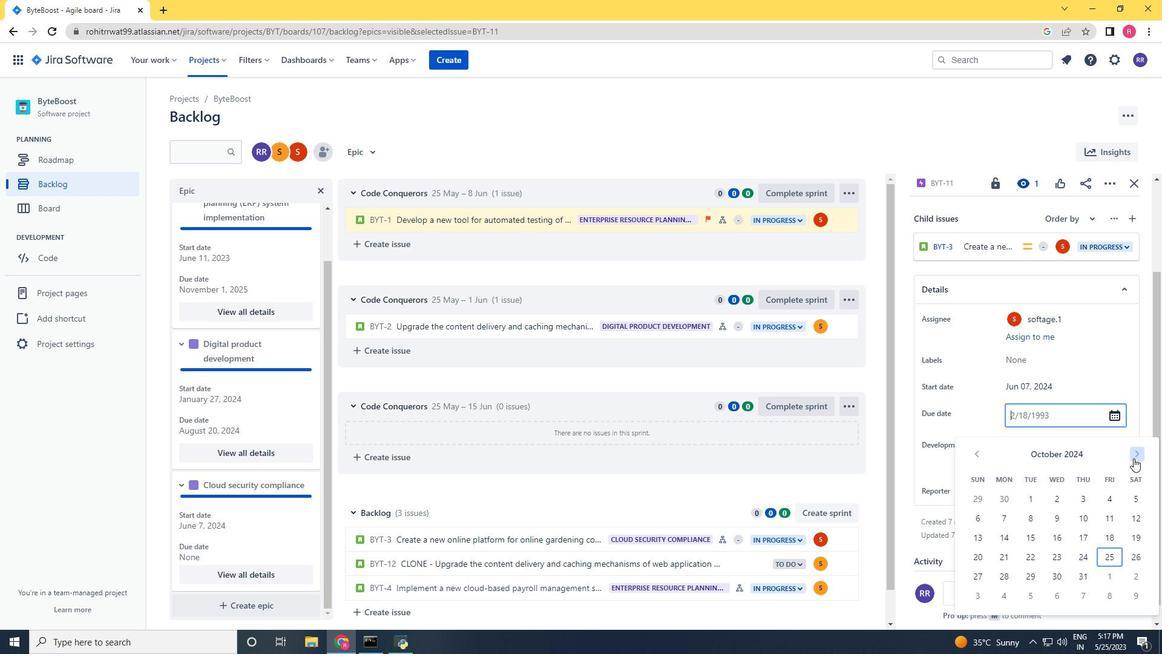 
Action: Mouse pressed left at (1134, 458)
Screenshot: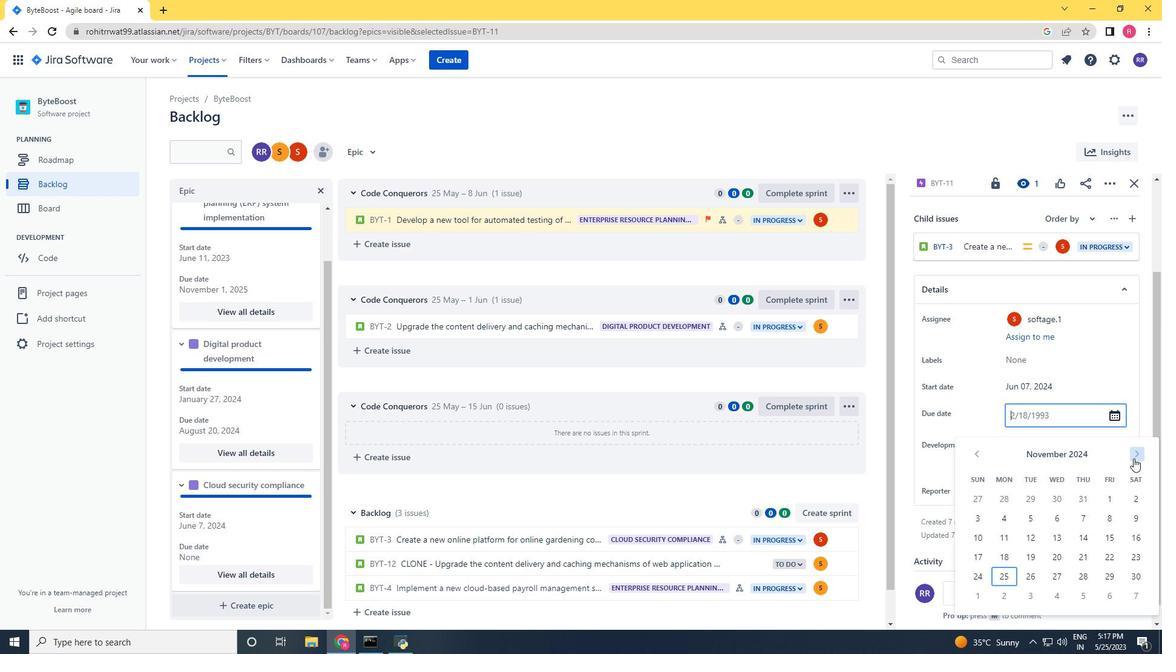 
Action: Mouse moved to (1135, 458)
Screenshot: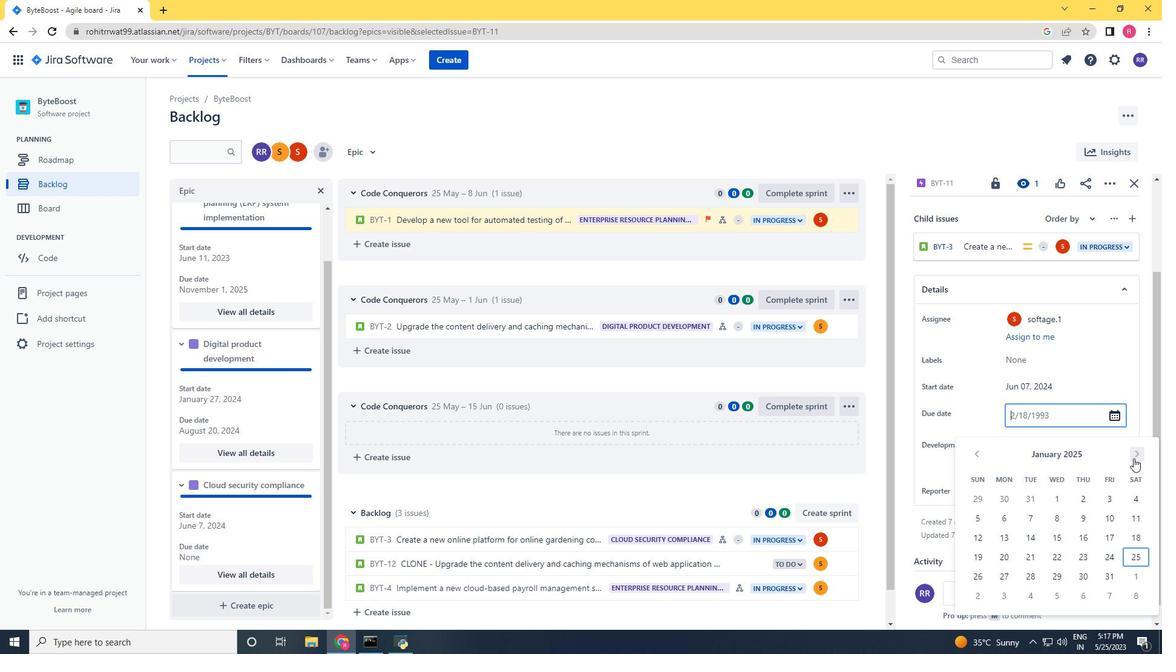 
Action: Mouse pressed left at (1135, 458)
Screenshot: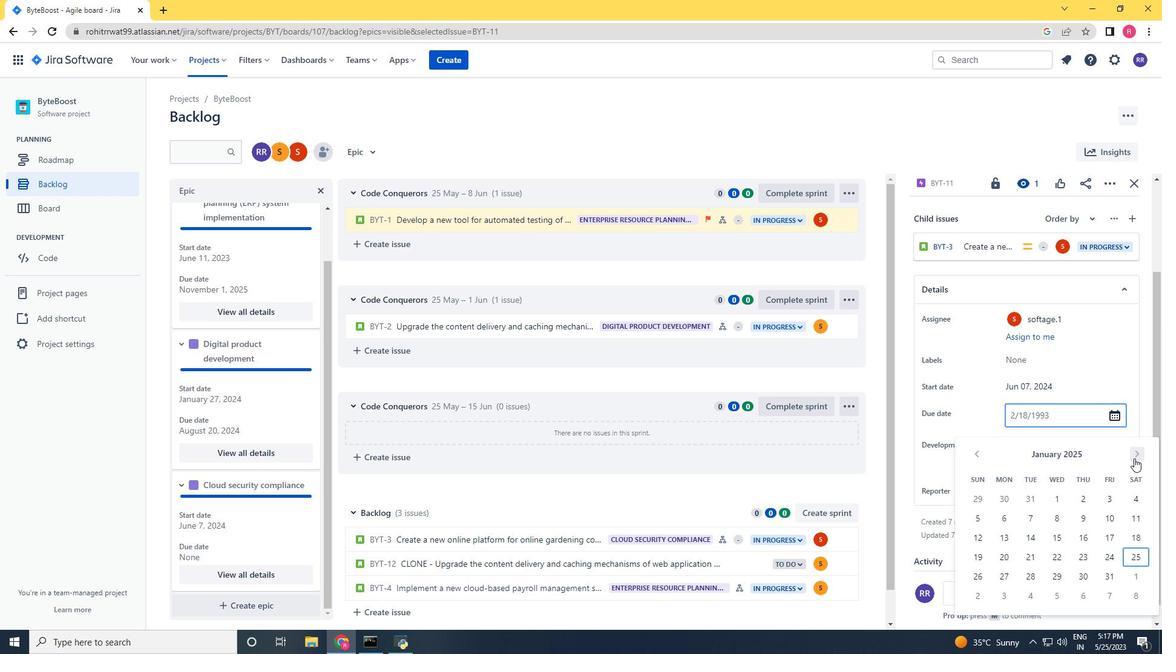 
Action: Mouse pressed left at (1135, 458)
Screenshot: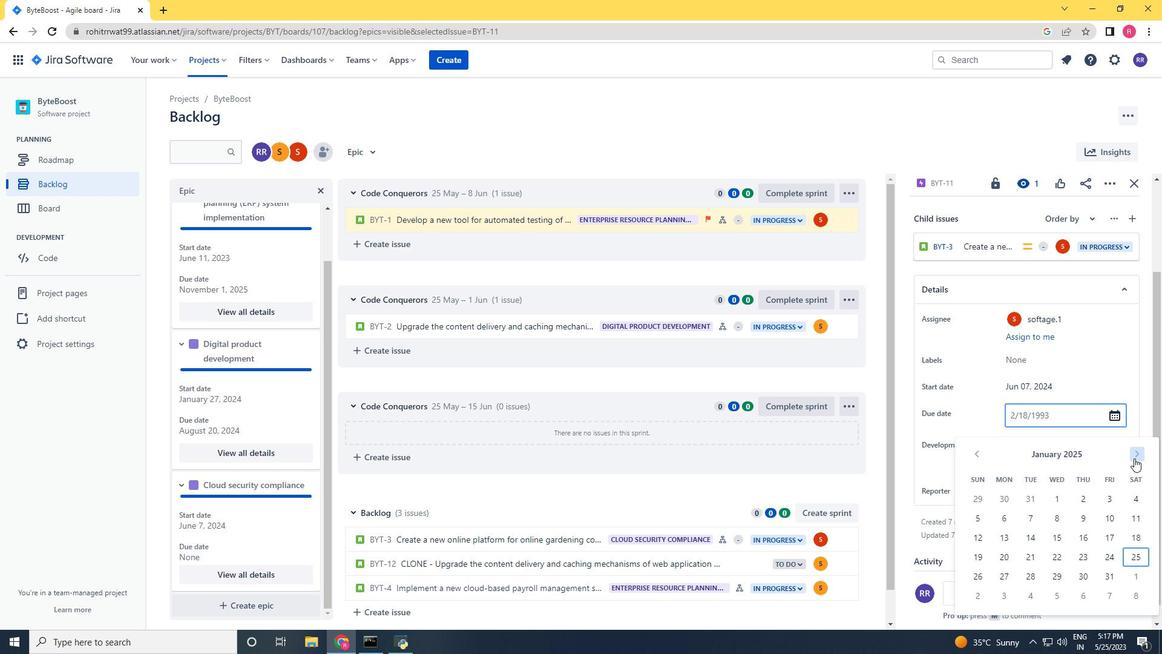 
Action: Mouse pressed left at (1135, 458)
Screenshot: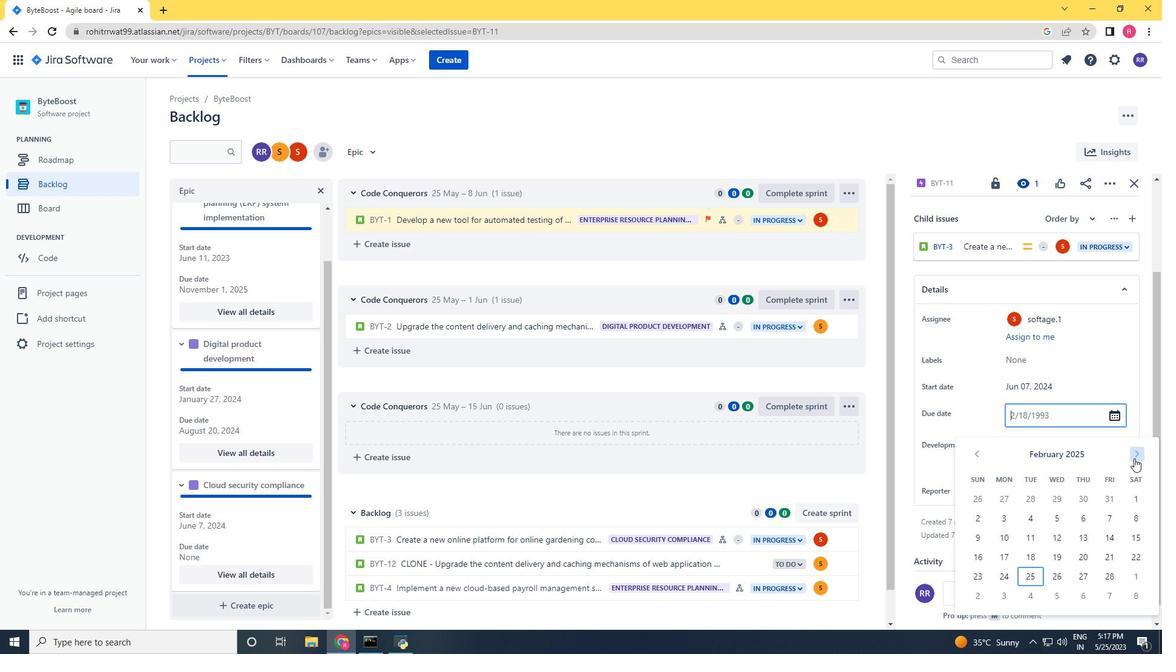 
Action: Mouse pressed left at (1135, 458)
Screenshot: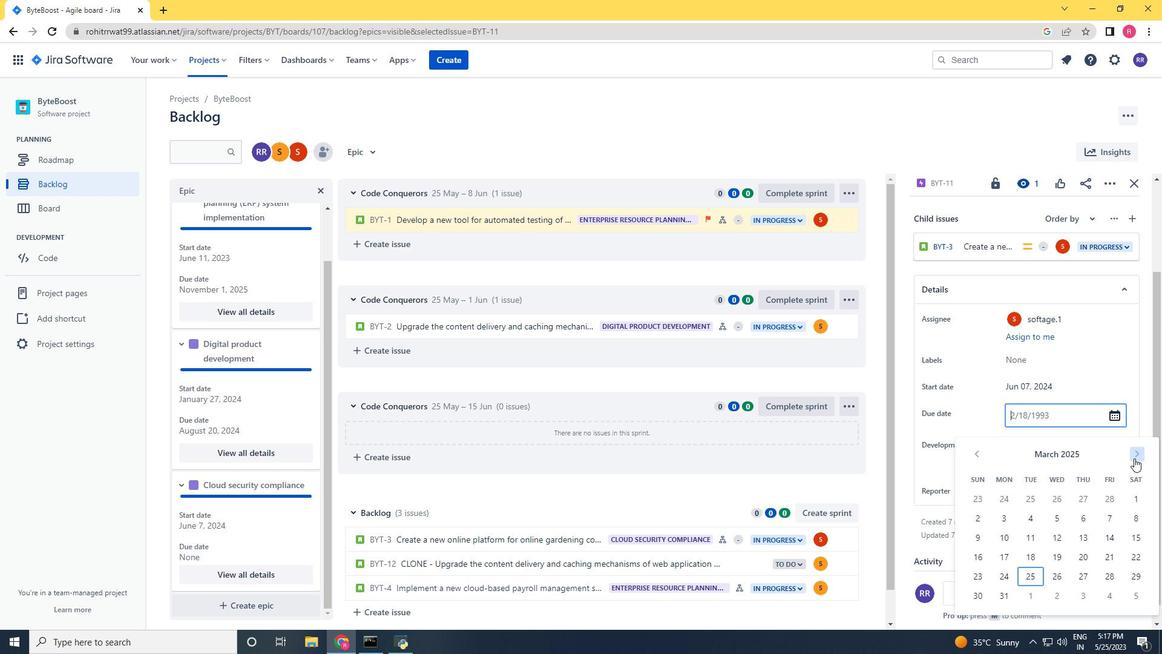 
Action: Mouse pressed left at (1135, 458)
Screenshot: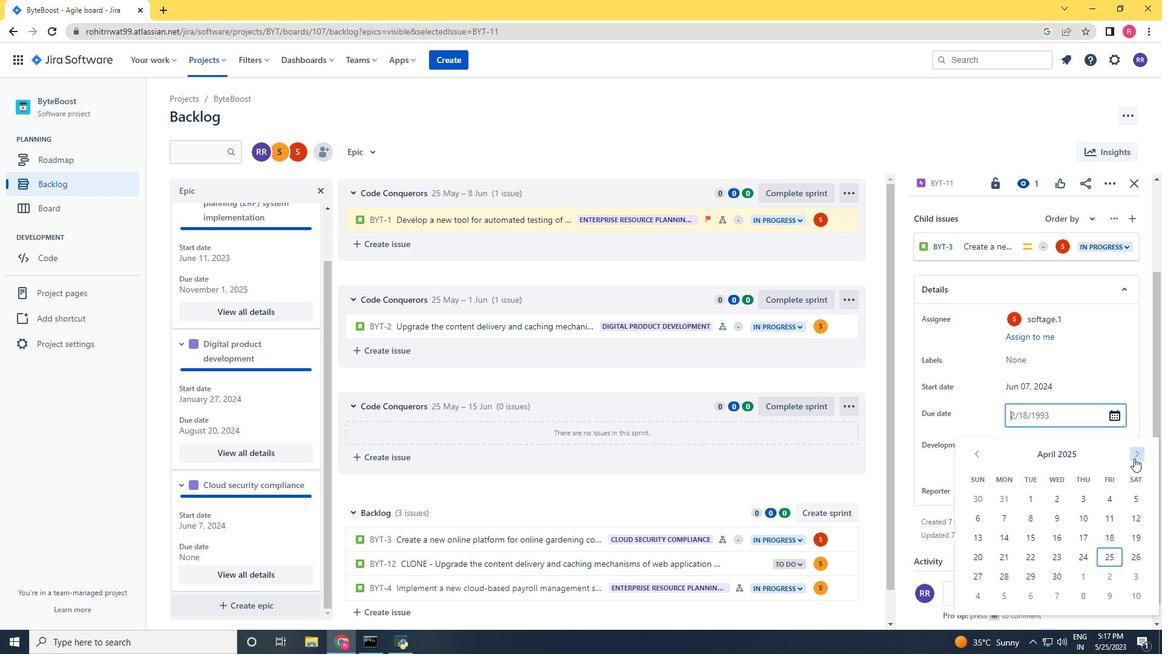 
Action: Mouse pressed left at (1135, 458)
Screenshot: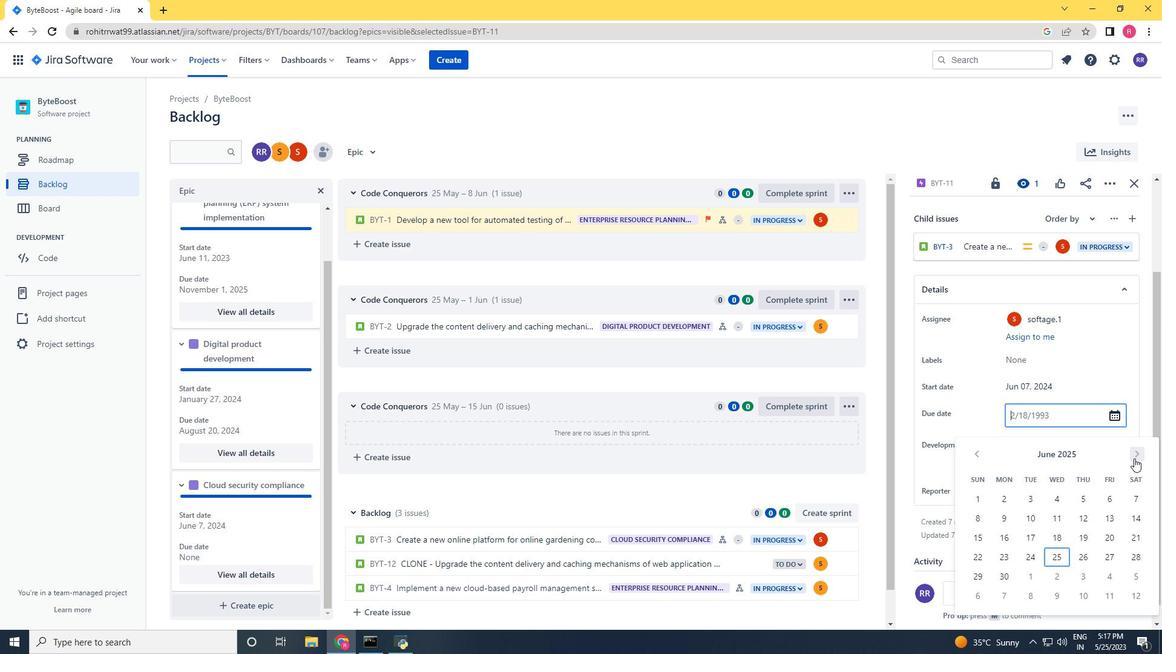 
Action: Mouse pressed left at (1135, 458)
Screenshot: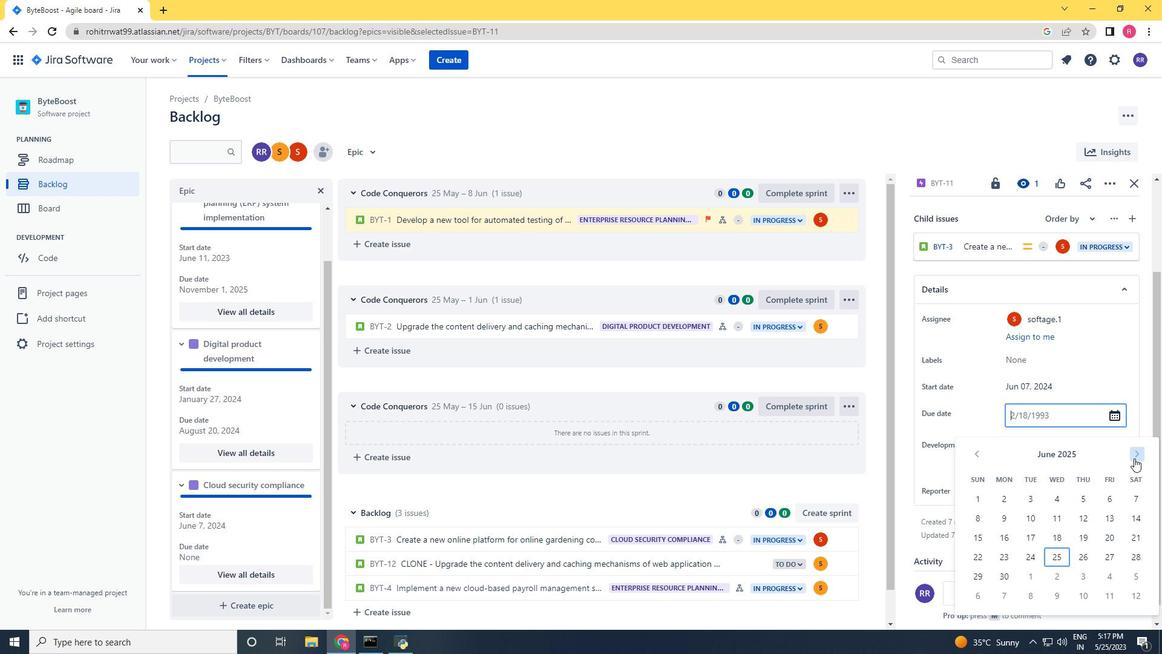 
Action: Mouse pressed left at (1135, 458)
Screenshot: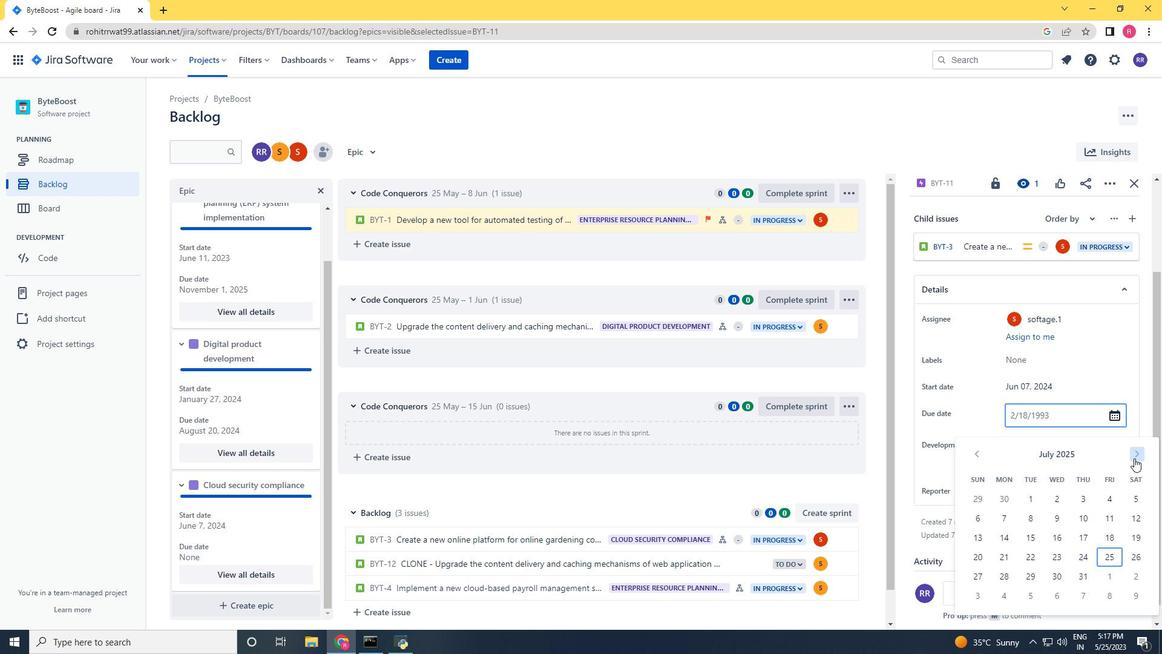 
Action: Mouse pressed left at (1135, 458)
Screenshot: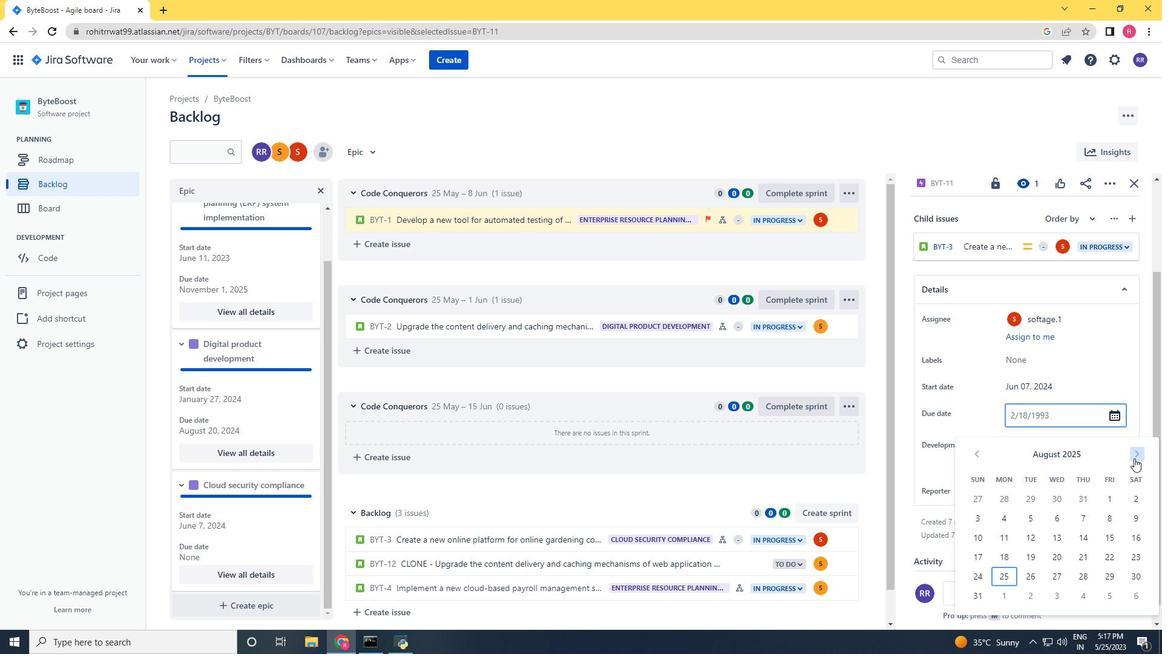 
Action: Mouse pressed left at (1135, 458)
Screenshot: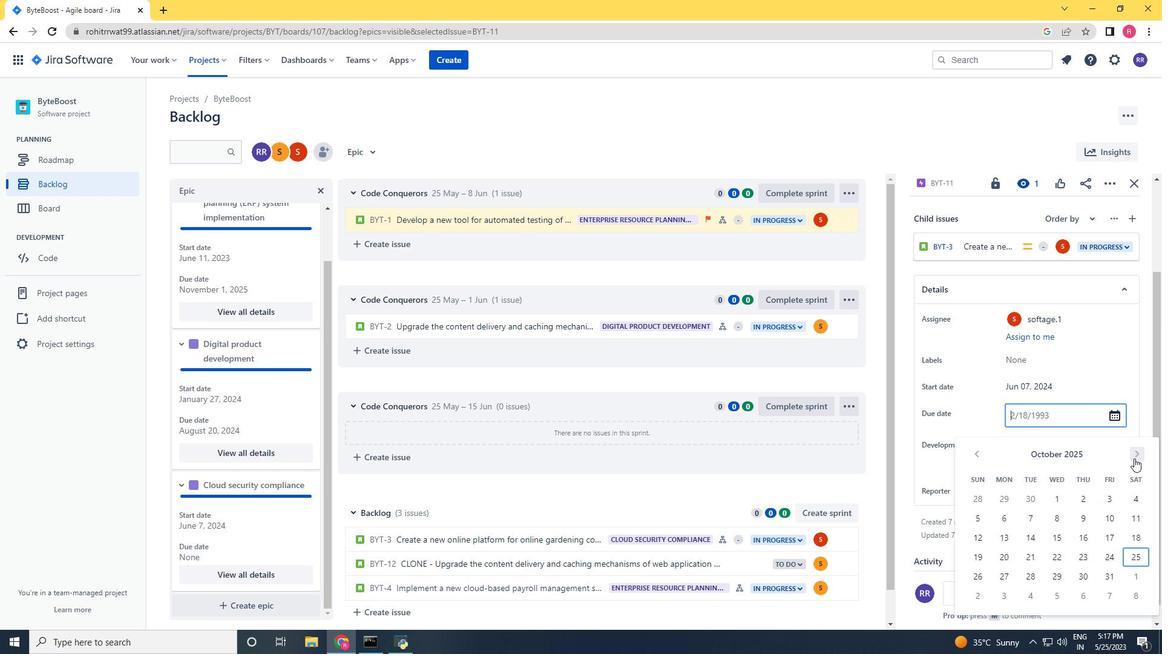 
Action: Mouse pressed left at (1135, 458)
Screenshot: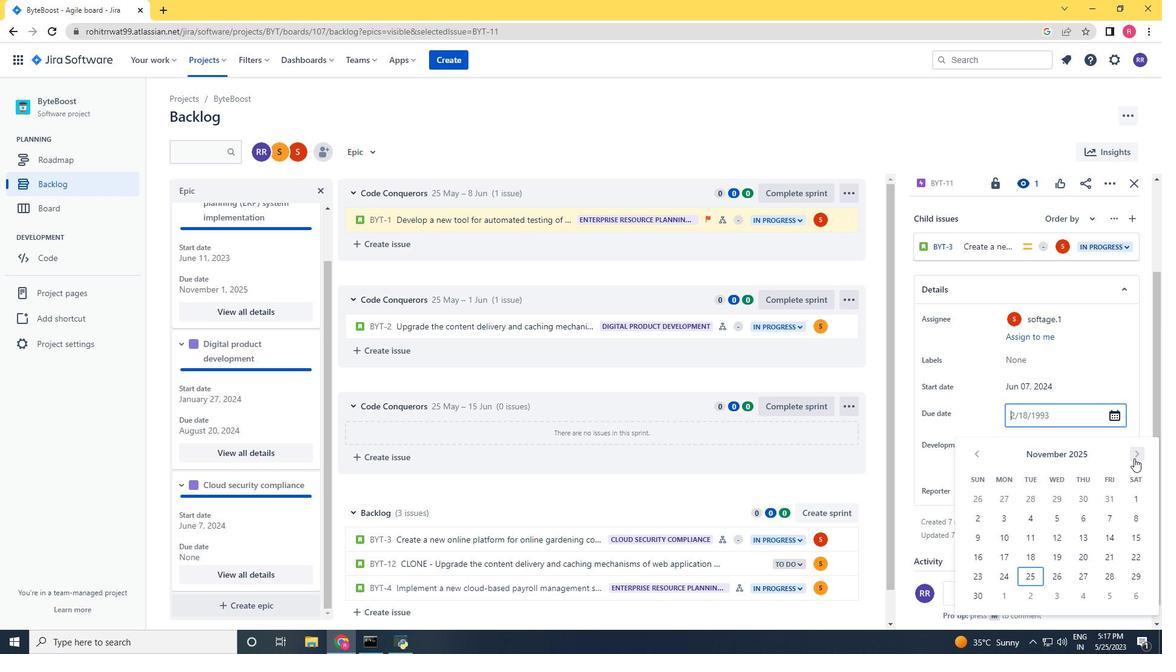 
Action: Mouse moved to (1130, 502)
Screenshot: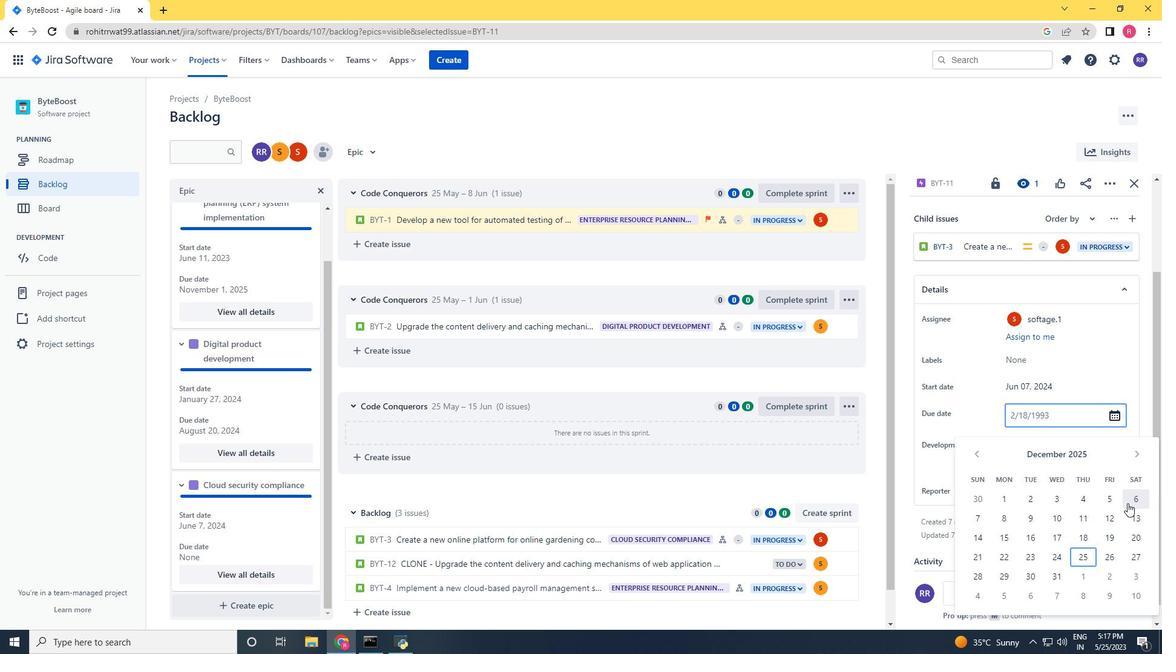 
Action: Mouse pressed left at (1130, 502)
Screenshot: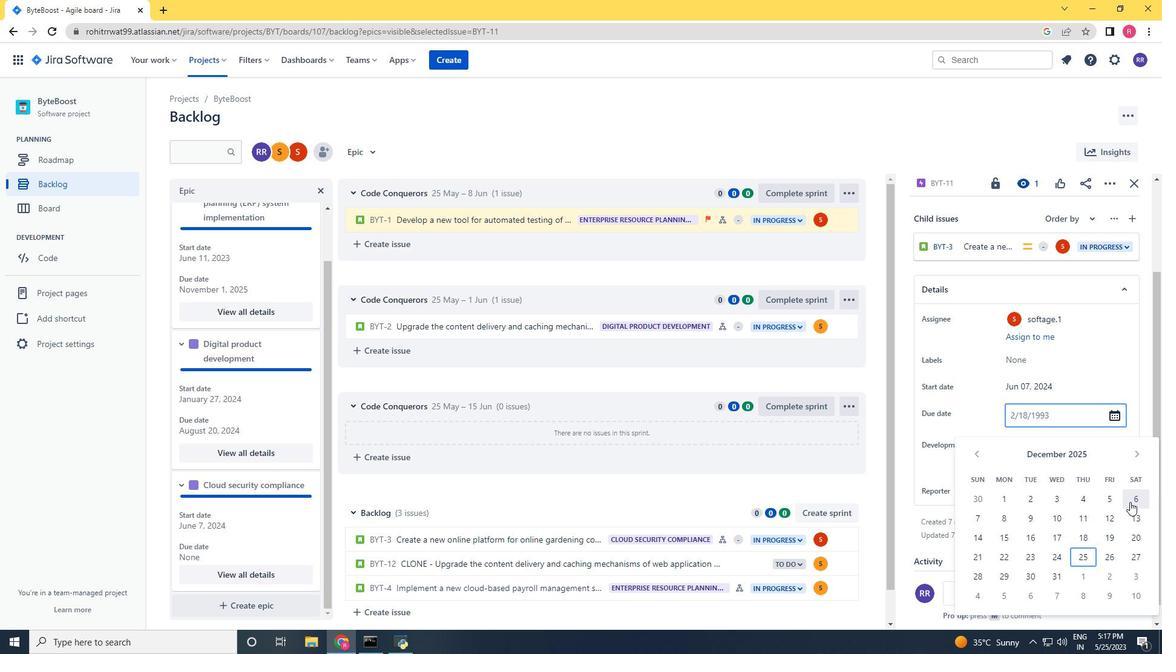 
Action: Mouse moved to (1034, 536)
Screenshot: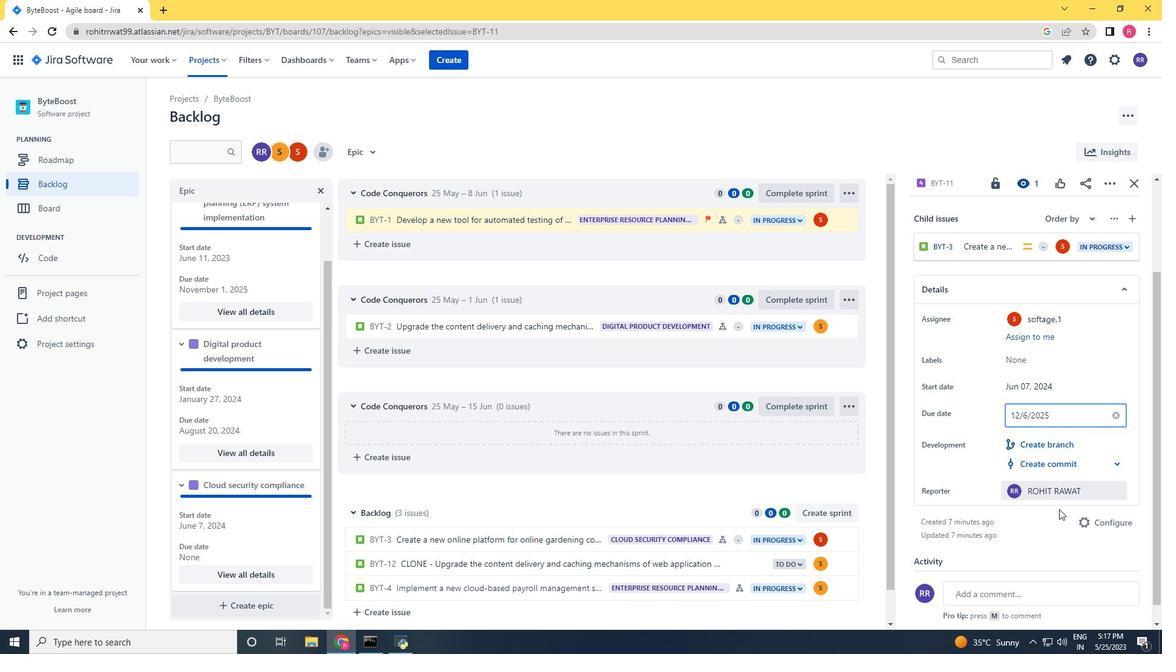 
Action: Mouse pressed left at (1034, 536)
Screenshot: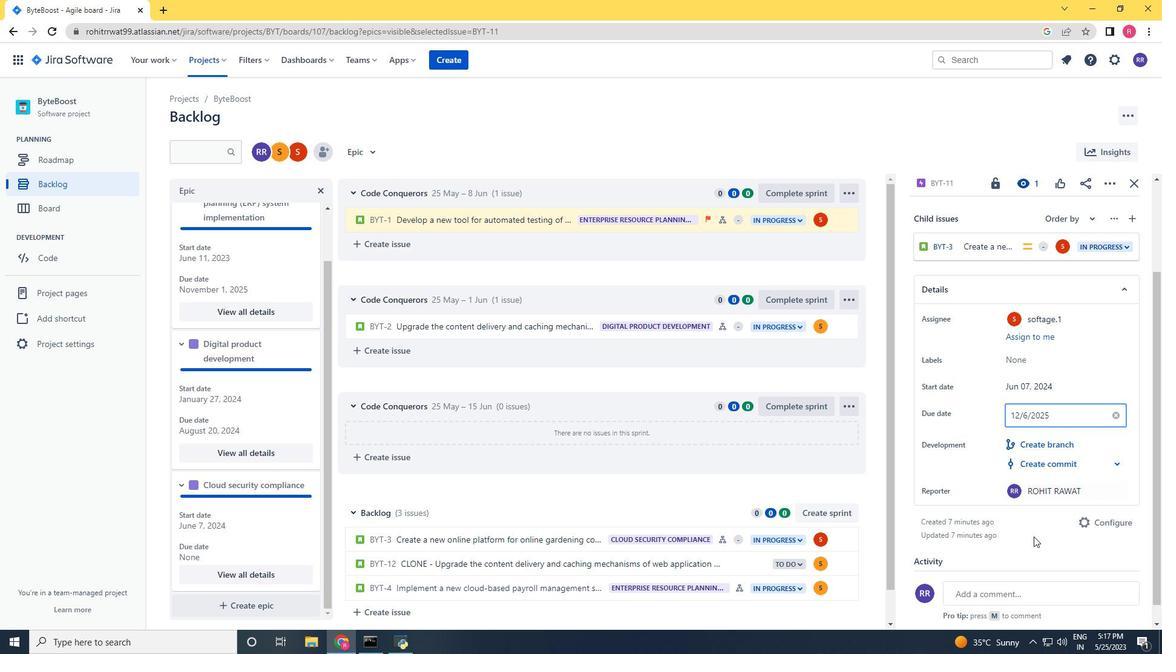 
Action: Mouse moved to (239, 427)
Screenshot: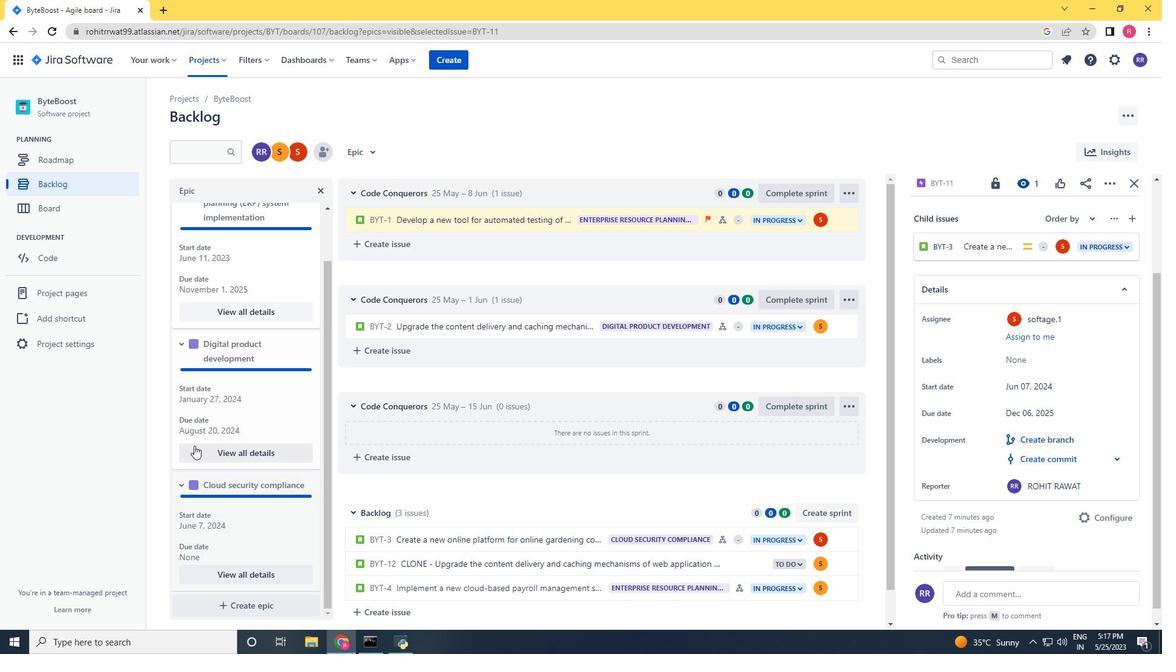 
Action: Mouse scrolled (239, 426) with delta (0, 0)
Screenshot: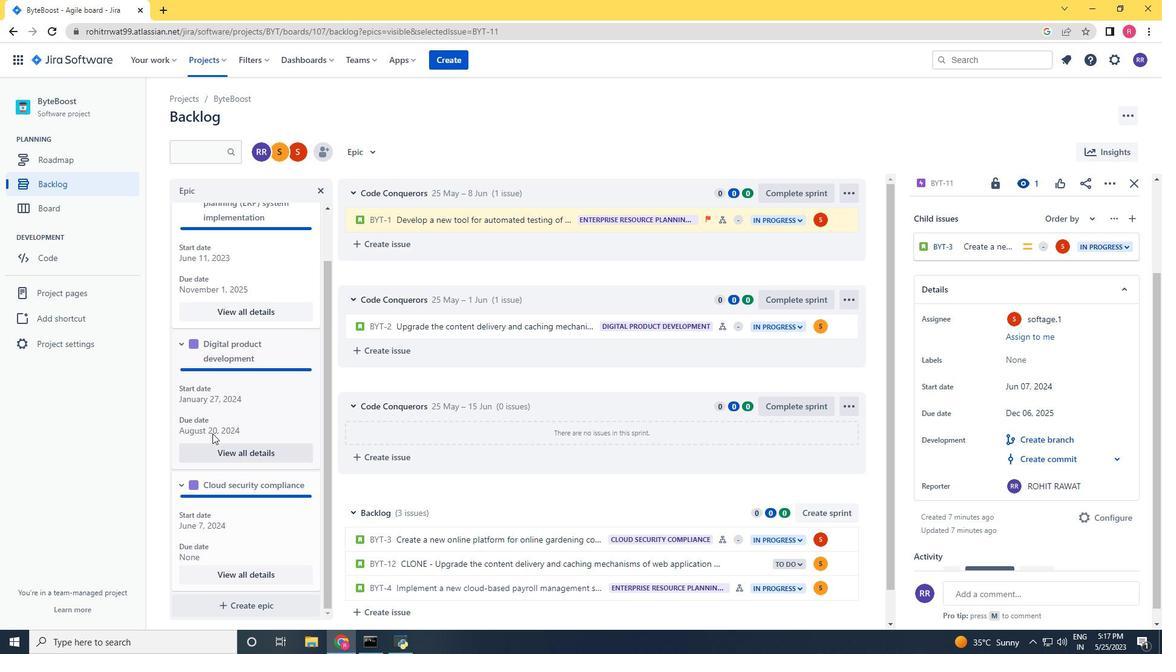 
Action: Mouse scrolled (239, 426) with delta (0, 0)
Screenshot: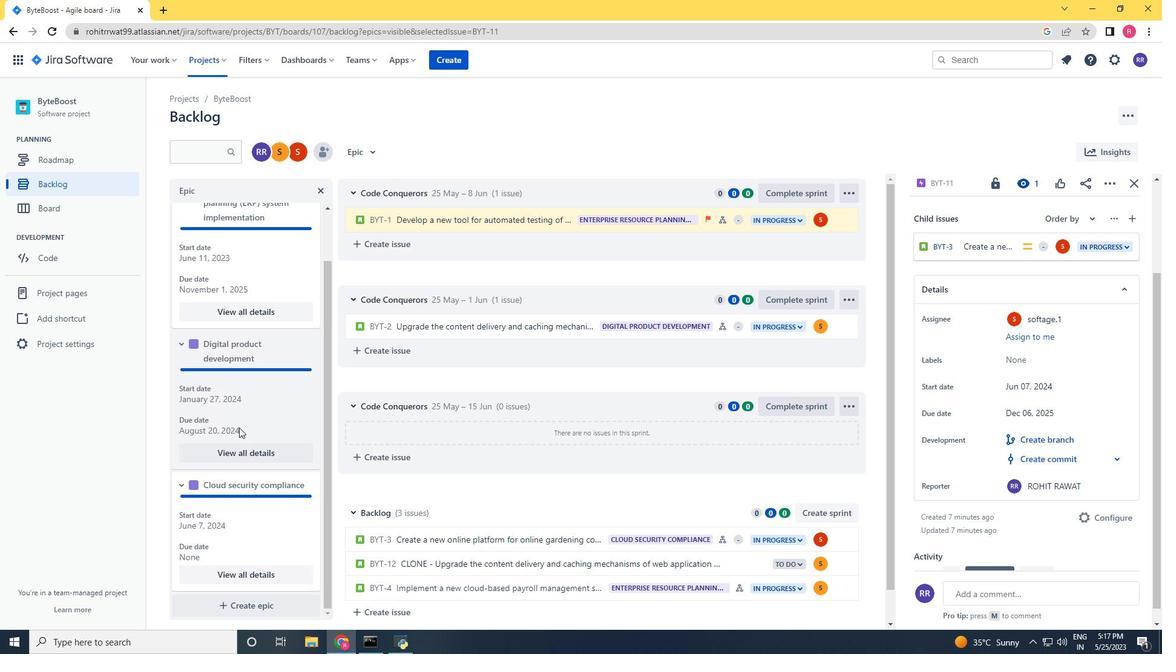 
Action: Mouse scrolled (239, 426) with delta (0, 0)
Screenshot: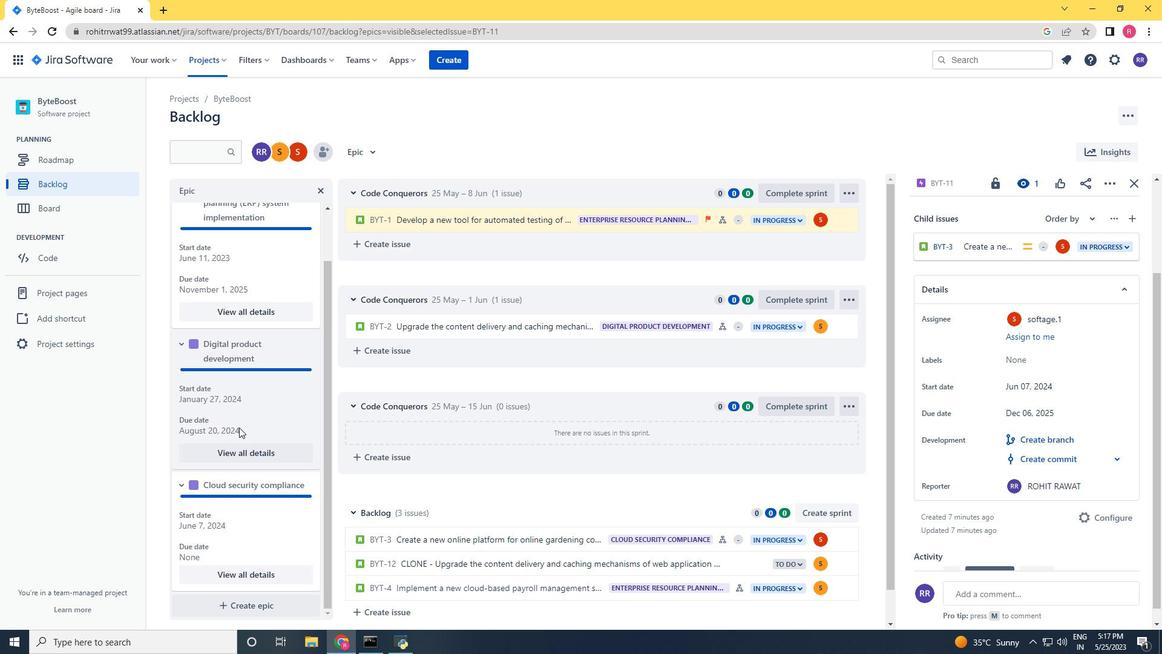 
Action: Mouse scrolled (239, 426) with delta (0, 0)
Screenshot: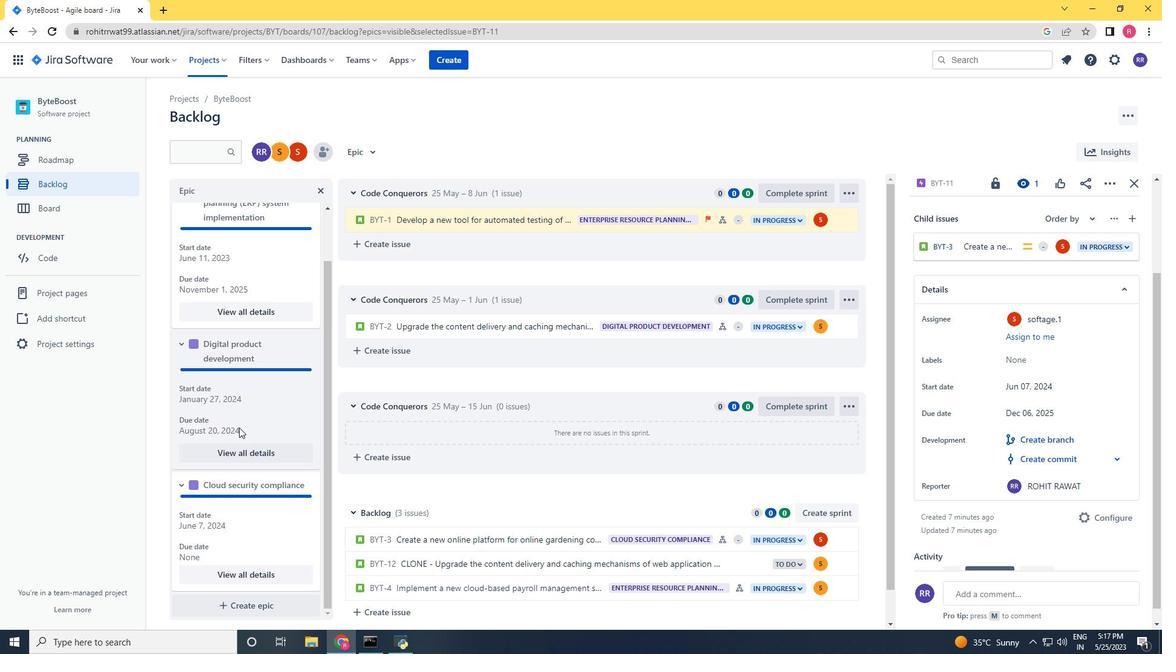 
Action: Mouse scrolled (239, 426) with delta (0, 0)
Screenshot: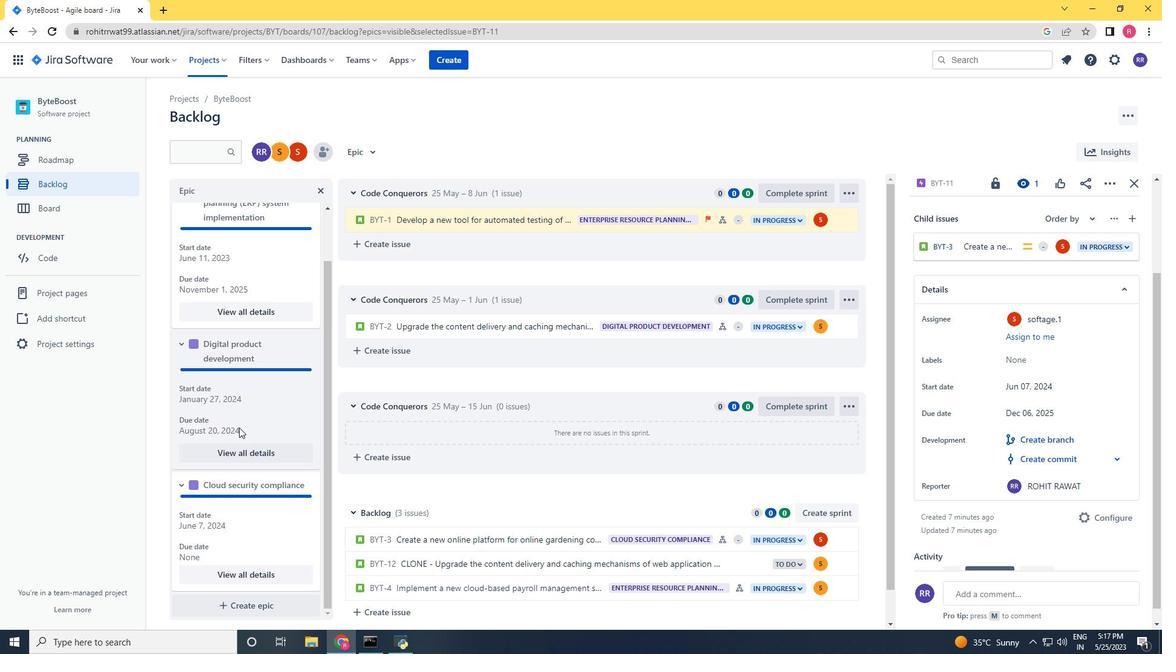 
Action: Mouse scrolled (239, 428) with delta (0, 0)
Screenshot: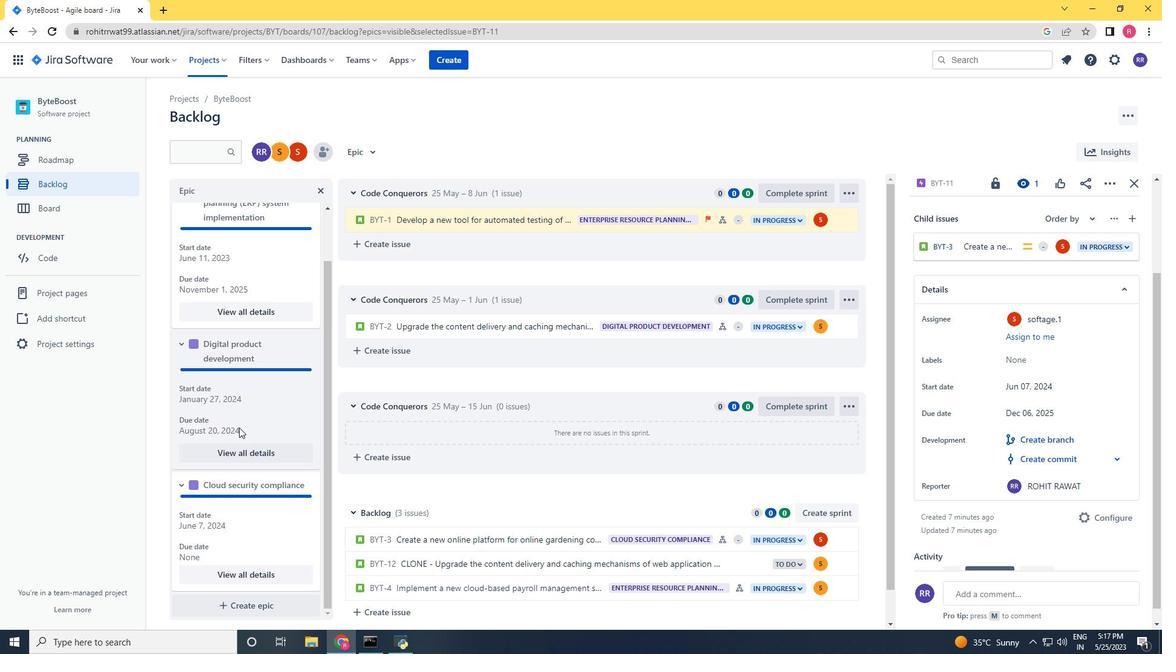 
Action: Mouse scrolled (239, 428) with delta (0, 0)
Screenshot: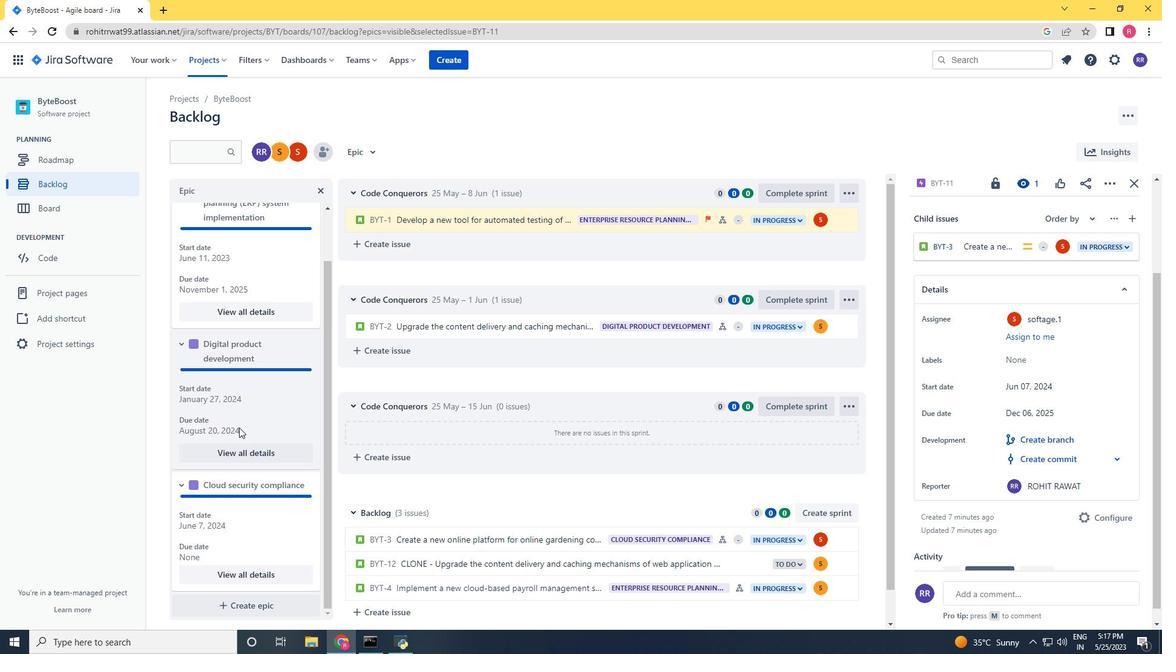 
Action: Mouse scrolled (239, 428) with delta (0, 0)
Screenshot: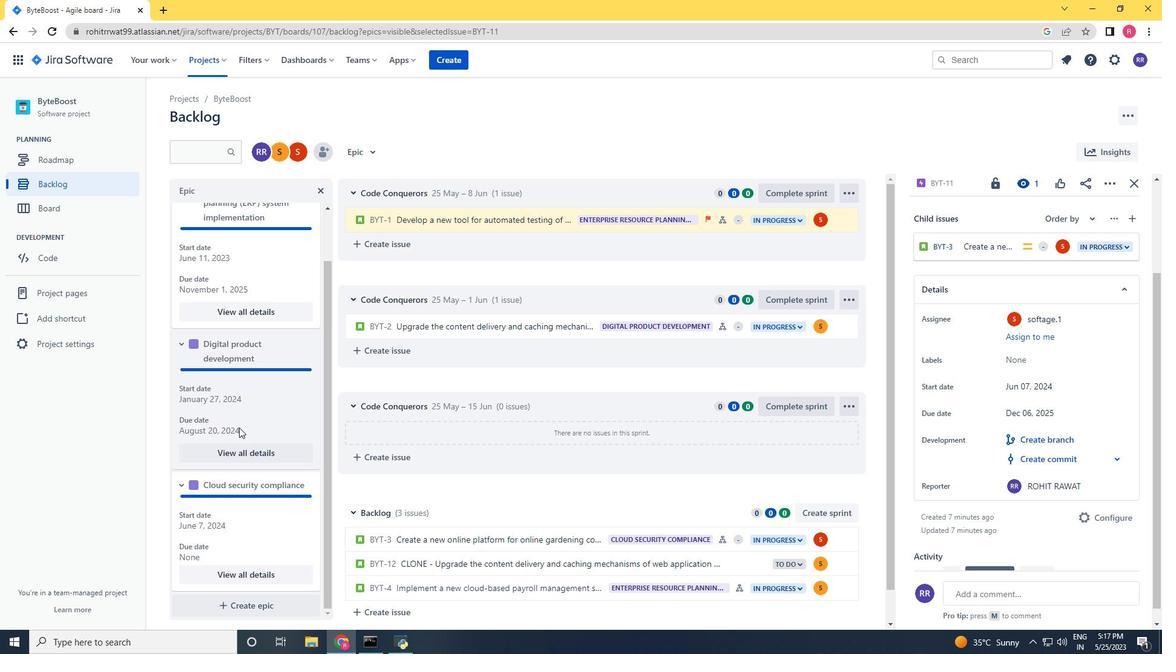 
Action: Mouse scrolled (239, 428) with delta (0, 0)
Screenshot: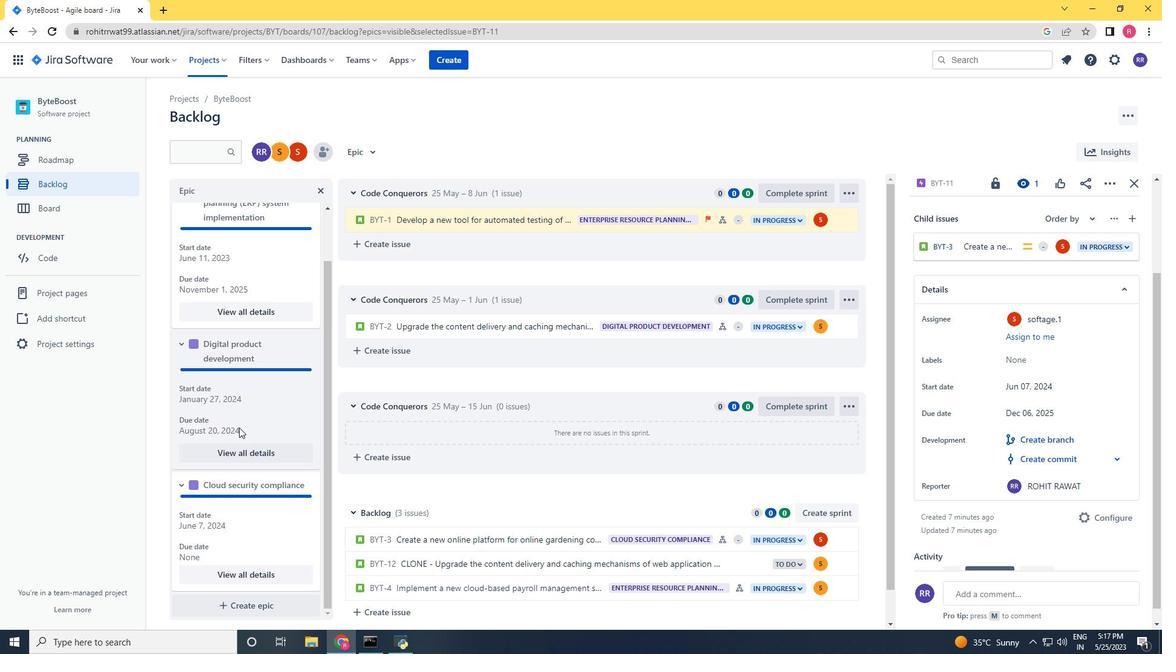
Action: Mouse scrolled (239, 428) with delta (0, 0)
Screenshot: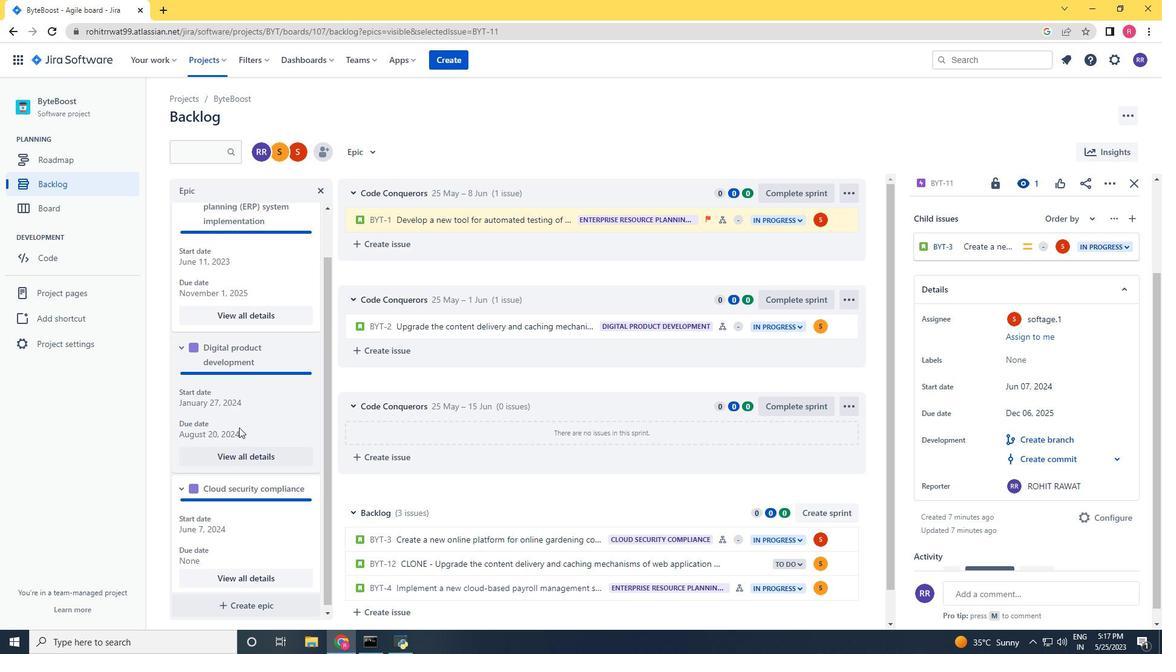 
Action: Mouse scrolled (239, 426) with delta (0, 0)
Screenshot: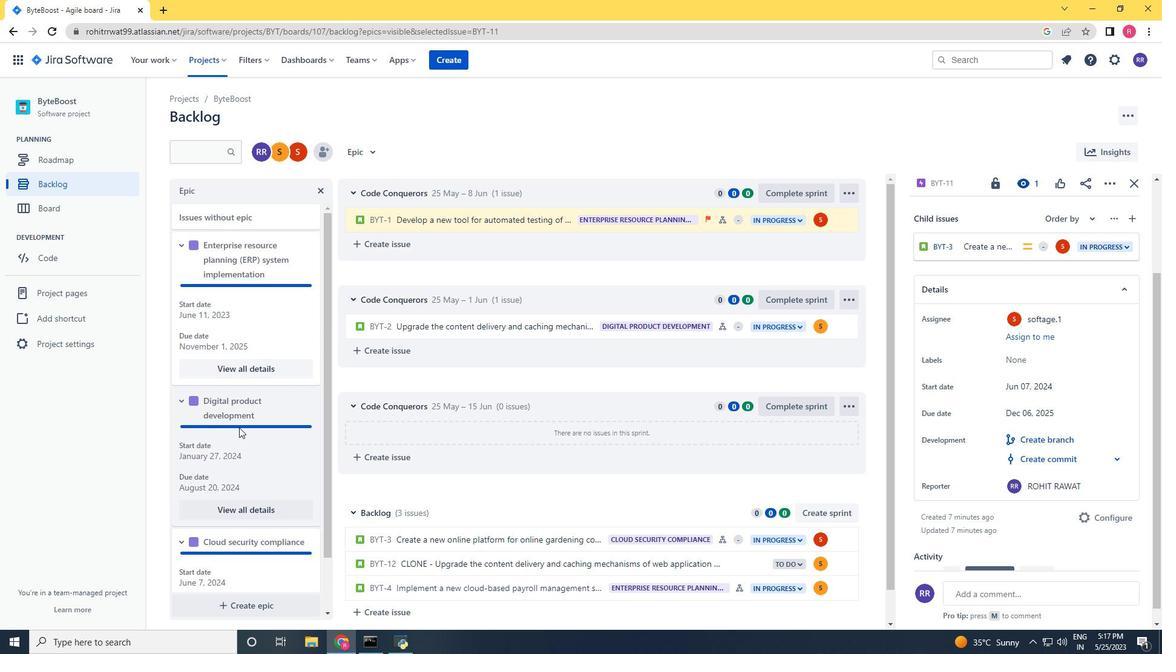 
Action: Mouse scrolled (239, 426) with delta (0, 0)
Screenshot: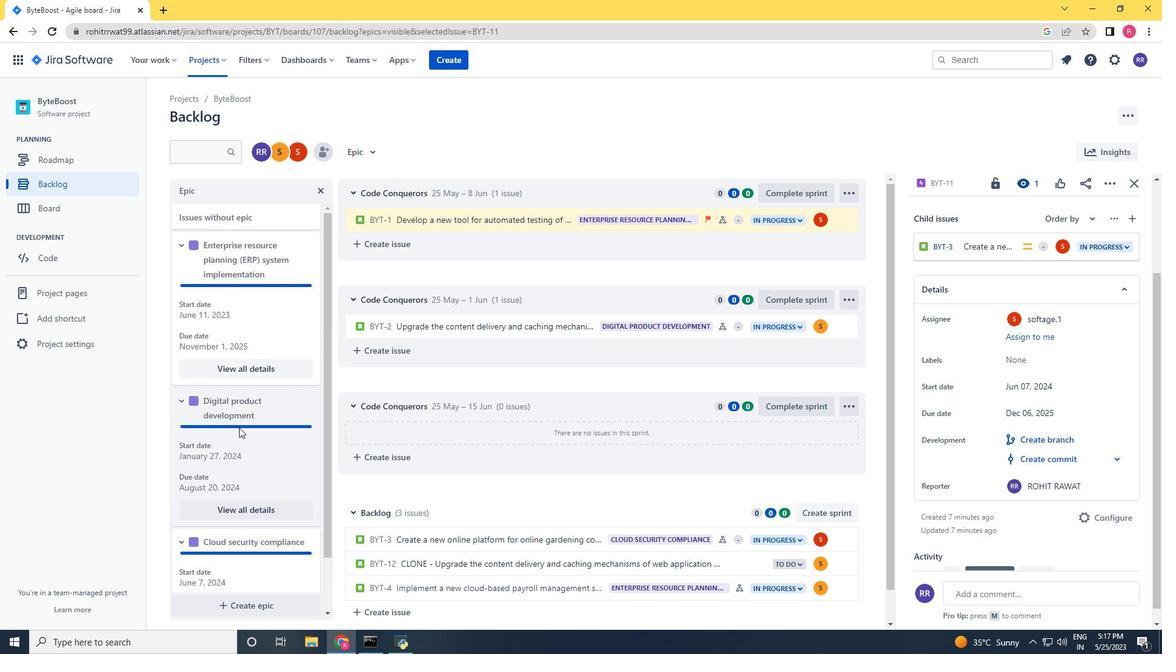 
Action: Mouse scrolled (239, 426) with delta (0, 0)
Screenshot: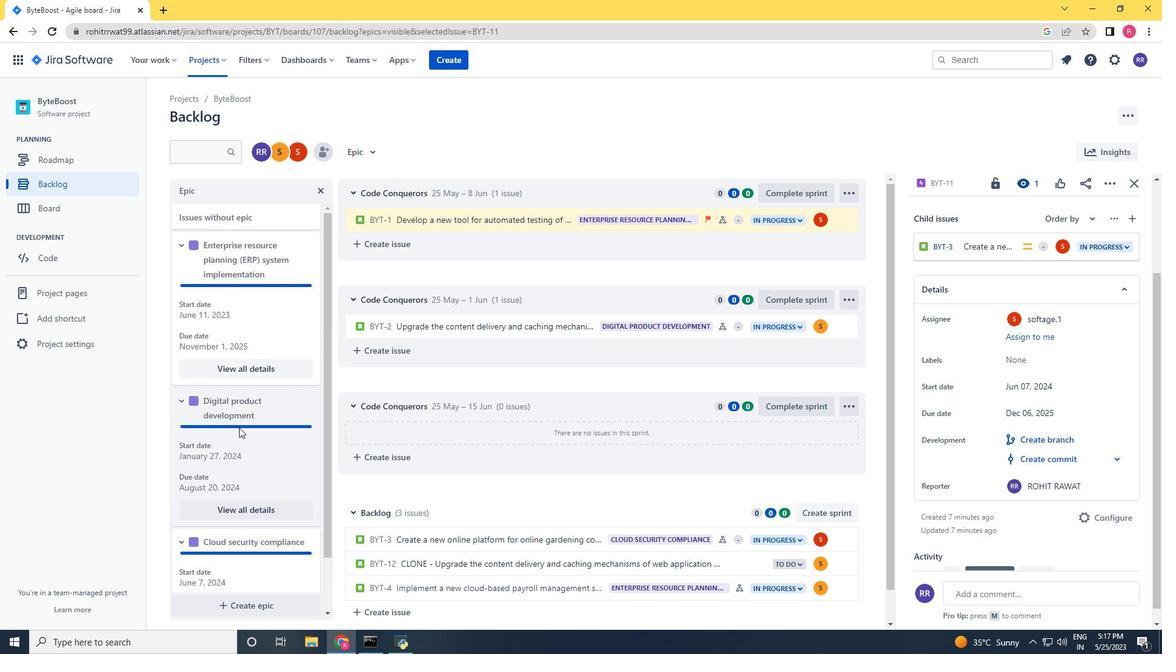 
Action: Mouse scrolled (239, 426) with delta (0, 0)
Screenshot: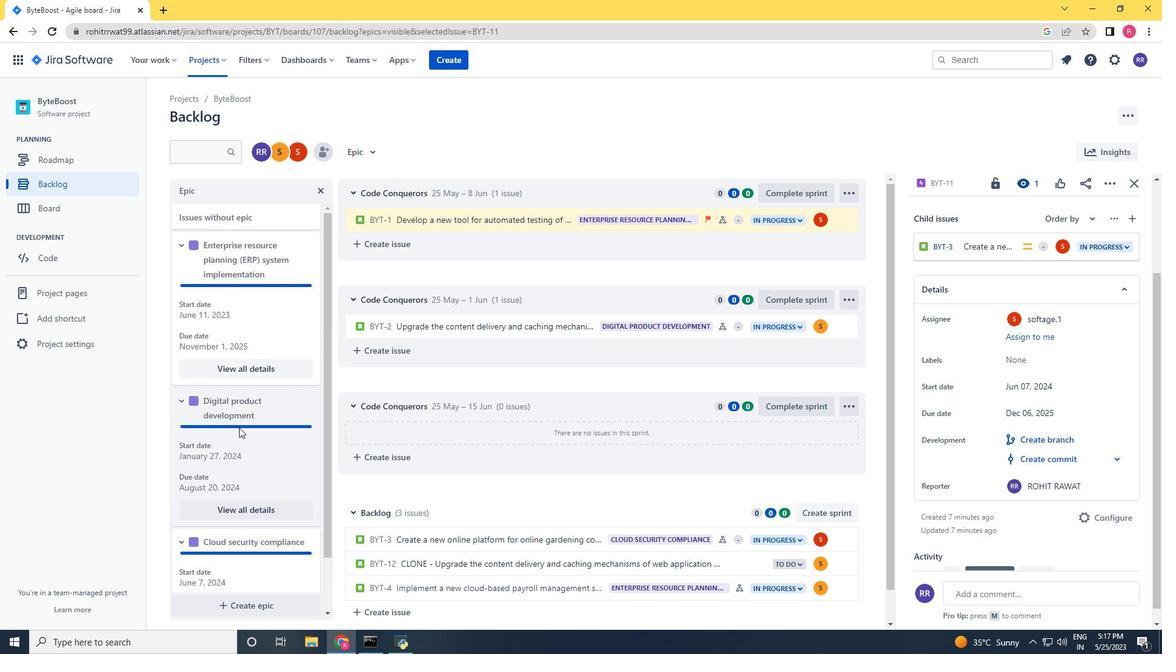 
Action: Mouse scrolled (239, 426) with delta (0, 0)
Screenshot: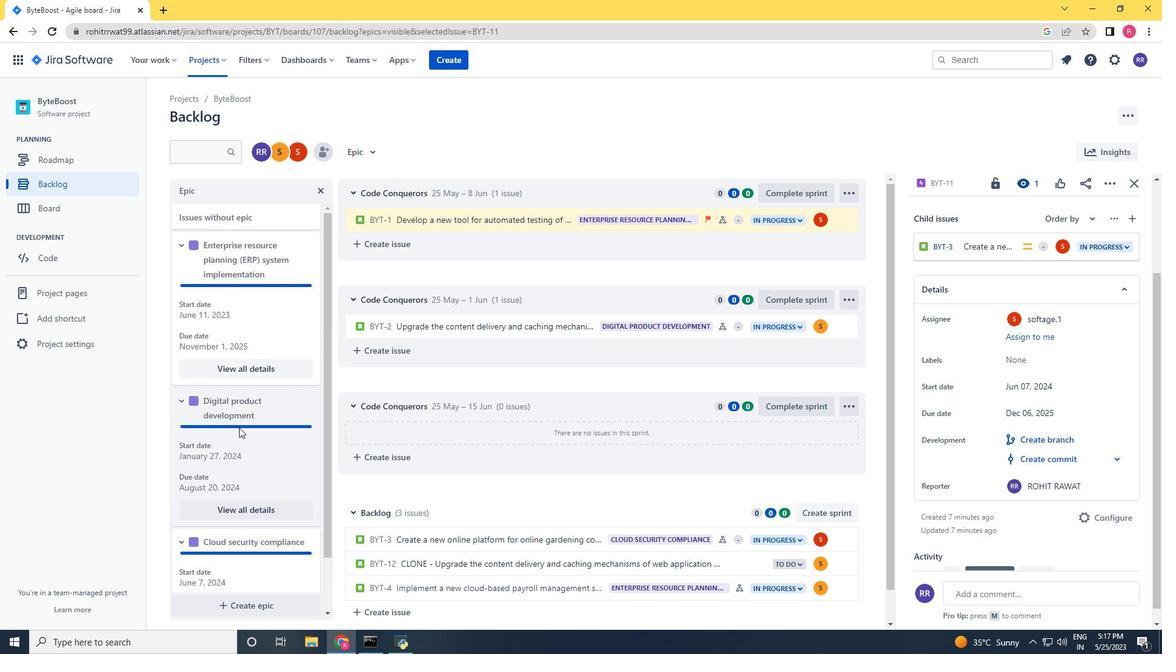 
Action: Mouse scrolled (239, 426) with delta (0, 0)
Screenshot: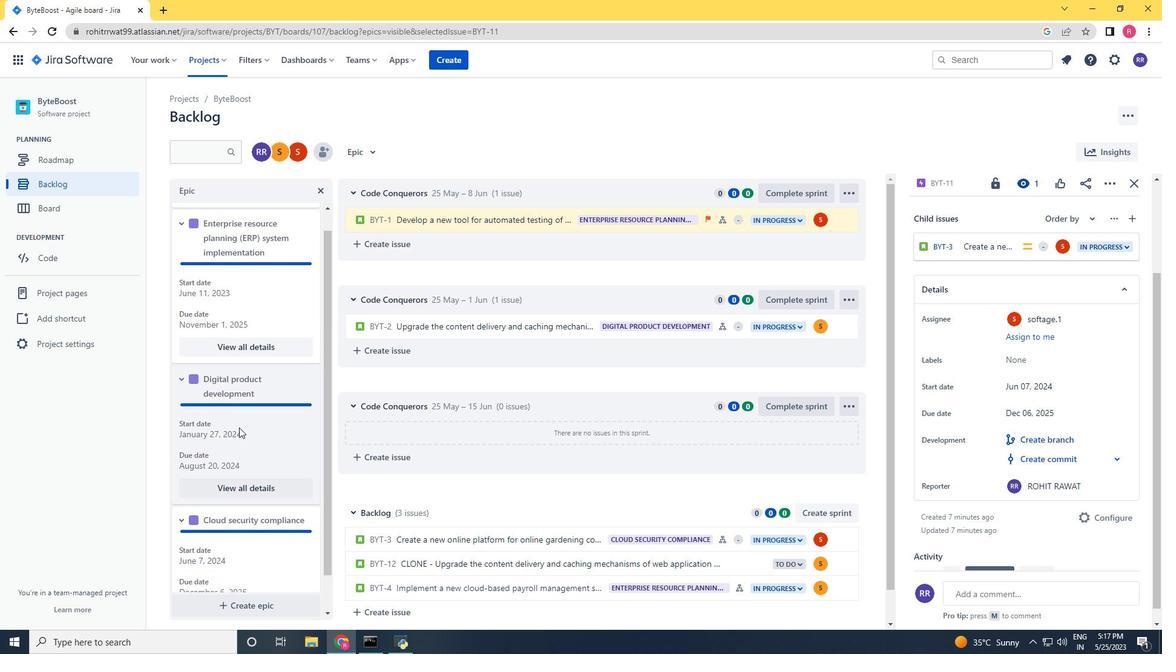 
Action: Mouse scrolled (239, 426) with delta (0, 0)
Screenshot: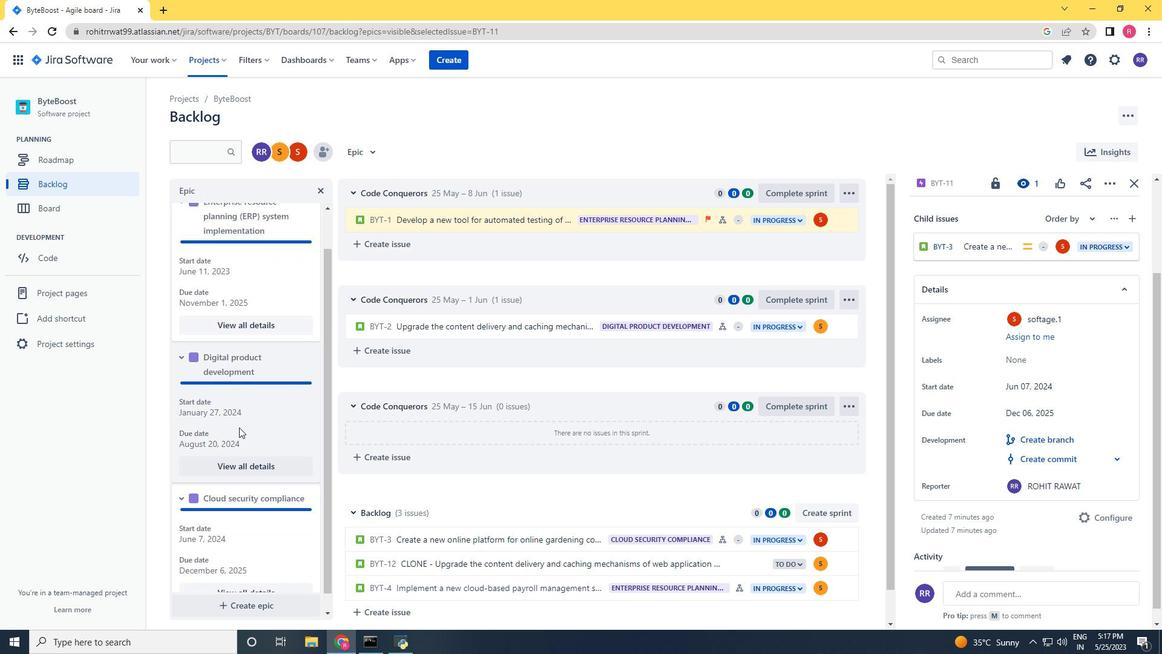 
Action: Mouse scrolled (239, 428) with delta (0, 0)
Screenshot: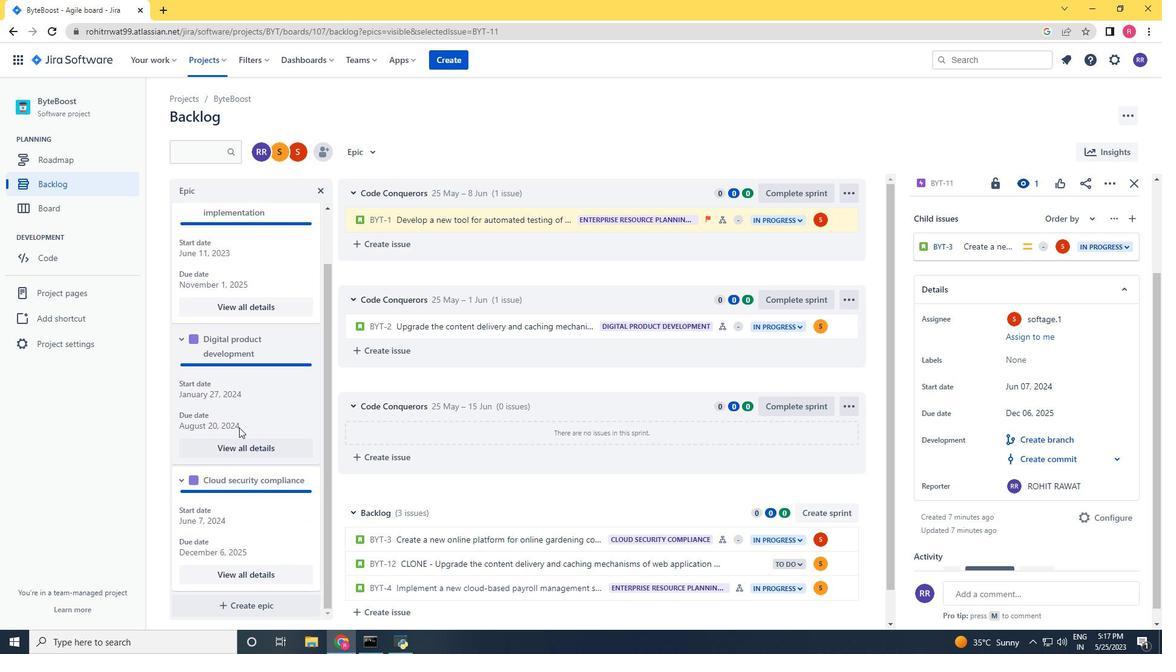 
Action: Mouse scrolled (239, 428) with delta (0, 0)
Screenshot: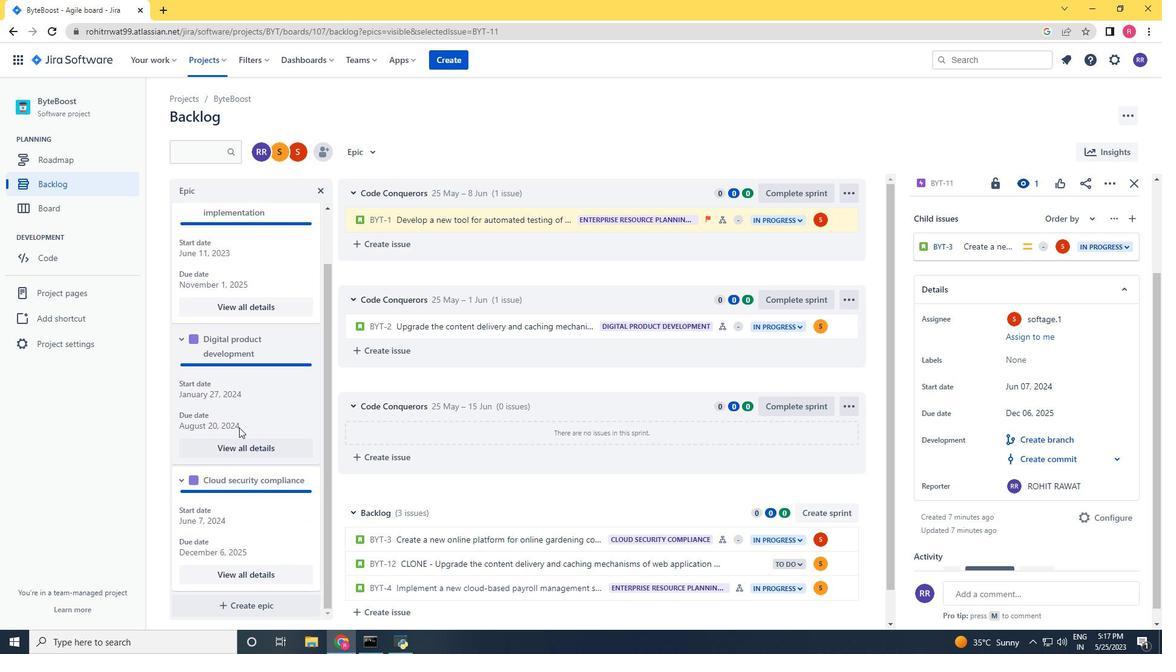 
Action: Mouse scrolled (239, 428) with delta (0, 0)
Screenshot: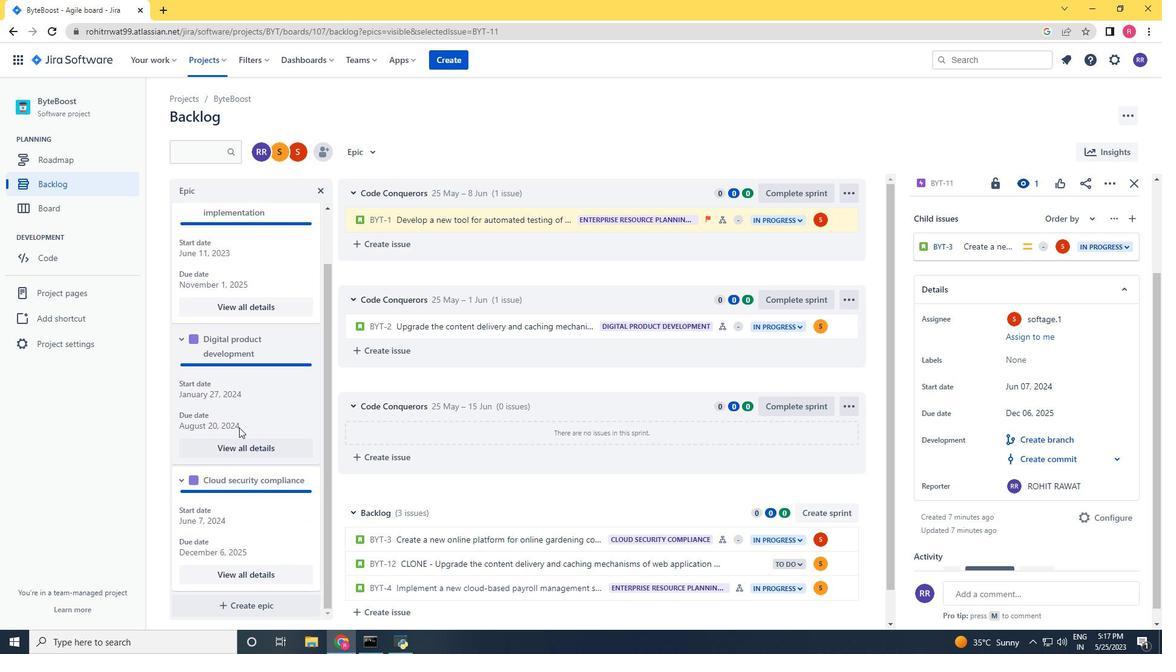 
Action: Mouse scrolled (239, 428) with delta (0, 0)
Screenshot: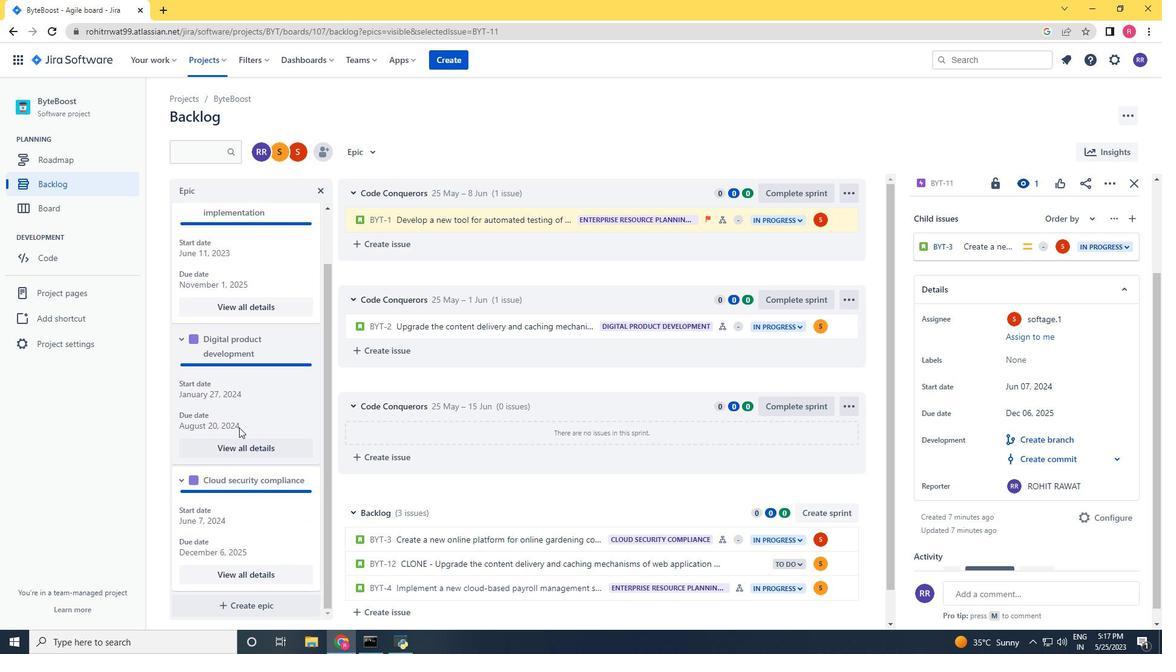 
Action: Mouse scrolled (239, 428) with delta (0, 0)
Screenshot: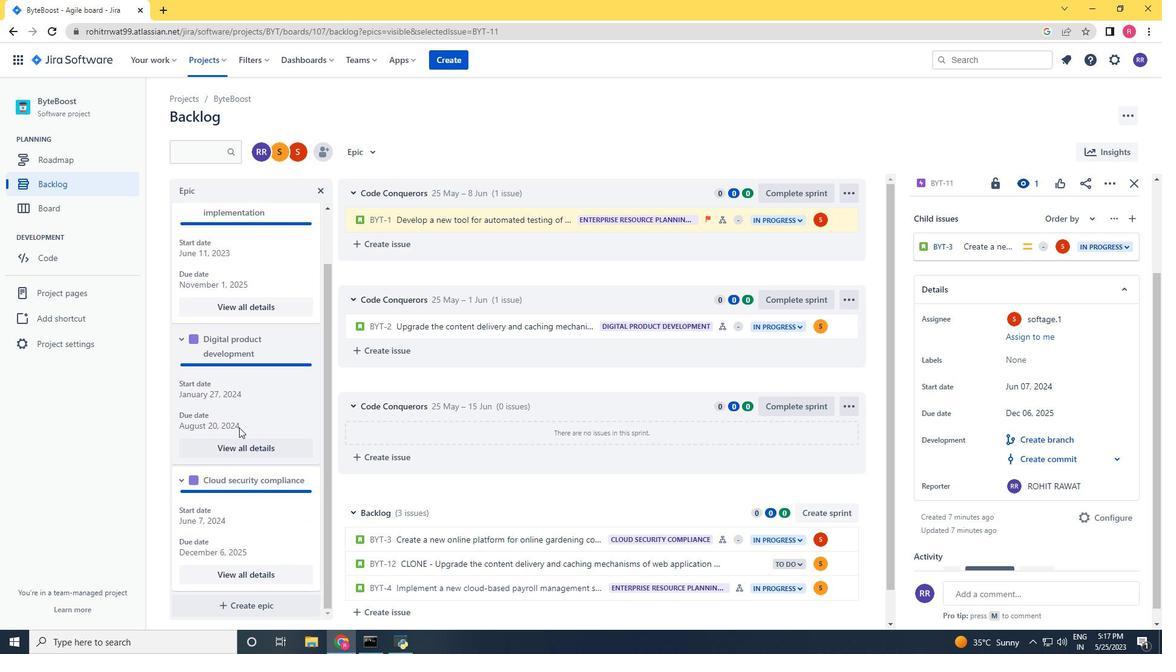 
Action: Mouse scrolled (239, 428) with delta (0, 0)
Screenshot: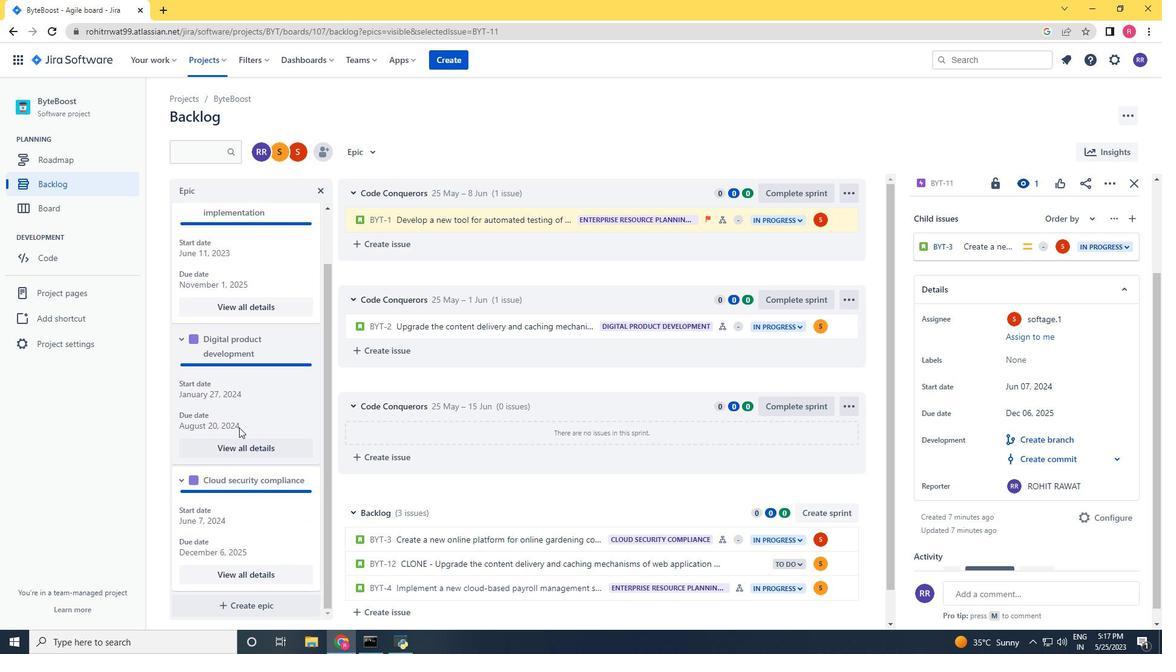 
Action: Mouse scrolled (239, 428) with delta (0, 0)
Screenshot: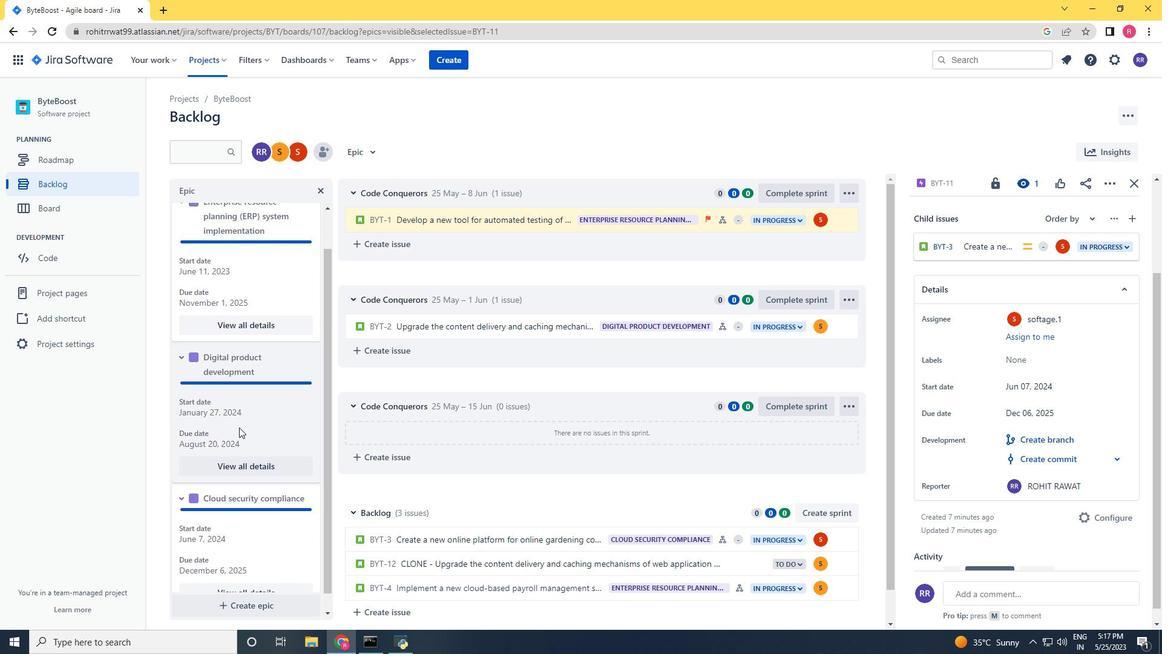 
Action: Mouse scrolled (239, 426) with delta (0, 0)
Screenshot: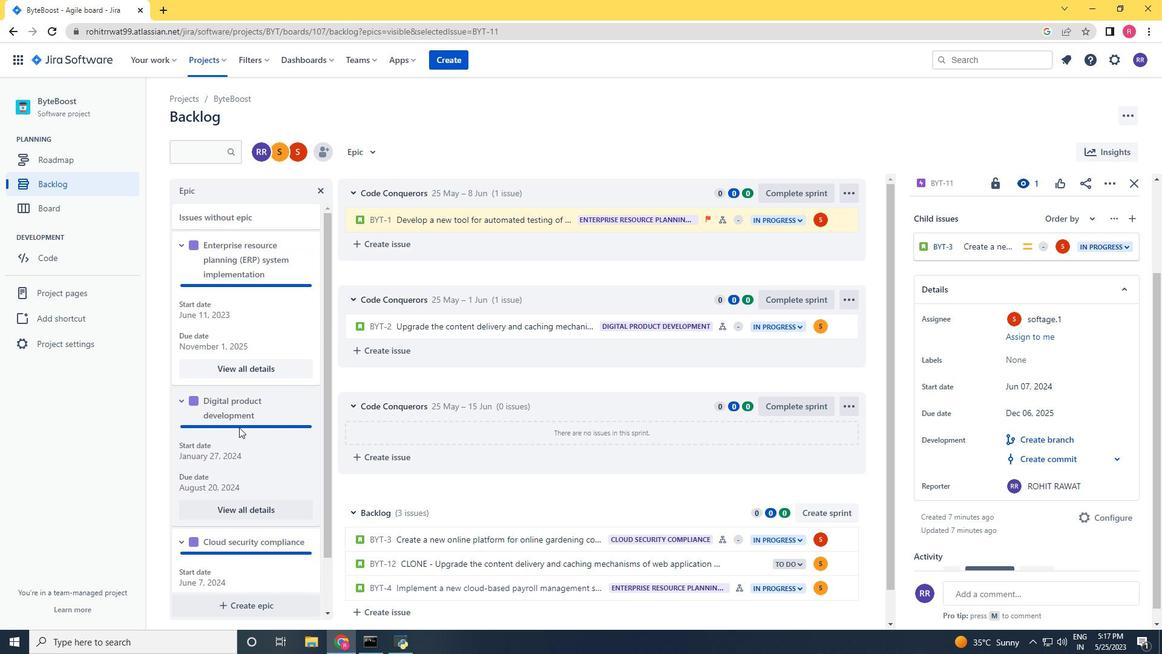 
Action: Mouse scrolled (239, 426) with delta (0, 0)
Screenshot: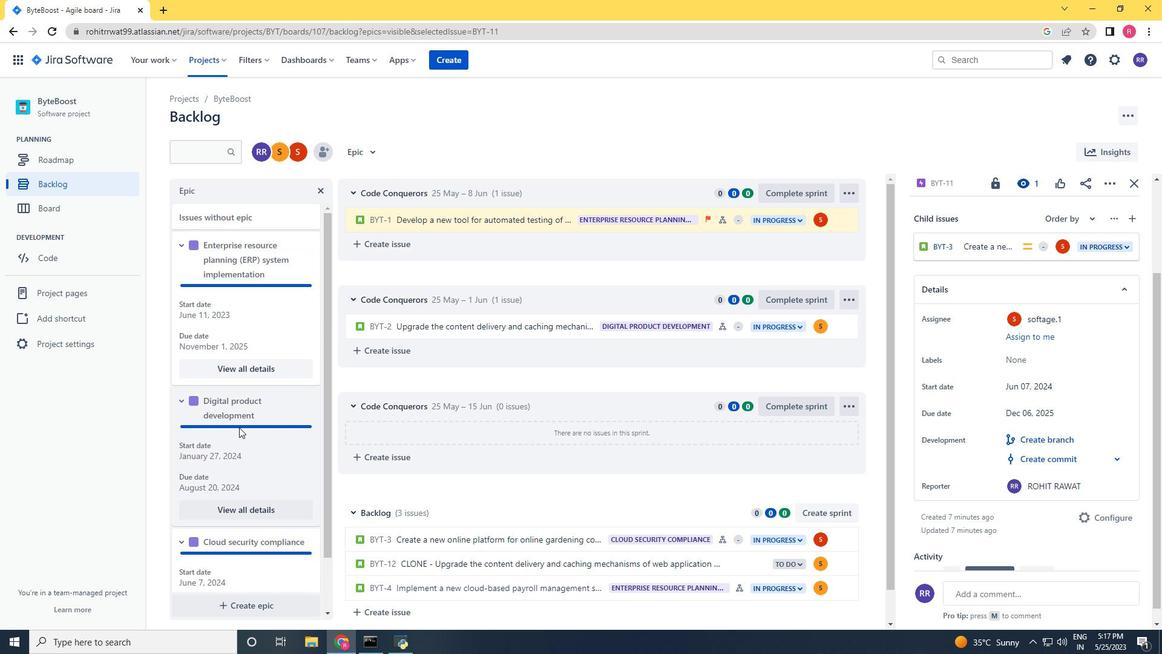 
Action: Mouse scrolled (239, 426) with delta (0, 0)
Screenshot: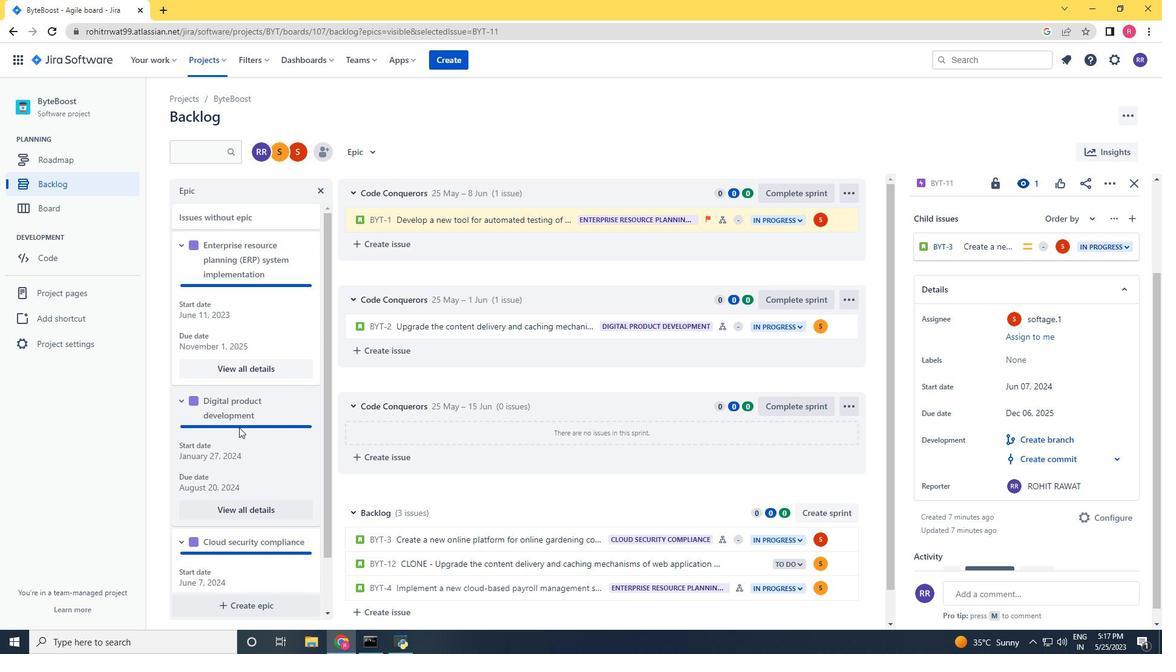 
Action: Mouse scrolled (239, 426) with delta (0, 0)
Screenshot: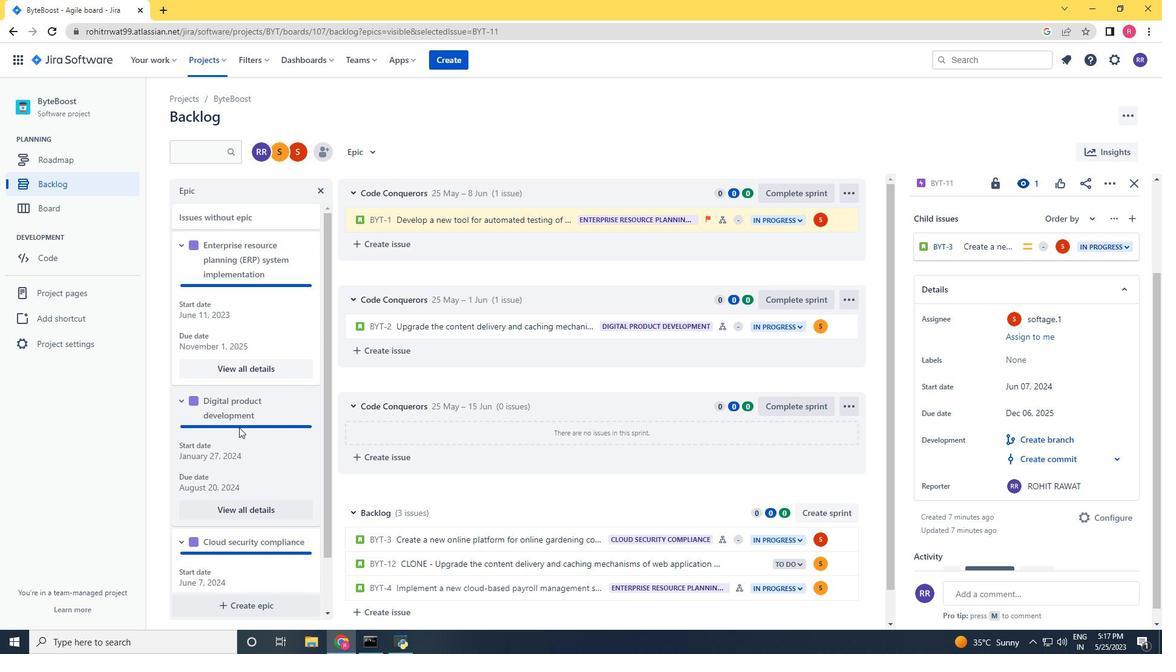 
Action: Mouse scrolled (239, 426) with delta (0, 0)
Screenshot: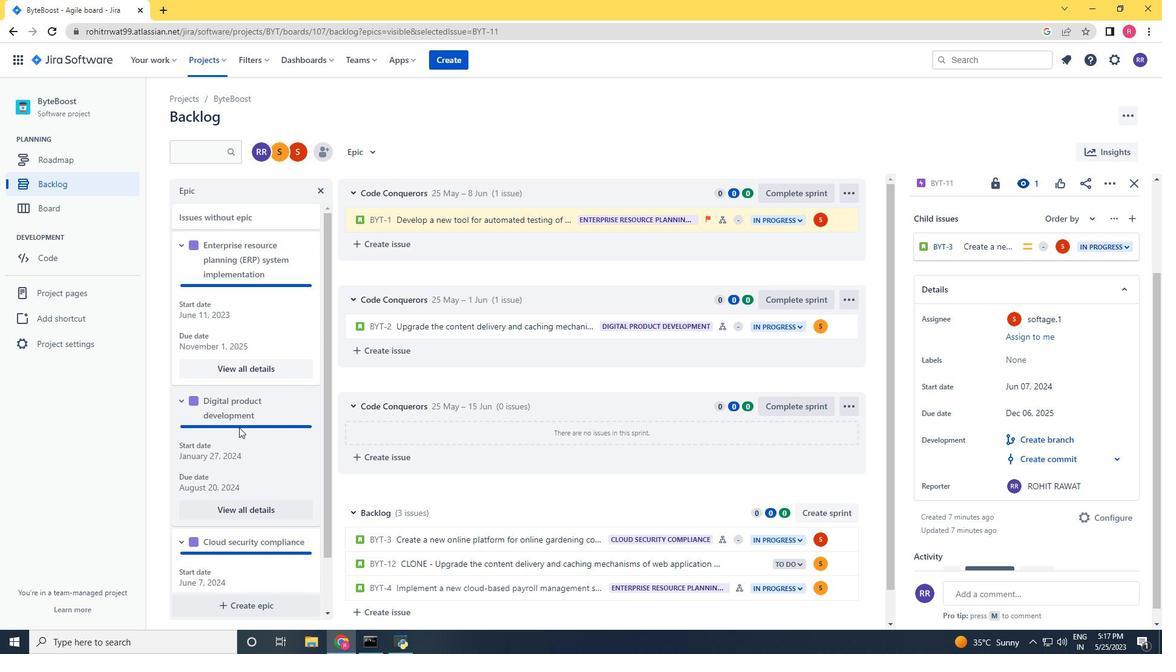 
Action: Mouse scrolled (239, 426) with delta (0, 0)
Screenshot: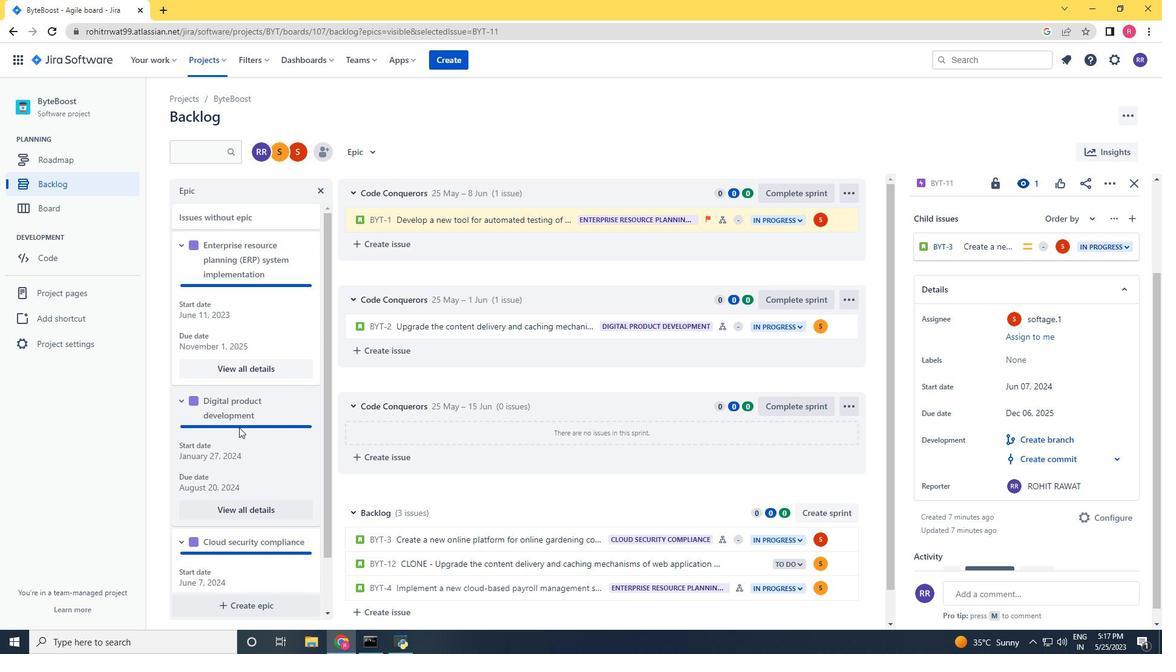 
Action: Mouse scrolled (239, 426) with delta (0, 0)
Screenshot: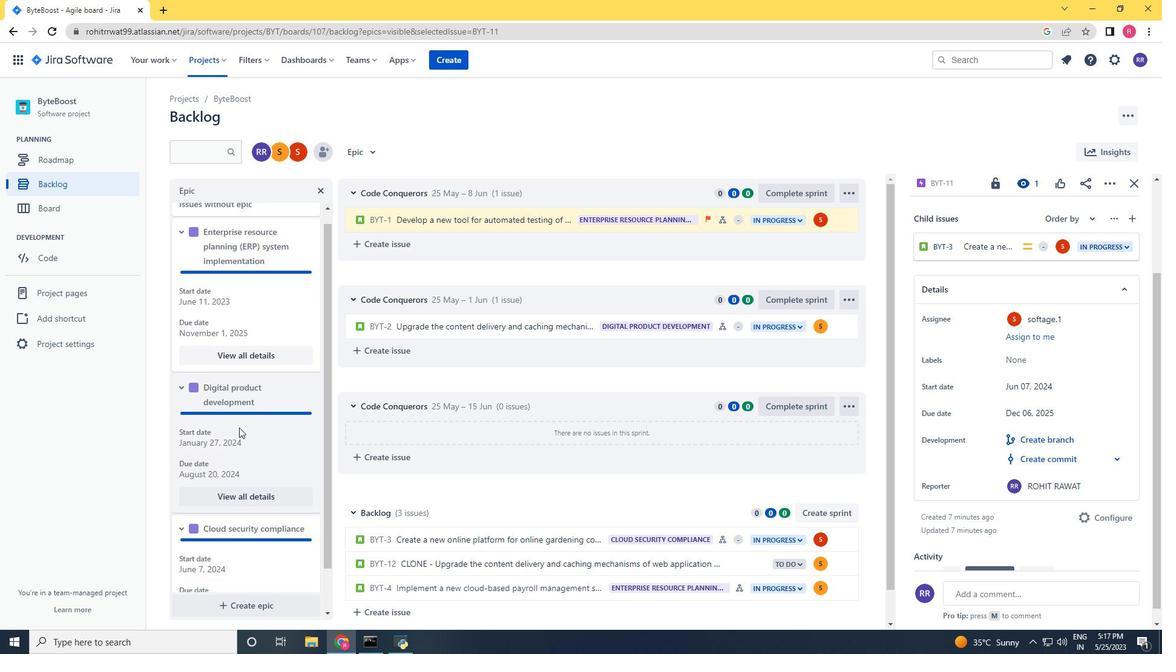 
Action: Mouse scrolled (239, 428) with delta (0, 0)
Screenshot: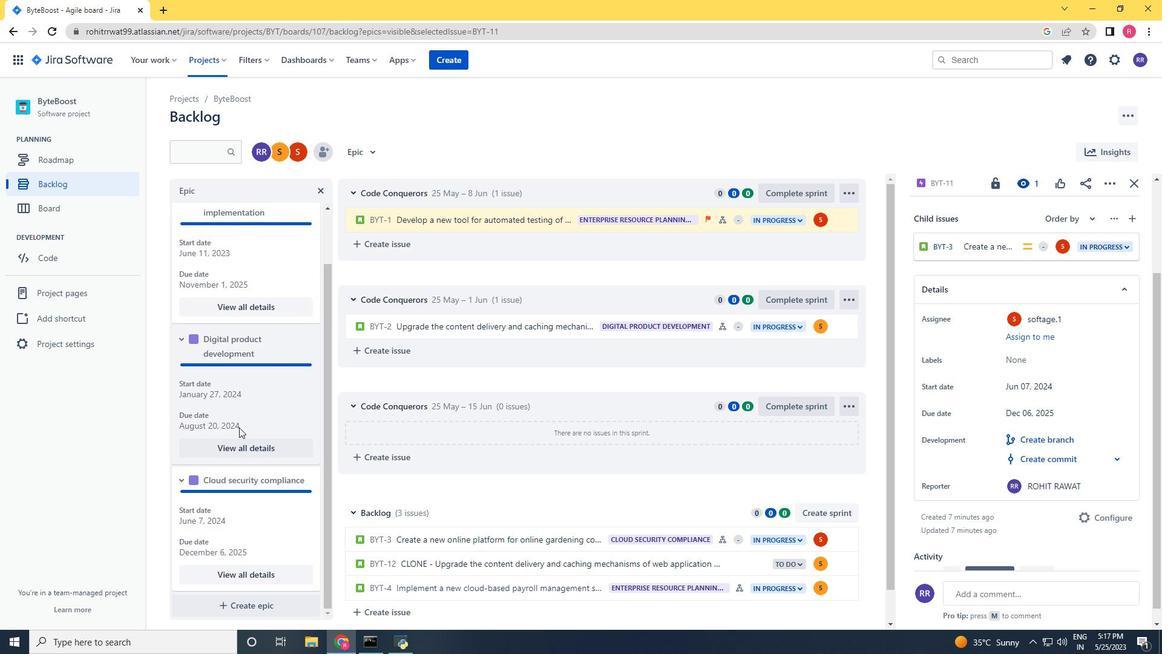 
Action: Mouse scrolled (239, 428) with delta (0, 0)
Screenshot: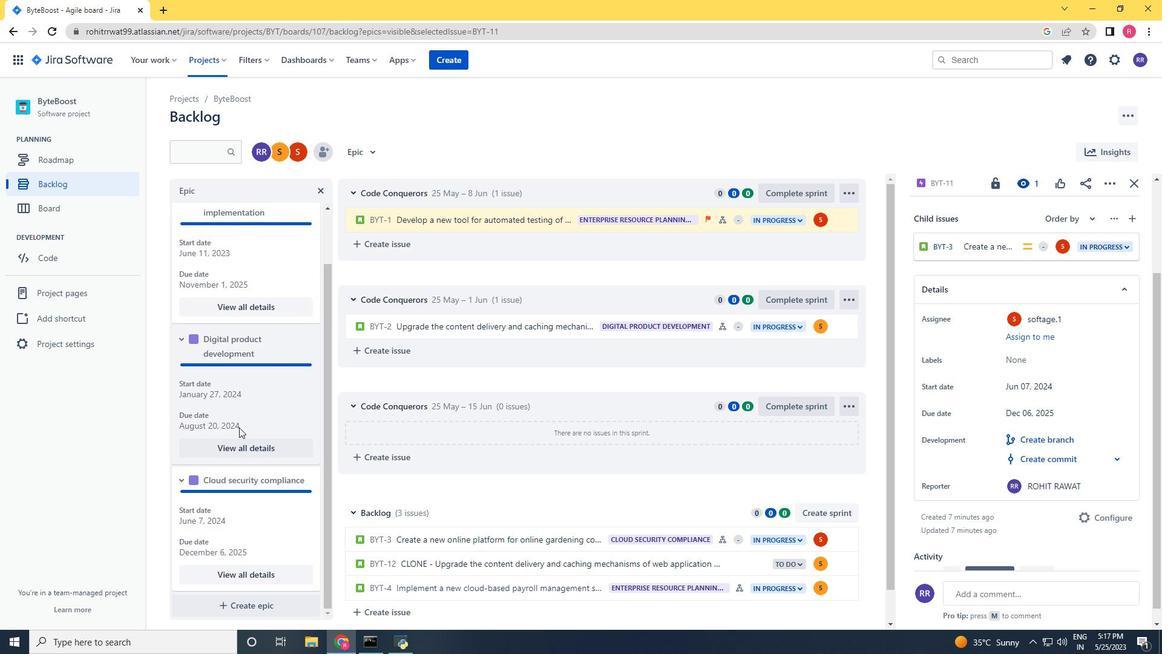 
Action: Mouse scrolled (239, 428) with delta (0, 0)
Screenshot: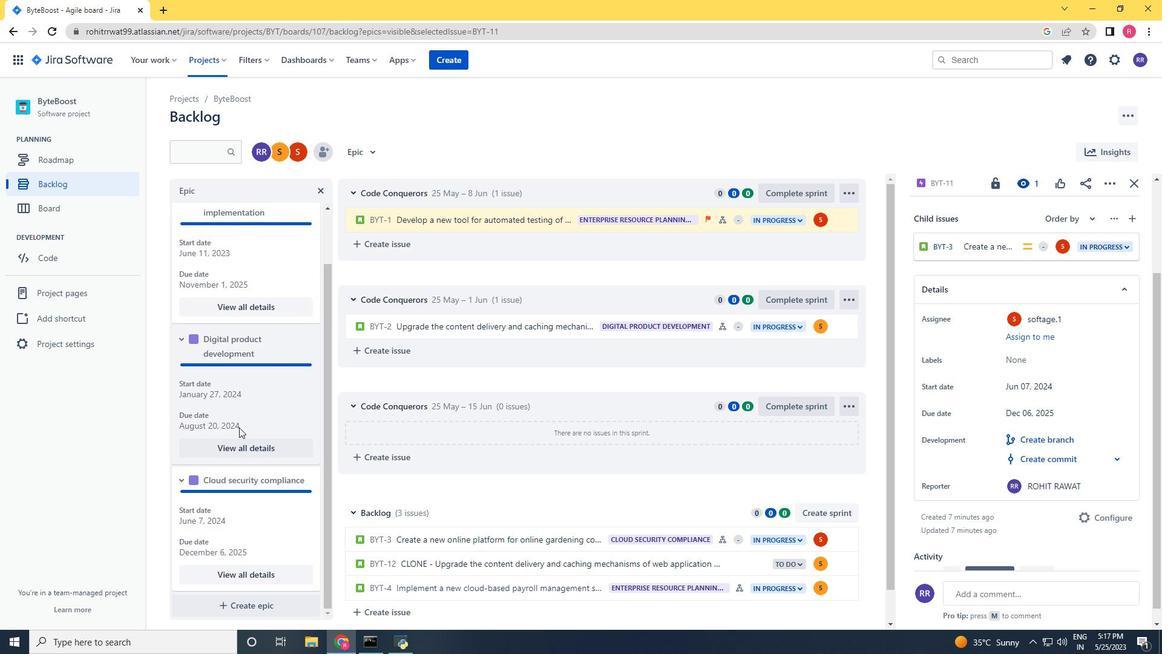 
Action: Mouse scrolled (239, 428) with delta (0, 0)
Screenshot: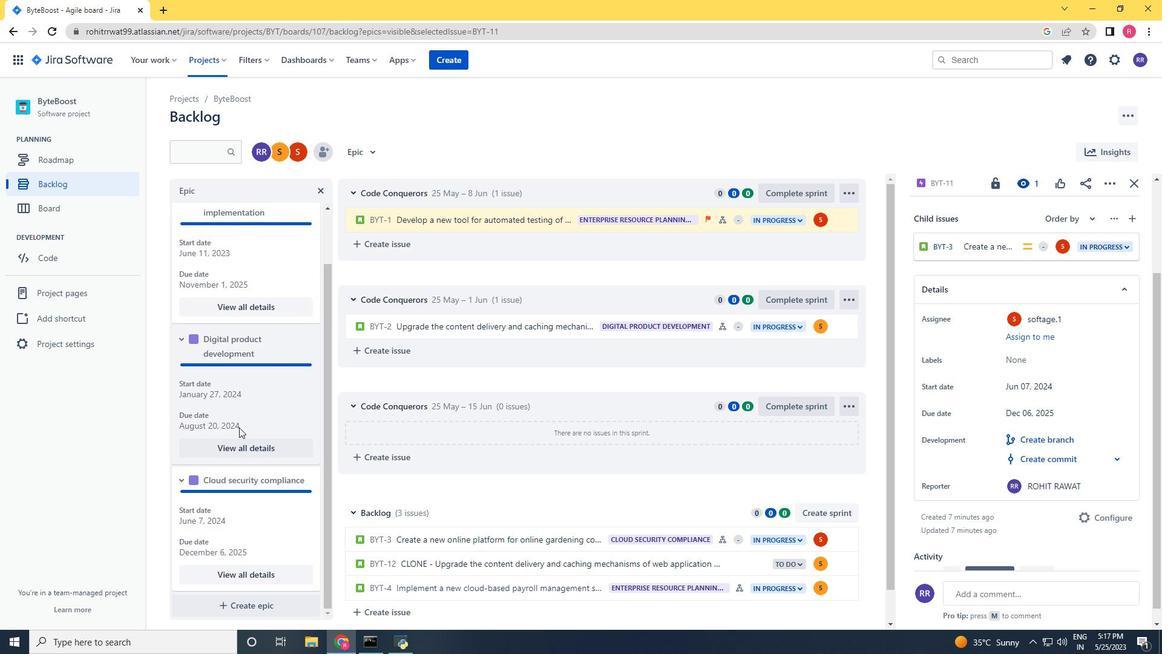 
Action: Mouse scrolled (239, 428) with delta (0, 0)
Screenshot: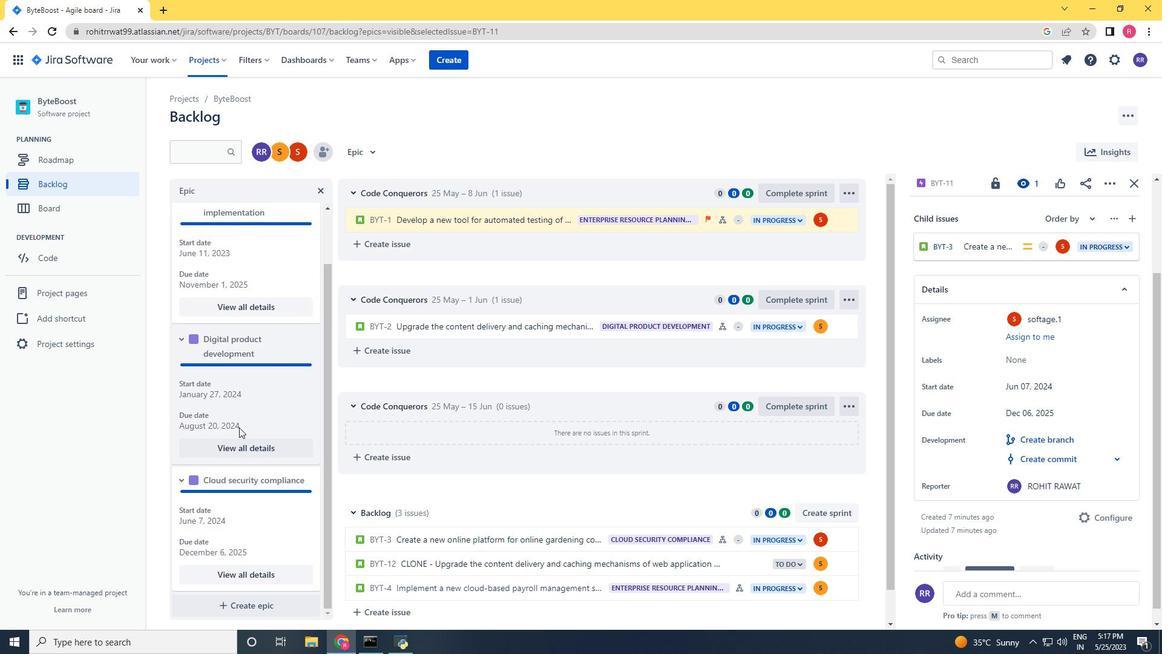 
Action: Mouse scrolled (239, 428) with delta (0, 0)
Screenshot: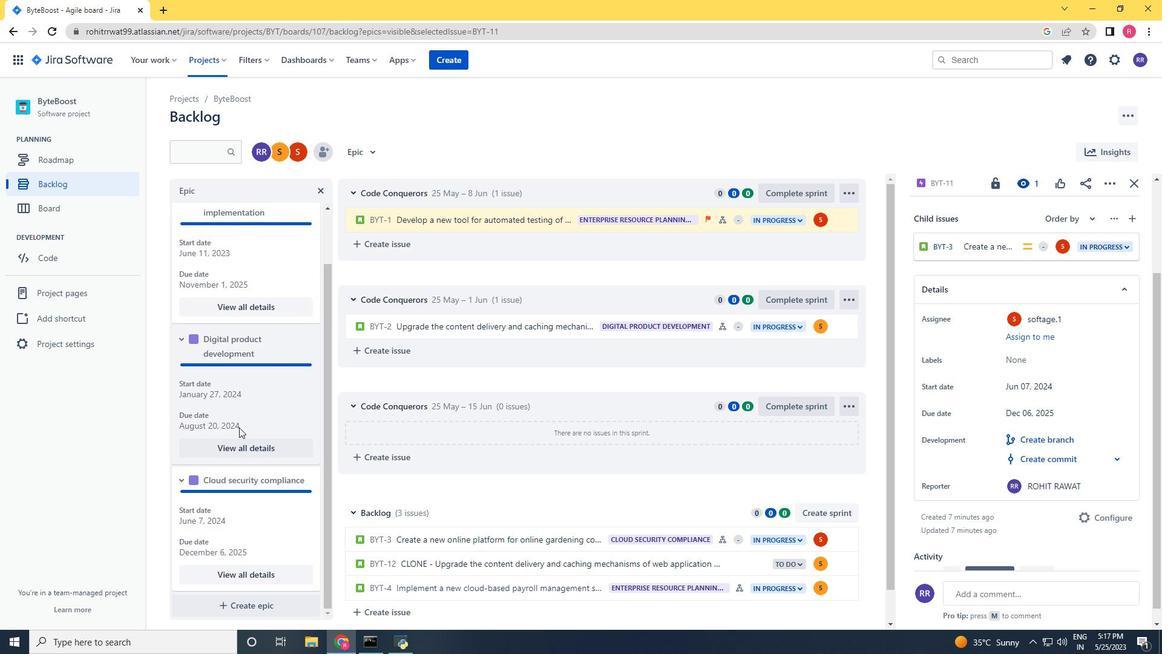 
Action: Mouse scrolled (239, 428) with delta (0, 0)
Screenshot: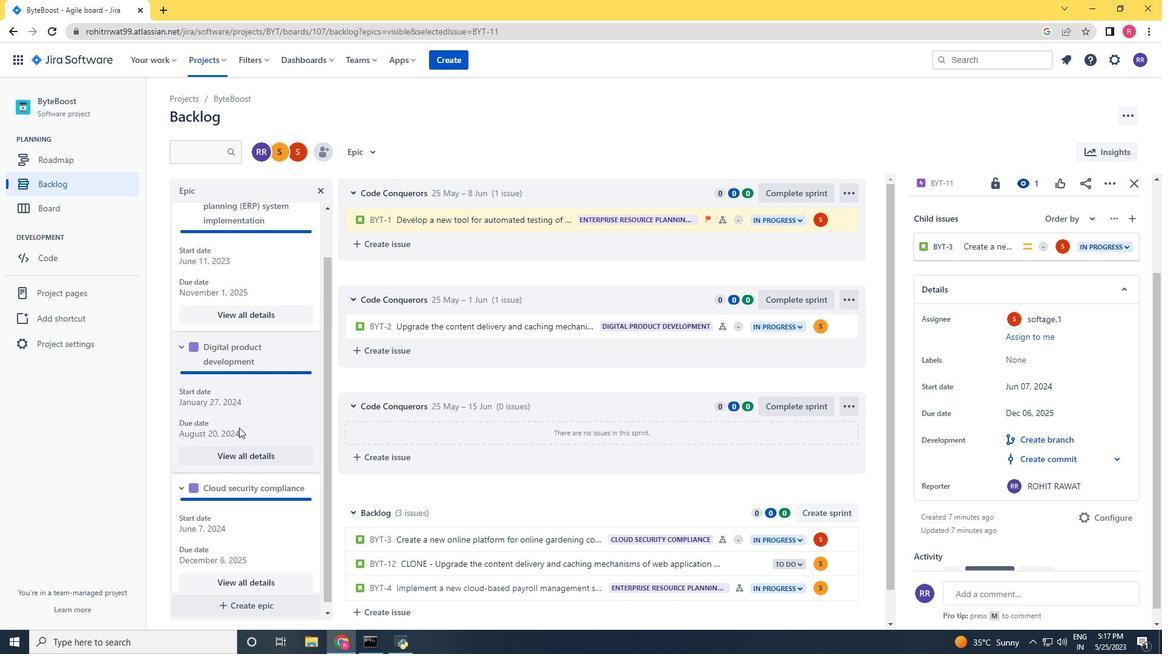 
Action: Mouse scrolled (239, 426) with delta (0, 0)
Screenshot: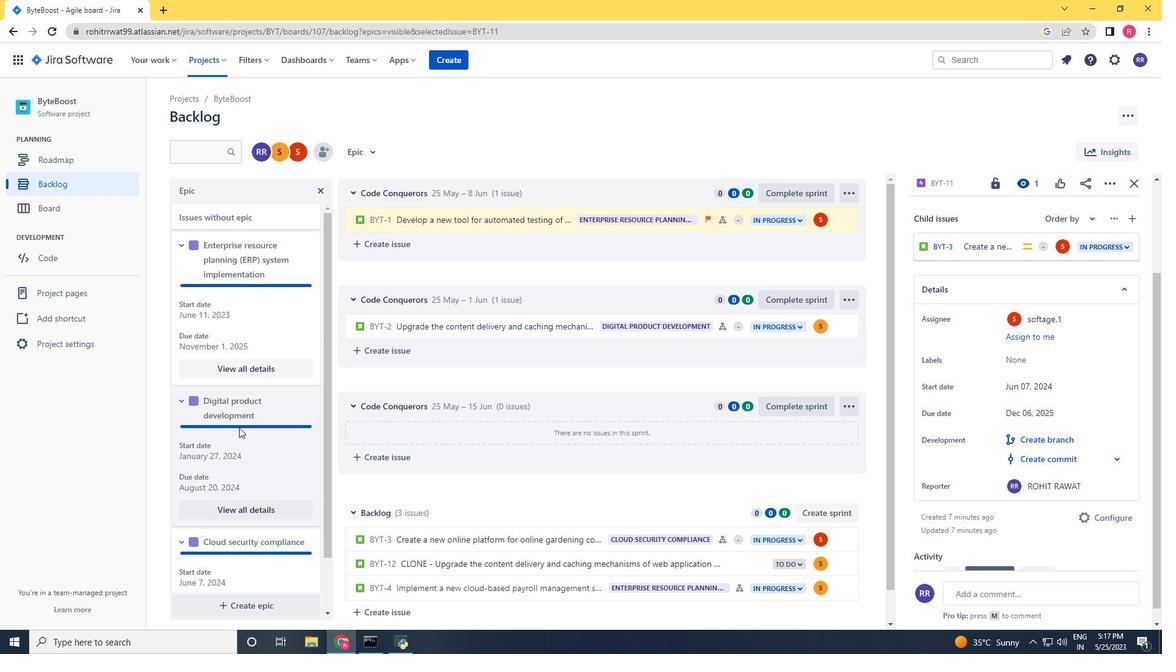 
Action: Mouse scrolled (239, 426) with delta (0, 0)
Screenshot: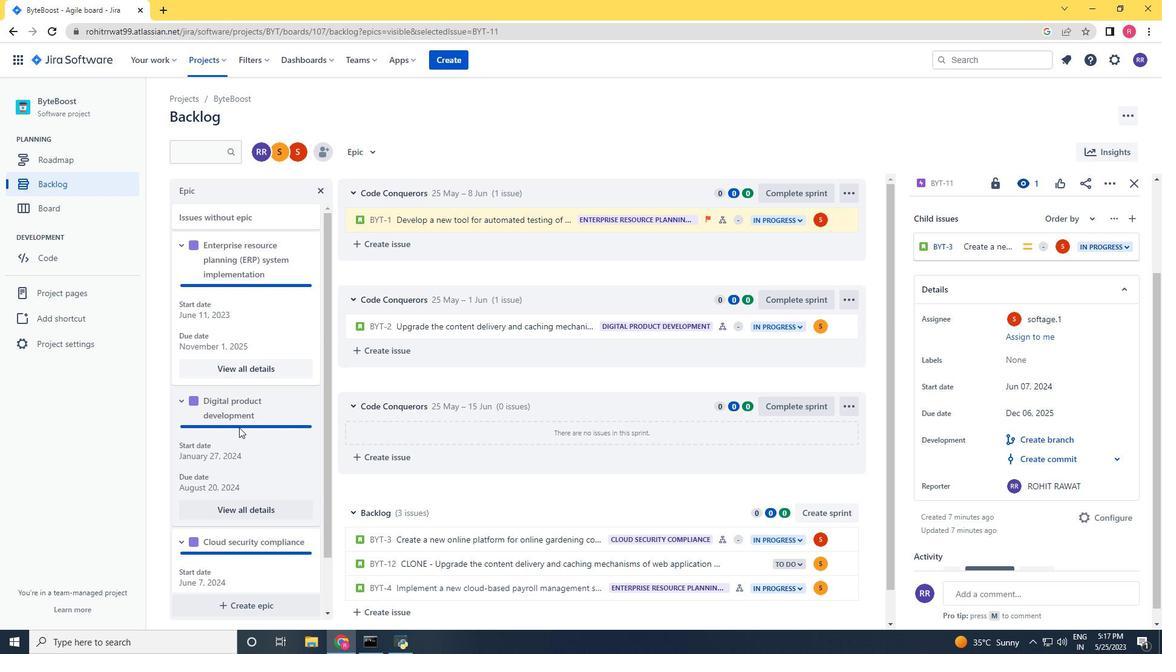 
Action: Mouse scrolled (239, 426) with delta (0, 0)
Screenshot: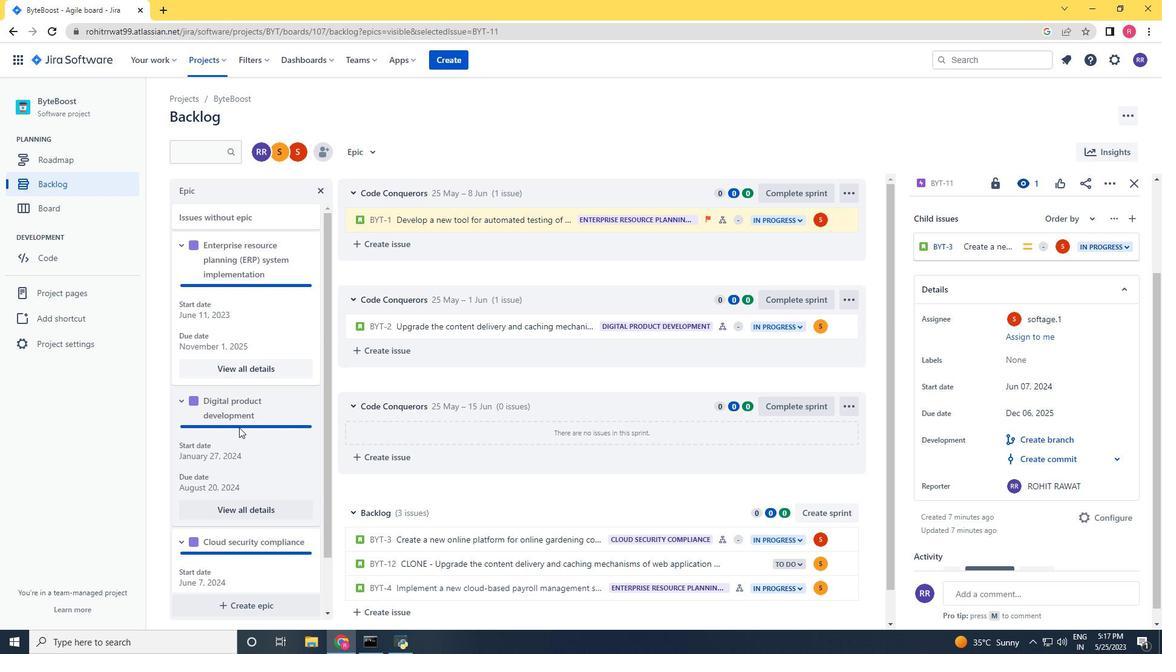 
Action: Mouse scrolled (239, 426) with delta (0, 0)
Screenshot: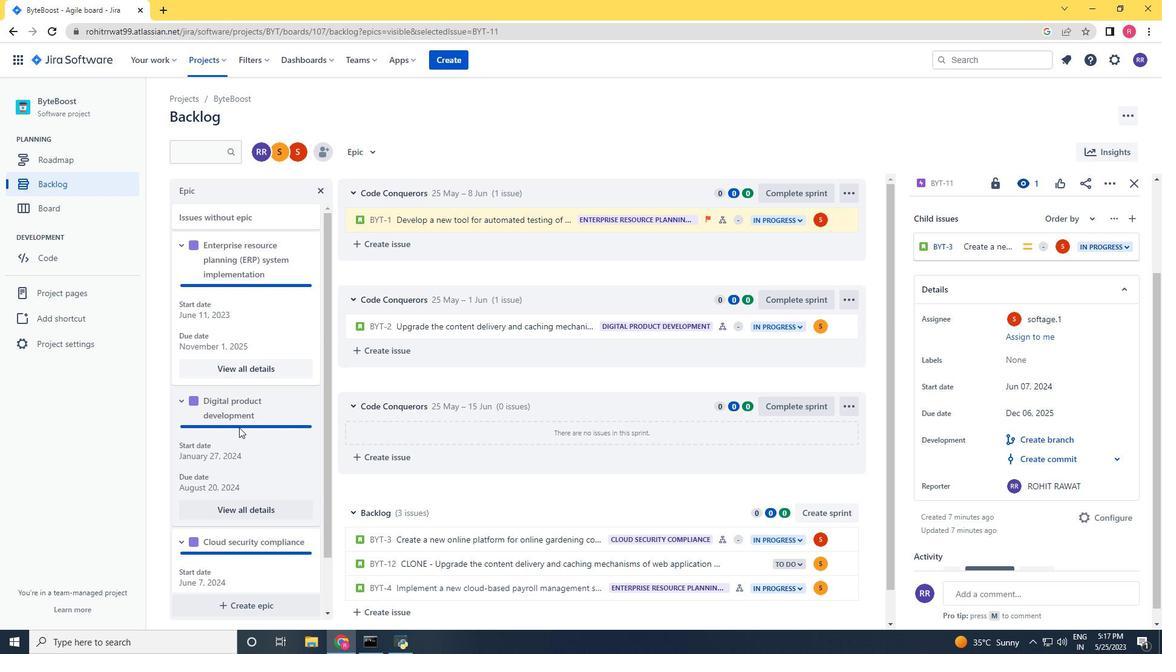 
Action: Mouse scrolled (239, 426) with delta (0, 0)
Screenshot: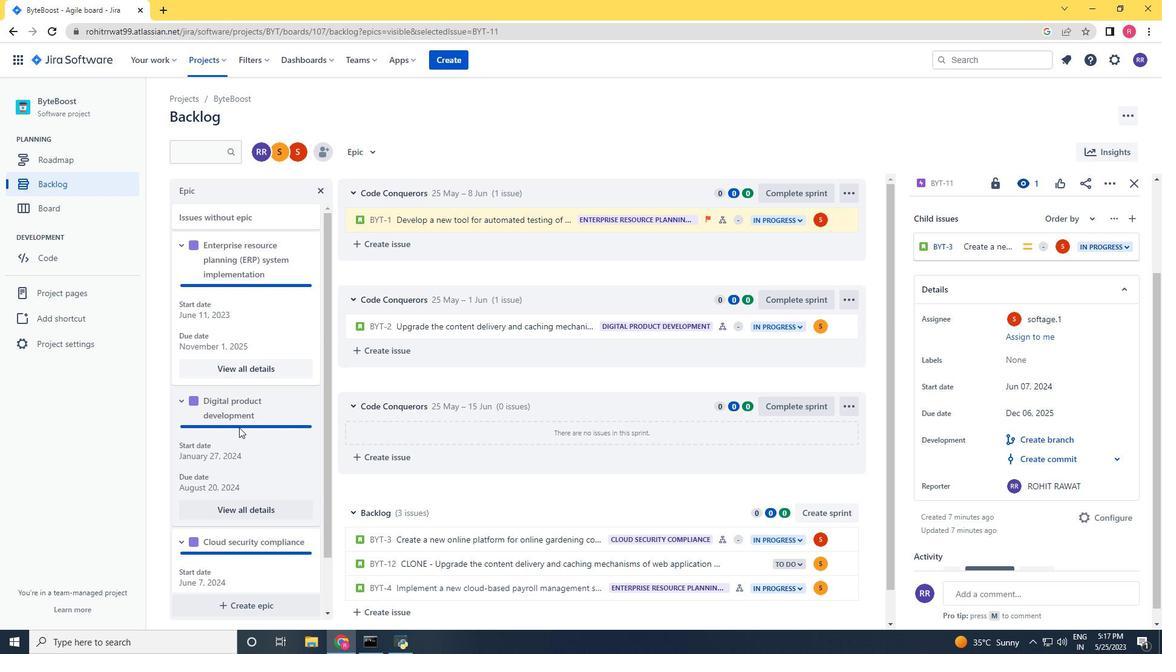 
Action: Mouse scrolled (239, 426) with delta (0, 0)
Screenshot: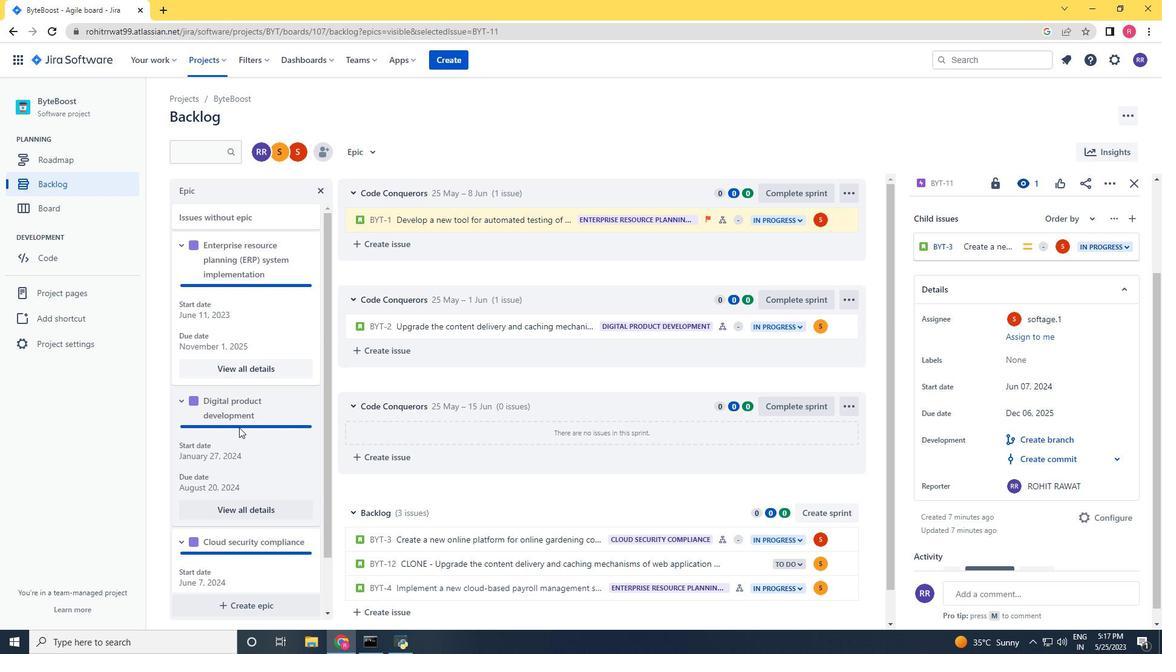 
Action: Mouse moved to (239, 427)
Screenshot: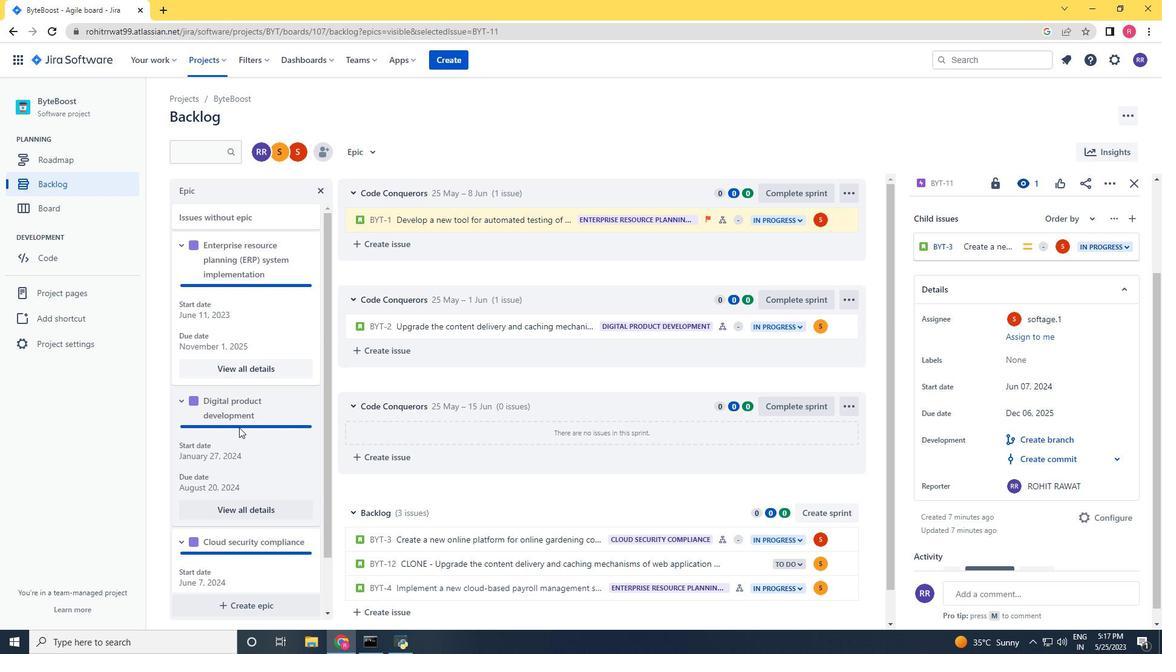 
